 Task: Create a business proposal powerpoint template.
Action: Mouse pressed left at (737, 321)
Screenshot: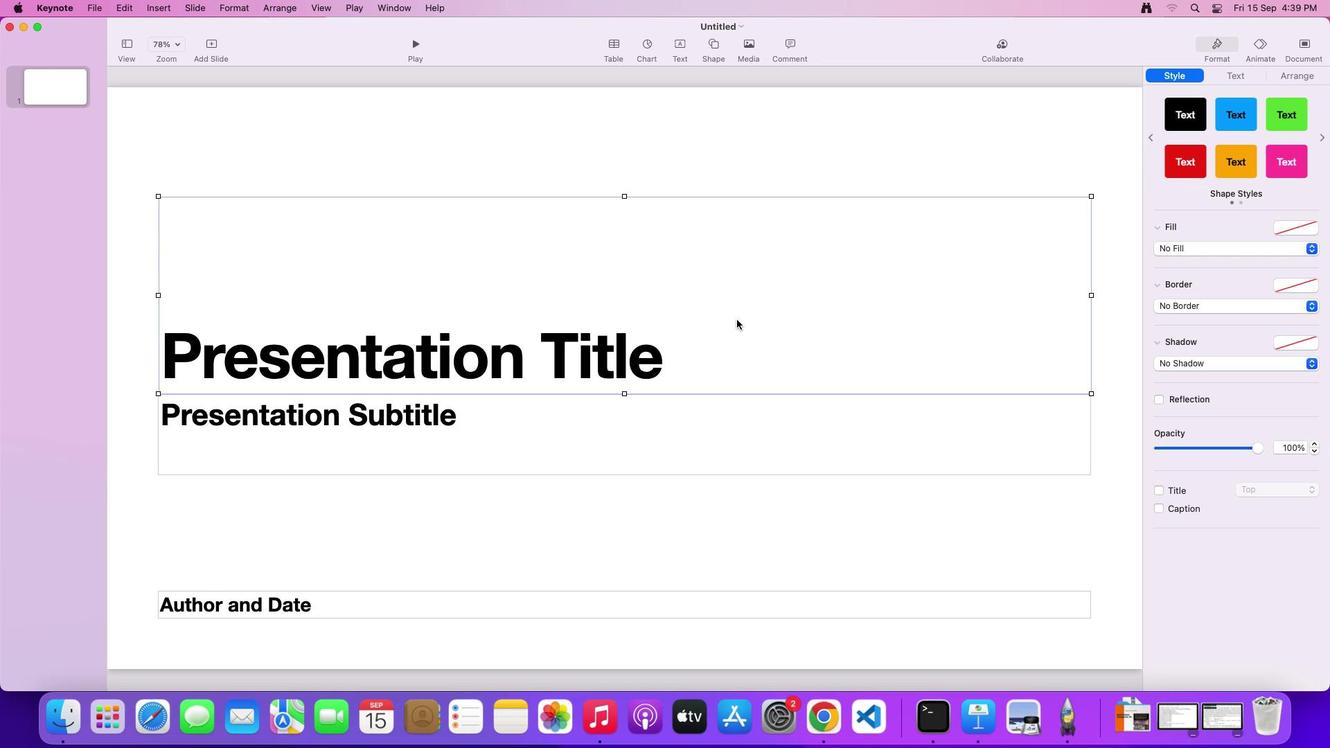 
Action: Key pressed Key.delete
Screenshot: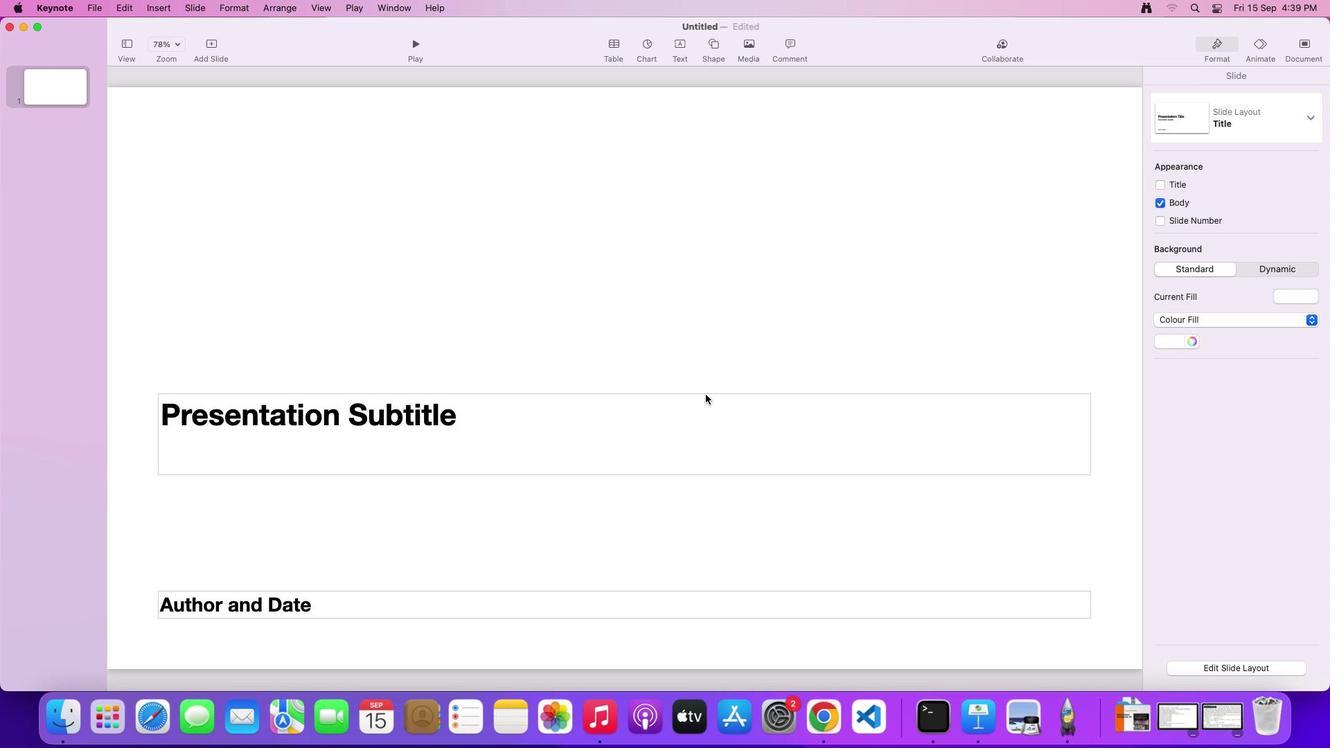
Action: Mouse moved to (699, 417)
Screenshot: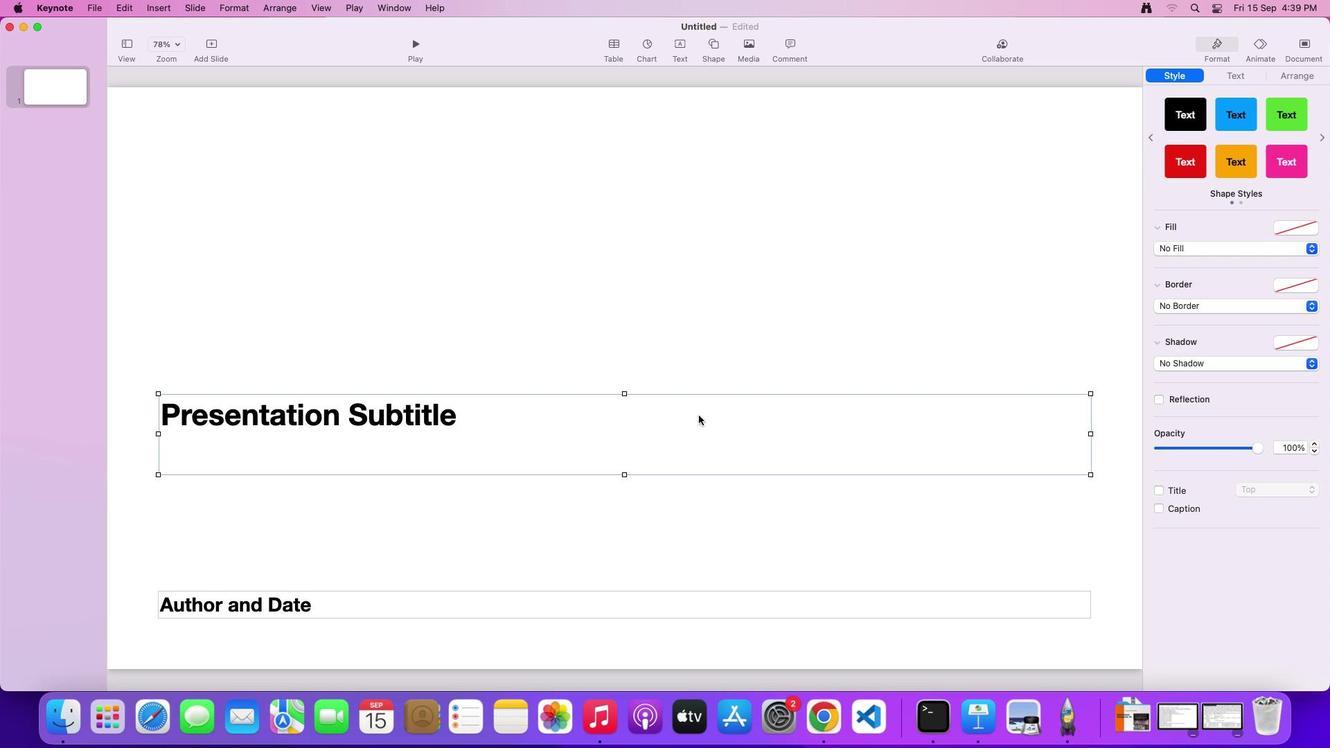 
Action: Mouse pressed left at (699, 417)
Screenshot: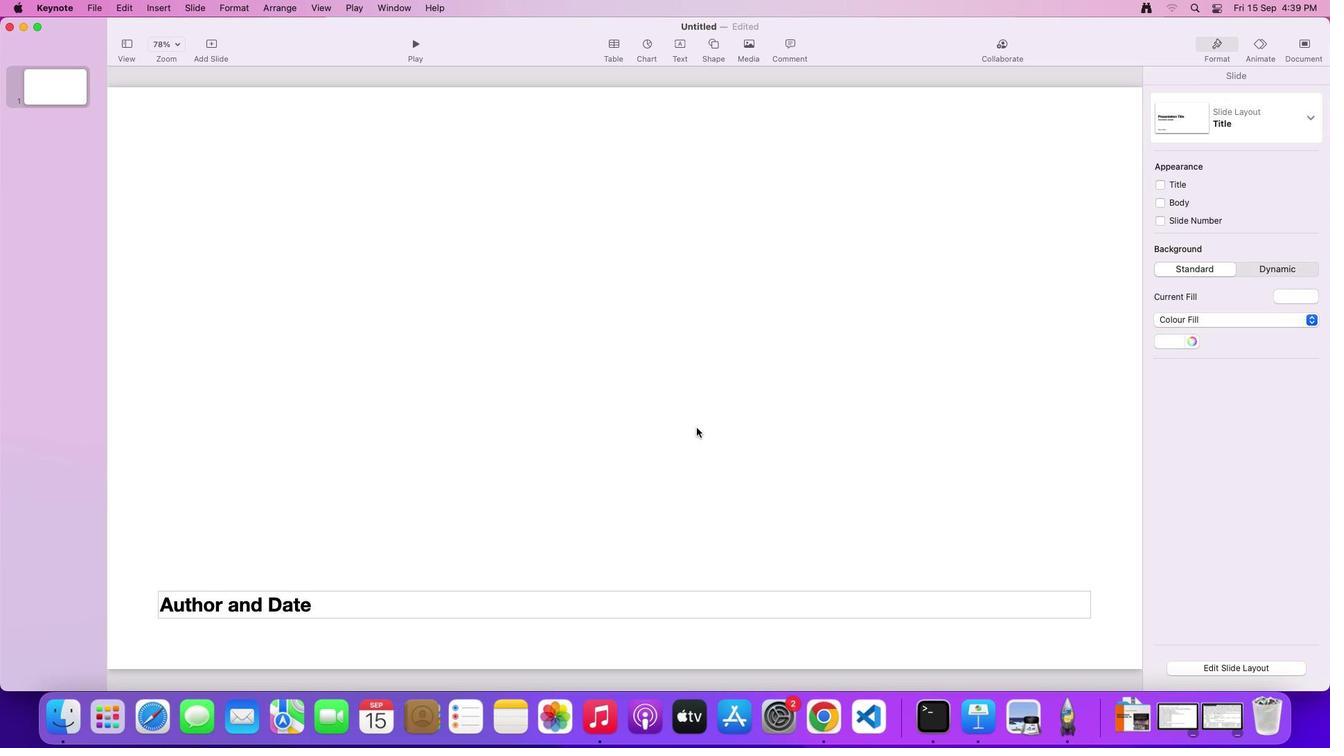 
Action: Key pressed Key.delete
Screenshot: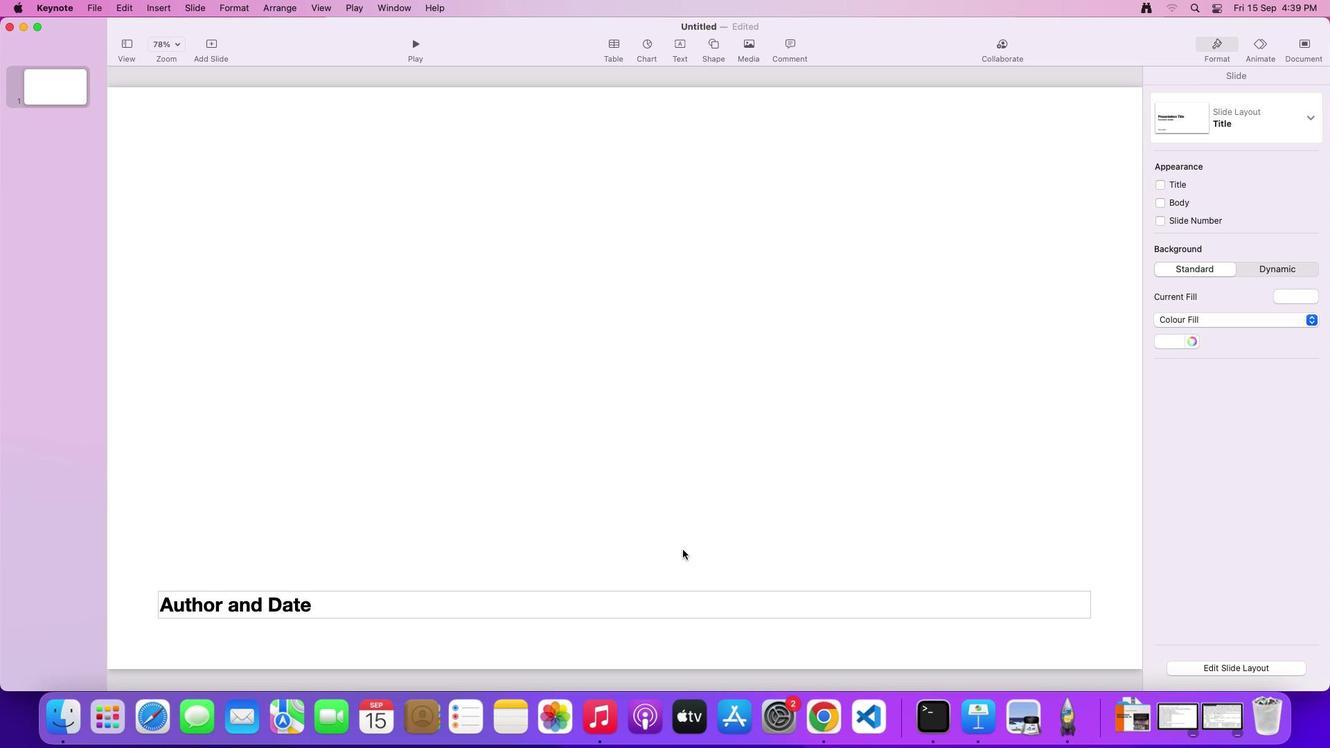 
Action: Mouse moved to (678, 604)
Screenshot: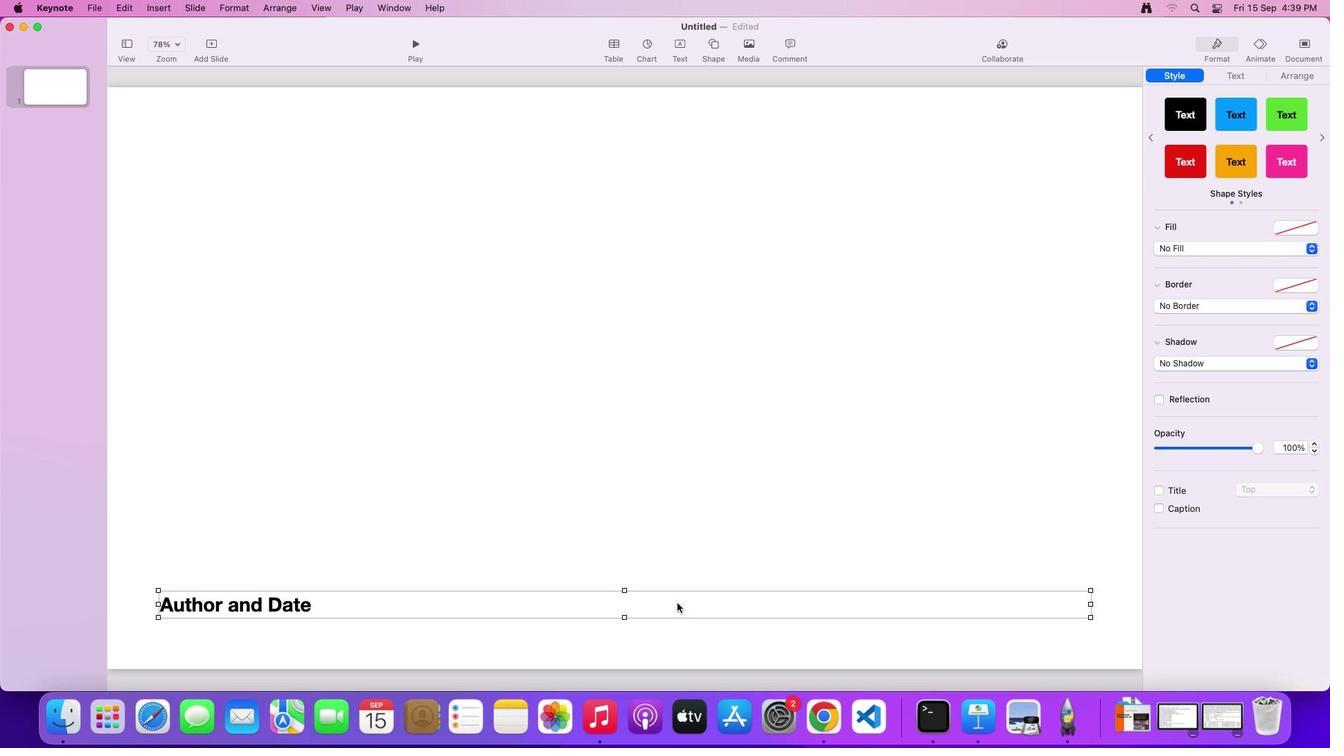 
Action: Mouse pressed left at (678, 604)
Screenshot: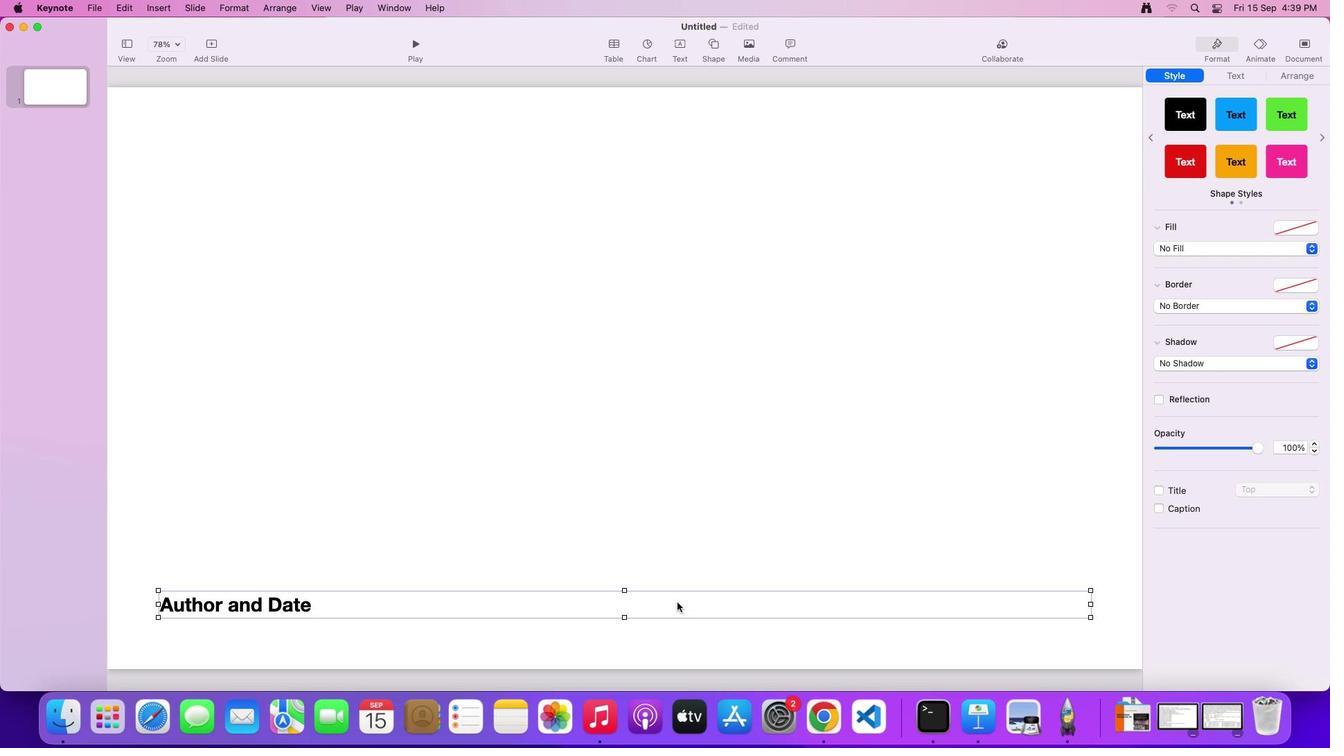 
Action: Mouse moved to (678, 604)
Screenshot: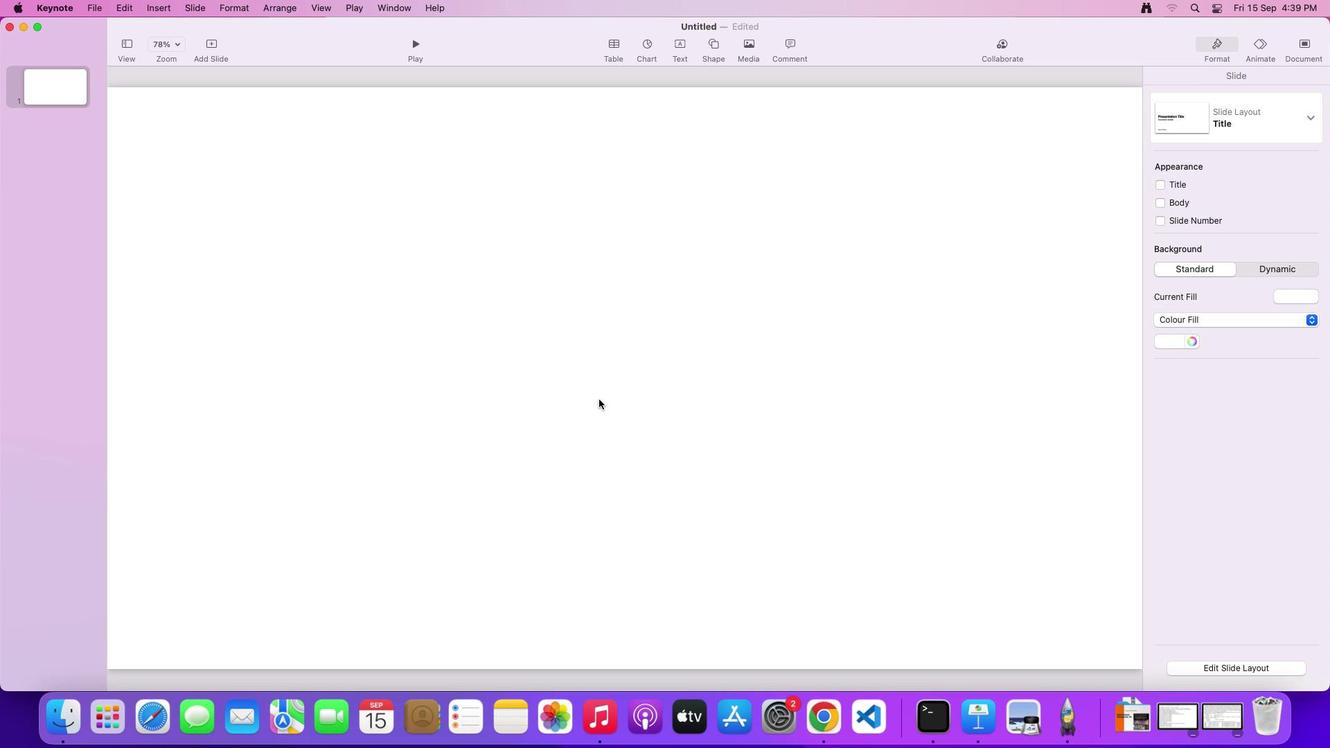 
Action: Key pressed Key.delete
Screenshot: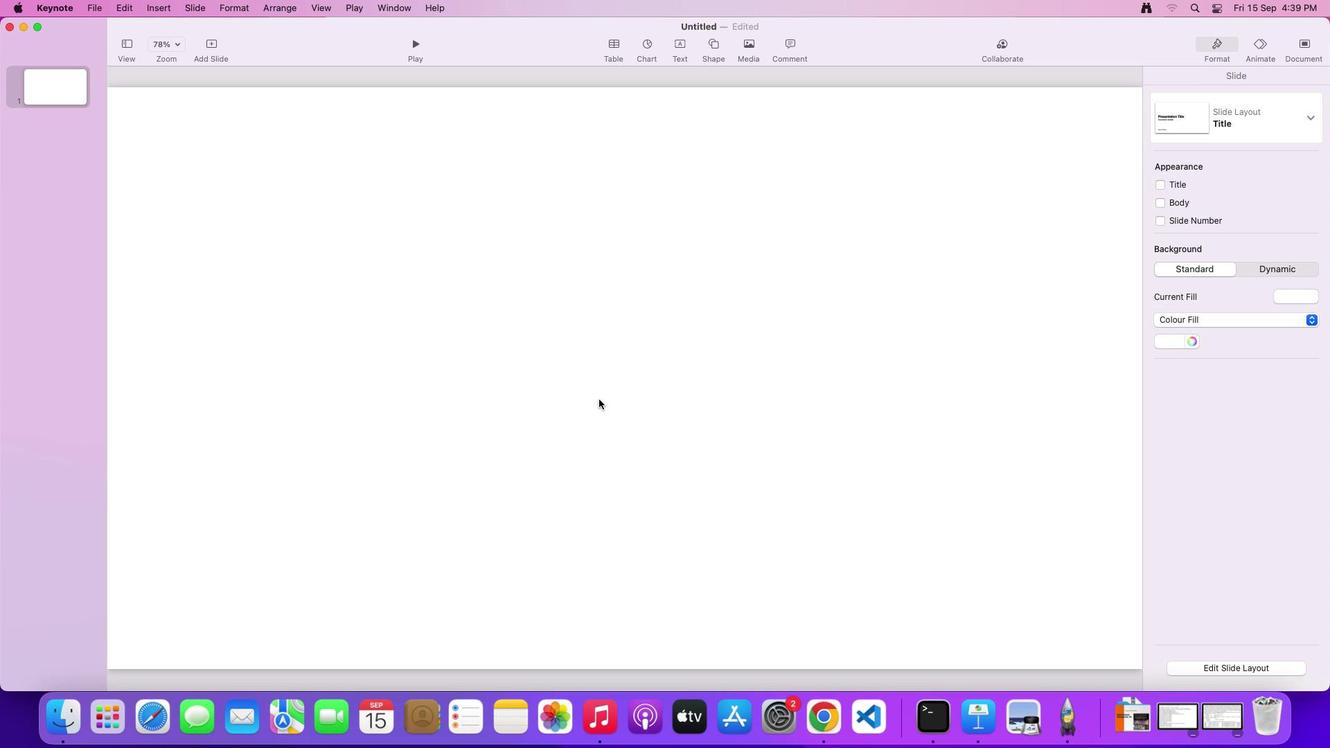 
Action: Mouse moved to (597, 385)
Screenshot: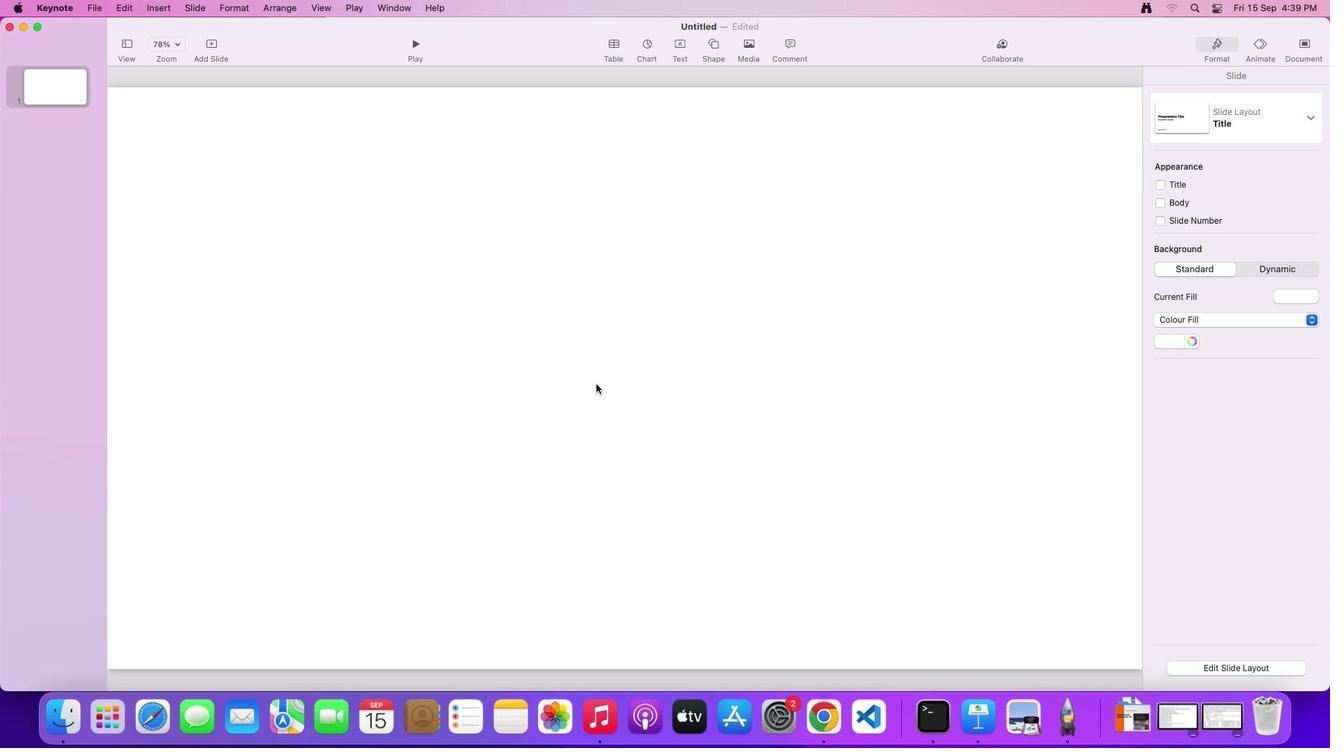 
Action: Mouse pressed left at (597, 385)
Screenshot: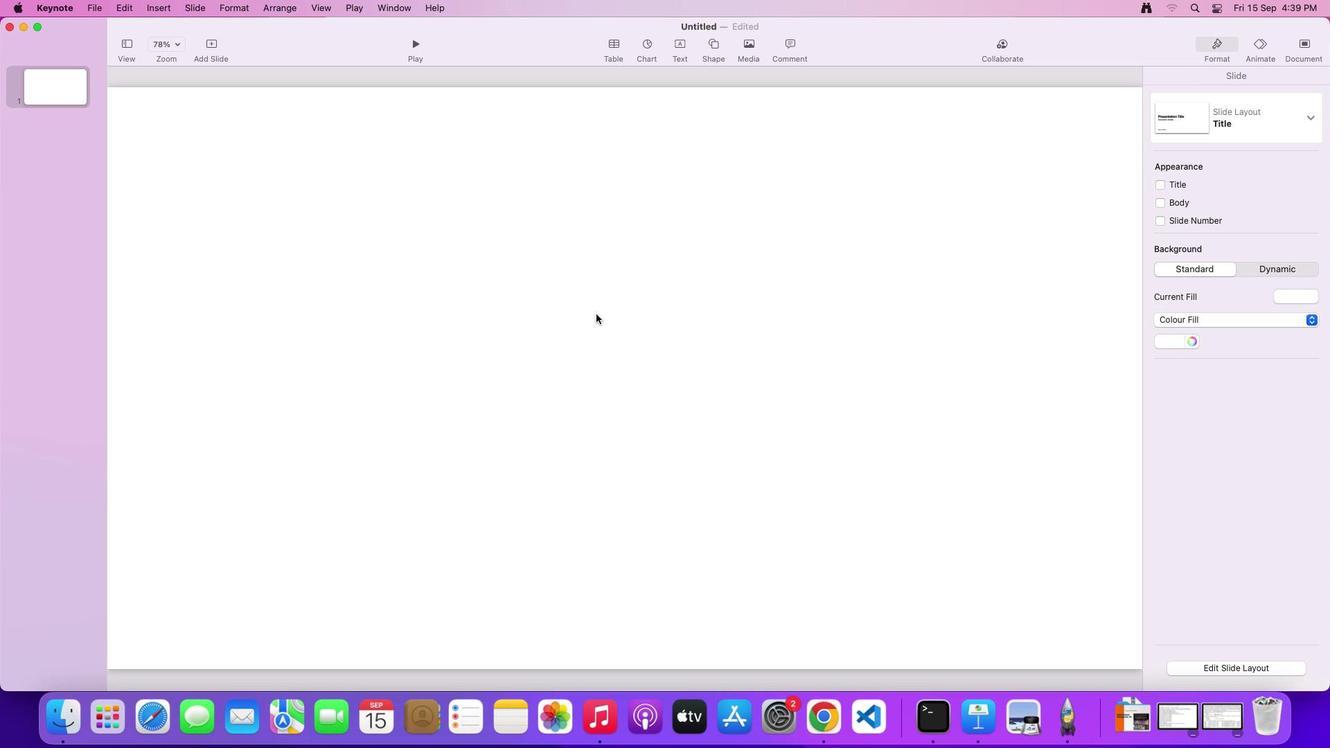 
Action: Mouse moved to (705, 198)
Screenshot: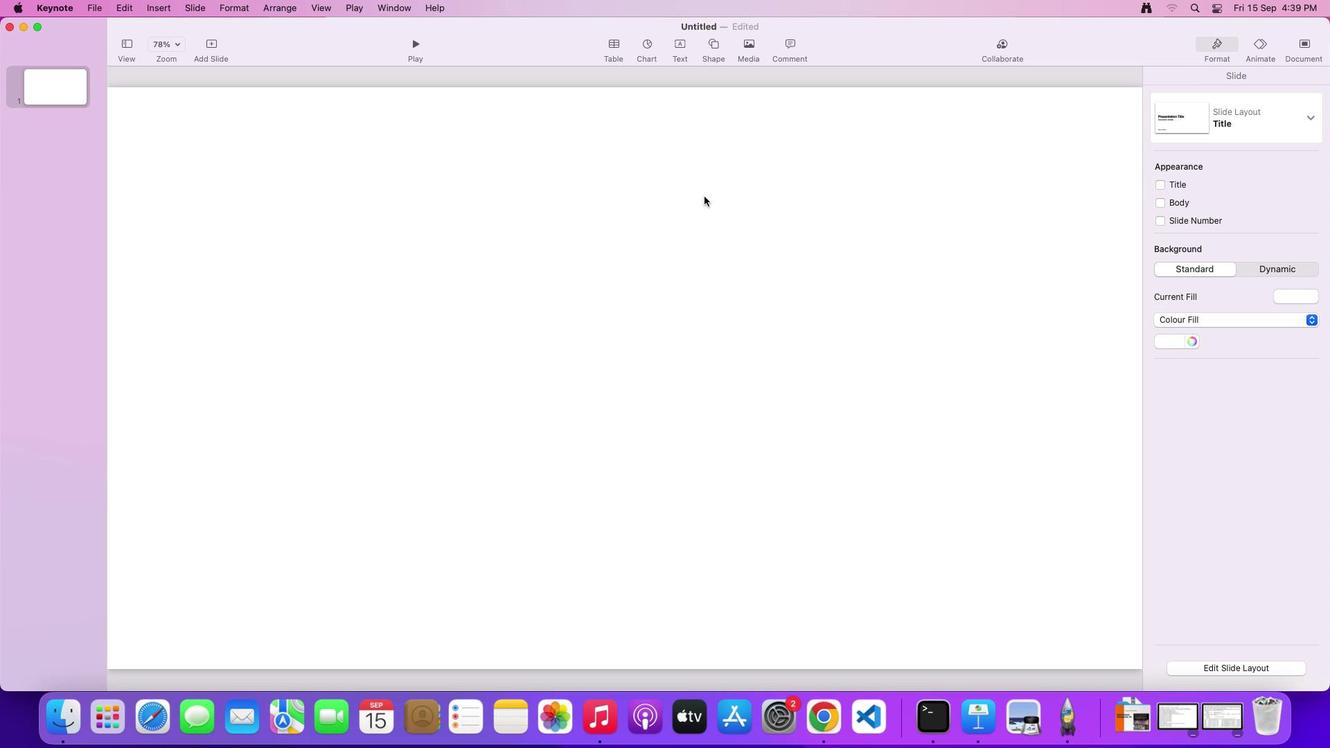 
Action: Mouse pressed left at (705, 198)
Screenshot: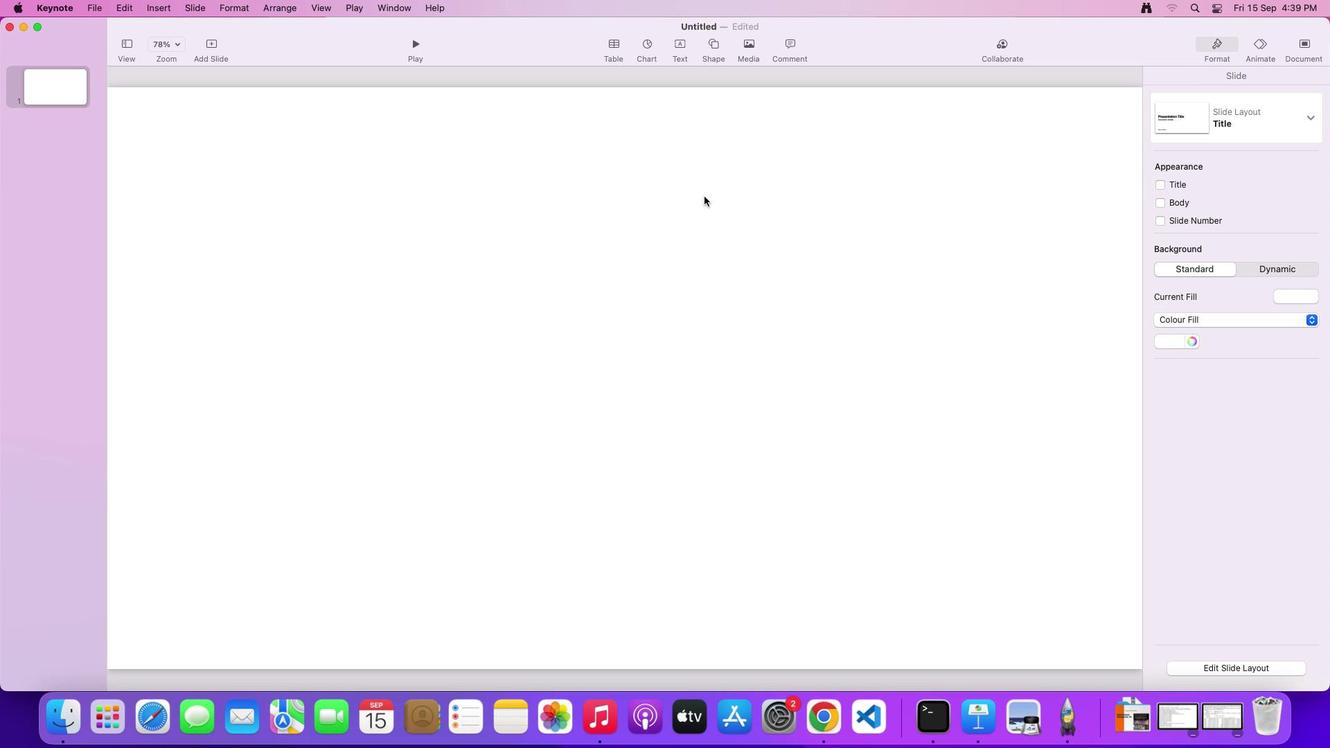 
Action: Mouse moved to (964, 313)
Screenshot: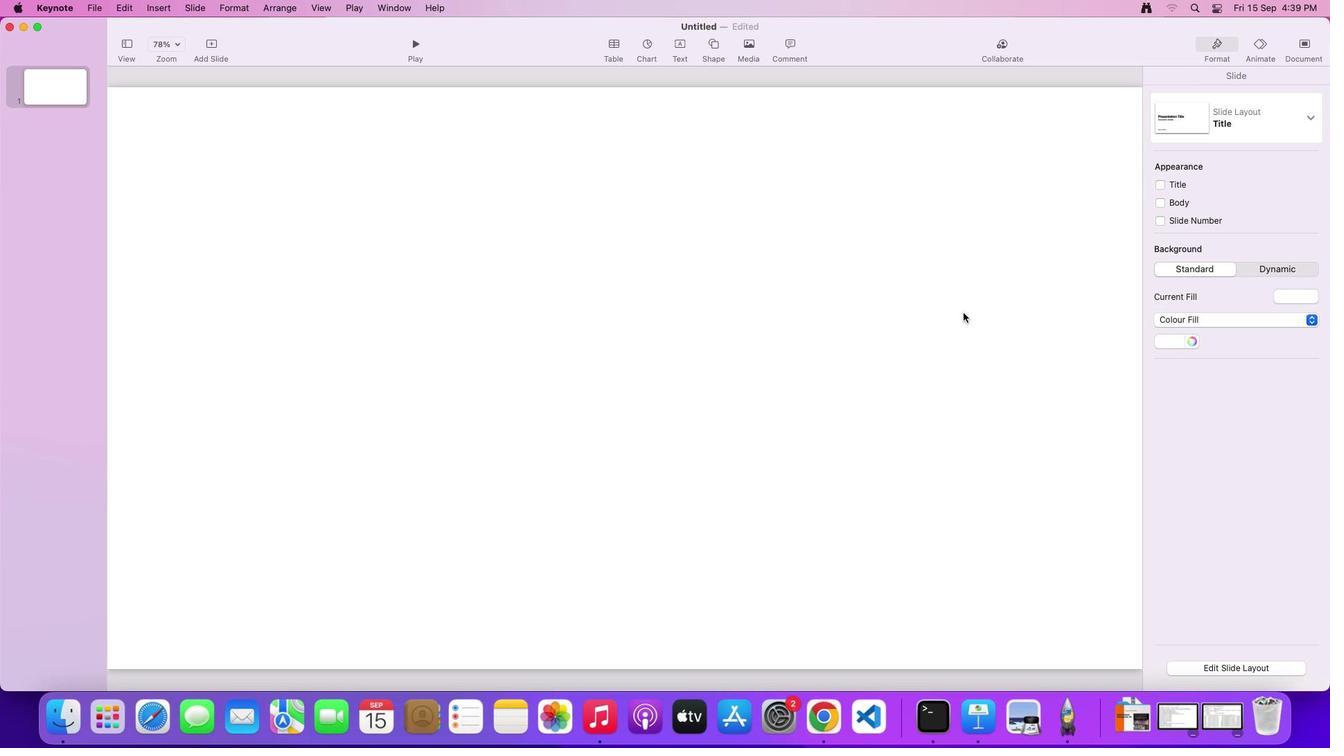 
Action: Mouse pressed left at (964, 313)
Screenshot: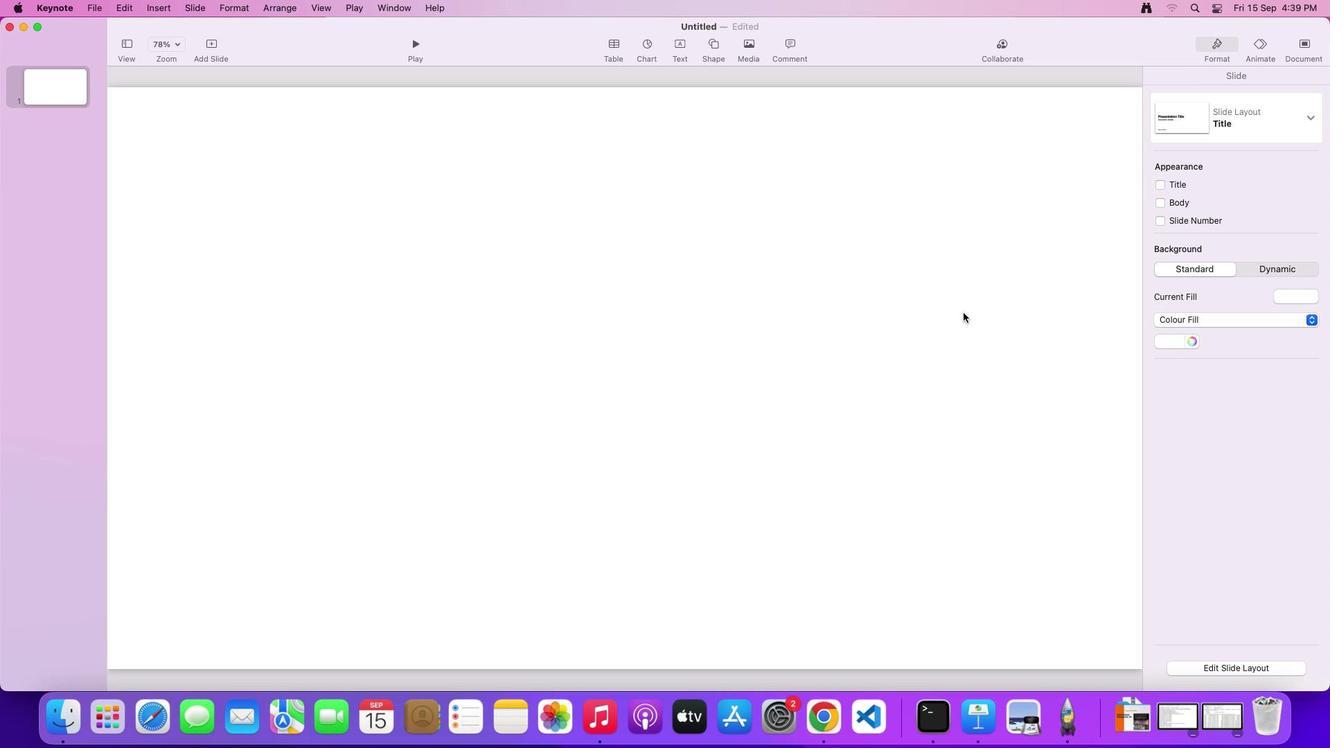 
Action: Mouse moved to (721, 49)
Screenshot: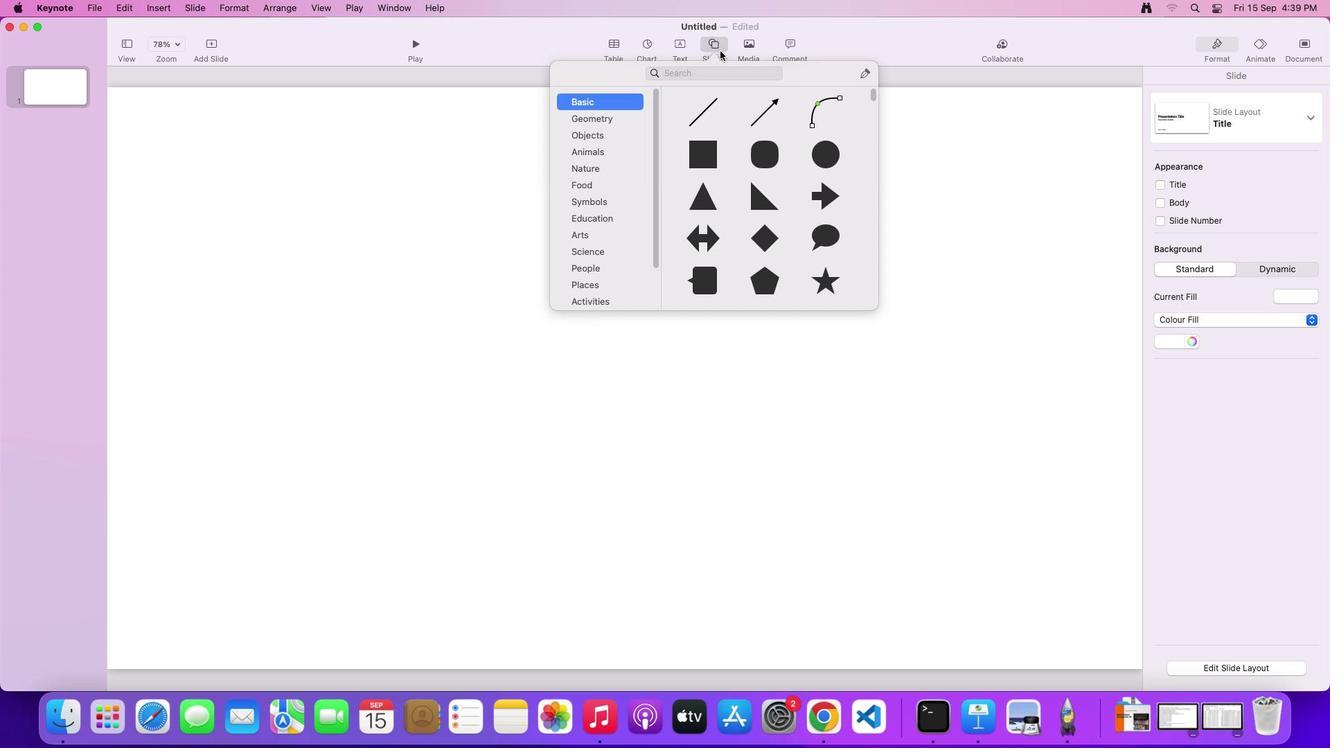 
Action: Mouse pressed left at (721, 49)
Screenshot: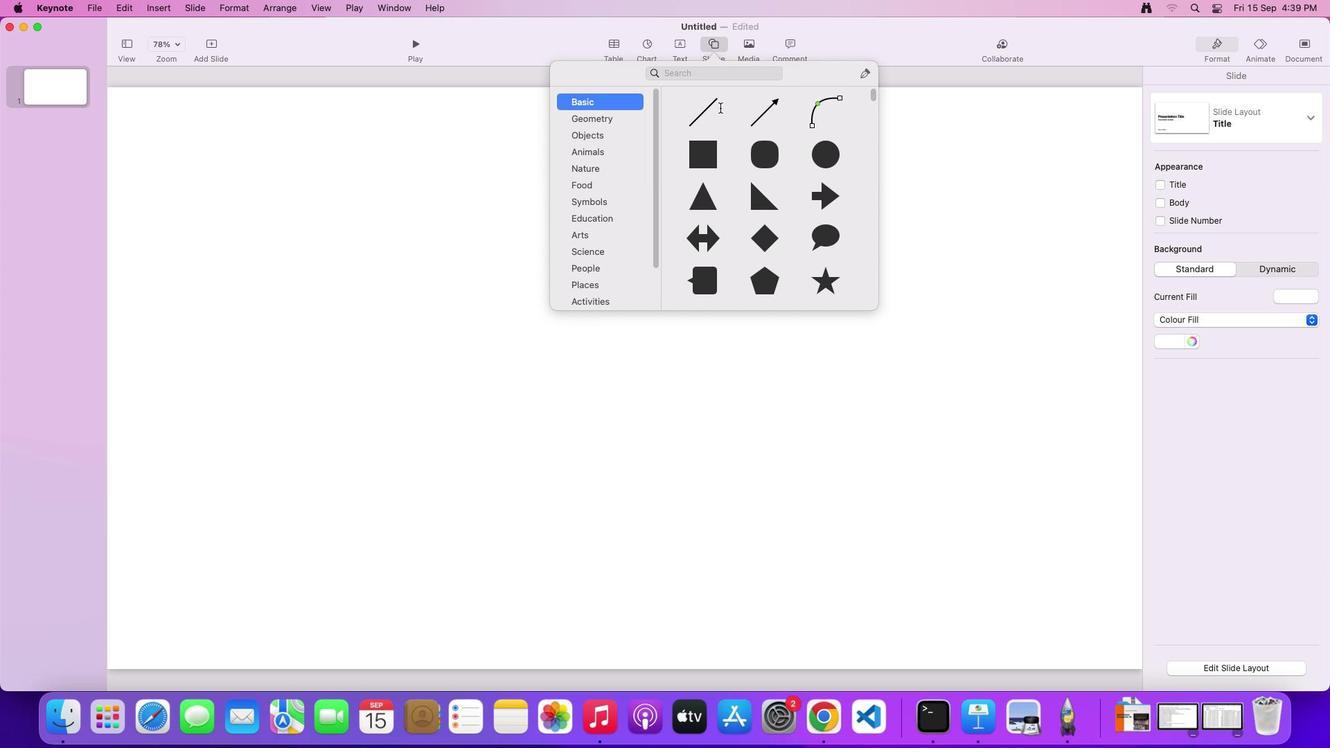 
Action: Mouse moved to (708, 157)
Screenshot: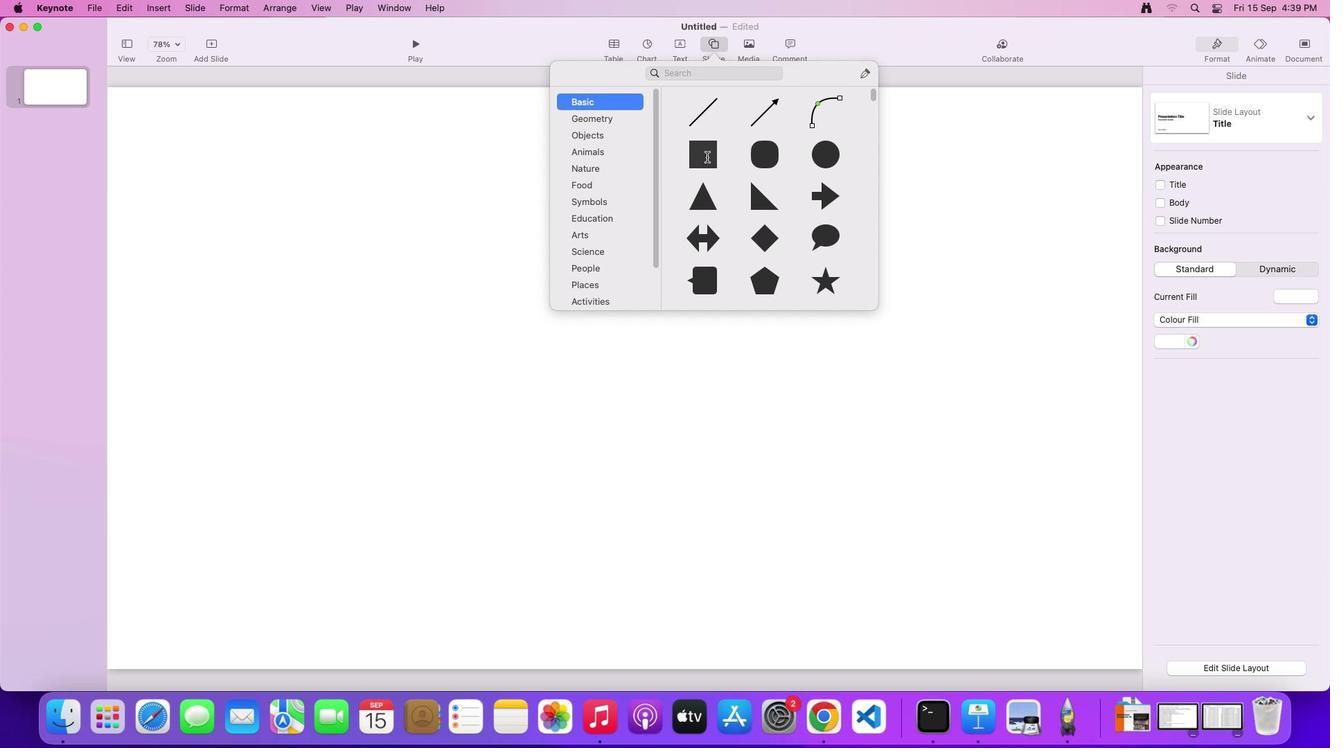 
Action: Mouse pressed left at (708, 157)
Screenshot: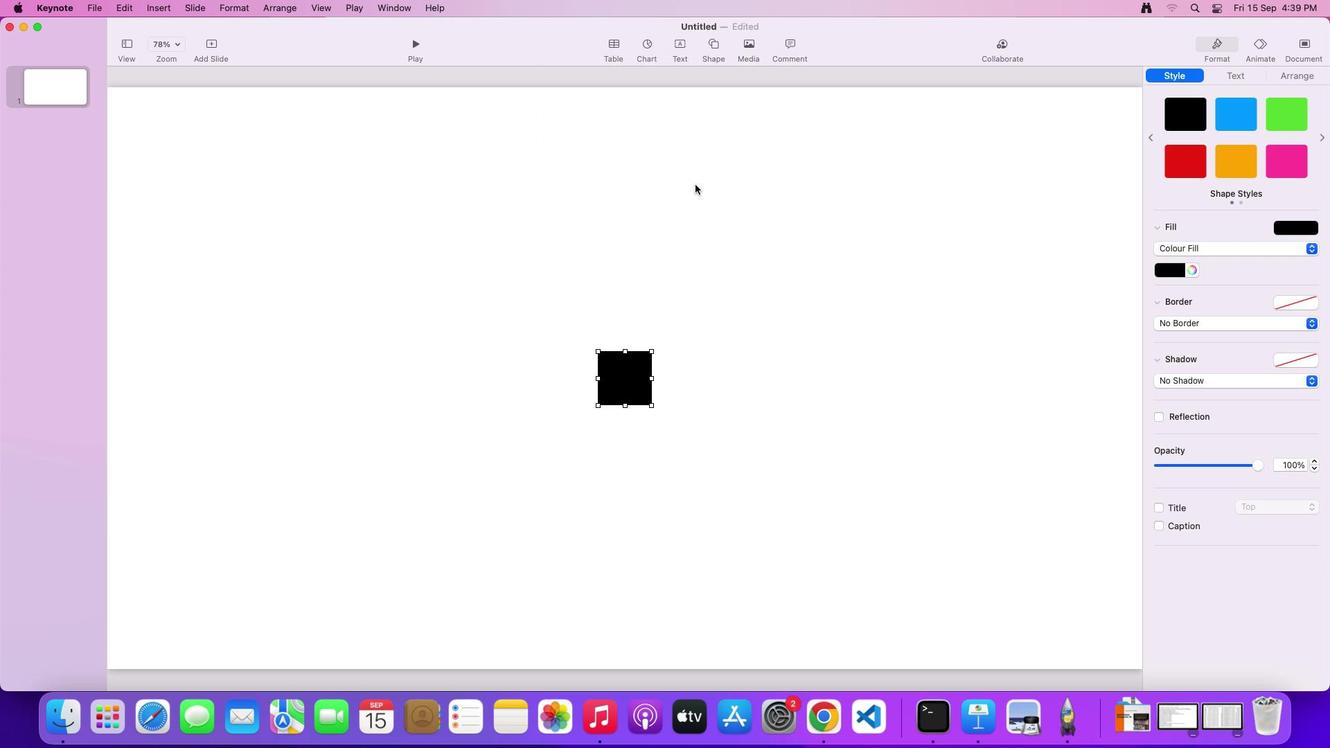 
Action: Mouse moved to (623, 394)
Screenshot: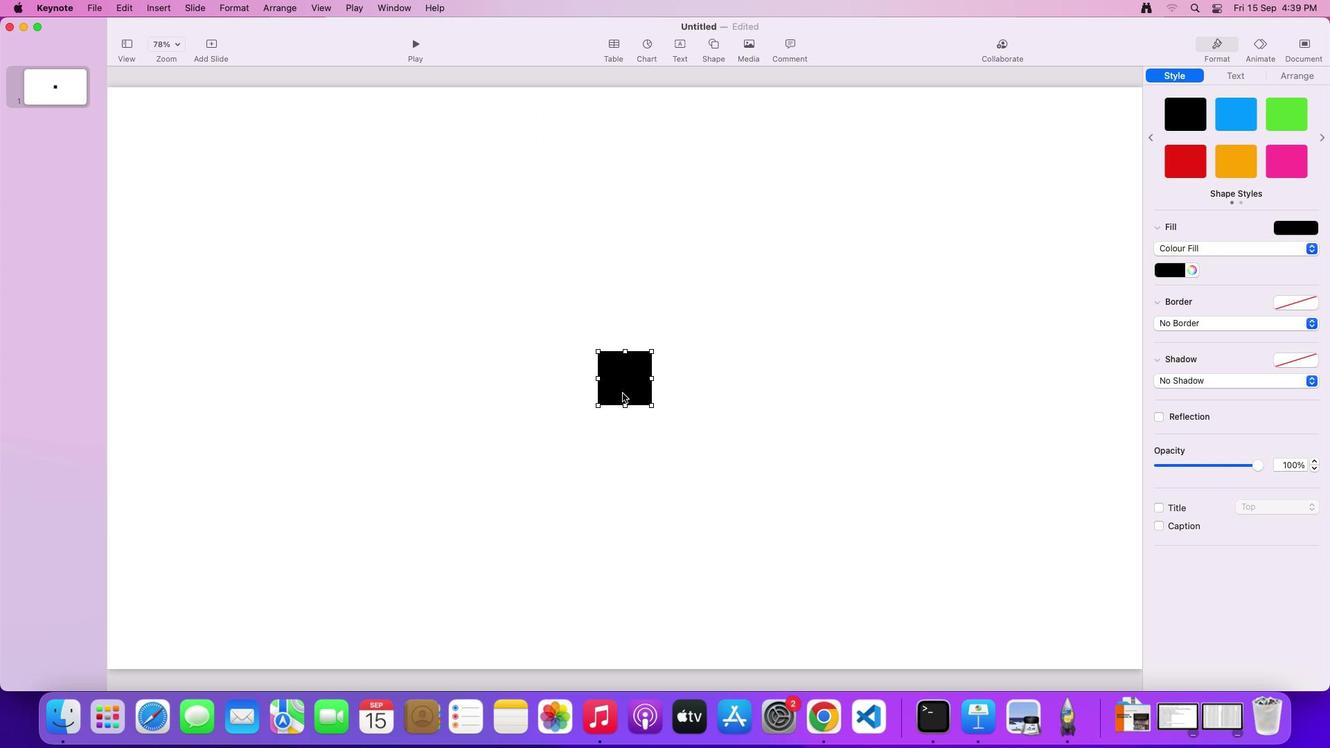 
Action: Mouse pressed left at (623, 394)
Screenshot: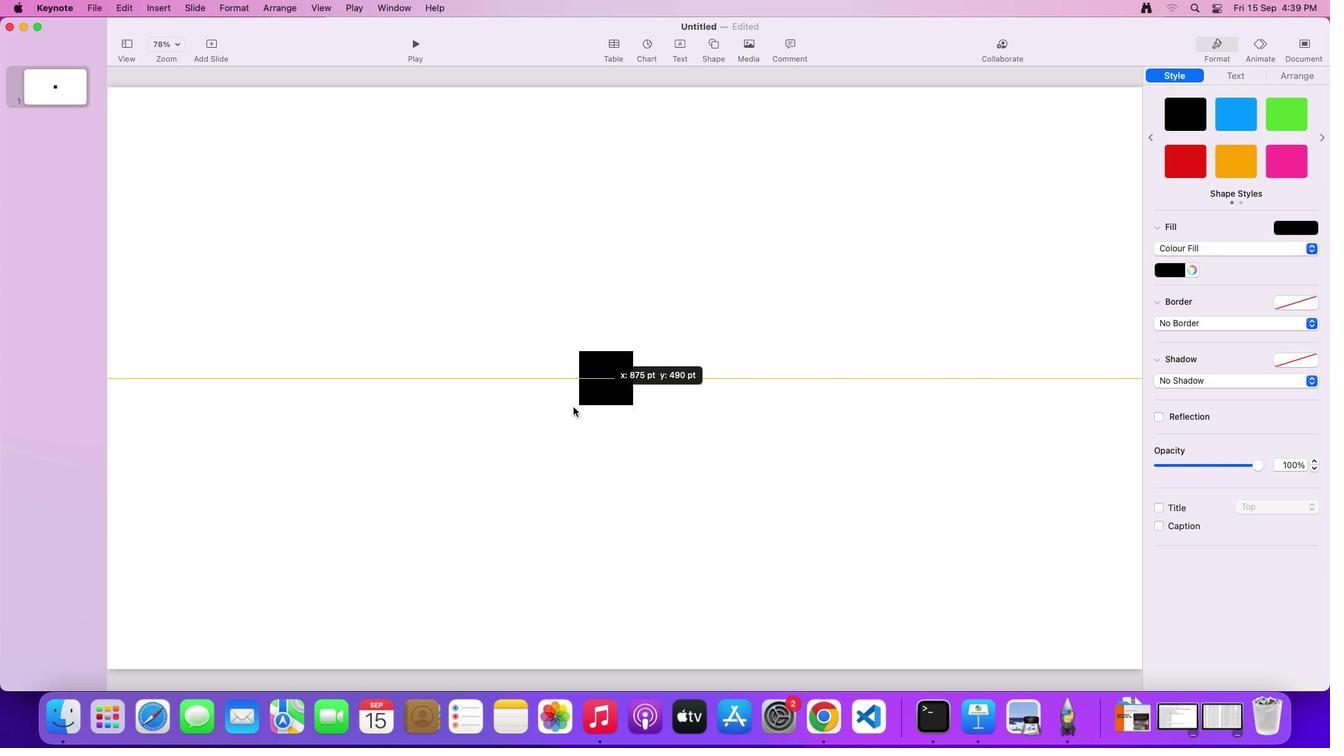 
Action: Mouse moved to (131, 667)
Screenshot: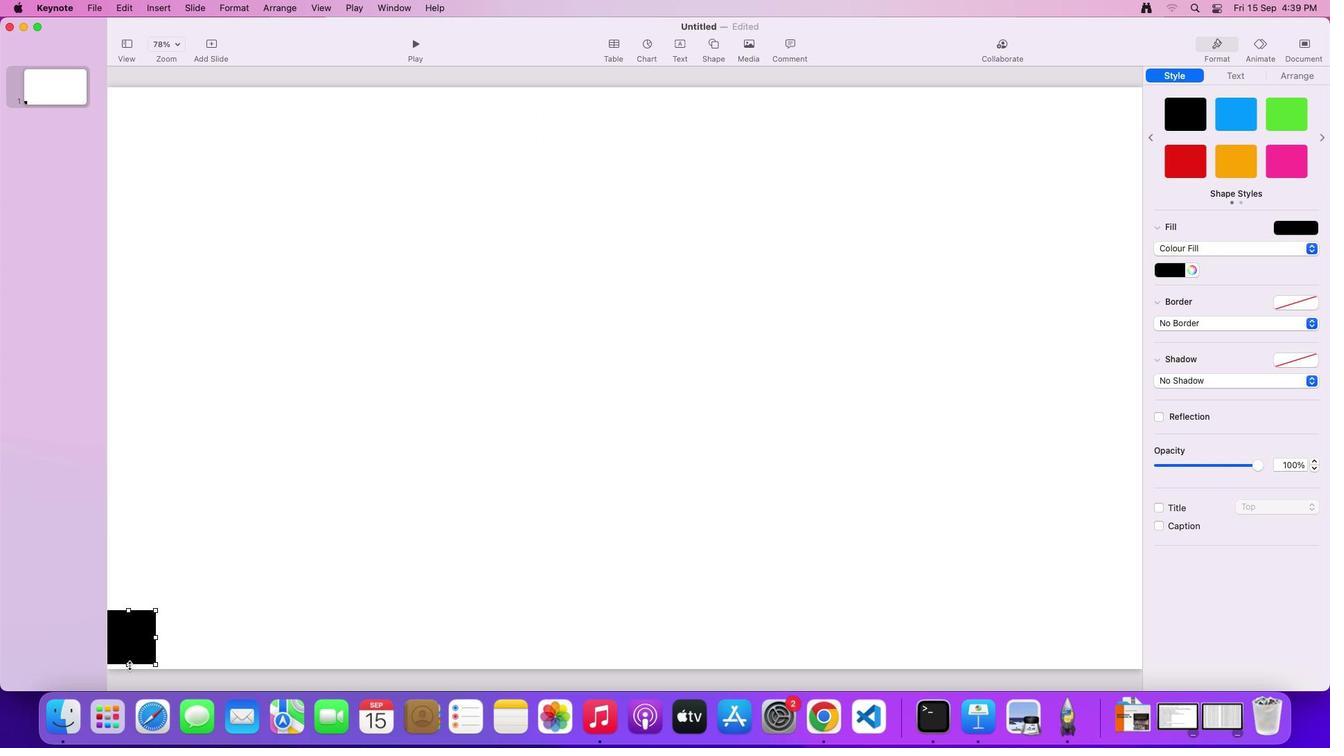 
Action: Mouse pressed left at (131, 667)
Screenshot: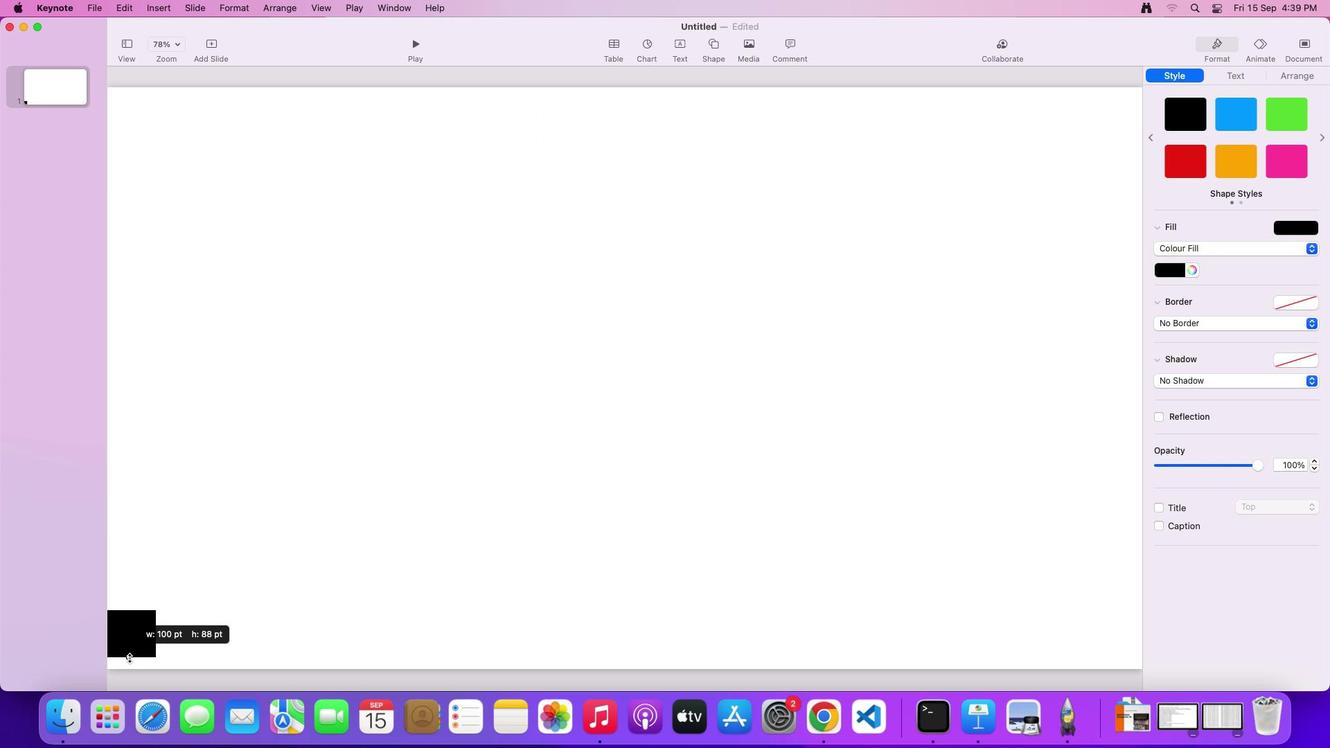 
Action: Mouse moved to (1294, 74)
Screenshot: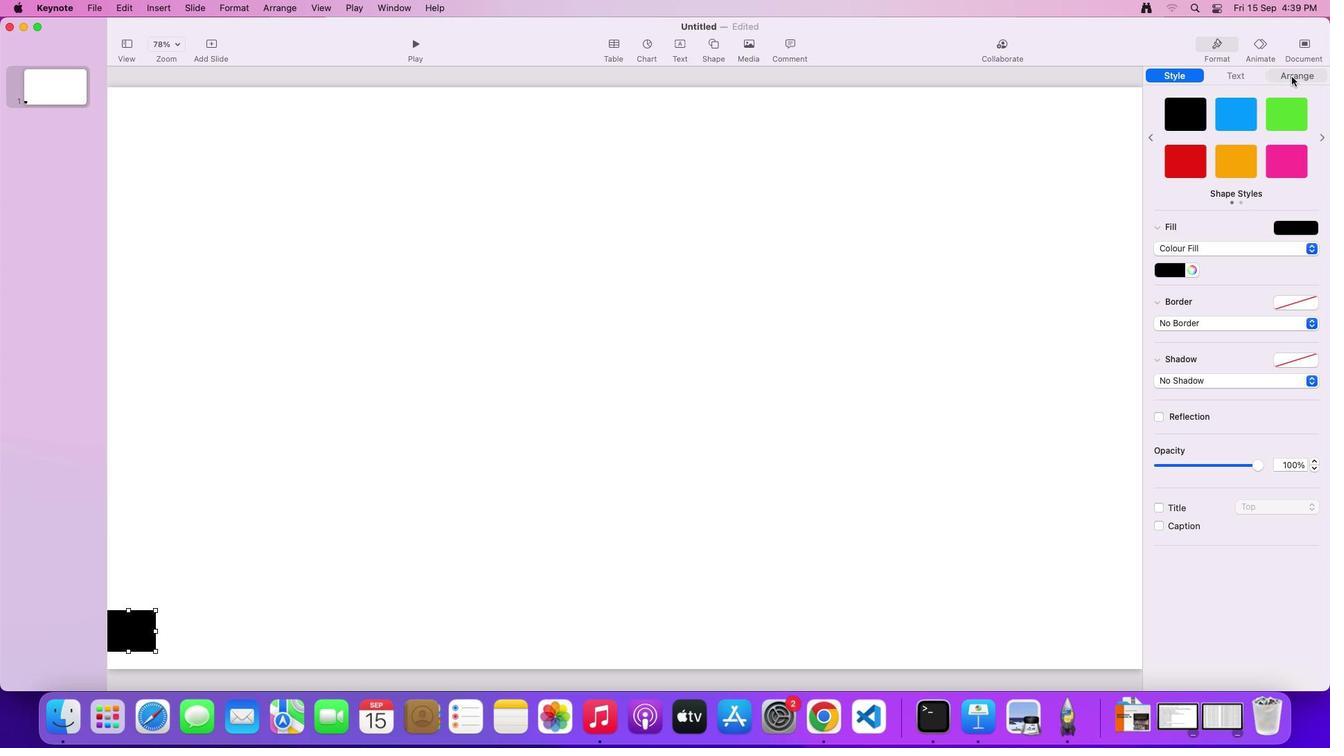
Action: Mouse pressed left at (1294, 74)
Screenshot: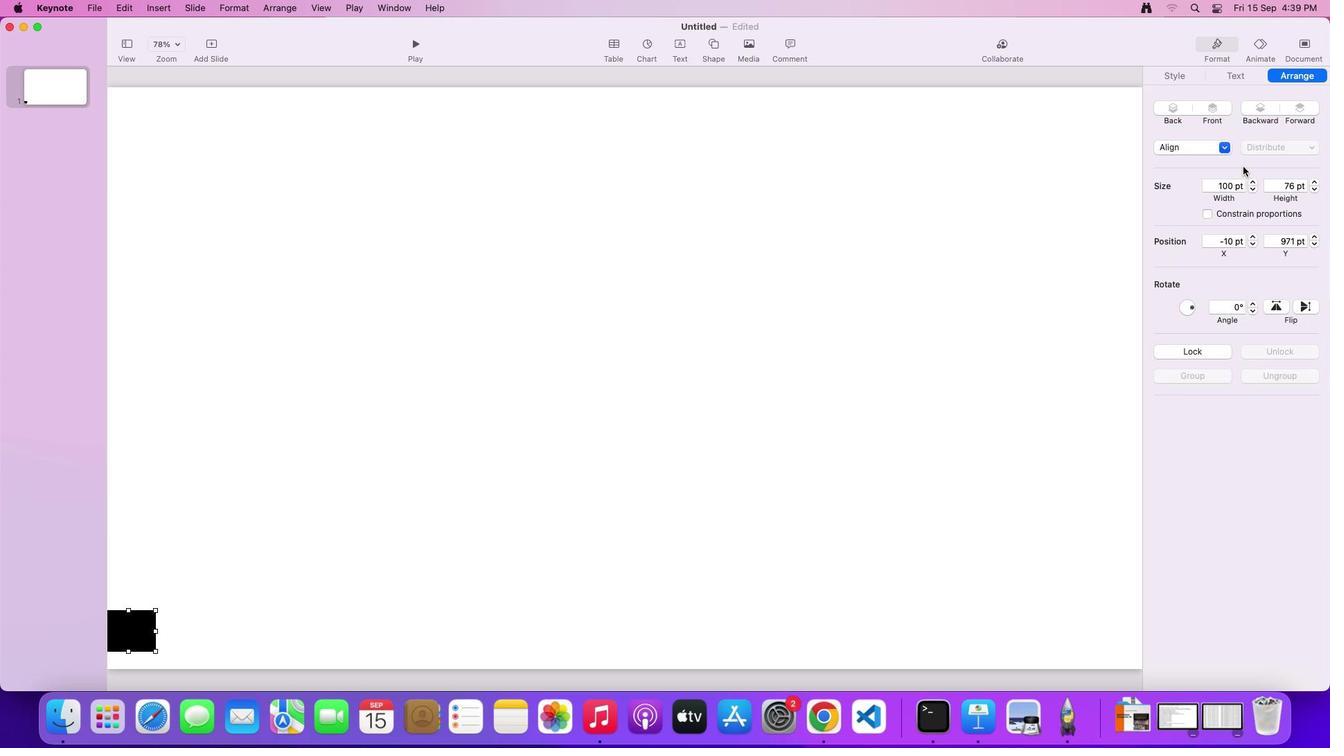 
Action: Mouse moved to (1253, 302)
Screenshot: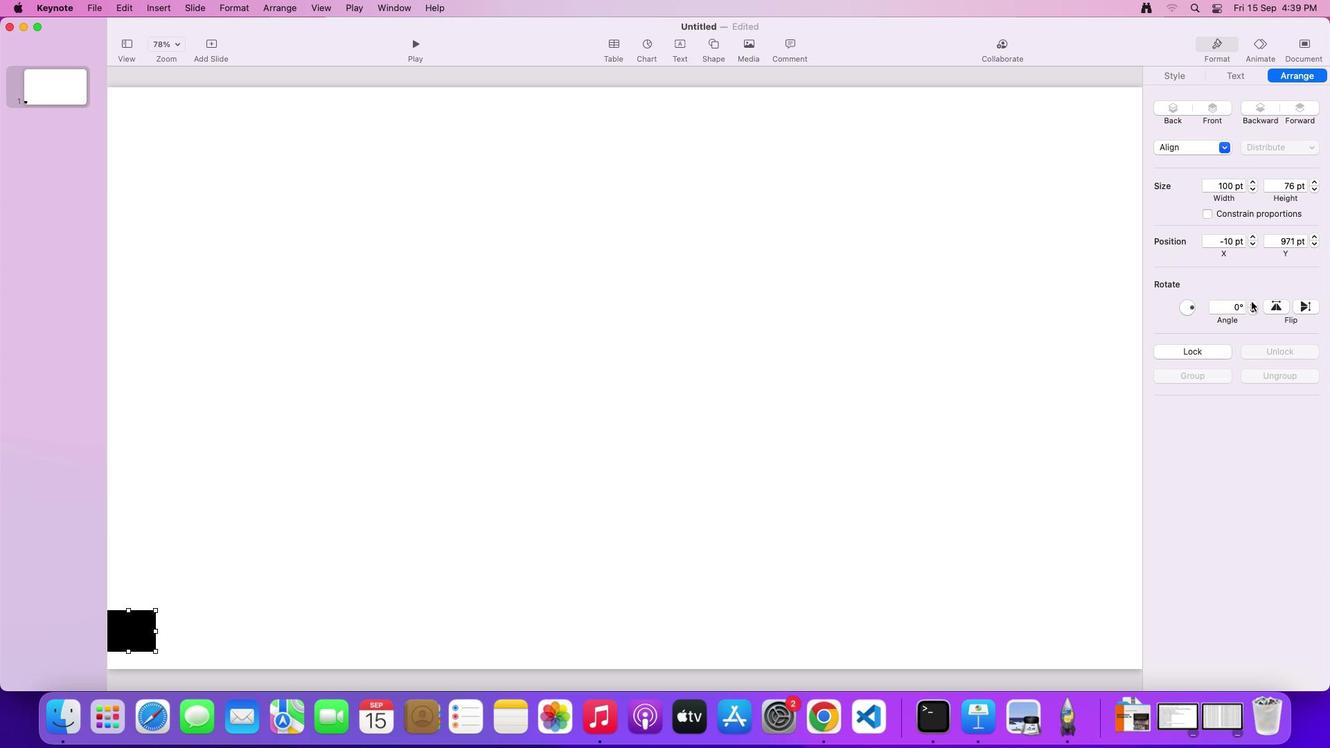 
Action: Mouse pressed left at (1253, 302)
Screenshot: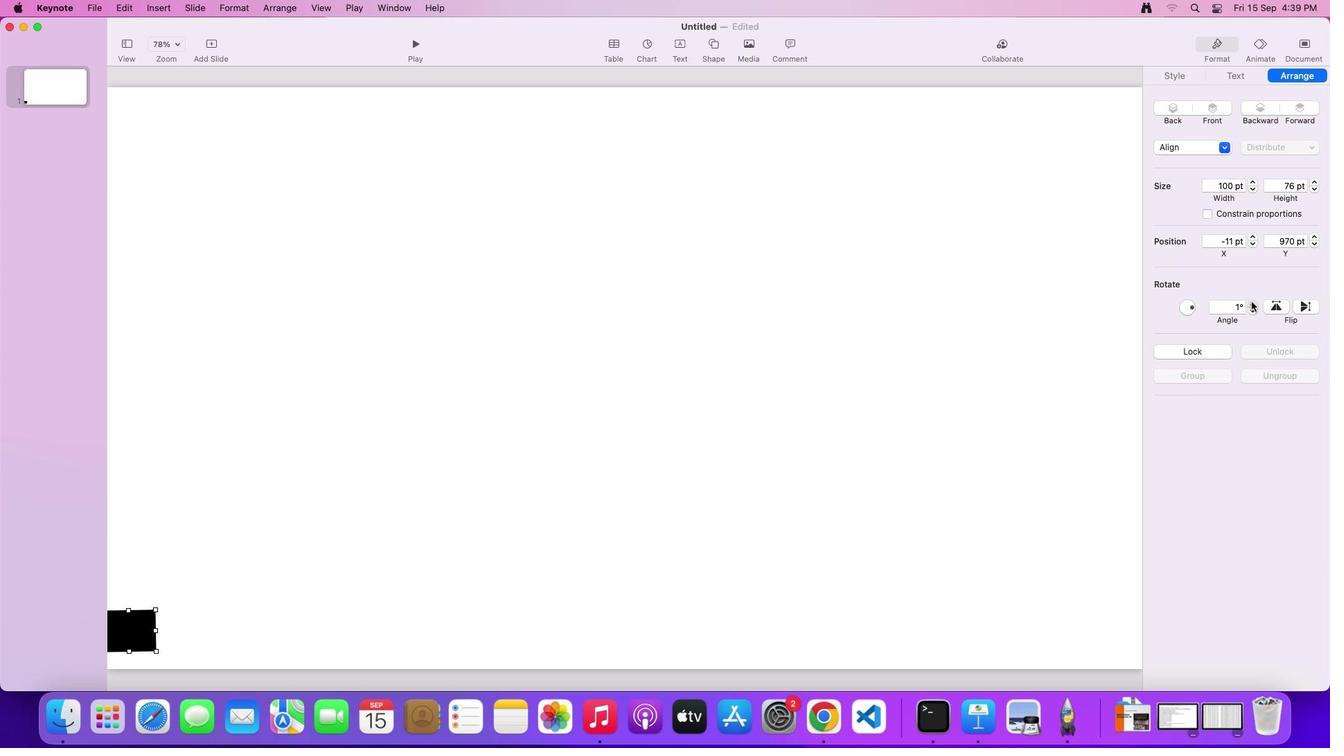 
Action: Mouse pressed left at (1253, 302)
Screenshot: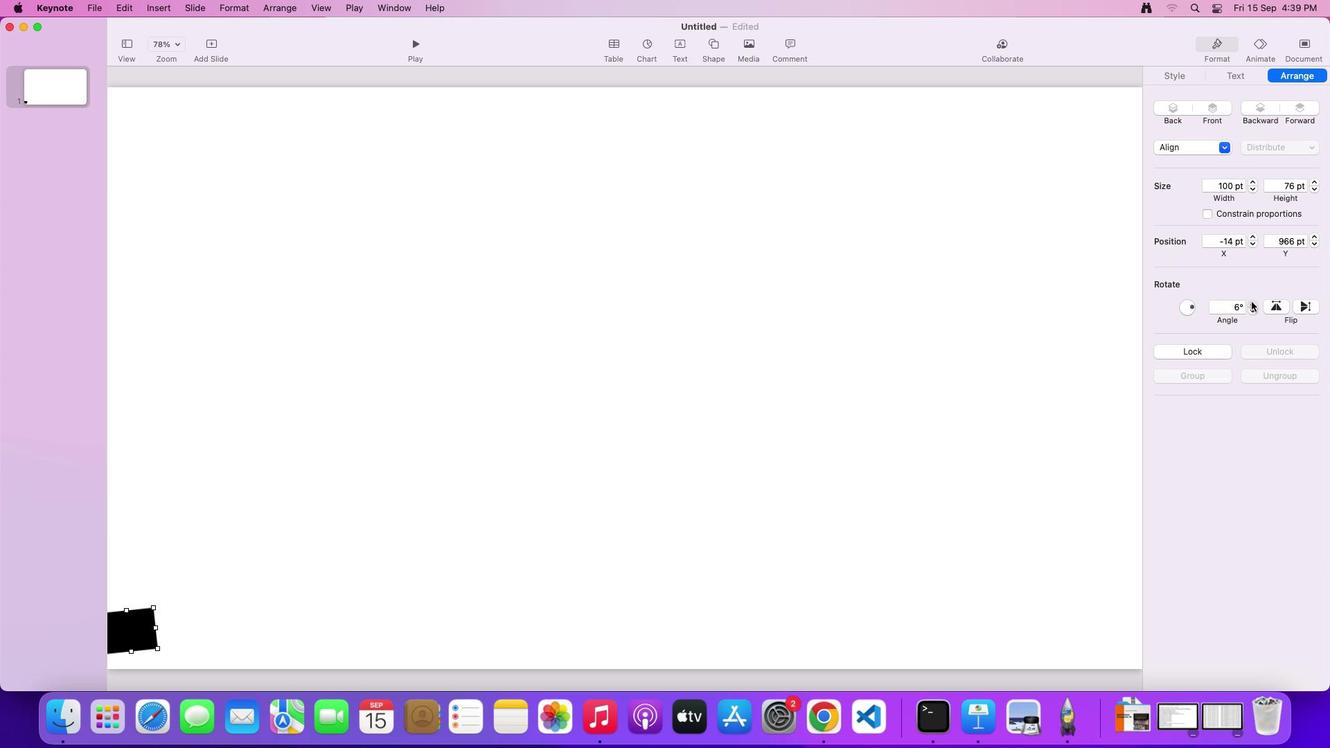 
Action: Mouse pressed left at (1253, 302)
Screenshot: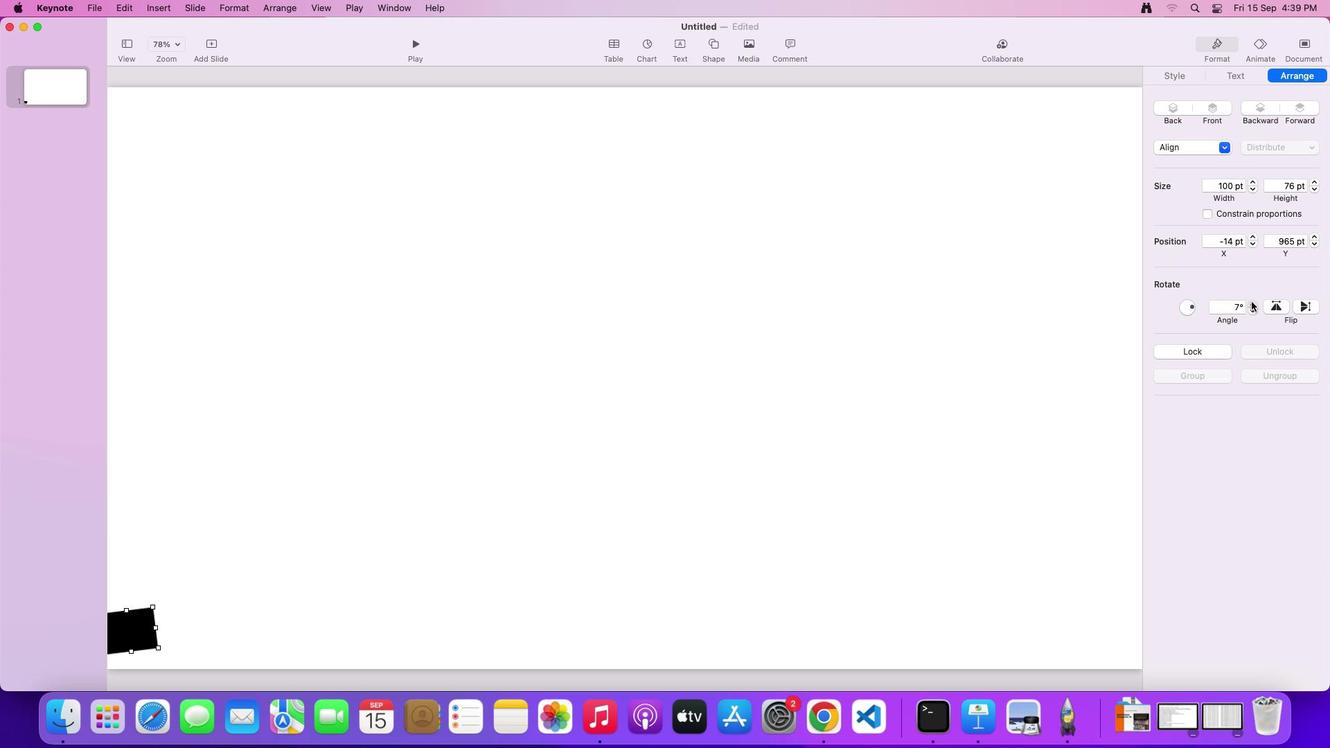 
Action: Mouse pressed left at (1253, 302)
Screenshot: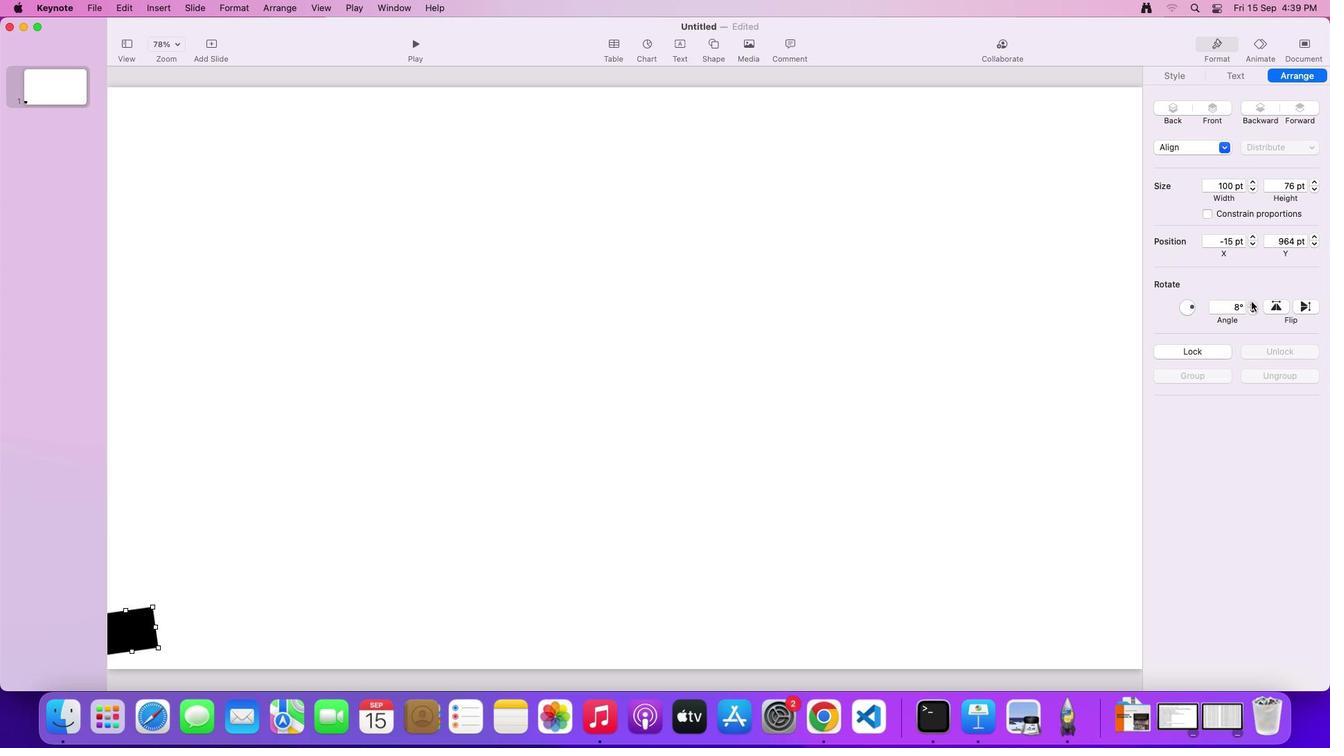 
Action: Mouse pressed left at (1253, 302)
Screenshot: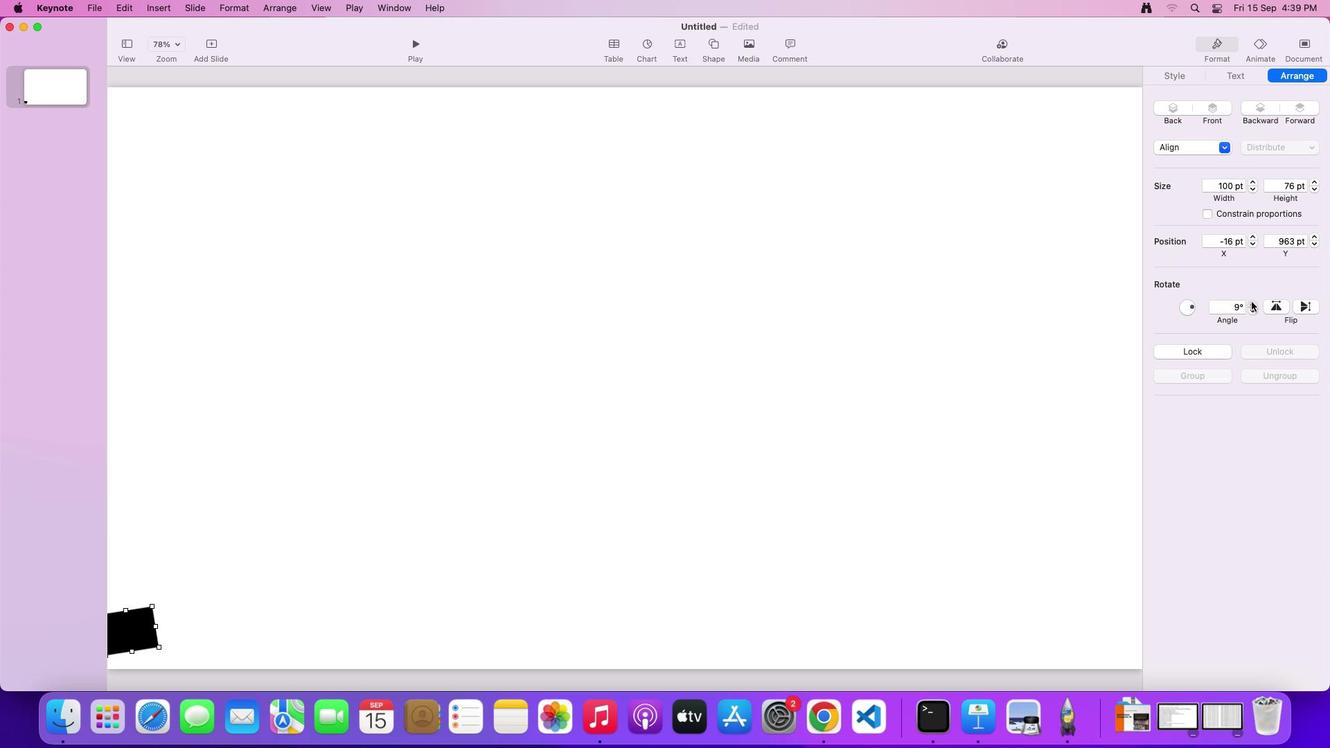 
Action: Mouse pressed left at (1253, 302)
Screenshot: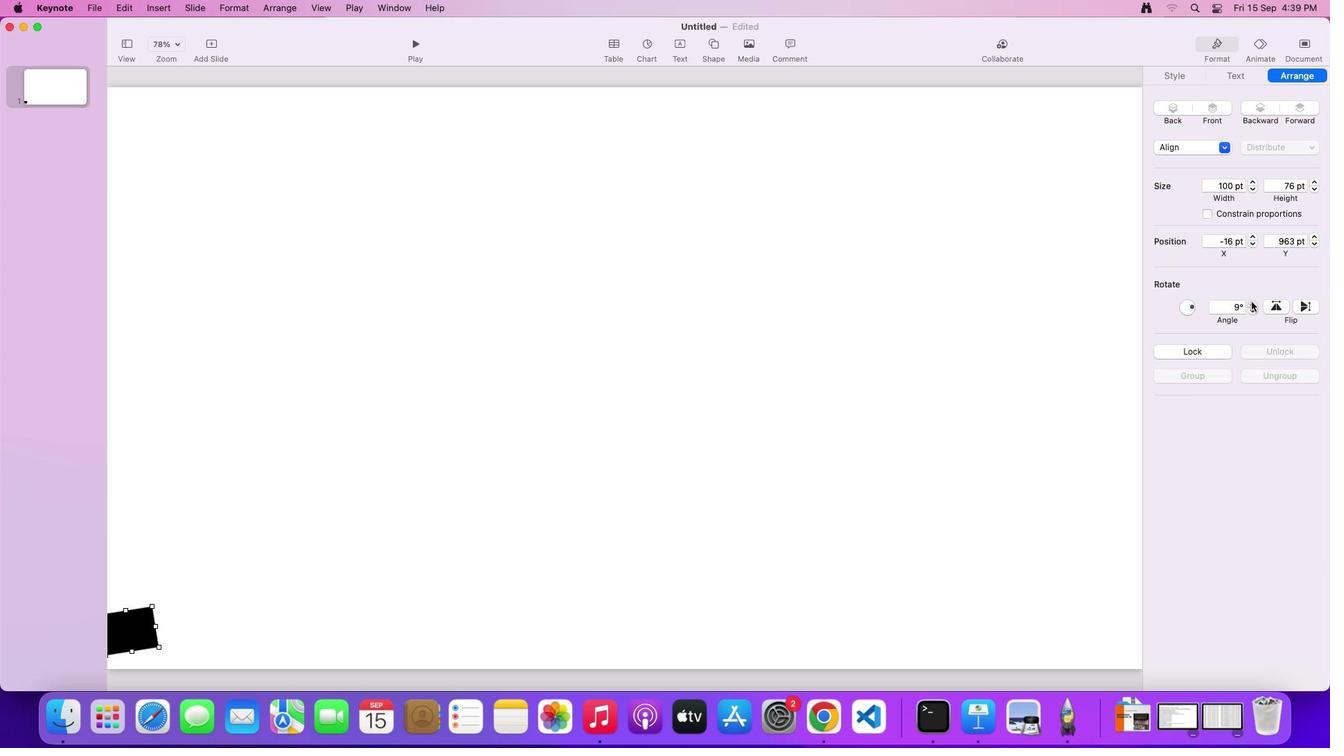
Action: Mouse pressed left at (1253, 302)
Screenshot: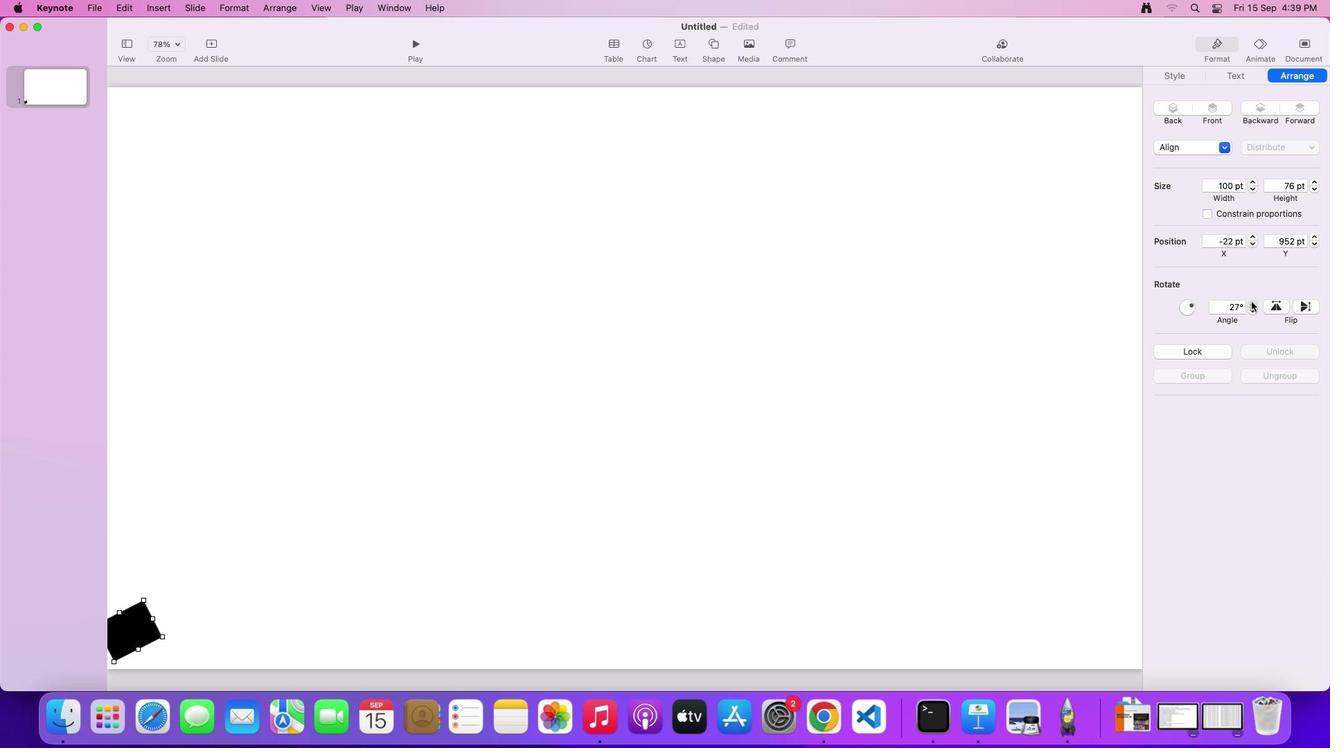 
Action: Mouse pressed left at (1253, 302)
Screenshot: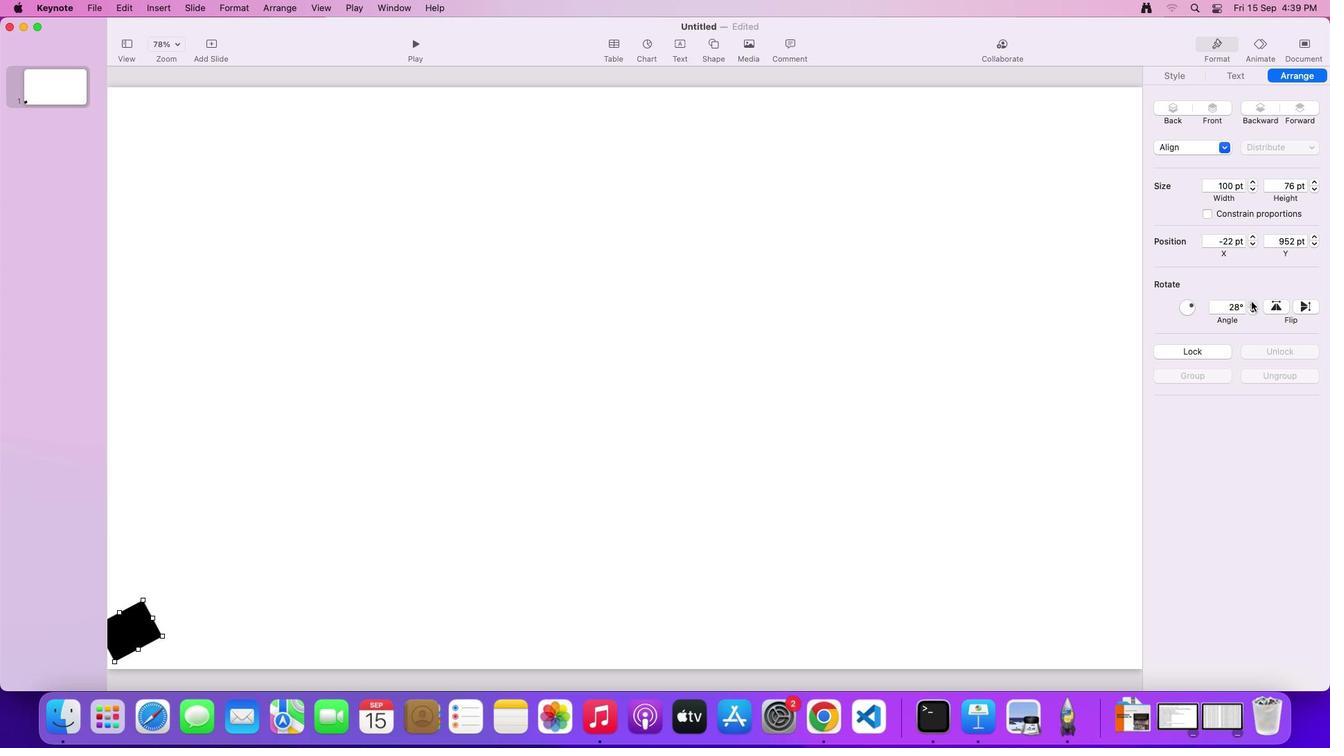 
Action: Mouse pressed left at (1253, 302)
Screenshot: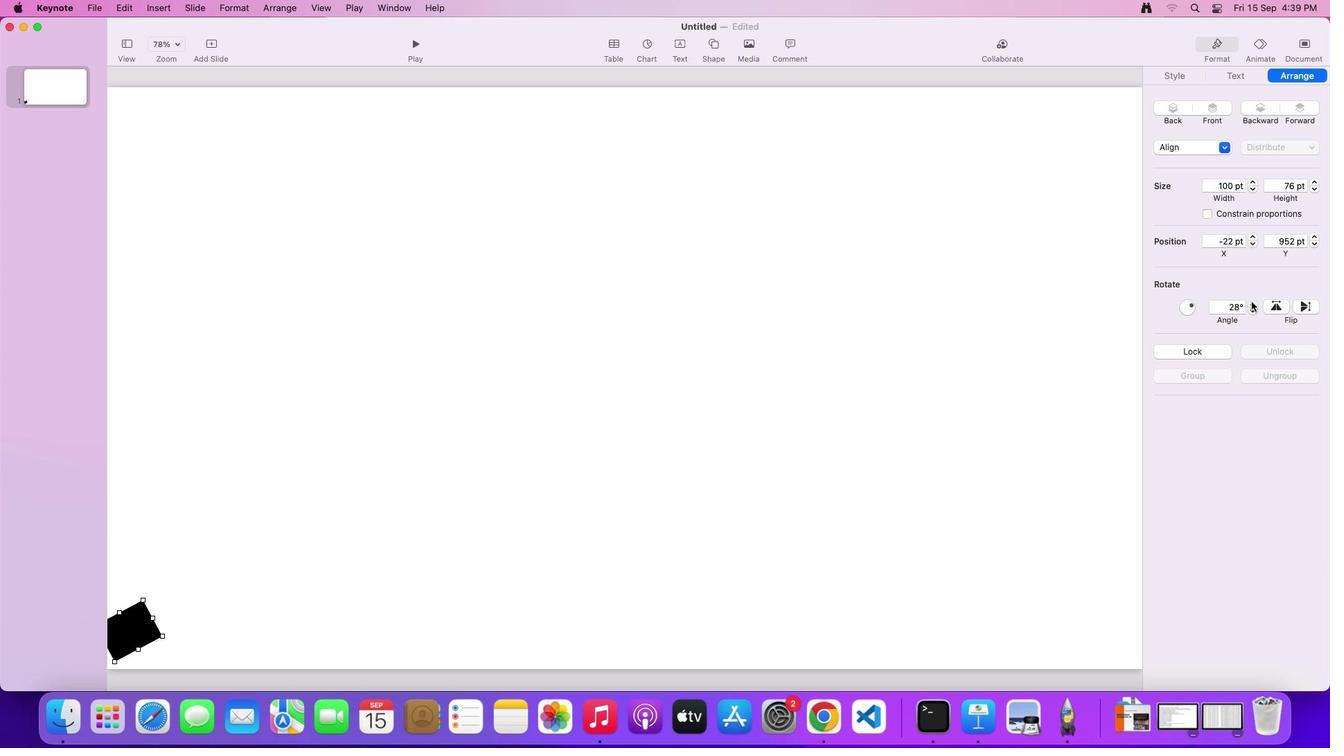
Action: Mouse pressed left at (1253, 302)
Screenshot: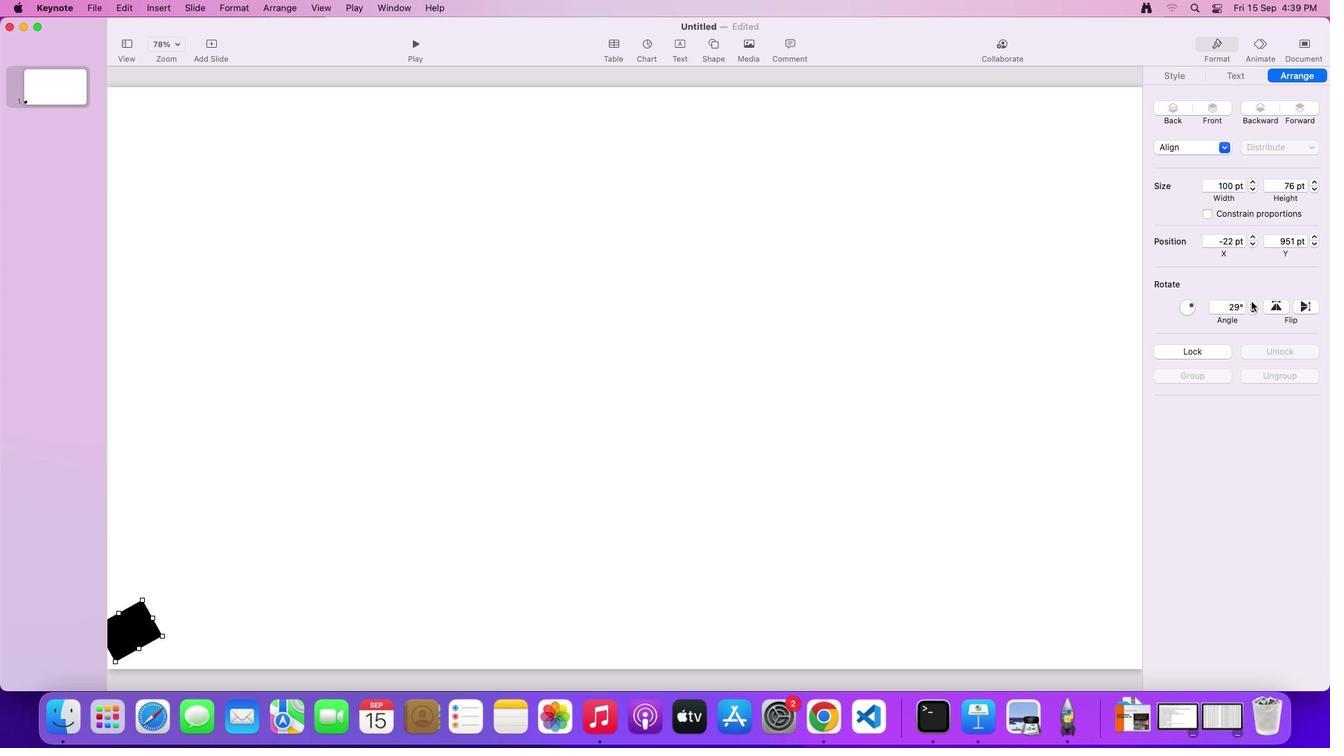 
Action: Mouse moved to (135, 629)
Screenshot: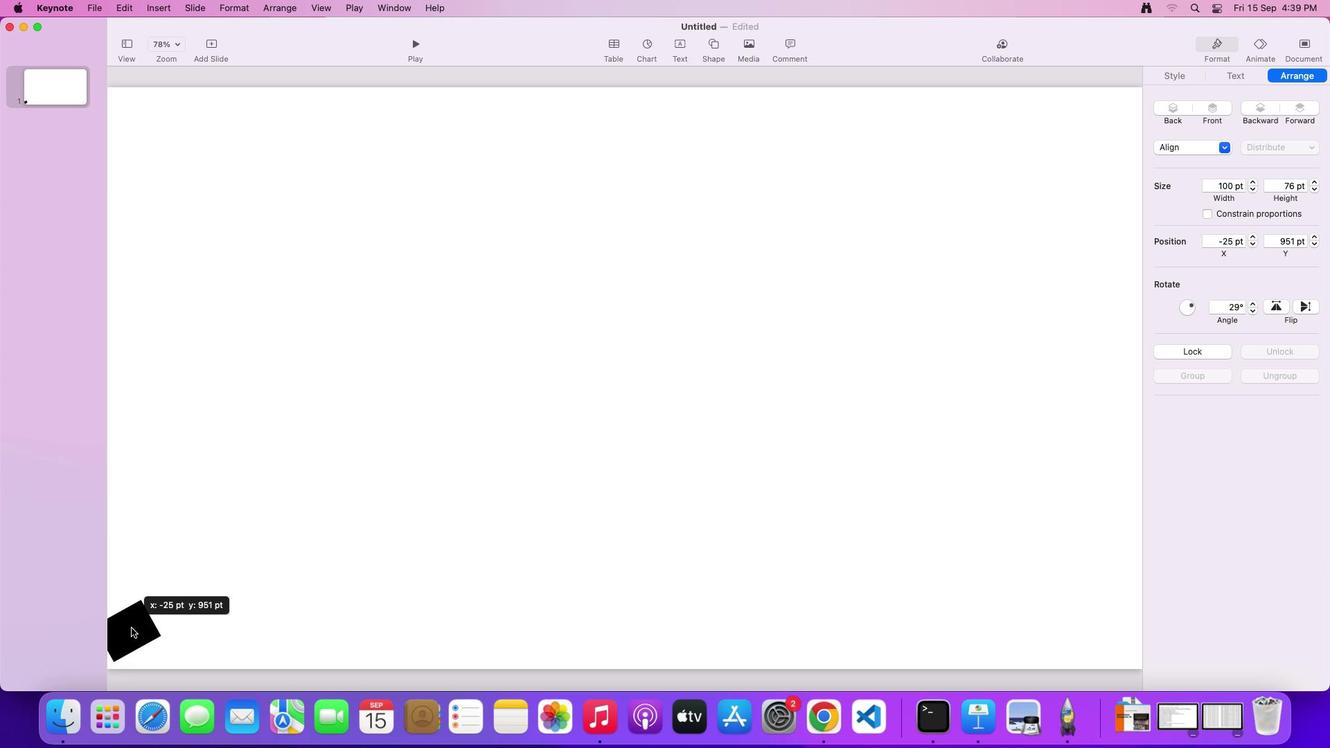 
Action: Mouse pressed left at (135, 629)
Screenshot: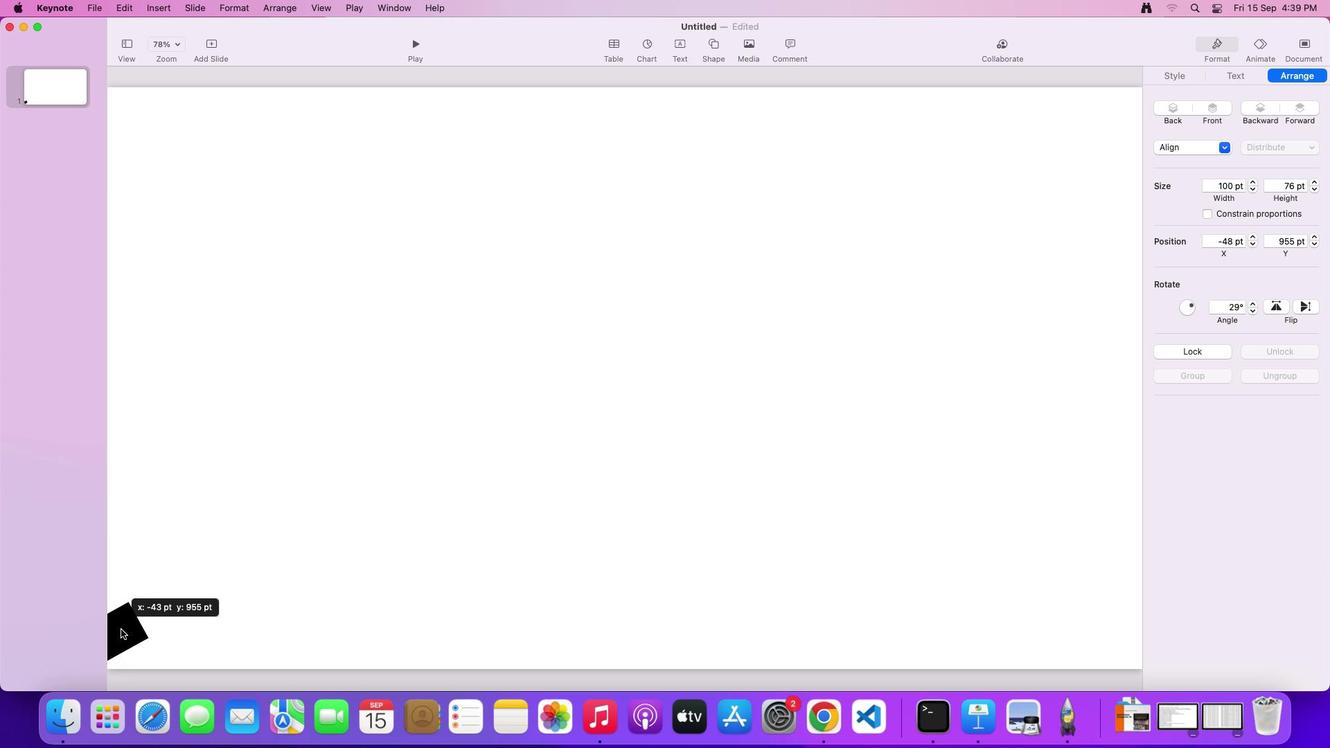 
Action: Mouse moved to (138, 621)
Screenshot: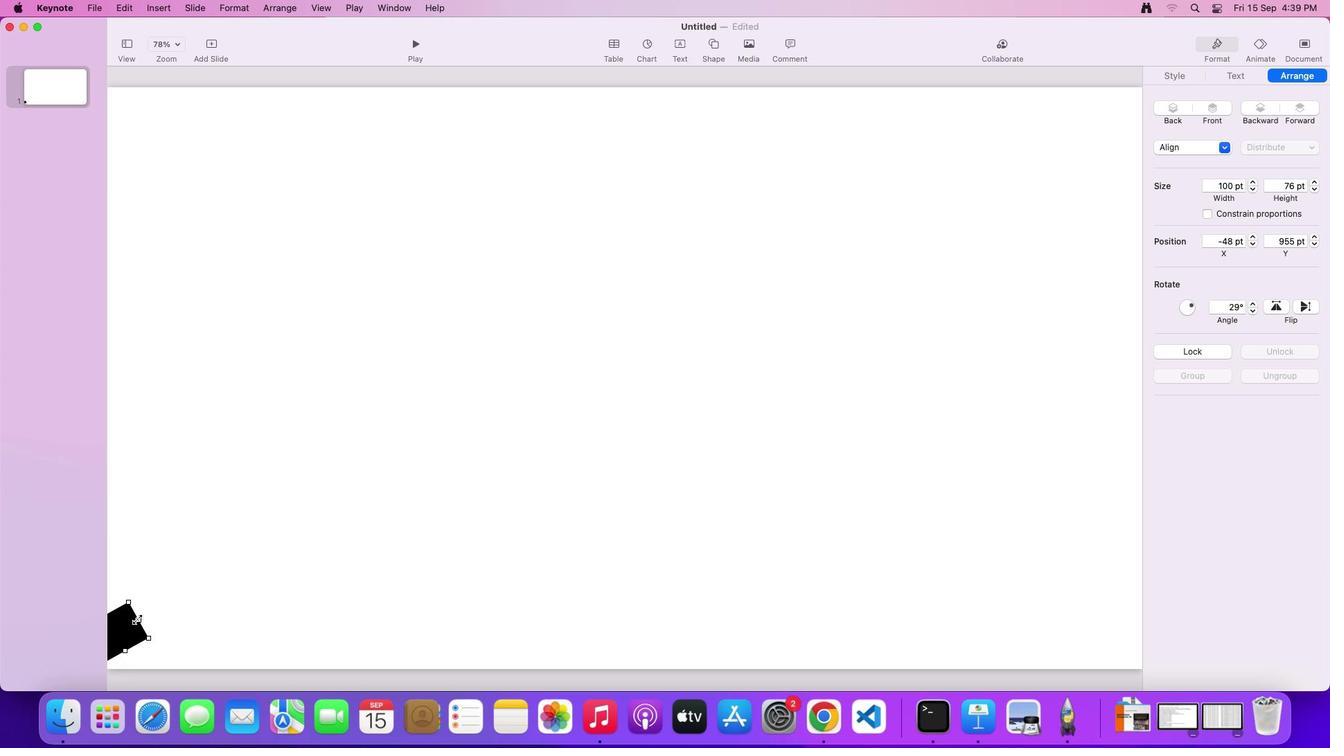 
Action: Mouse pressed left at (138, 621)
Screenshot: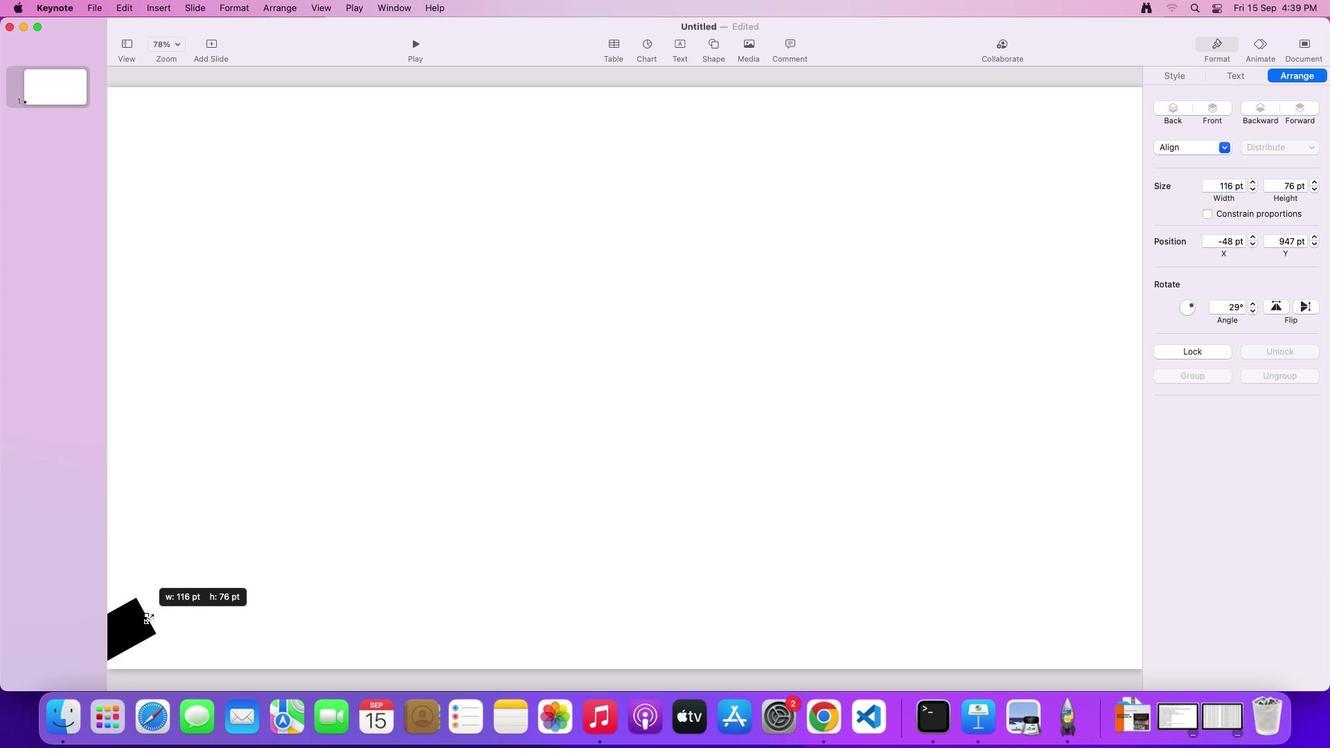 
Action: Mouse moved to (1174, 72)
Screenshot: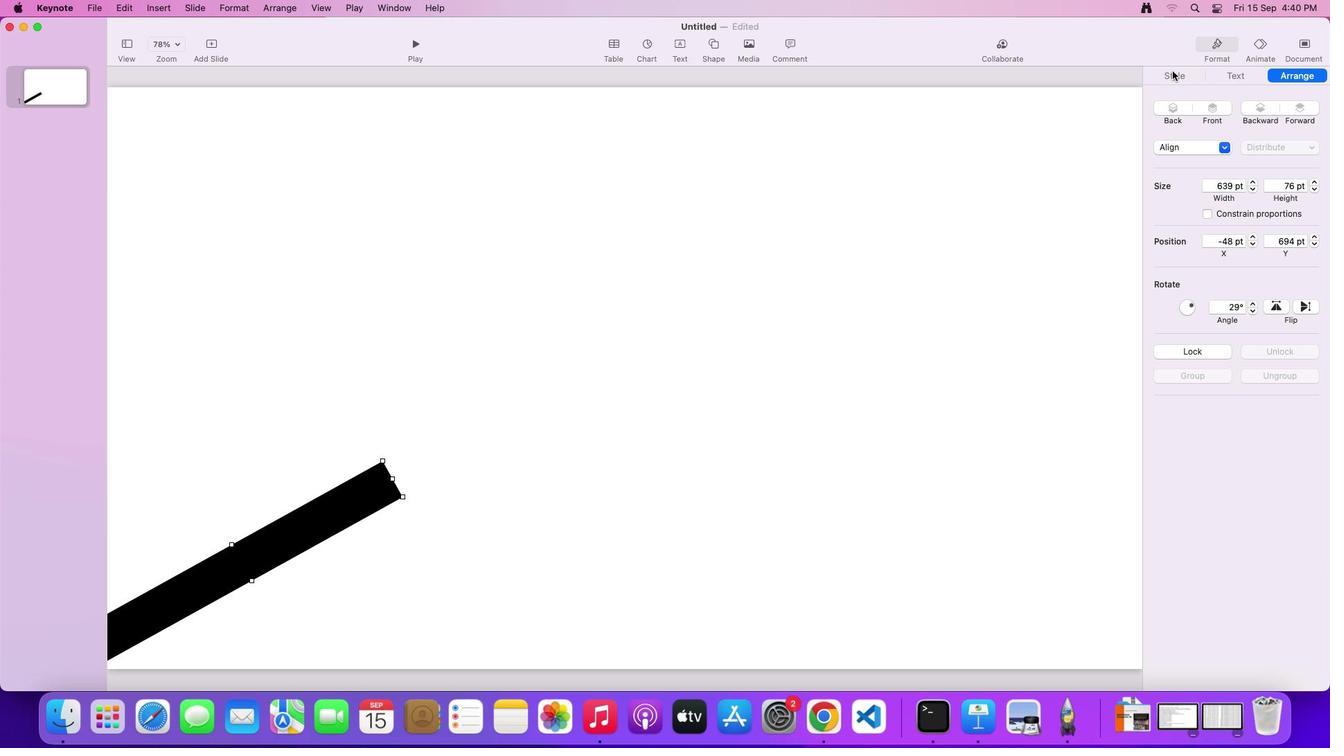
Action: Mouse pressed left at (1174, 72)
Screenshot: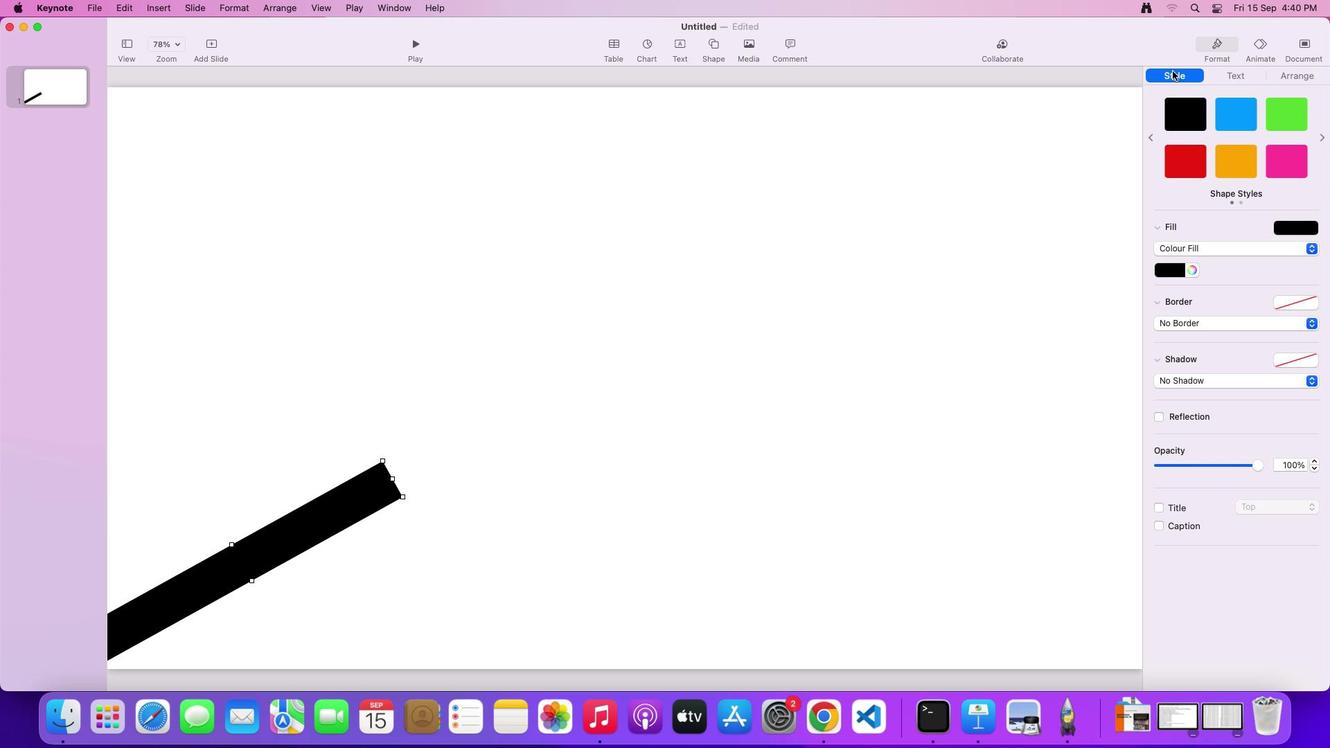 
Action: Mouse moved to (1182, 270)
Screenshot: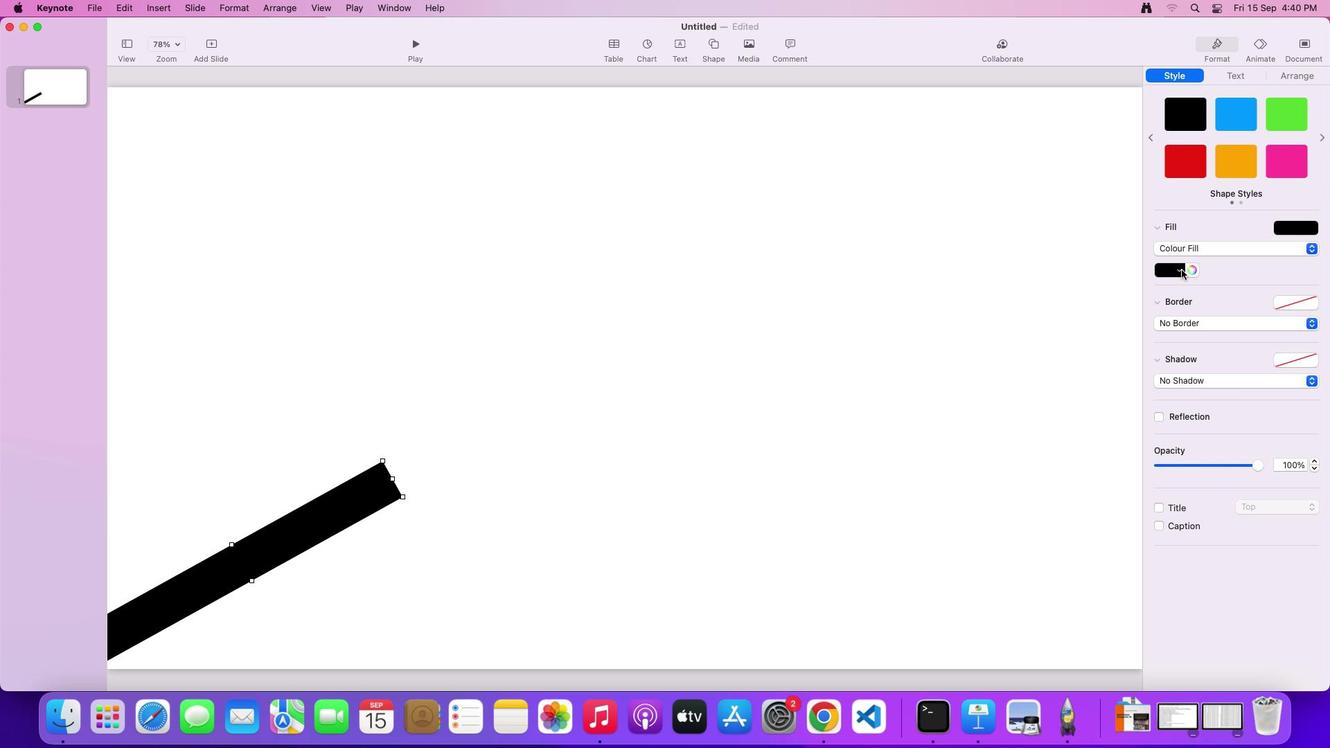 
Action: Mouse pressed left at (1182, 270)
Screenshot: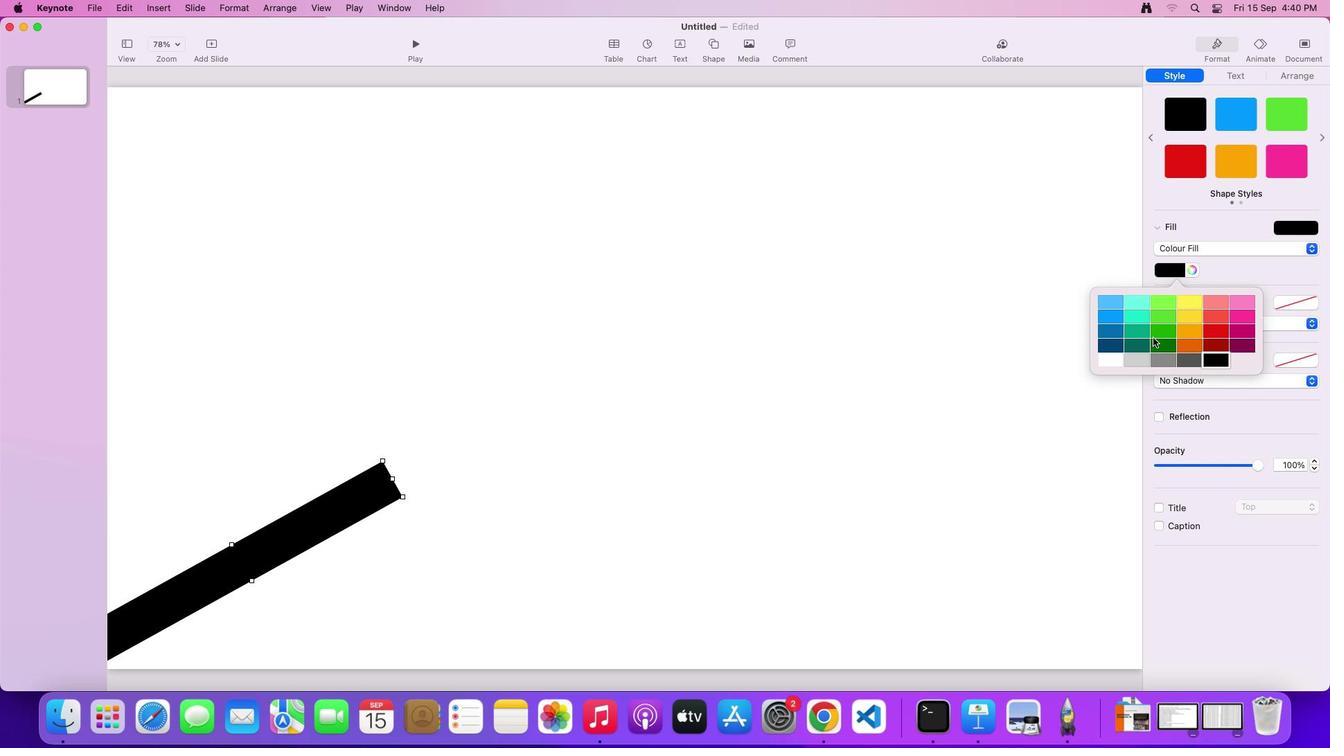
Action: Mouse moved to (1117, 356)
Screenshot: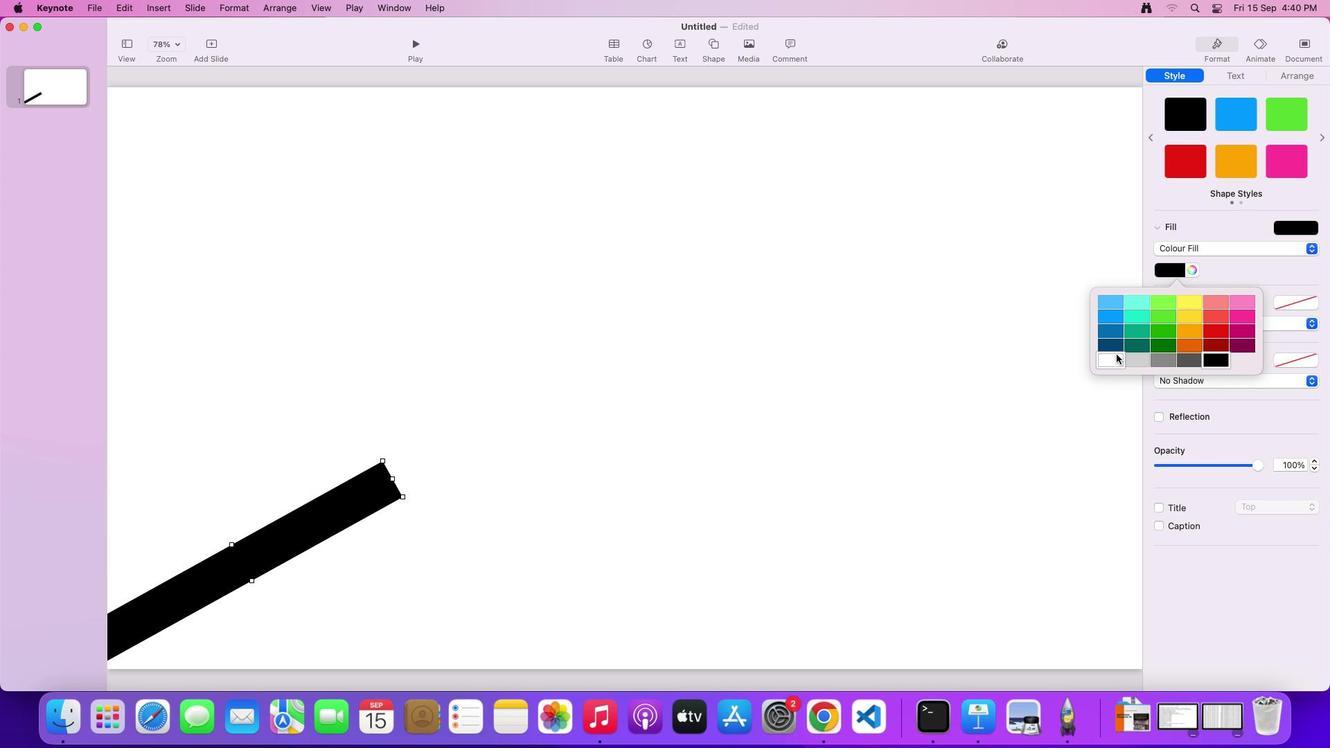 
Action: Mouse pressed left at (1117, 356)
Screenshot: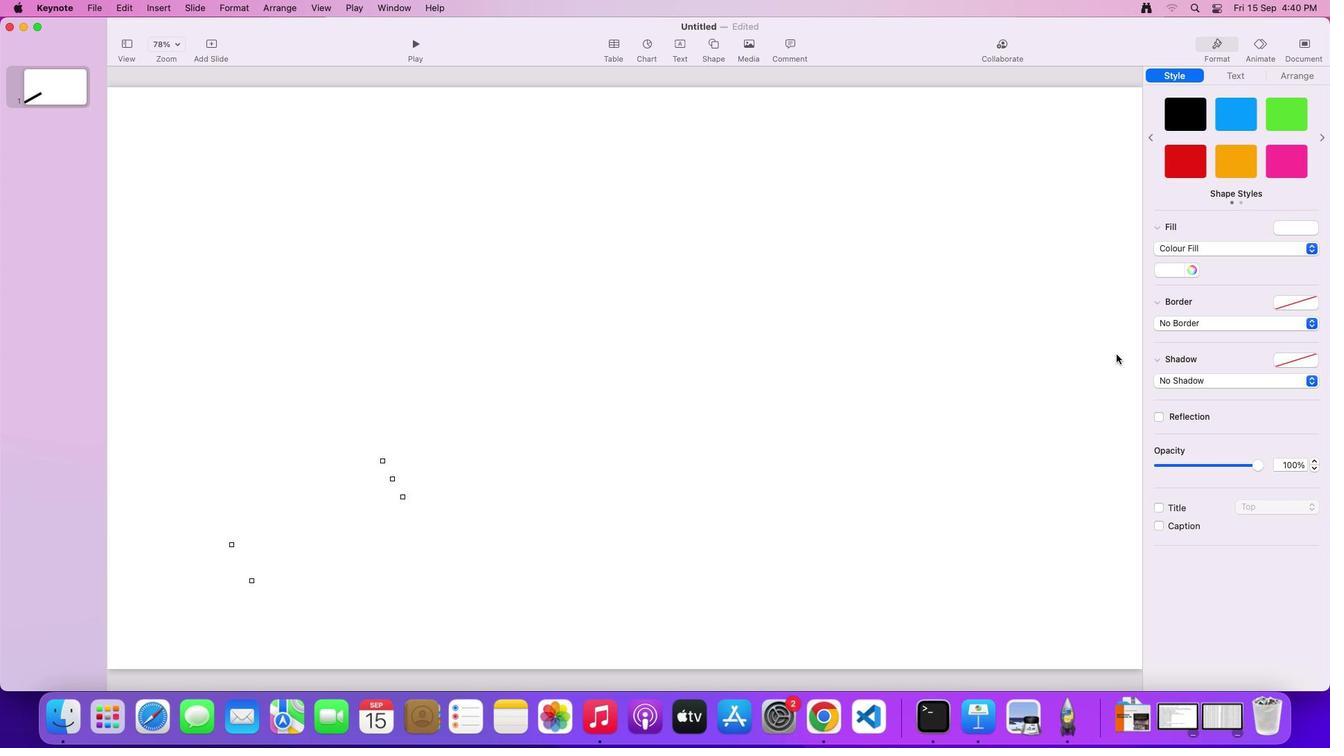 
Action: Mouse moved to (1163, 420)
Screenshot: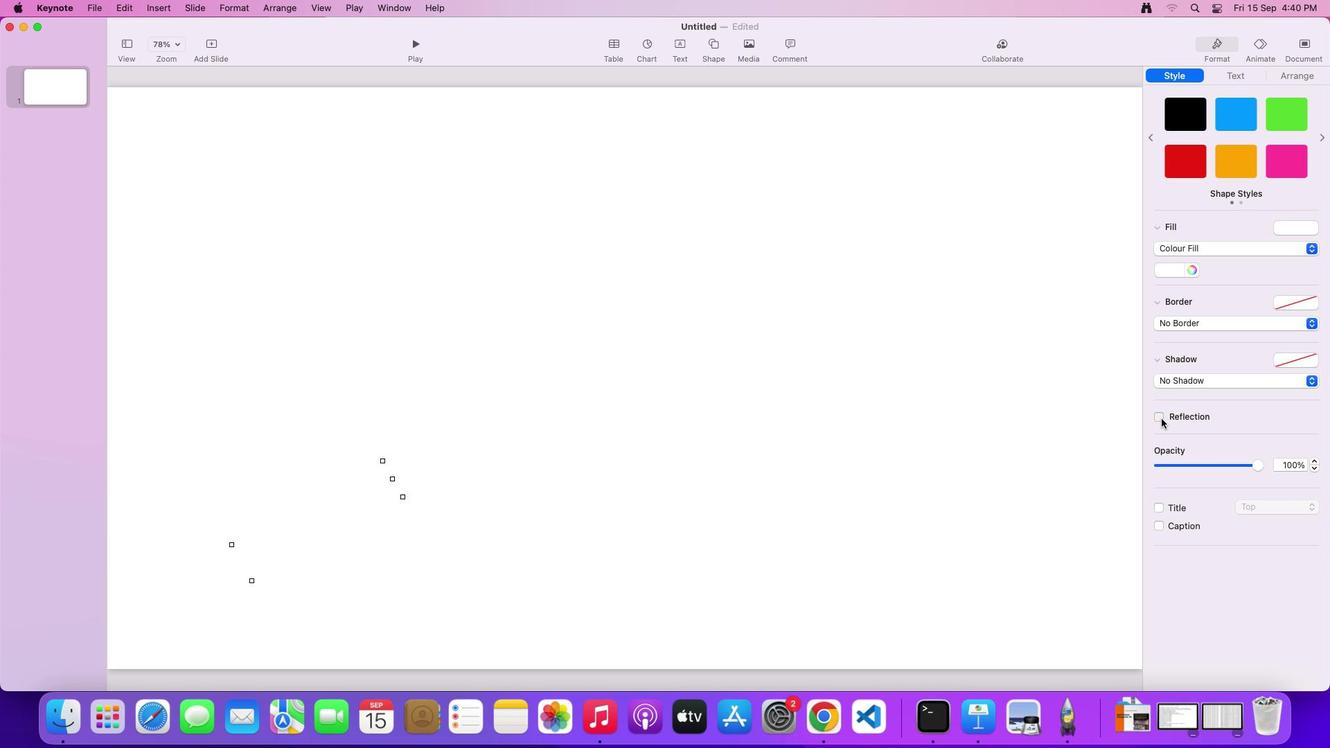 
Action: Mouse pressed left at (1163, 420)
Screenshot: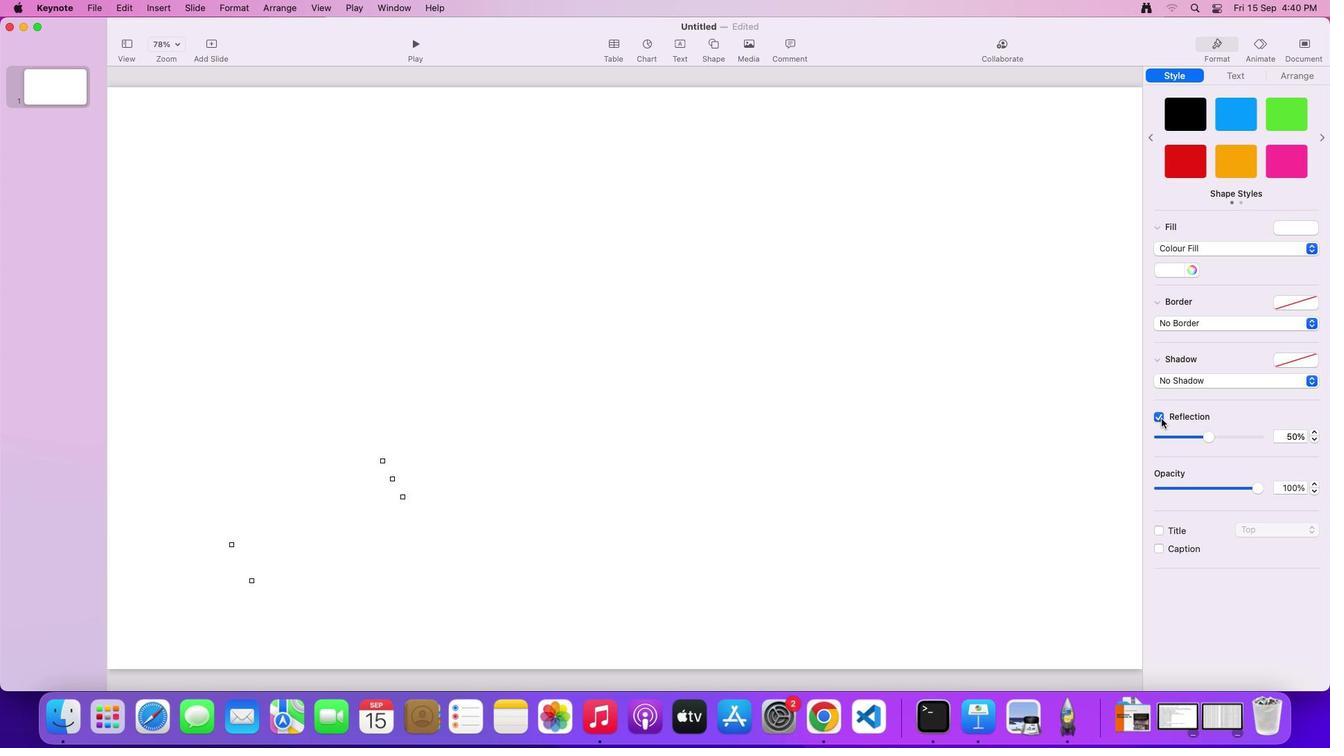 
Action: Mouse moved to (1308, 380)
Screenshot: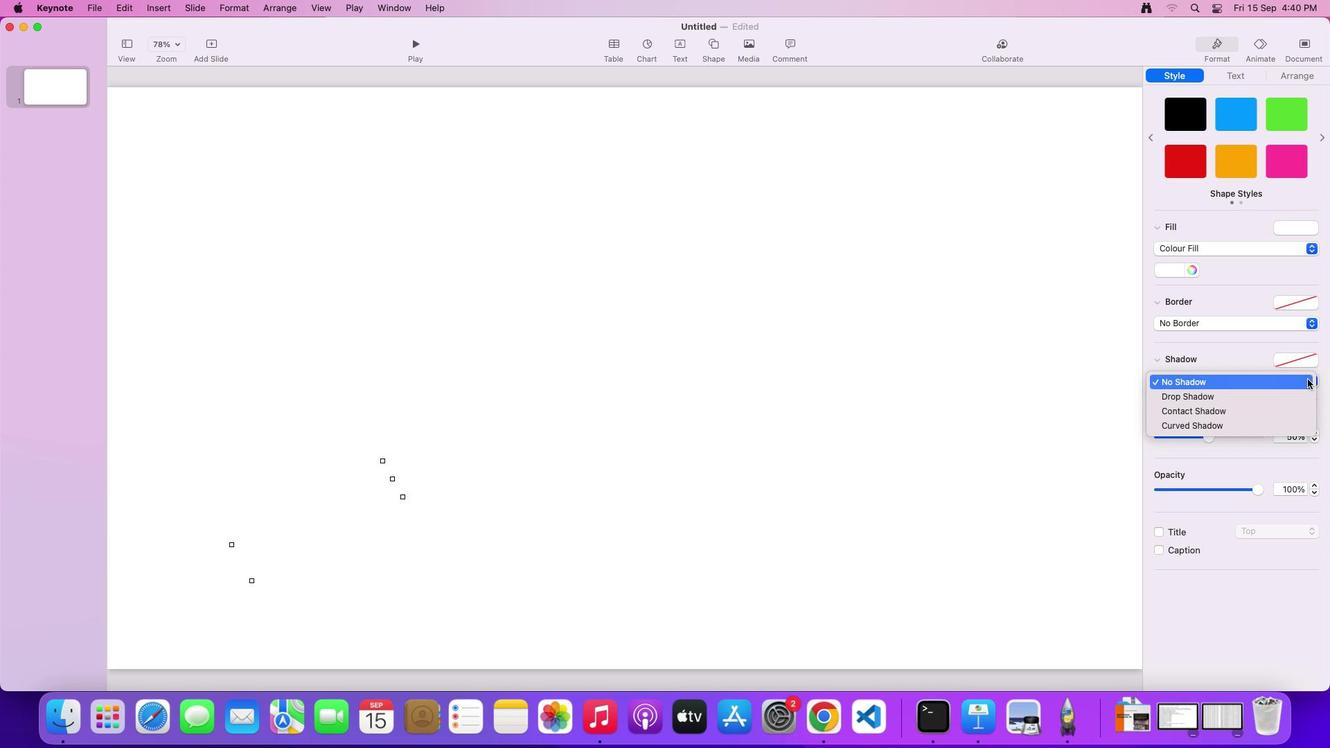 
Action: Mouse pressed left at (1308, 380)
Screenshot: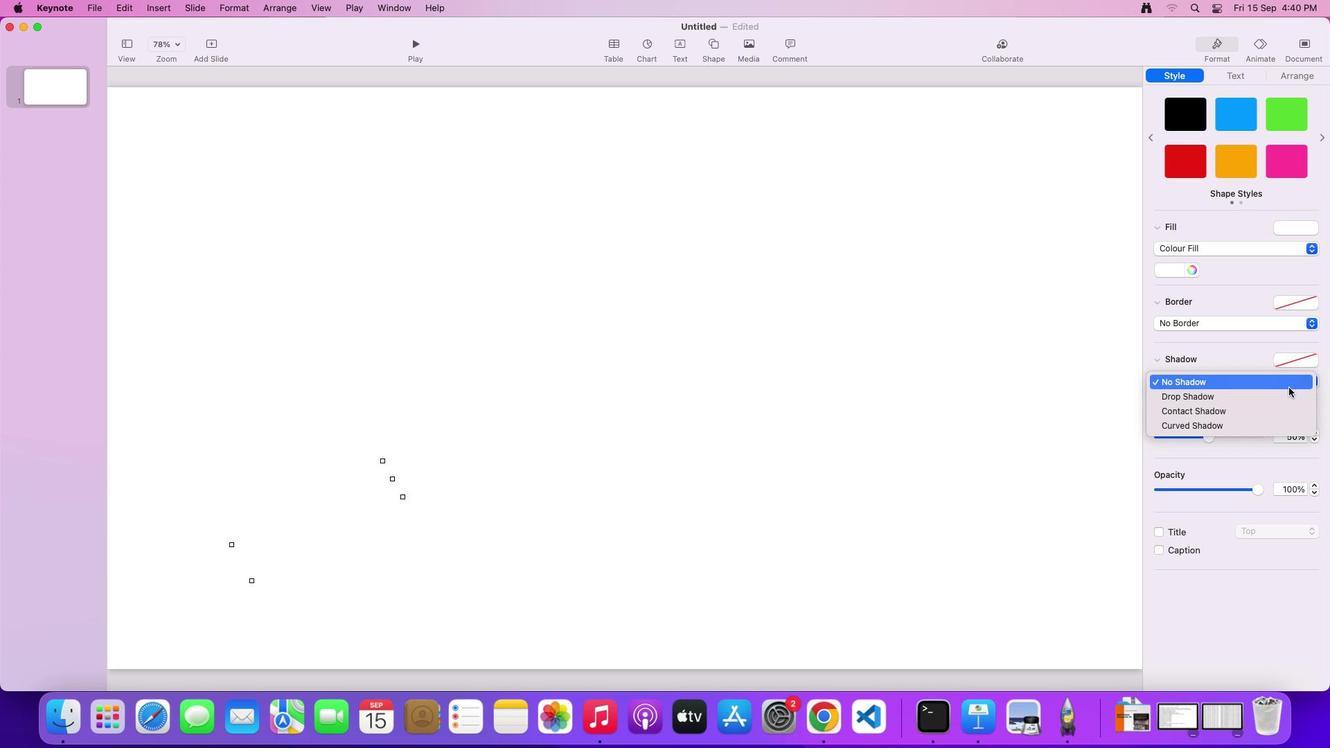 
Action: Mouse moved to (1271, 398)
Screenshot: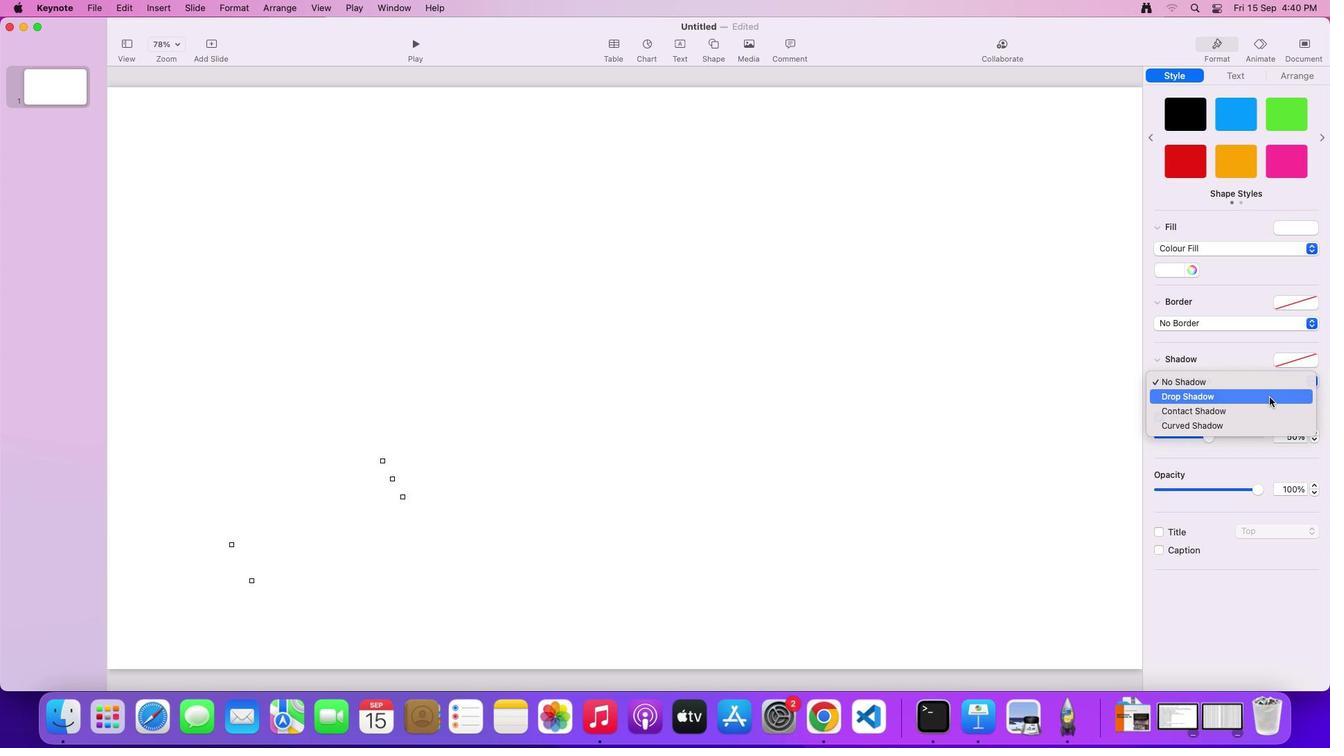 
Action: Mouse pressed left at (1271, 398)
Screenshot: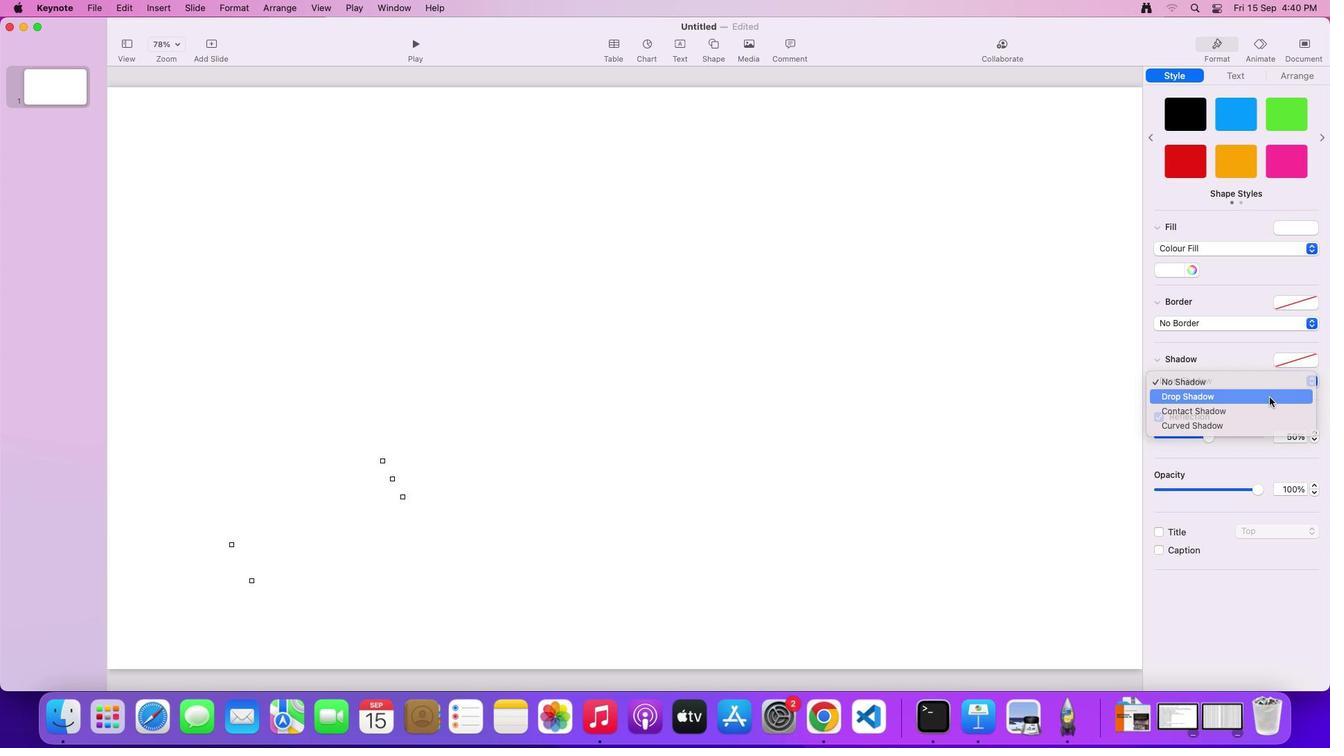
Action: Mouse moved to (603, 472)
Screenshot: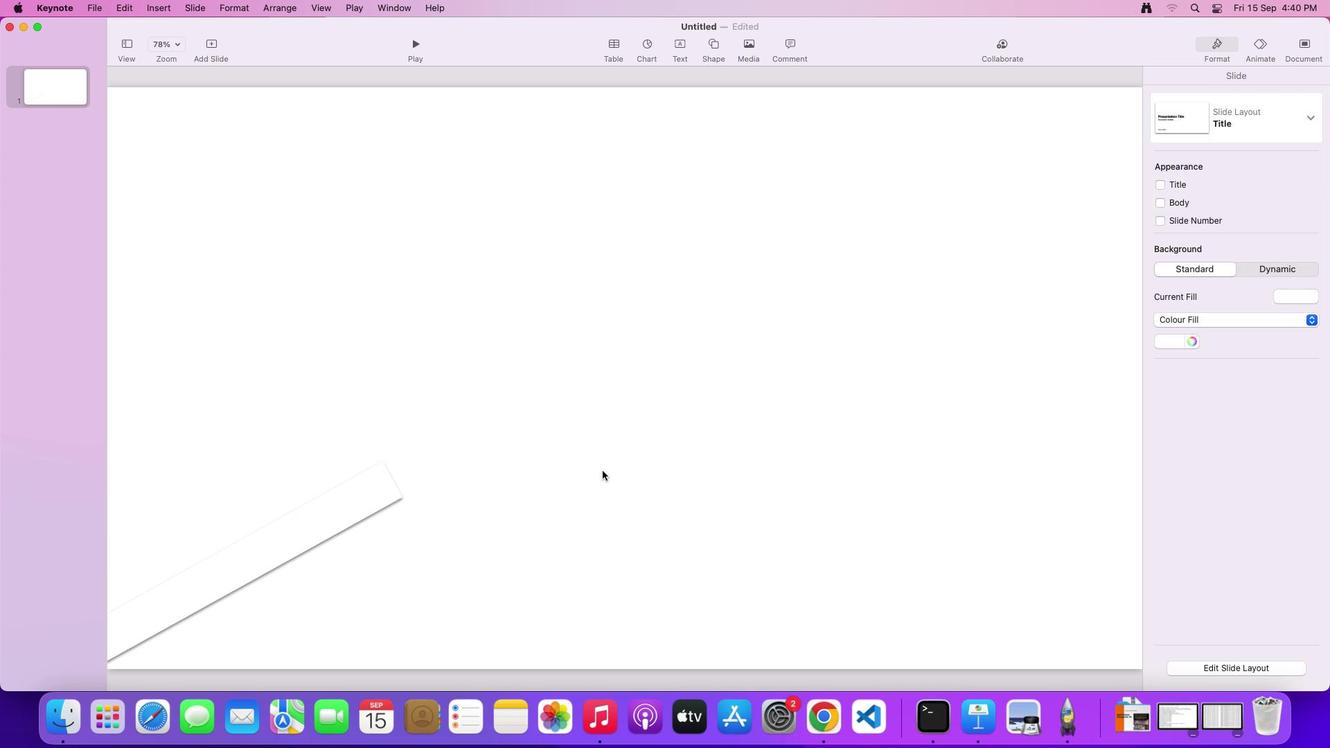 
Action: Mouse pressed left at (603, 472)
Screenshot: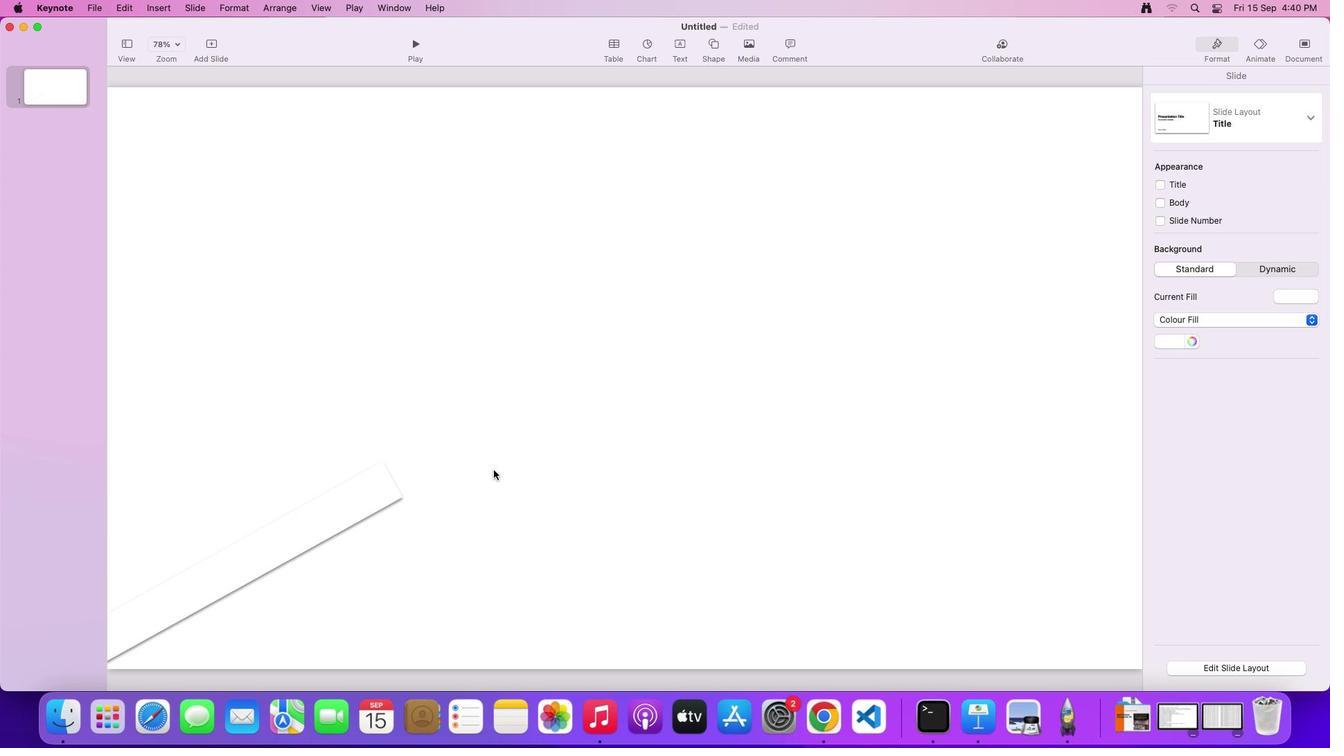 
Action: Mouse moved to (391, 483)
Screenshot: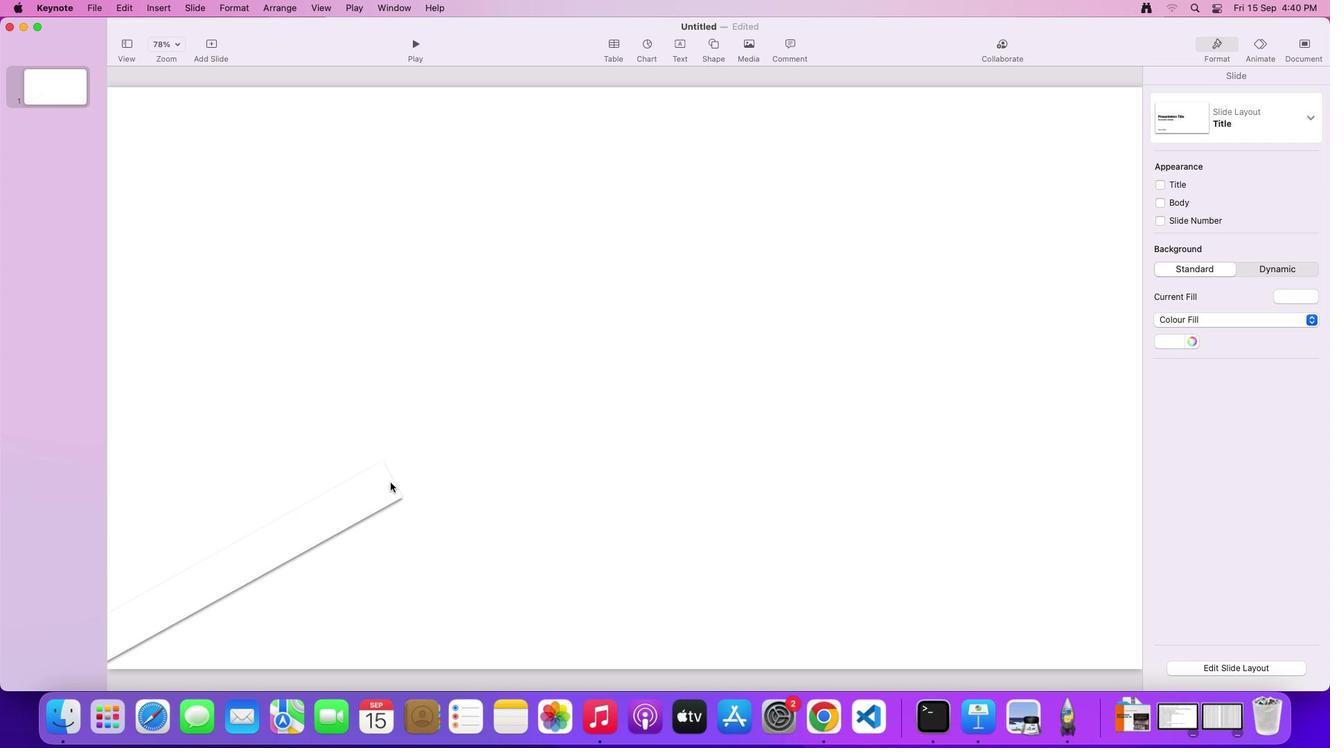 
Action: Mouse pressed left at (391, 483)
Screenshot: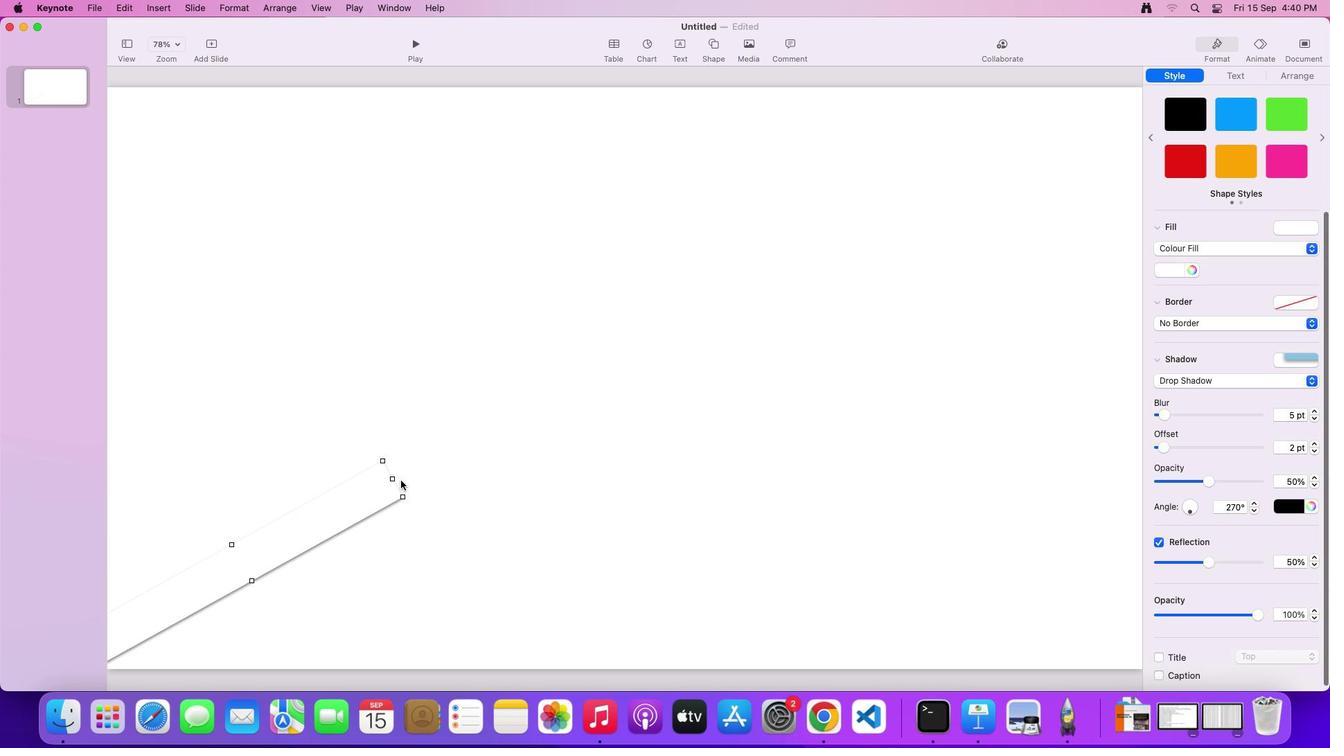 
Action: Mouse moved to (394, 480)
Screenshot: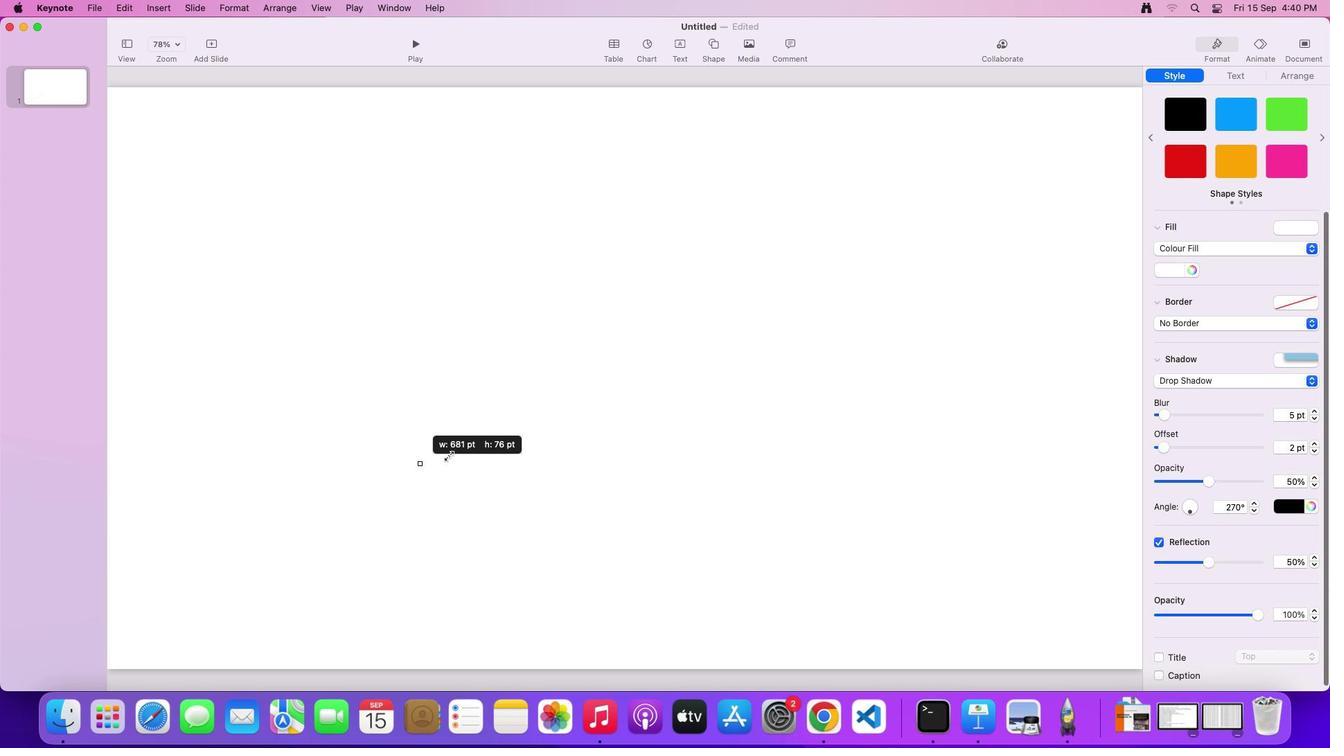 
Action: Mouse pressed left at (394, 480)
Screenshot: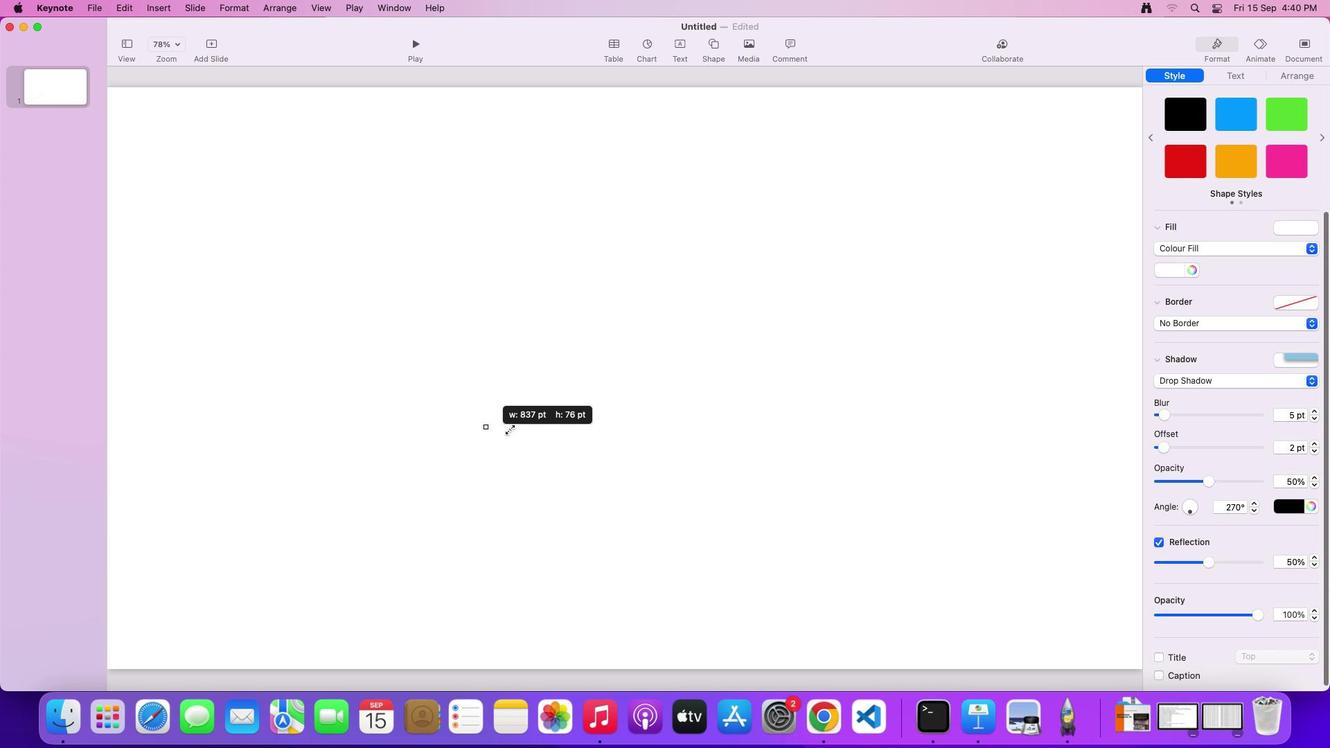 
Action: Mouse moved to (486, 432)
Screenshot: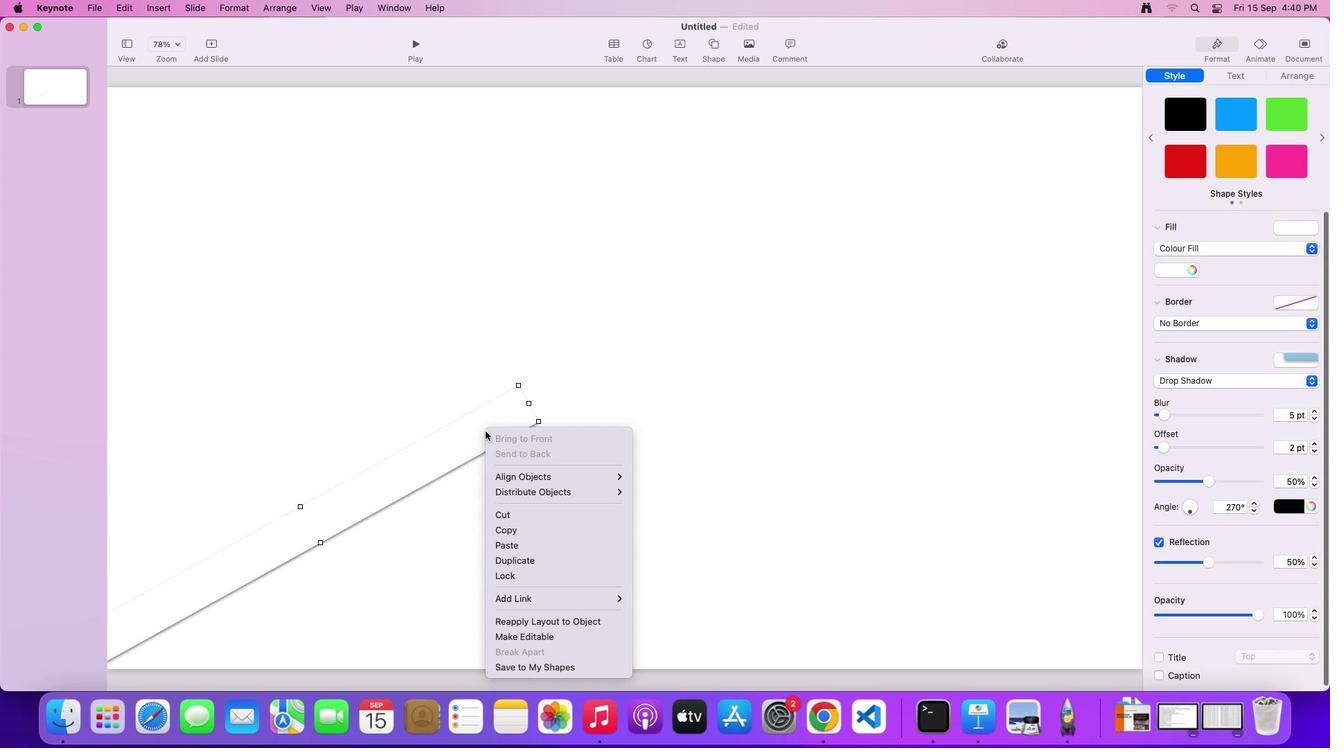 
Action: Mouse pressed right at (486, 432)
Screenshot: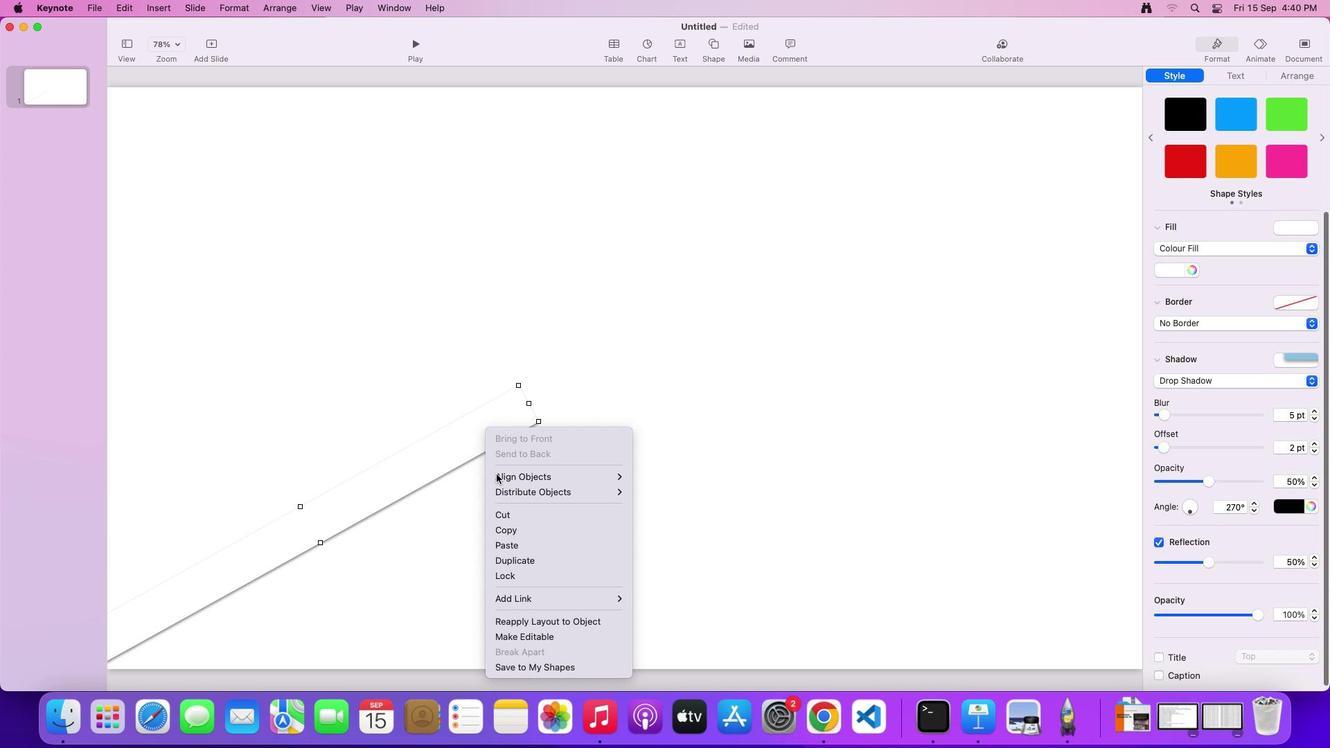 
Action: Mouse moved to (512, 637)
Screenshot: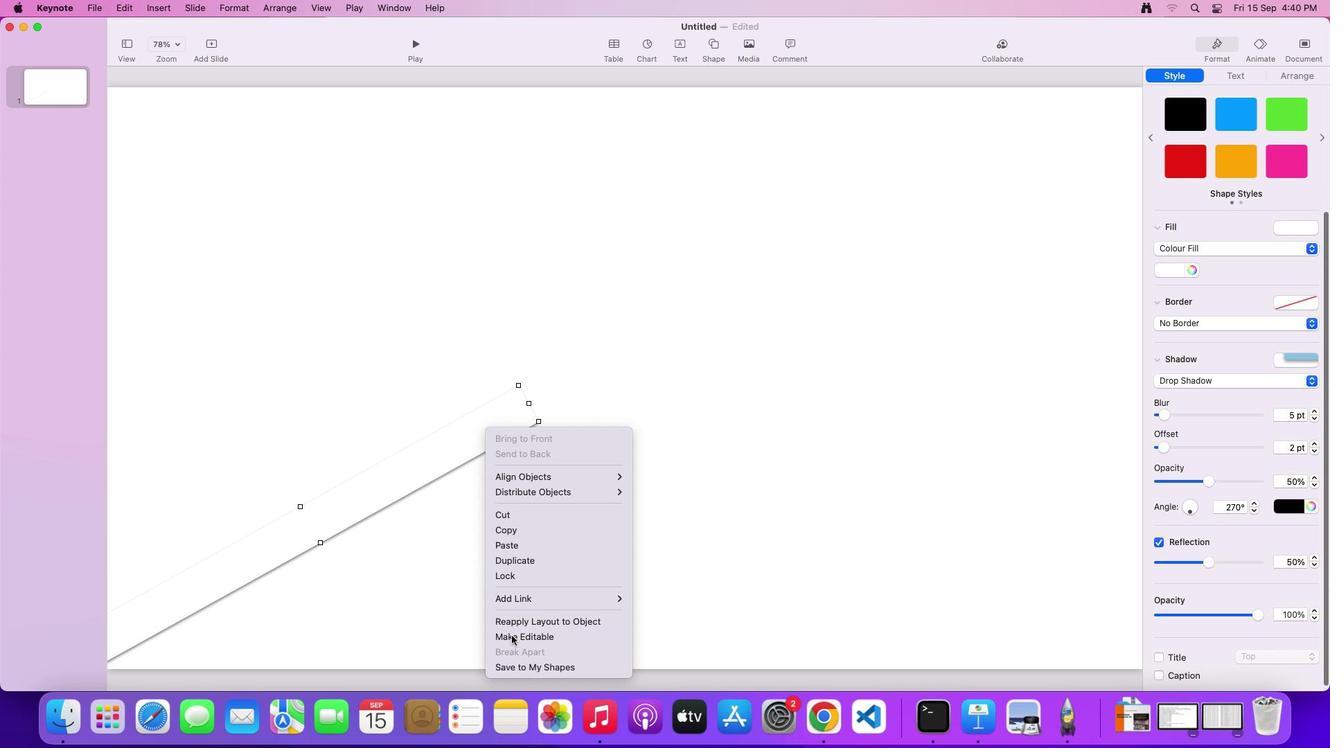 
Action: Mouse pressed left at (512, 637)
Screenshot: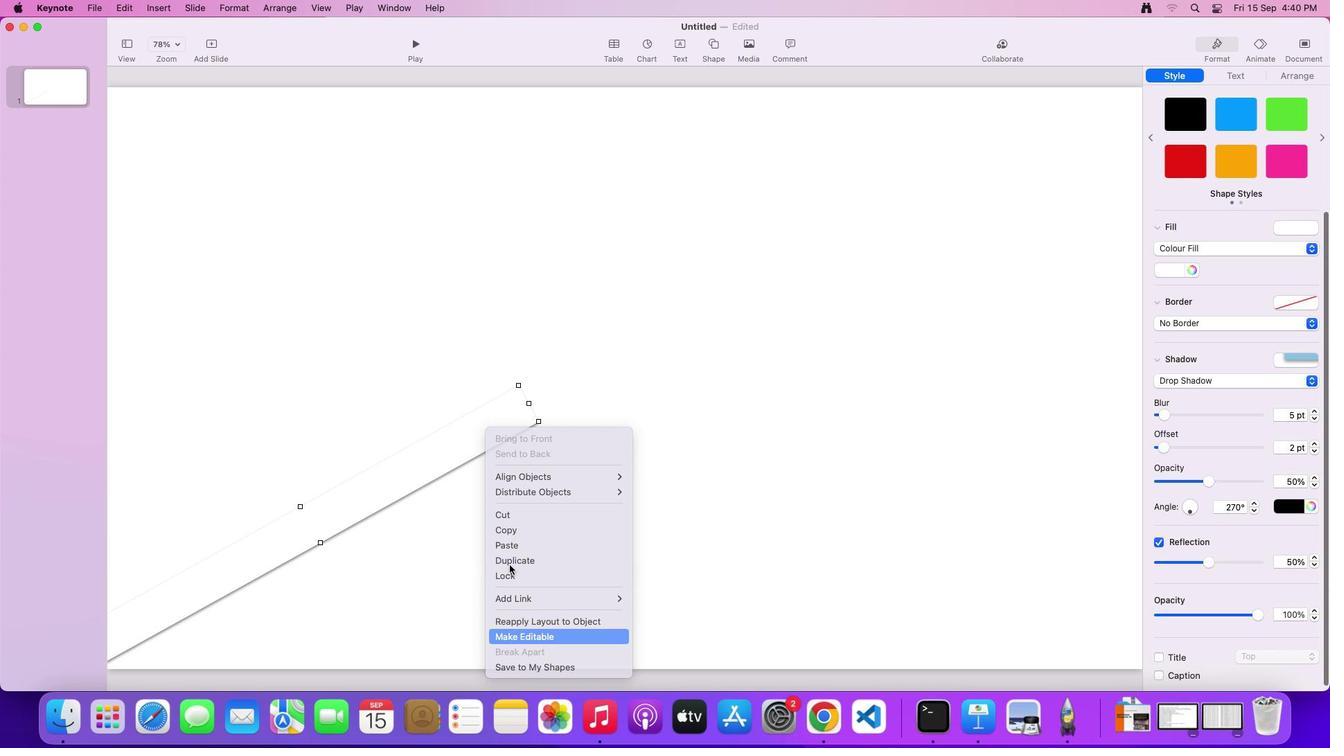 
Action: Mouse moved to (529, 405)
Screenshot: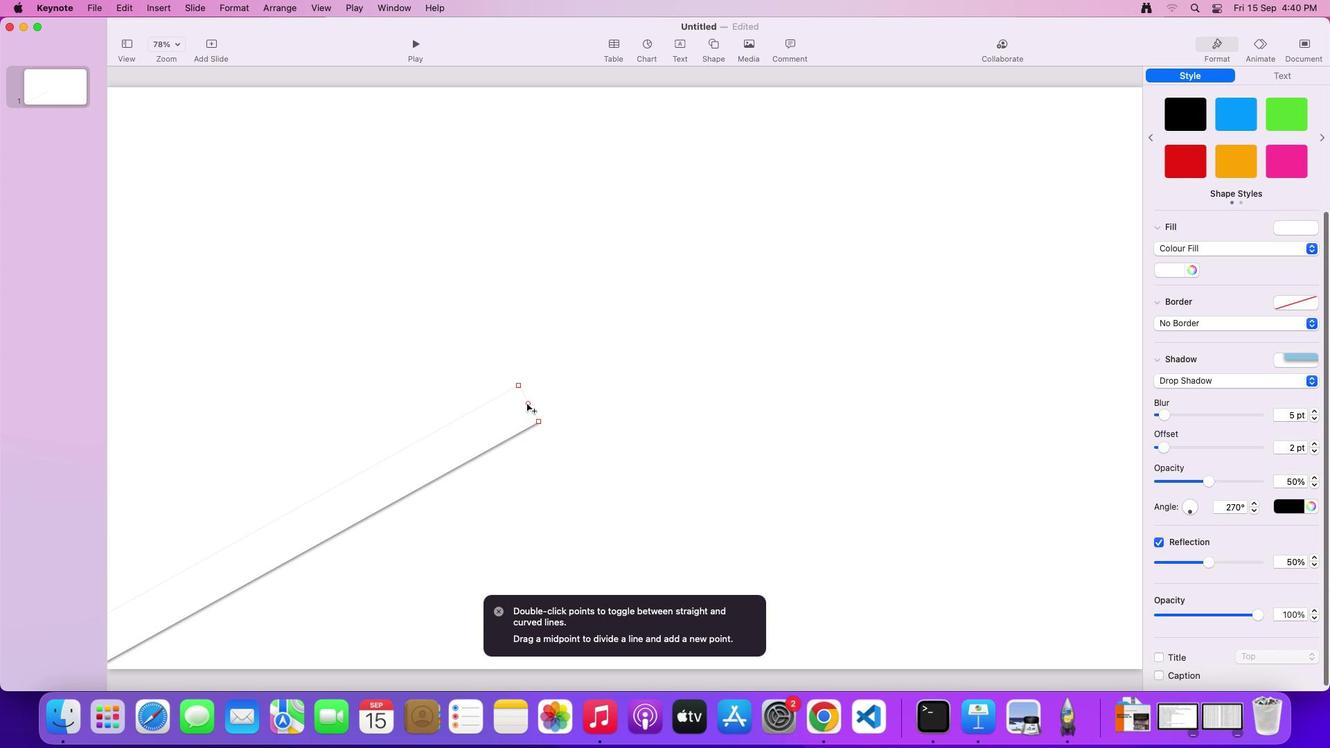 
Action: Mouse pressed left at (529, 405)
Screenshot: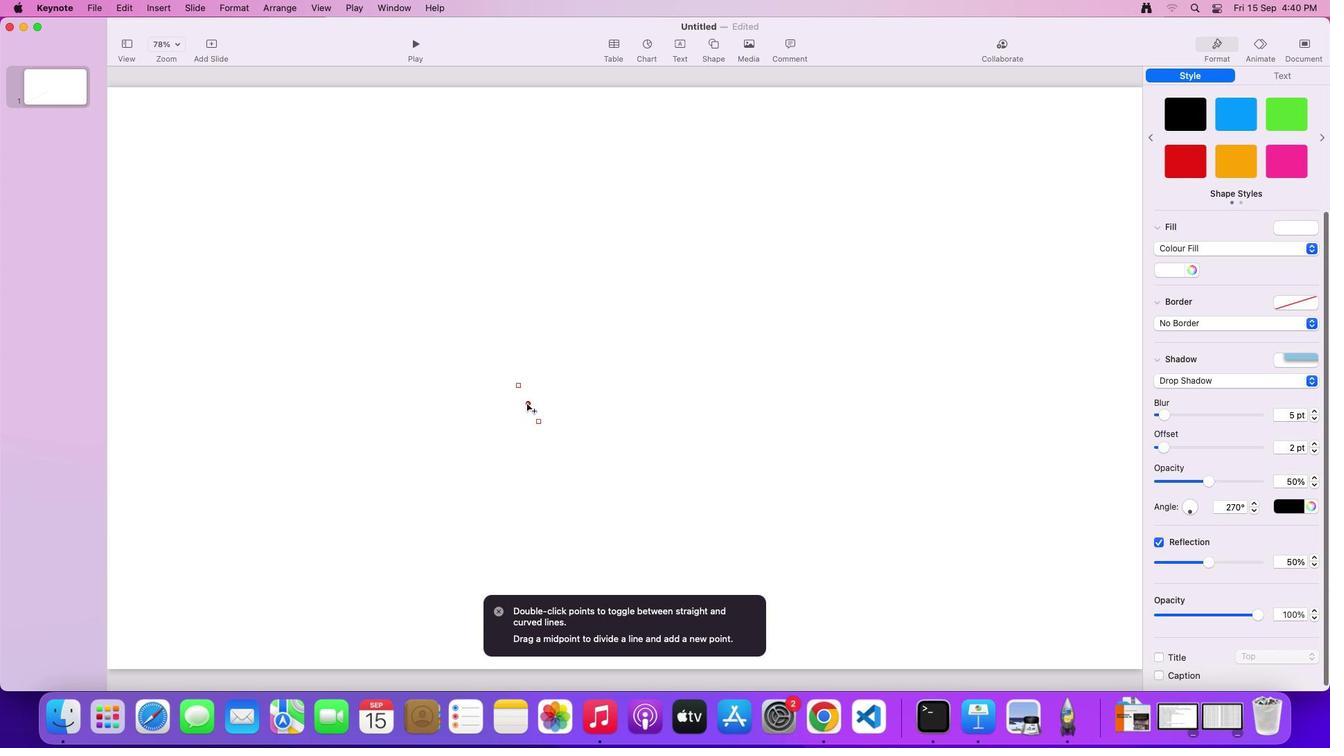 
Action: Mouse moved to (506, 503)
Screenshot: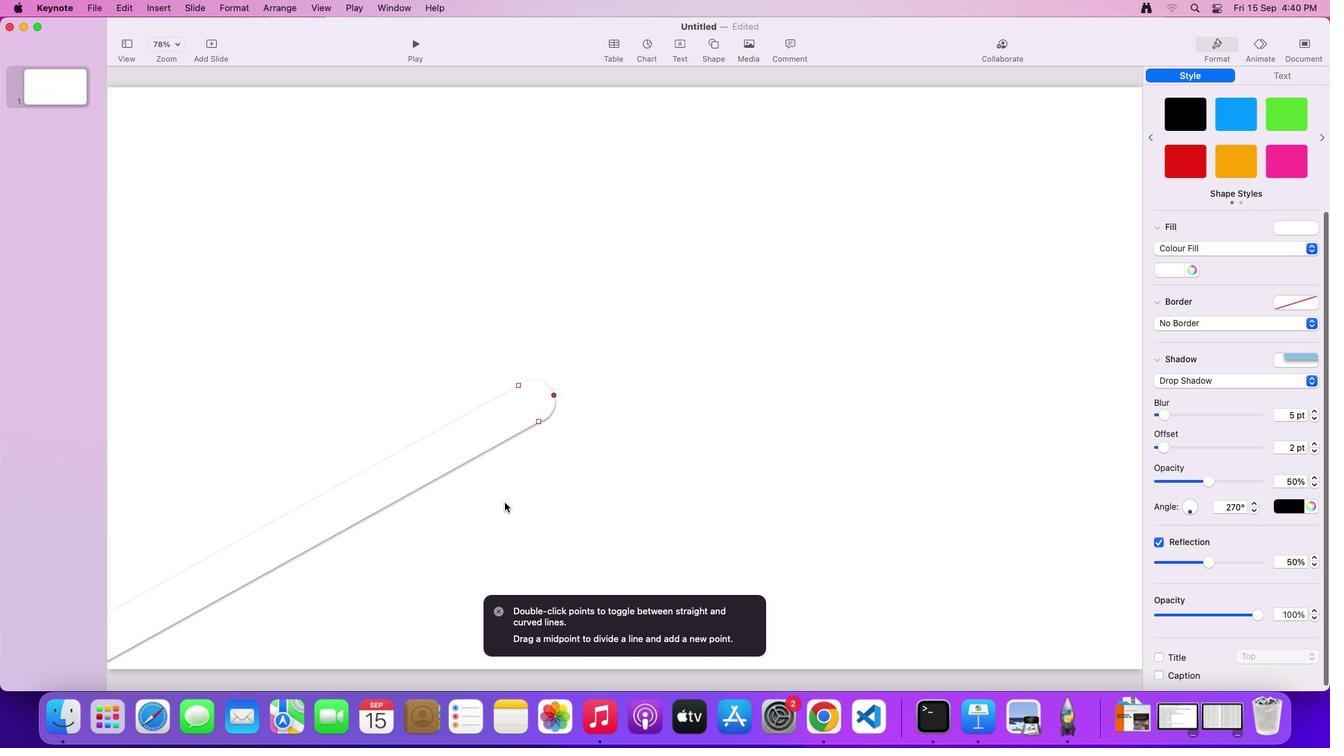 
Action: Mouse pressed left at (506, 503)
Screenshot: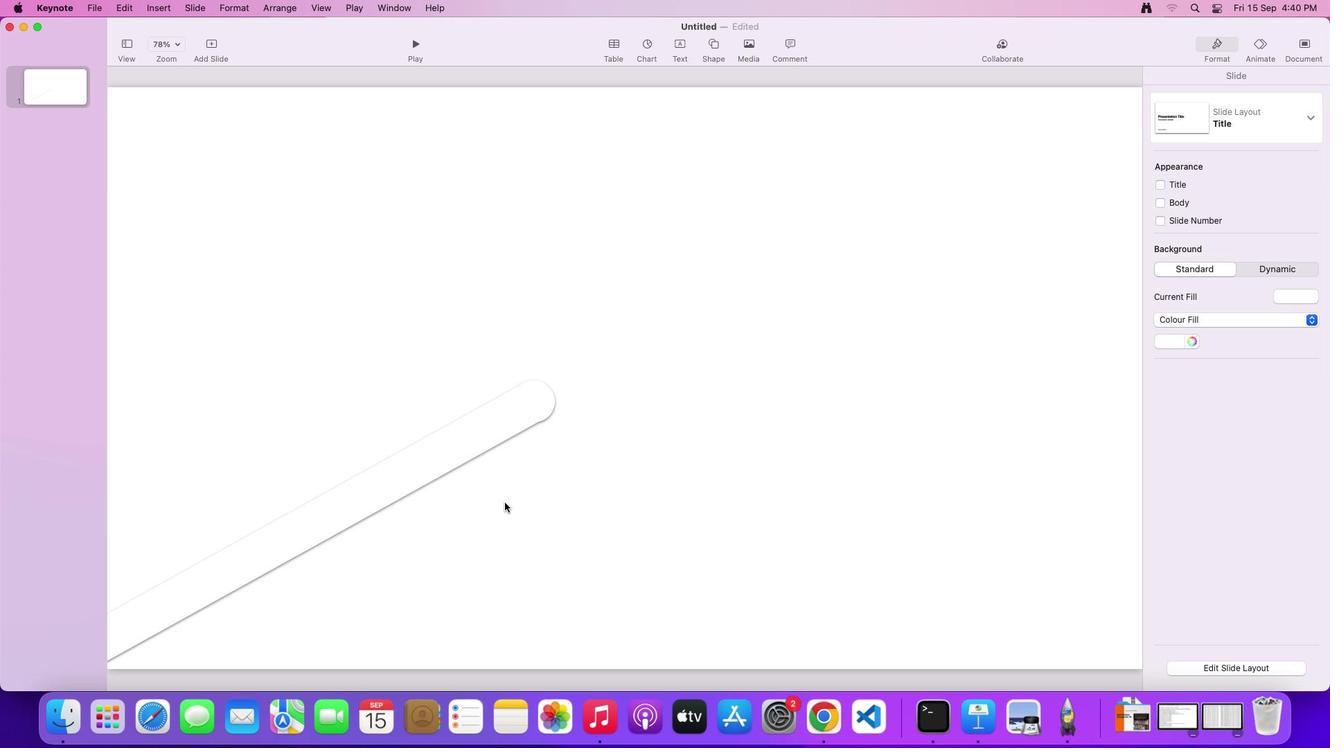 
Action: Mouse moved to (629, 471)
Screenshot: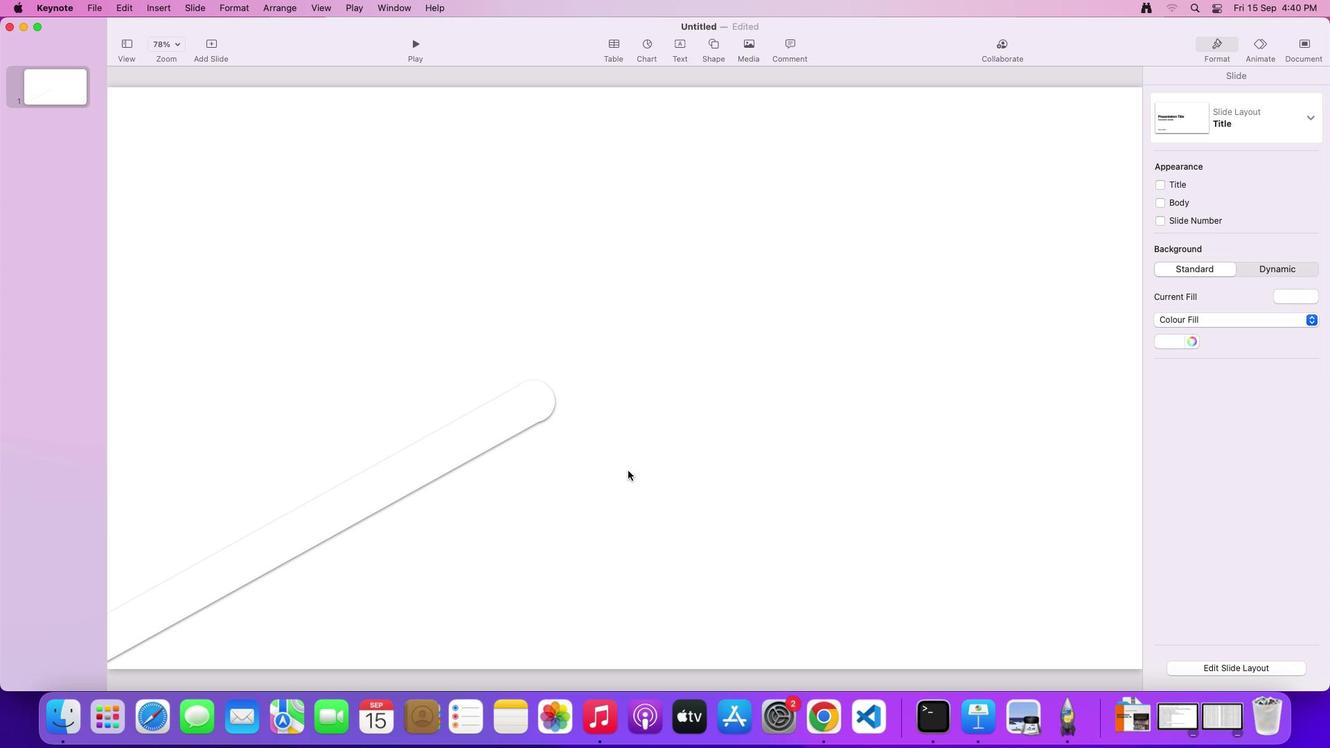 
Action: Mouse pressed left at (629, 471)
Screenshot: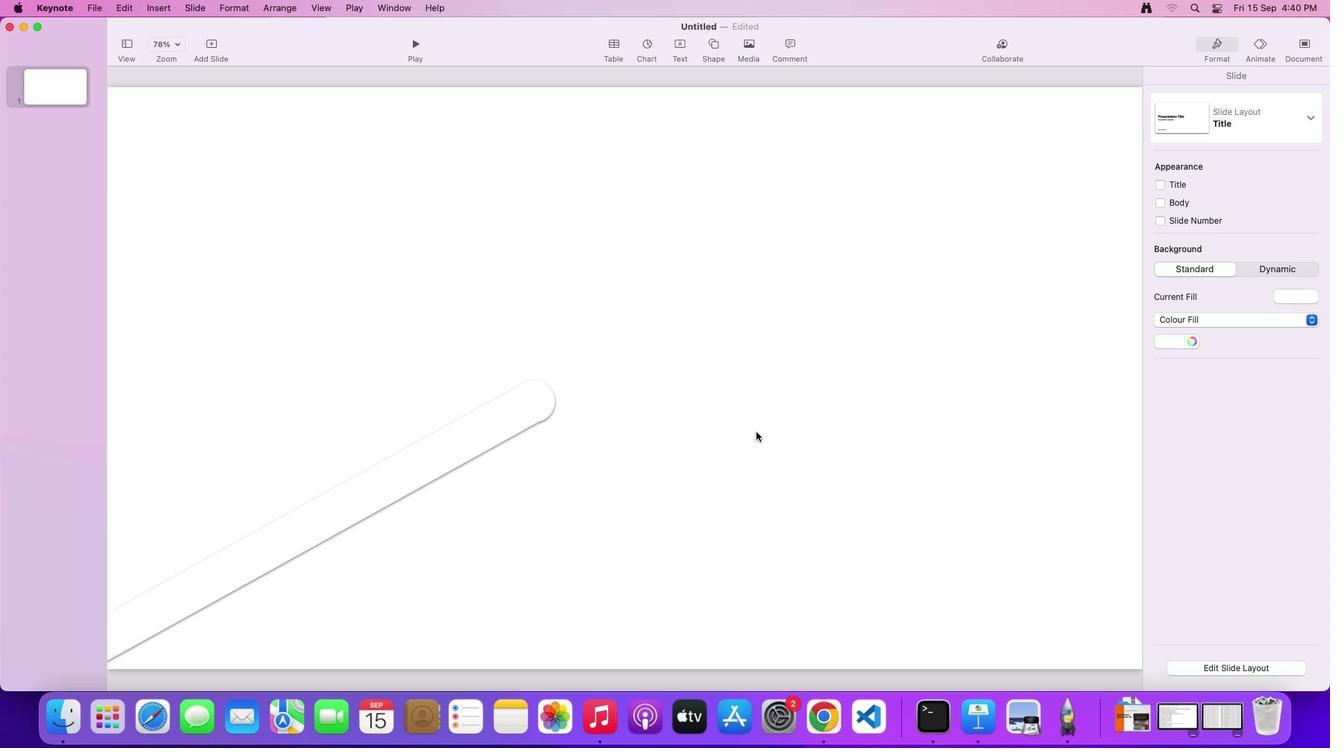 
Action: Mouse moved to (874, 352)
Screenshot: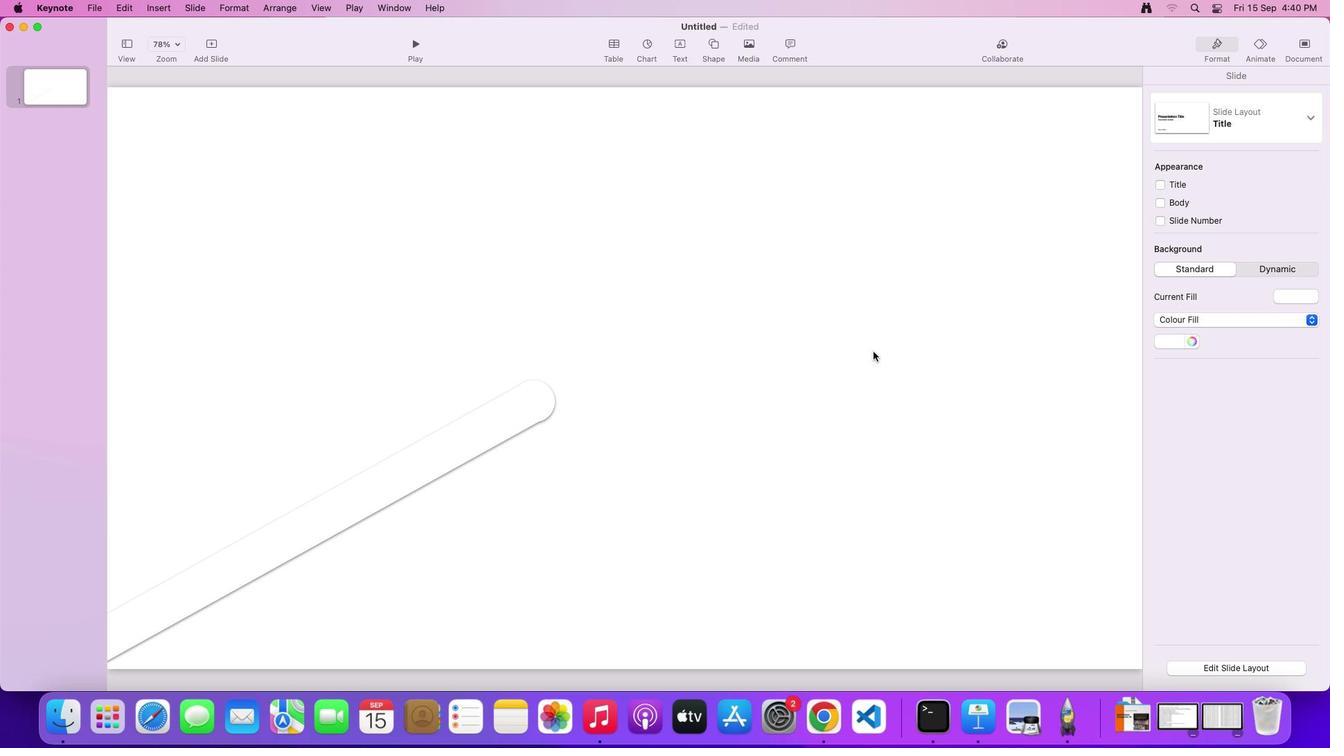 
Action: Mouse pressed left at (874, 352)
Screenshot: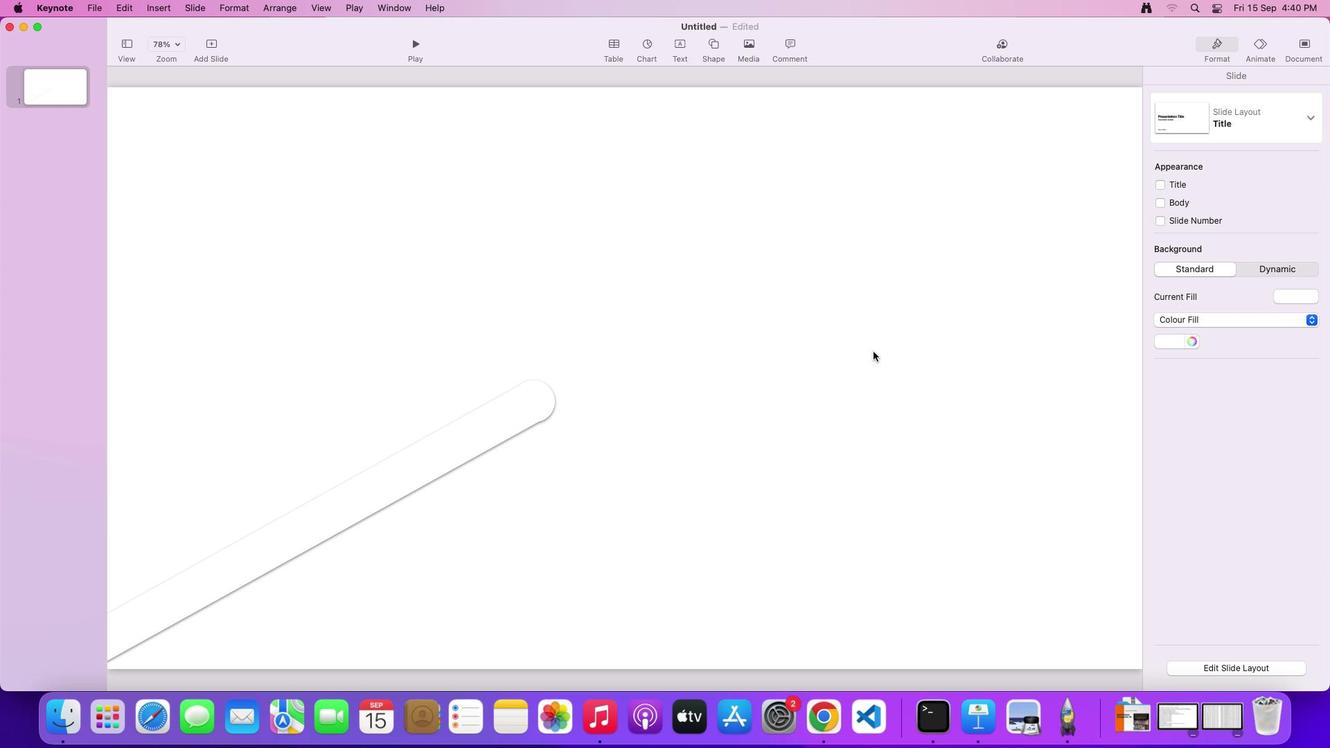 
Action: Mouse moved to (1217, 48)
Screenshot: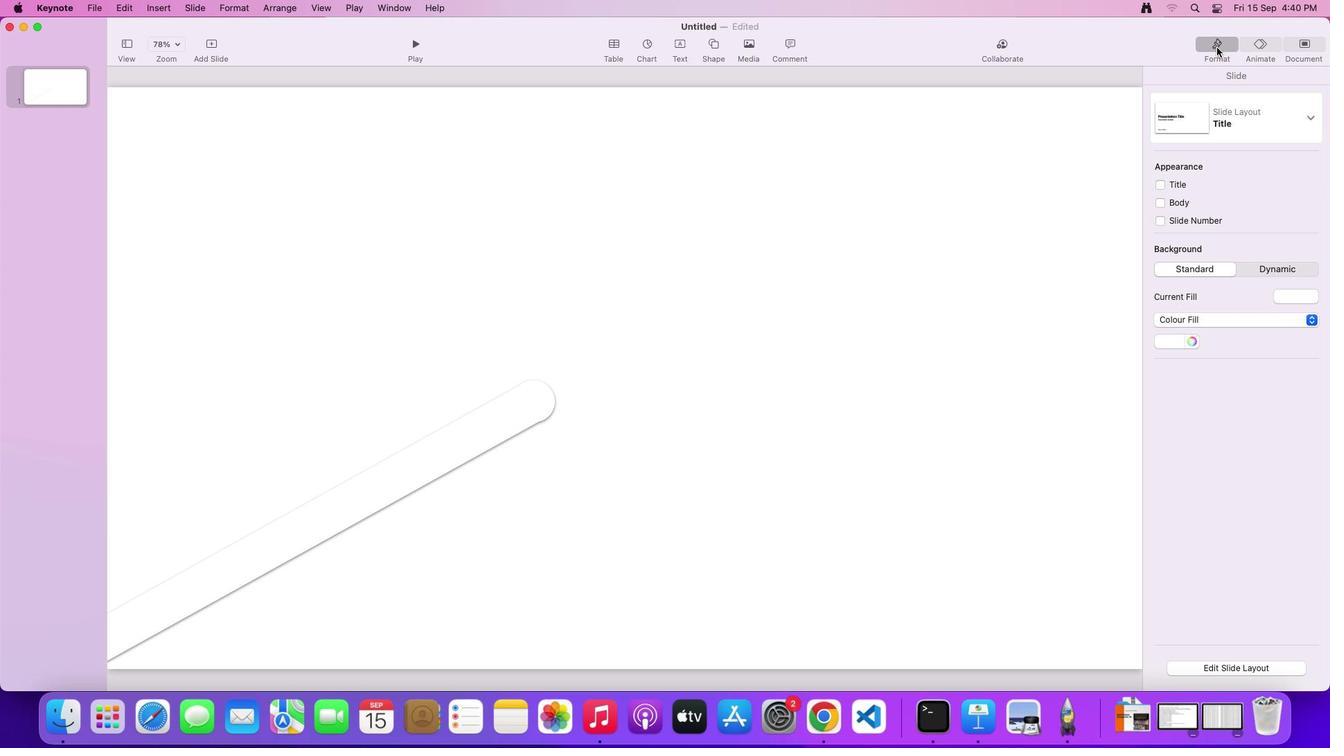 
Action: Mouse pressed left at (1217, 48)
Screenshot: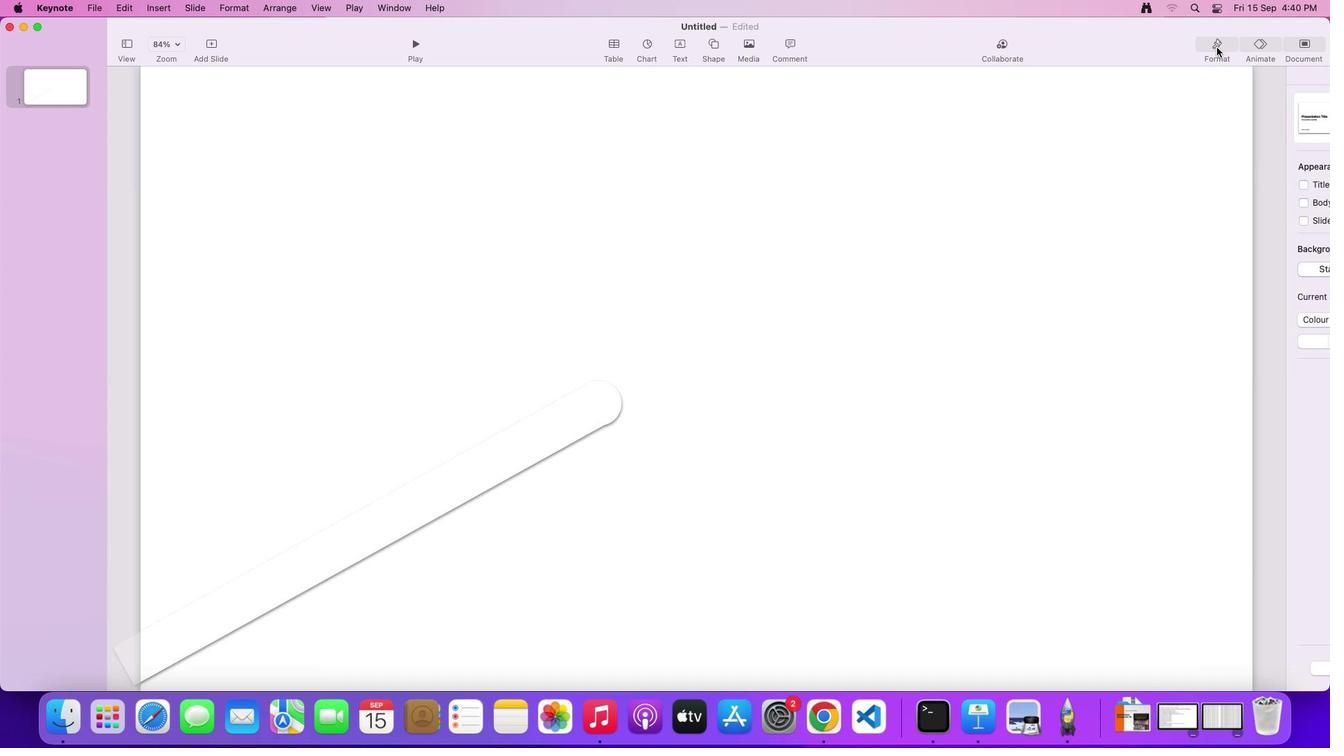 
Action: Mouse moved to (1213, 45)
Screenshot: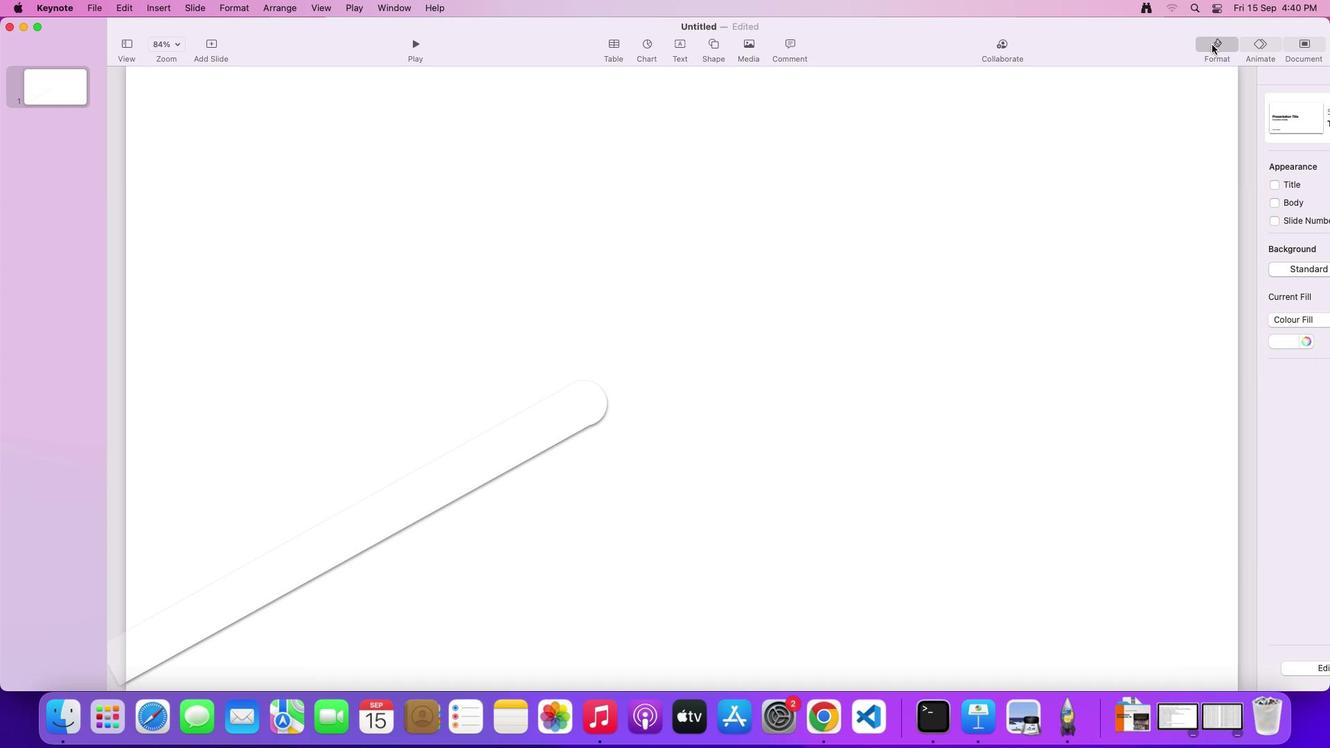
Action: Mouse pressed left at (1213, 45)
Screenshot: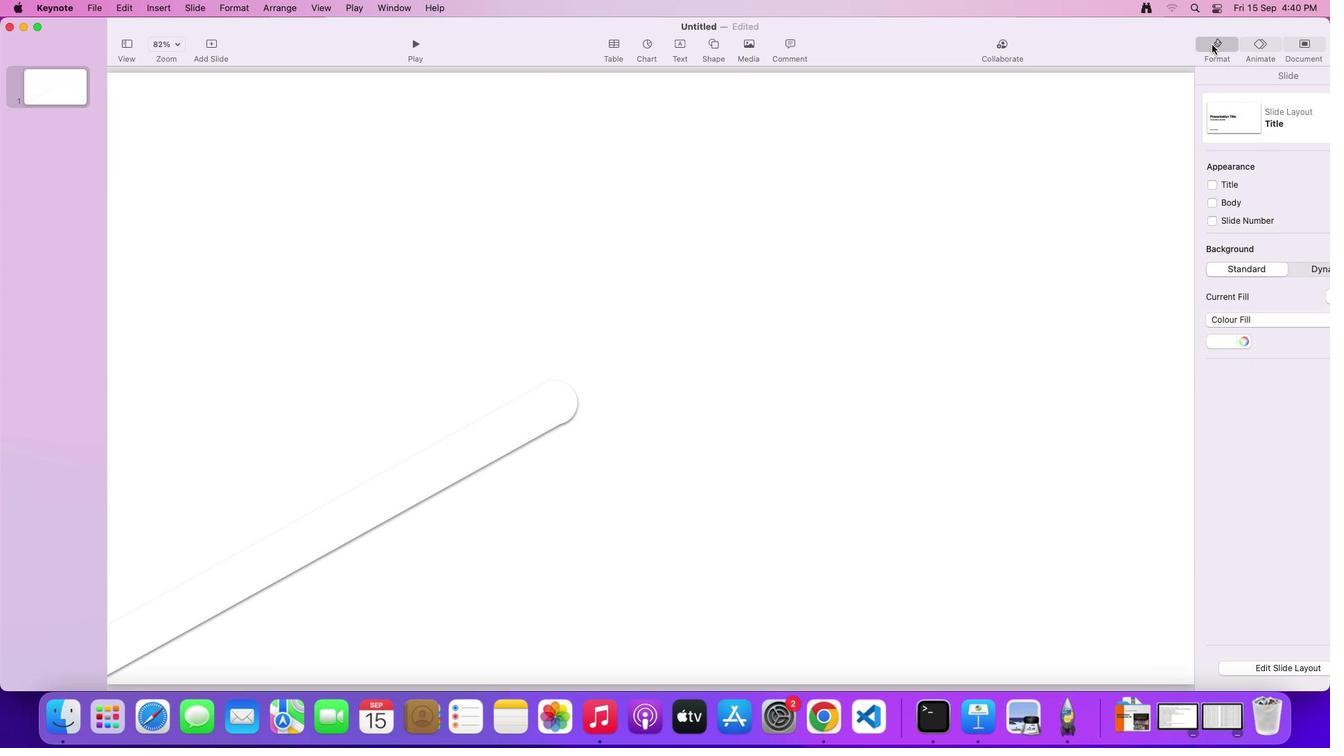 
Action: Mouse moved to (1179, 343)
Screenshot: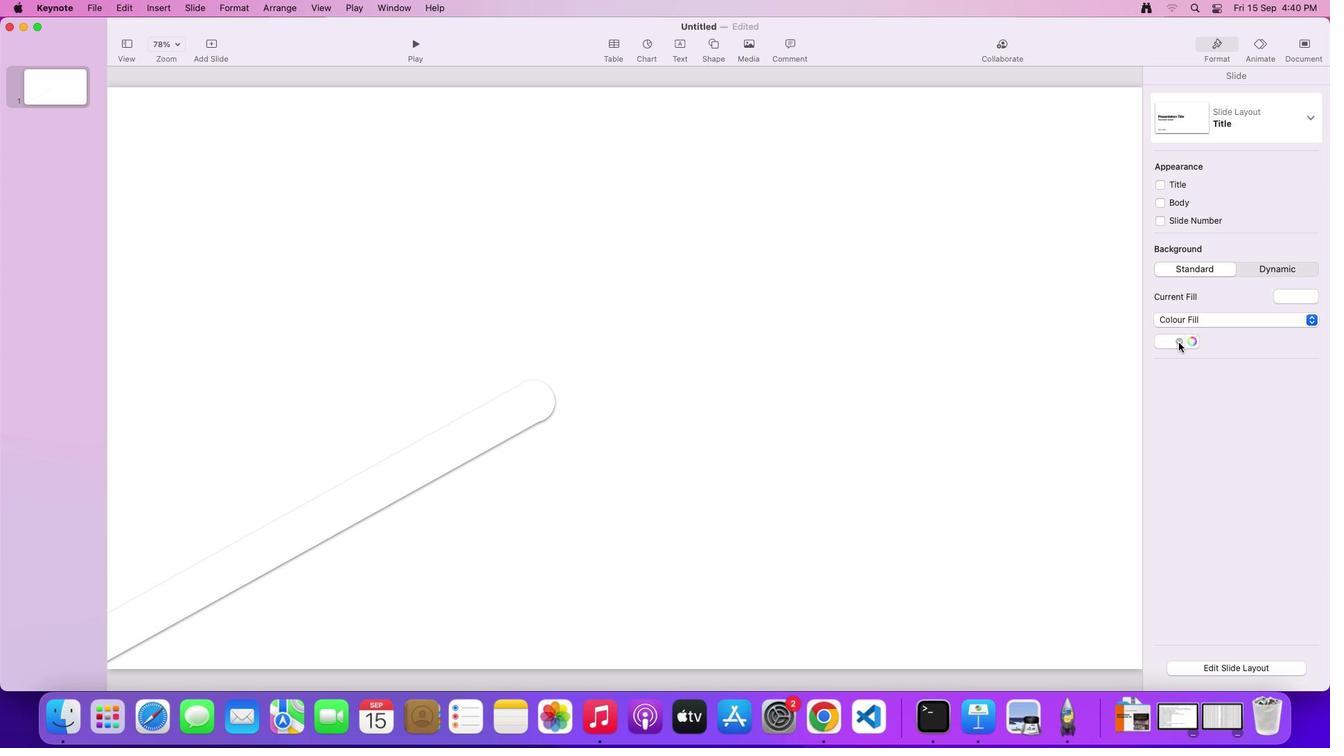 
Action: Mouse pressed left at (1179, 343)
Screenshot: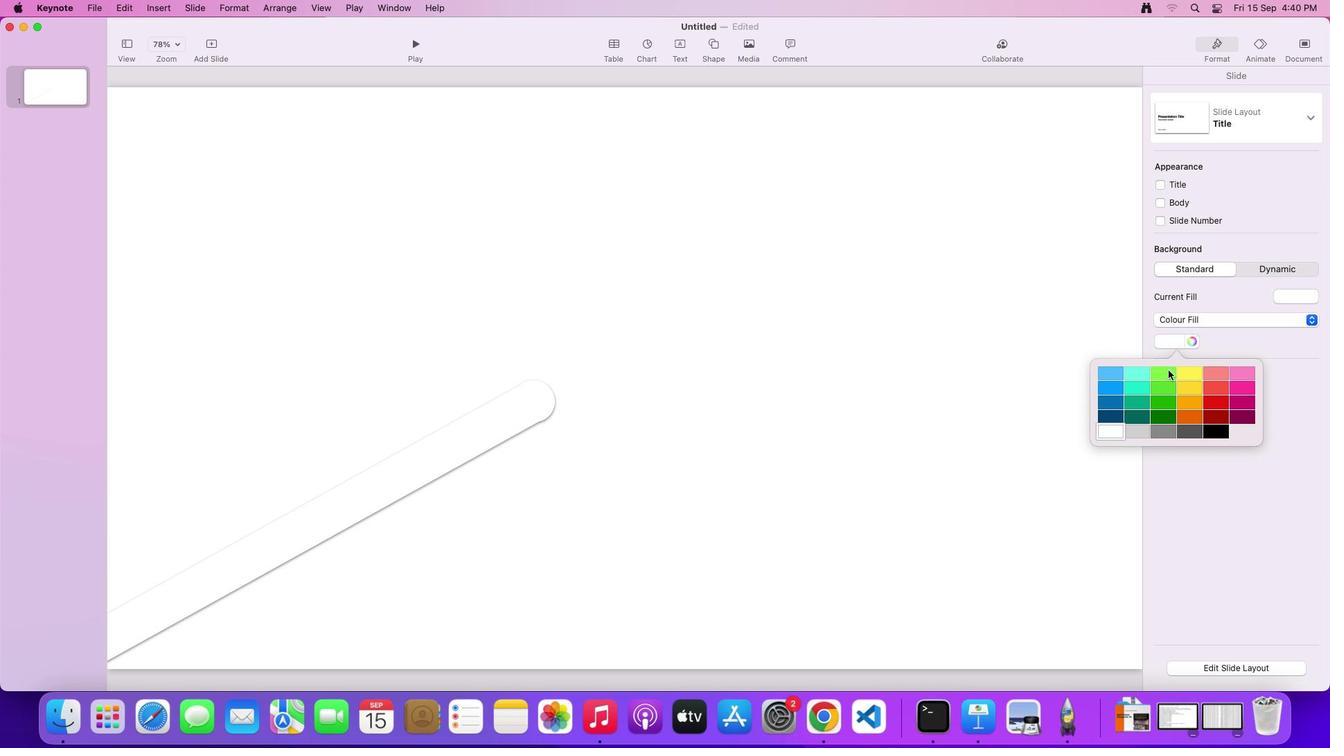 
Action: Mouse moved to (1140, 435)
Screenshot: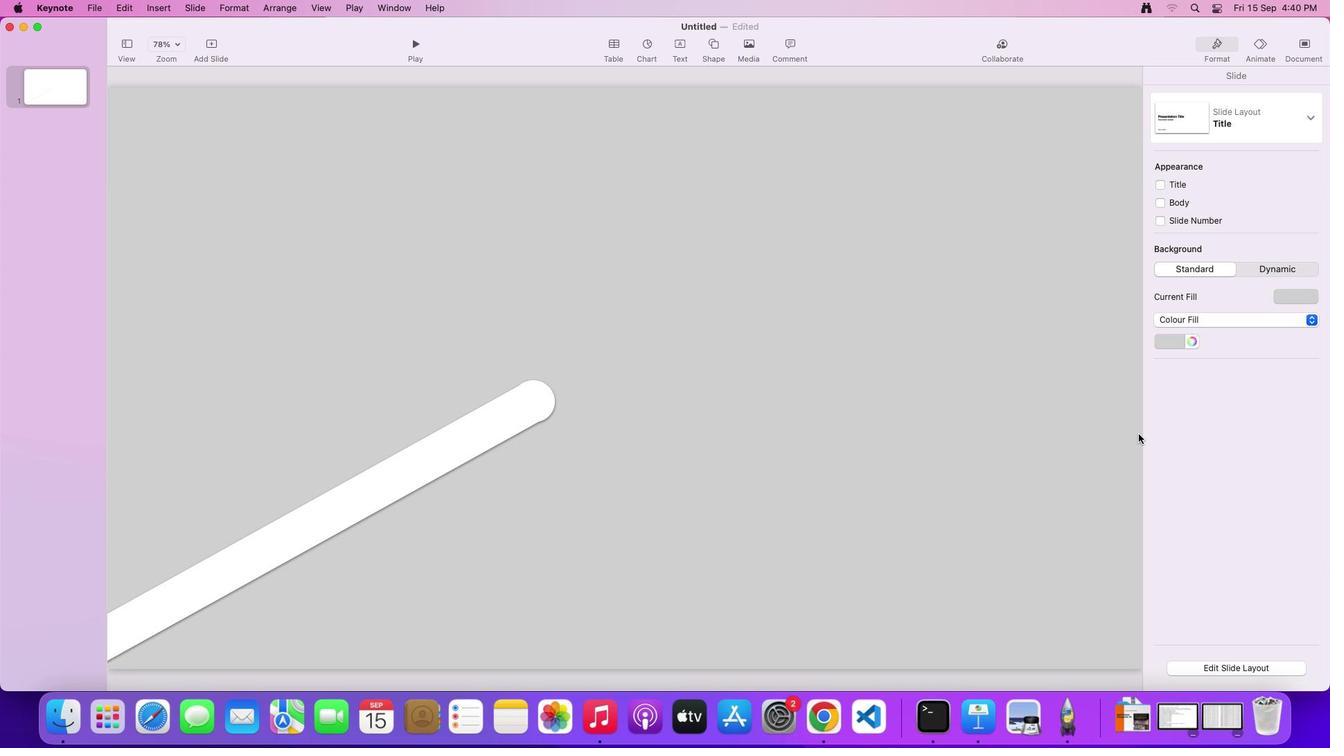 
Action: Mouse pressed left at (1140, 435)
Screenshot: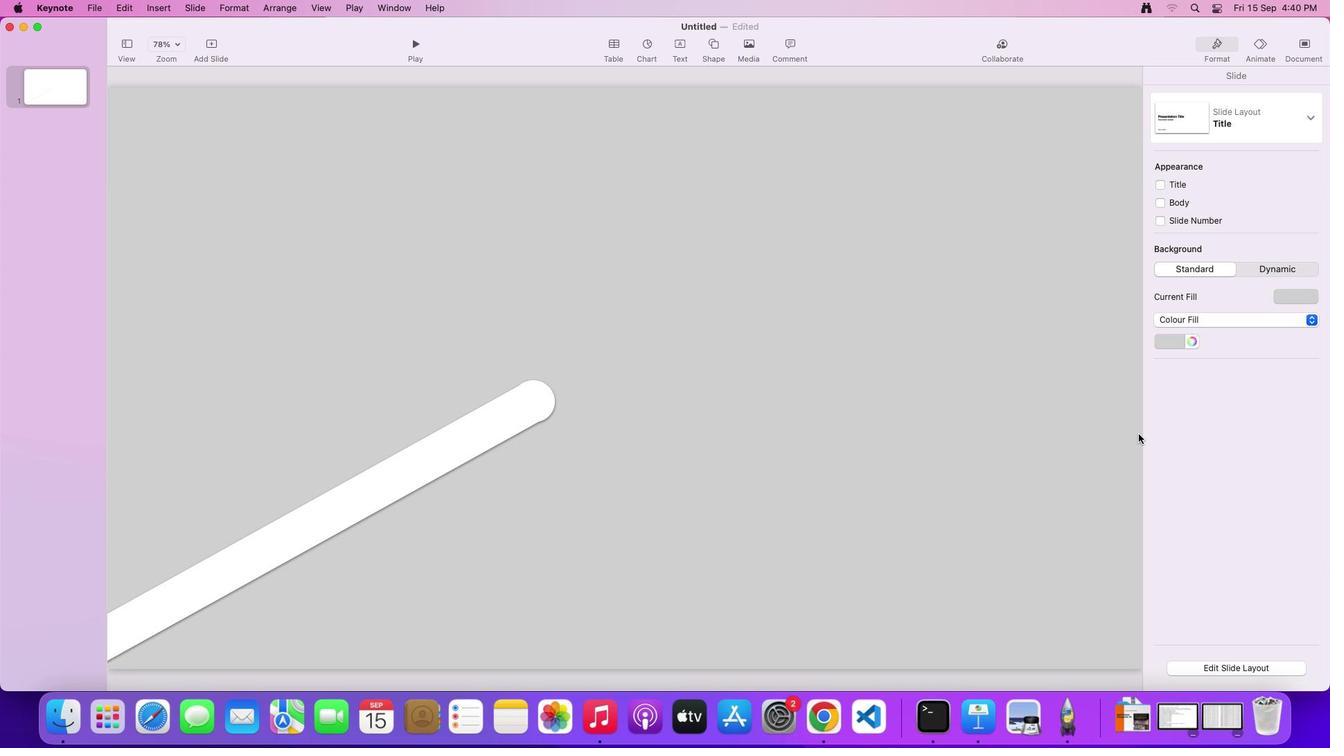 
Action: Mouse moved to (826, 434)
Screenshot: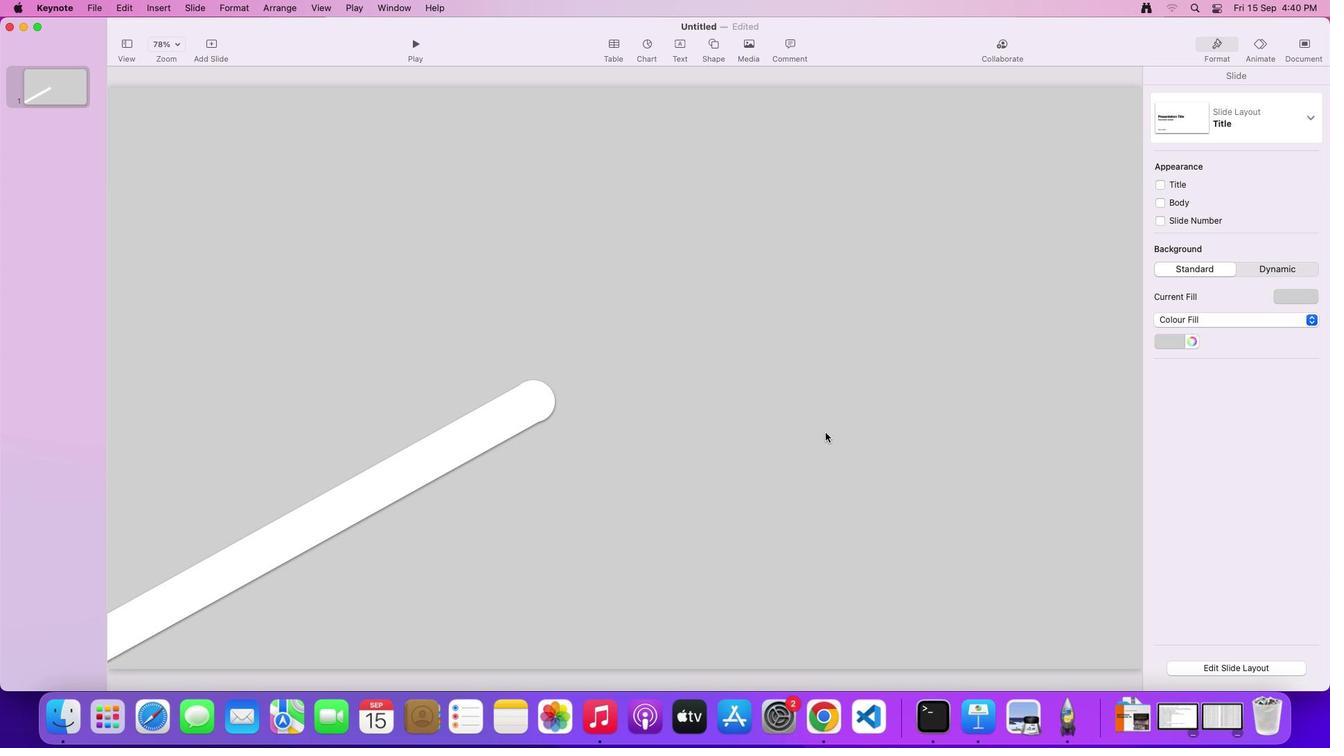 
Action: Mouse pressed left at (826, 434)
Screenshot: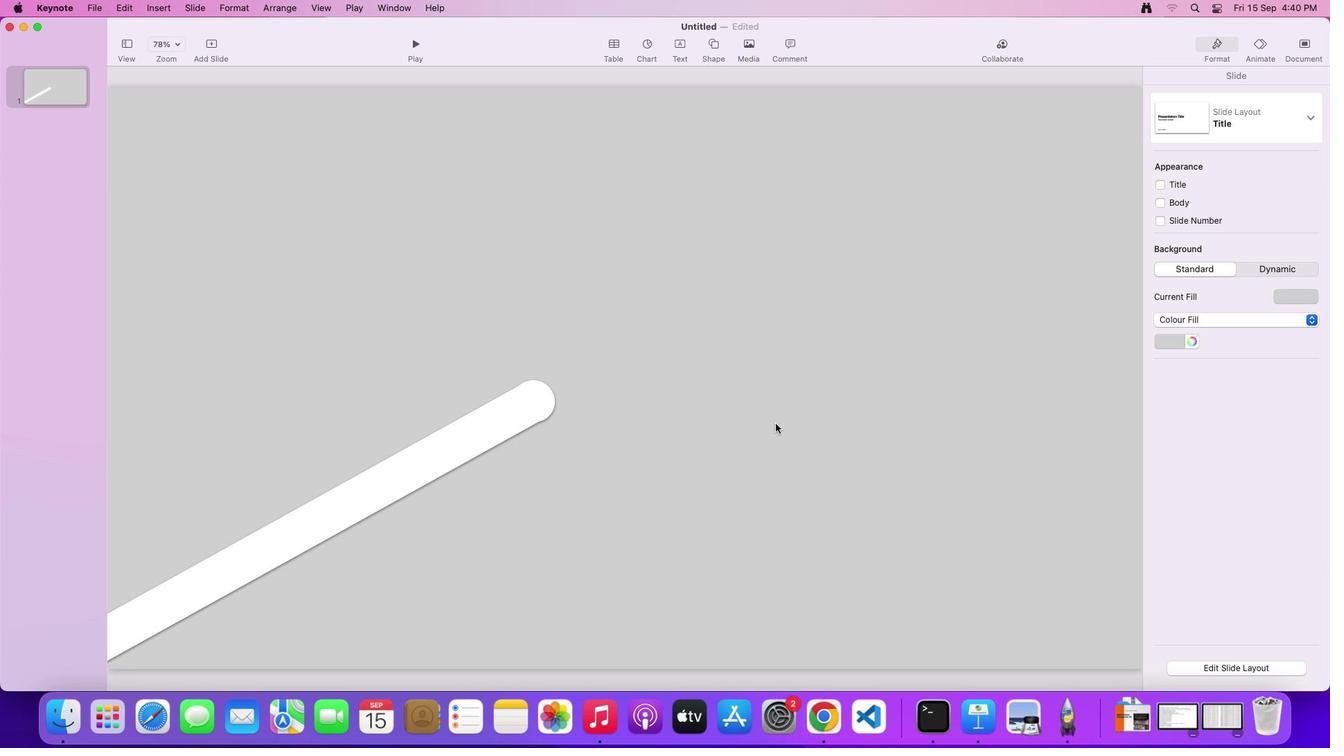 
Action: Mouse moved to (1318, 320)
Screenshot: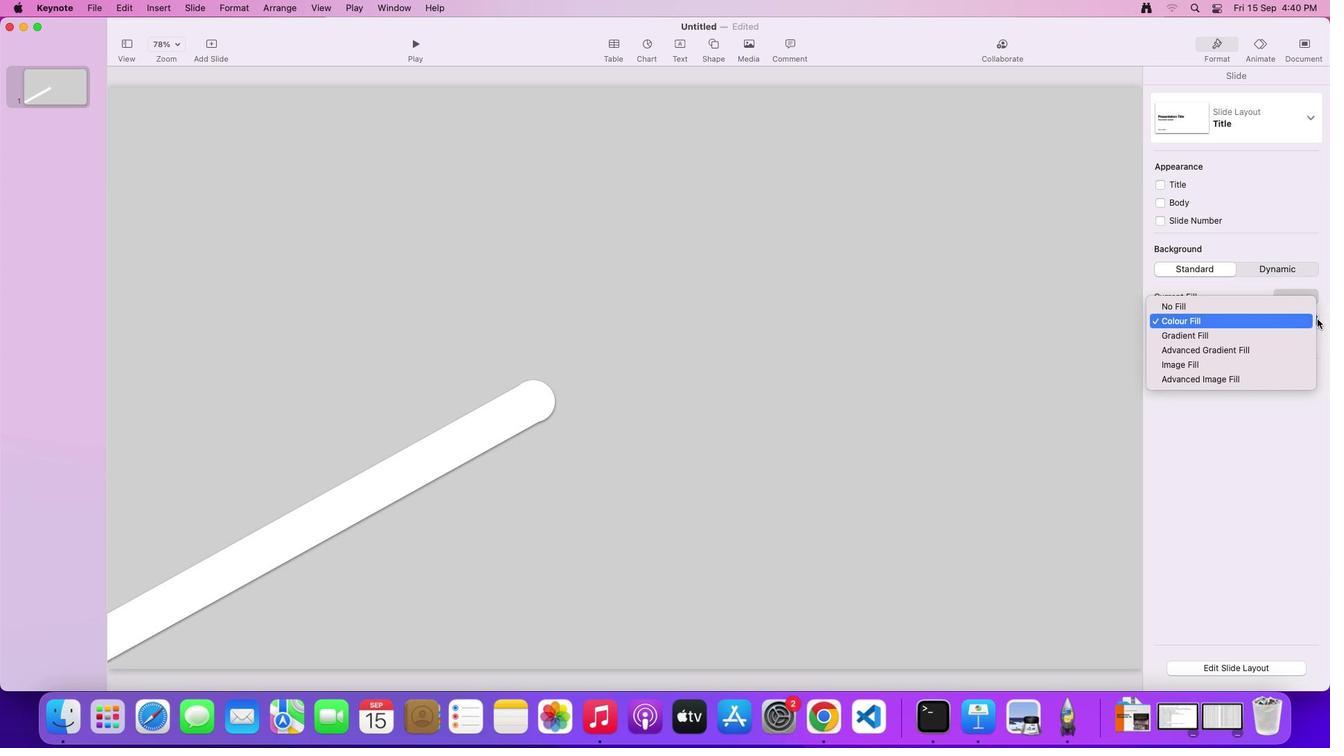 
Action: Mouse pressed left at (1318, 320)
Screenshot: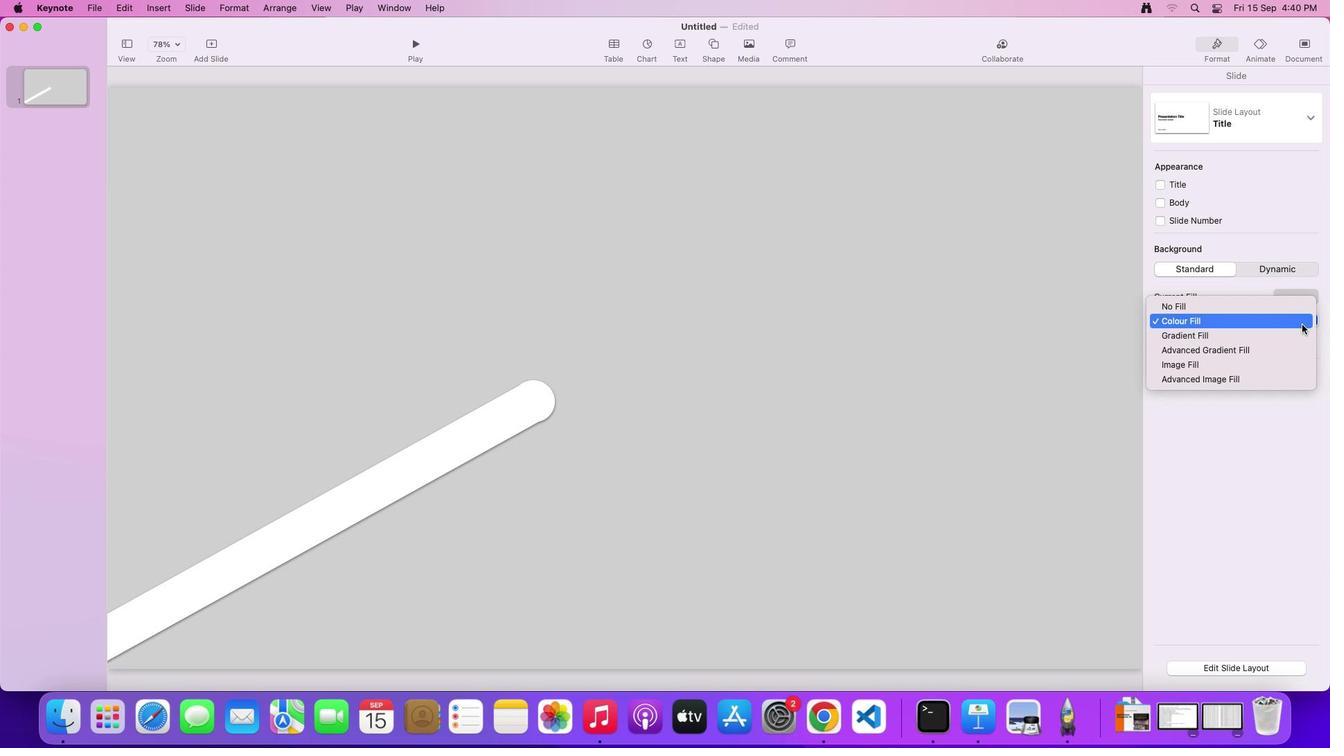 
Action: Mouse moved to (1169, 338)
Screenshot: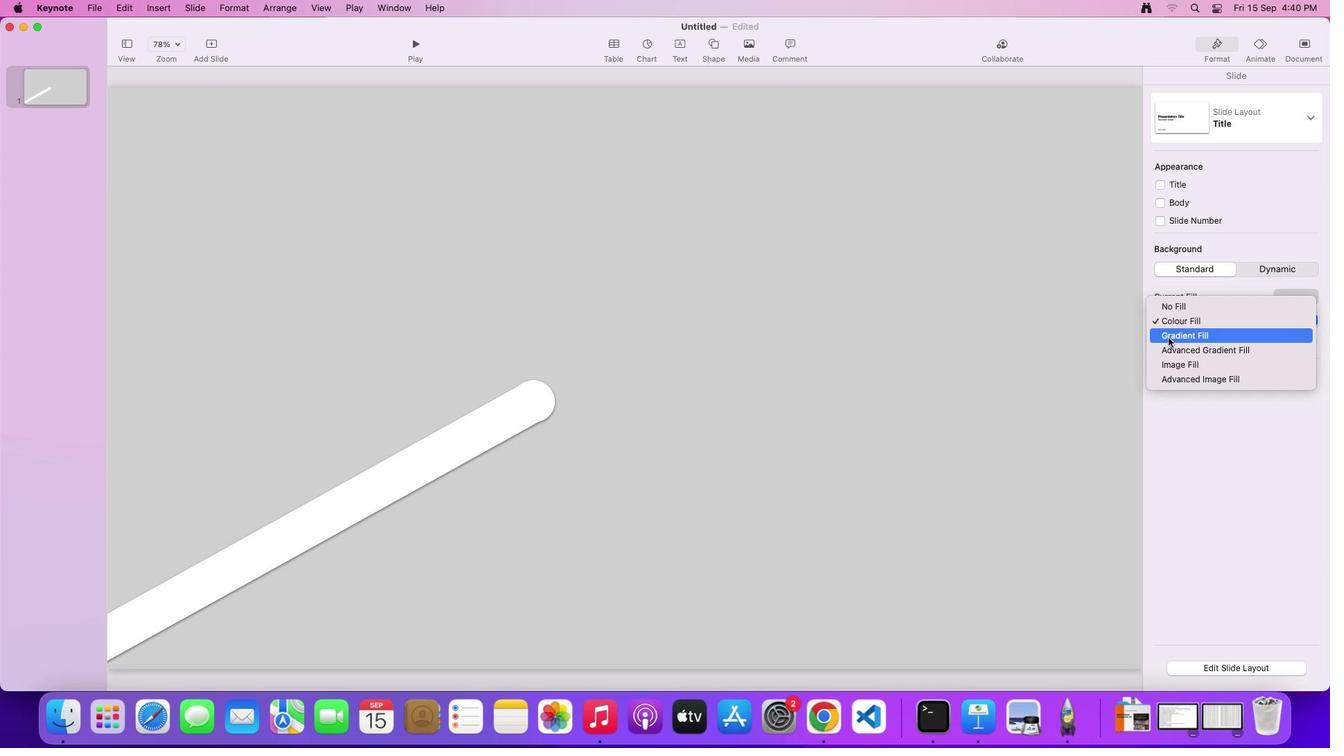 
Action: Mouse pressed left at (1169, 338)
Screenshot: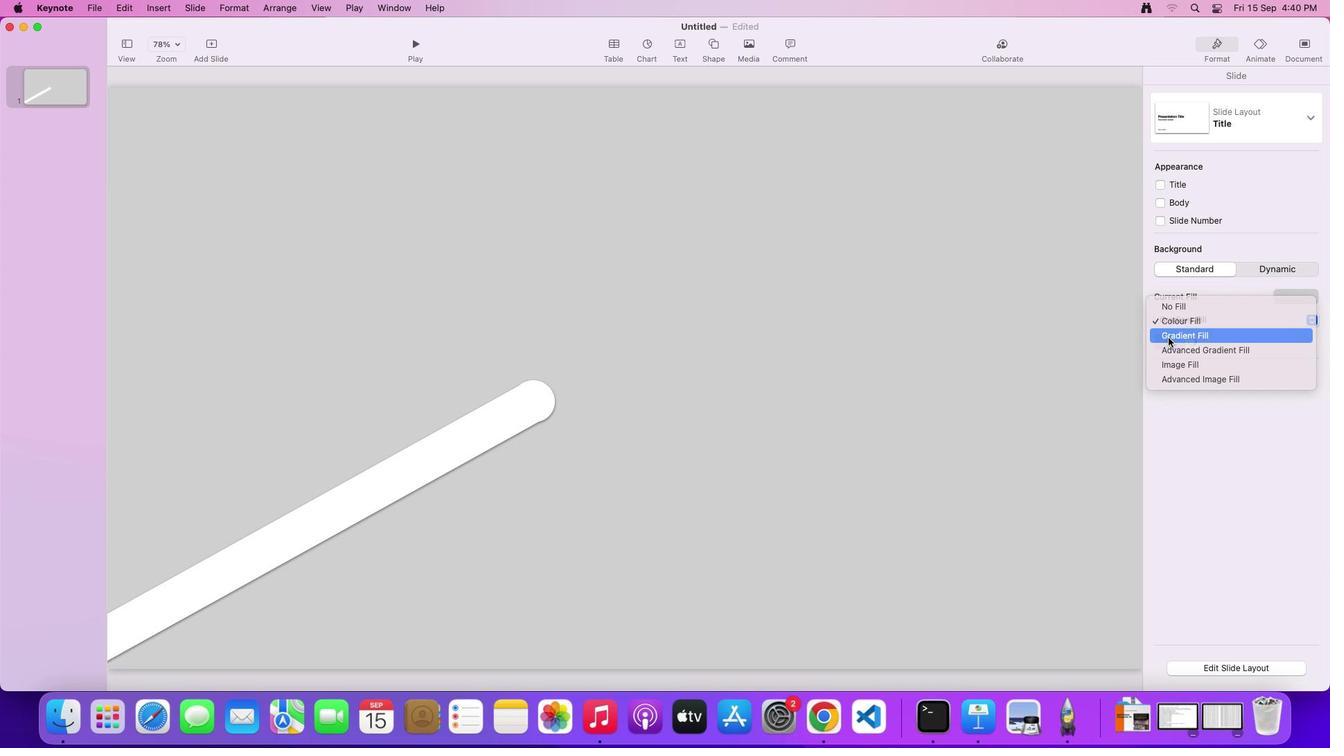 
Action: Mouse moved to (1190, 343)
Screenshot: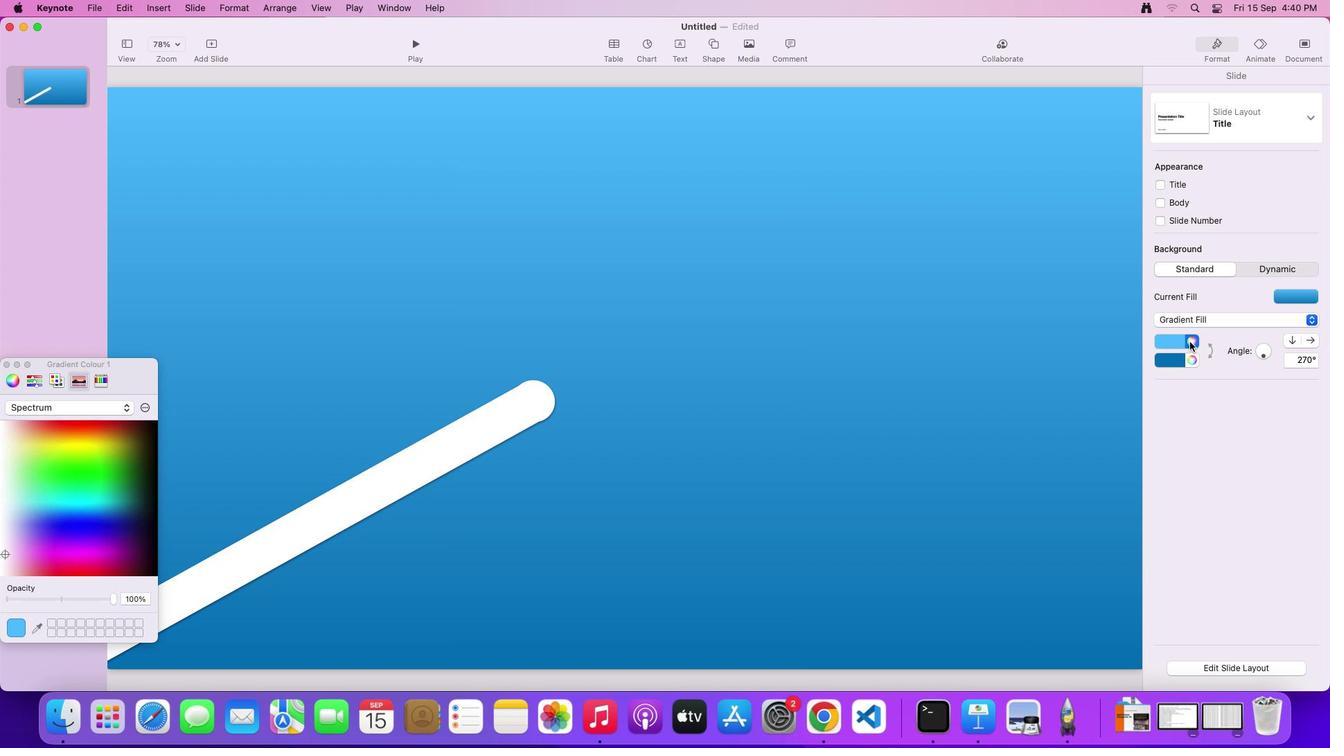 
Action: Mouse pressed left at (1190, 343)
Screenshot: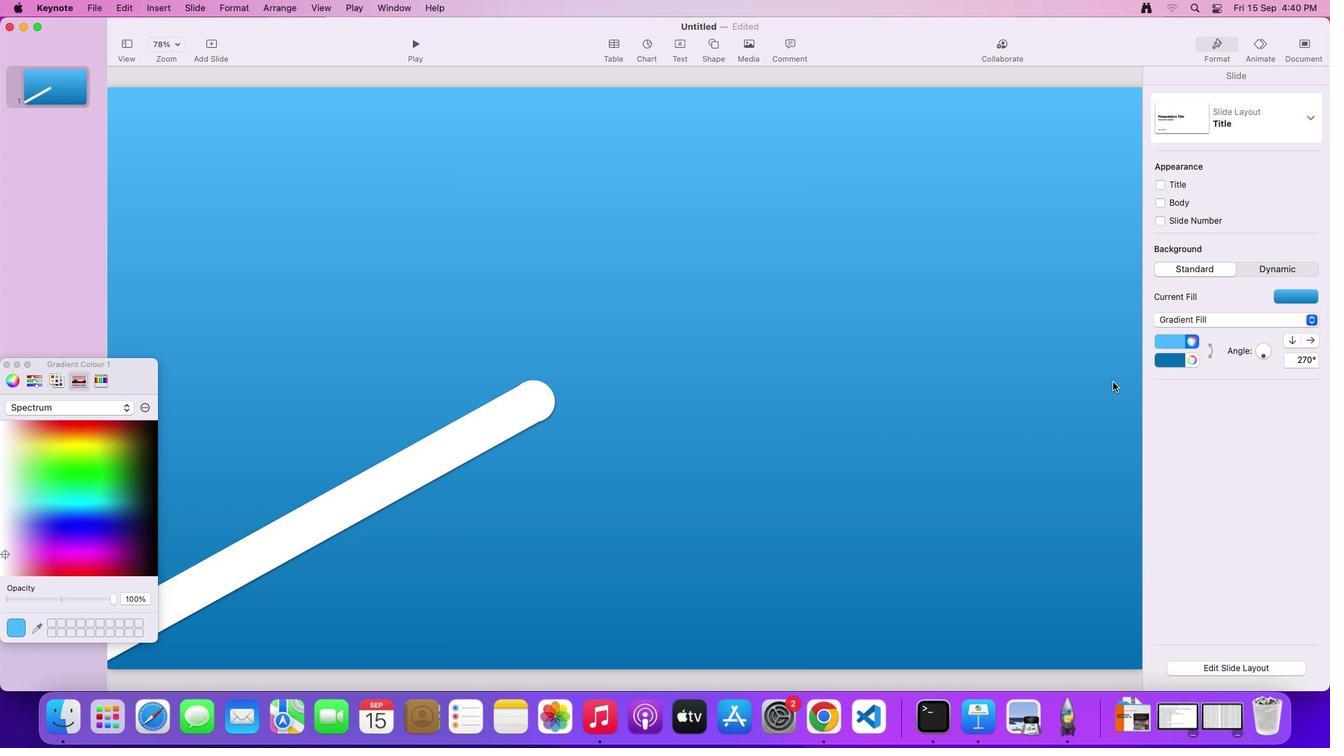 
Action: Mouse moved to (10, 448)
Screenshot: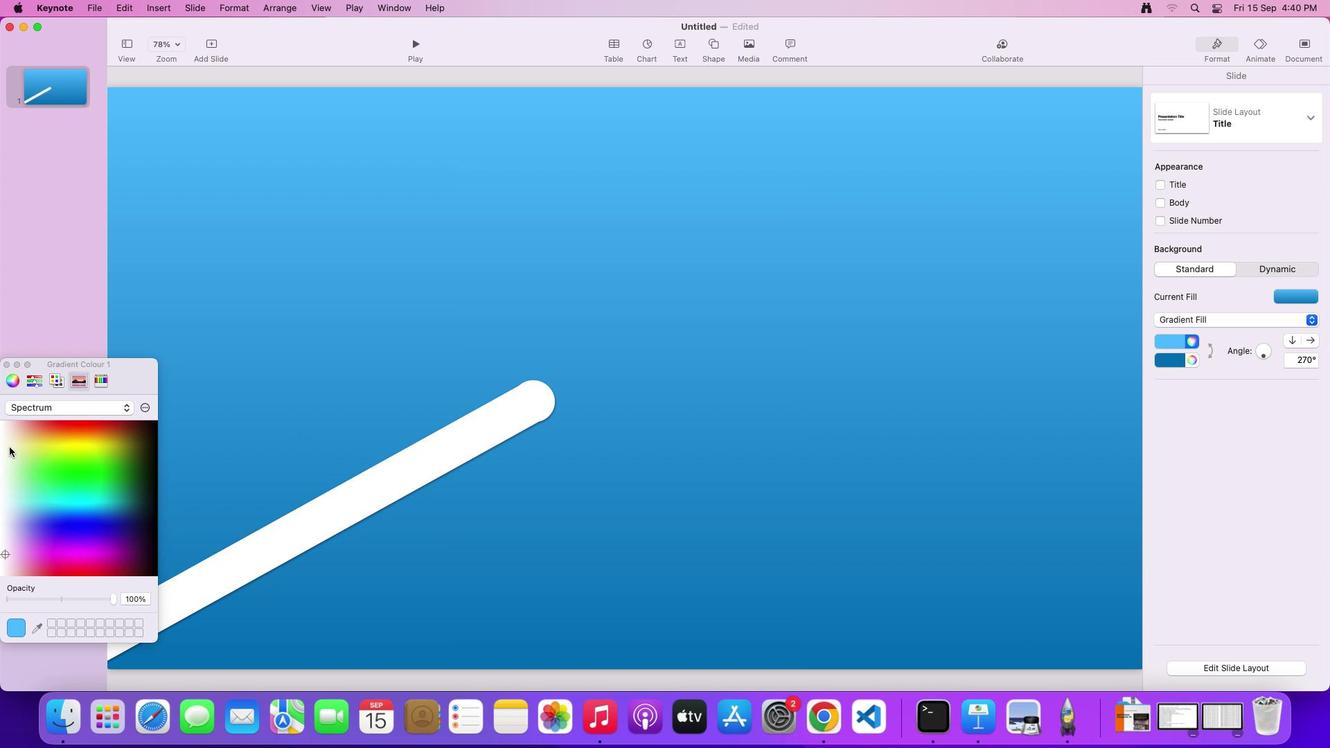 
Action: Mouse pressed left at (10, 448)
Screenshot: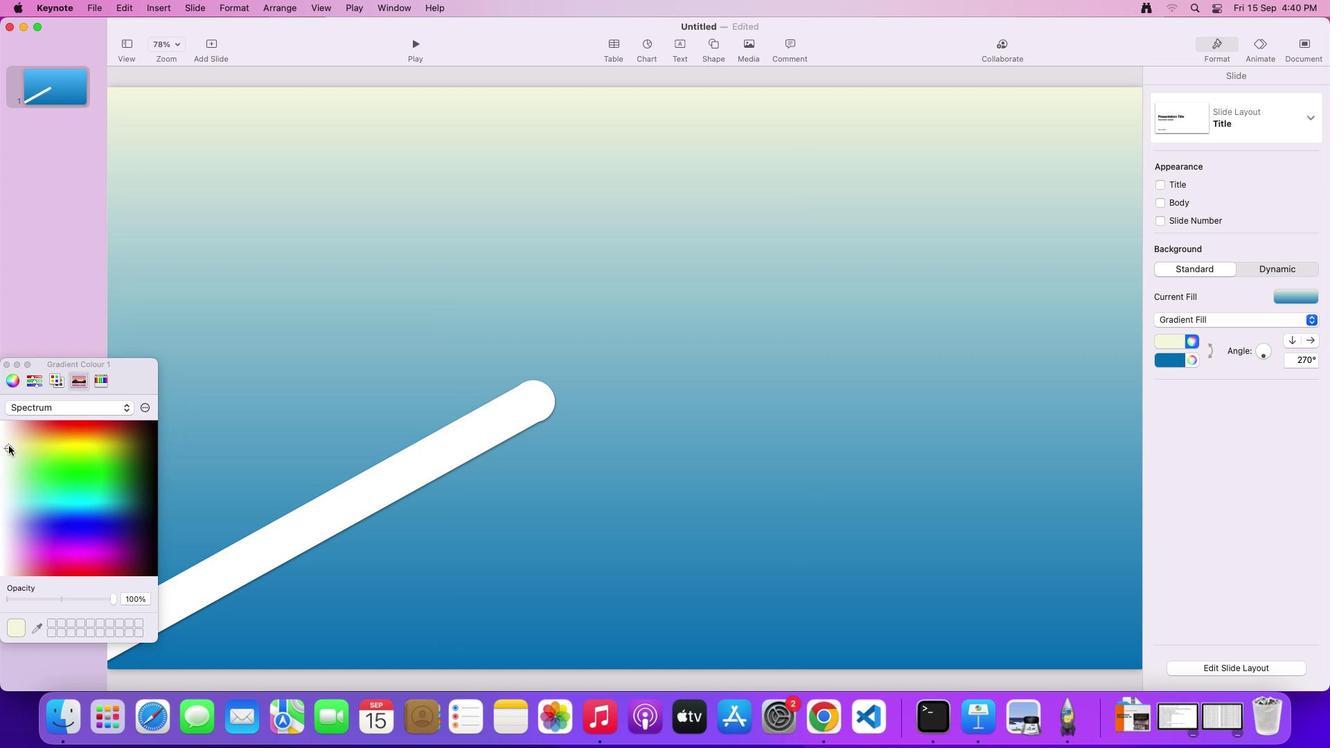 
Action: Mouse moved to (9, 514)
Screenshot: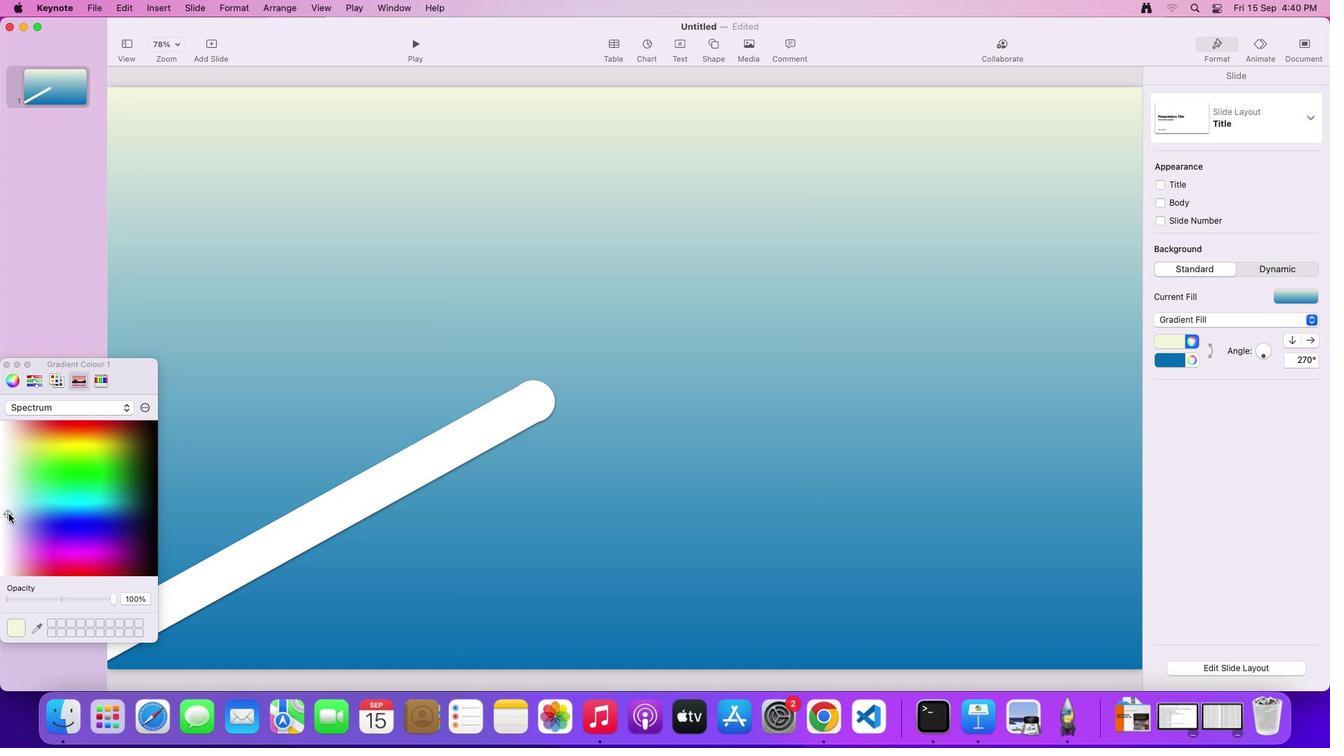 
Action: Mouse pressed left at (9, 514)
Screenshot: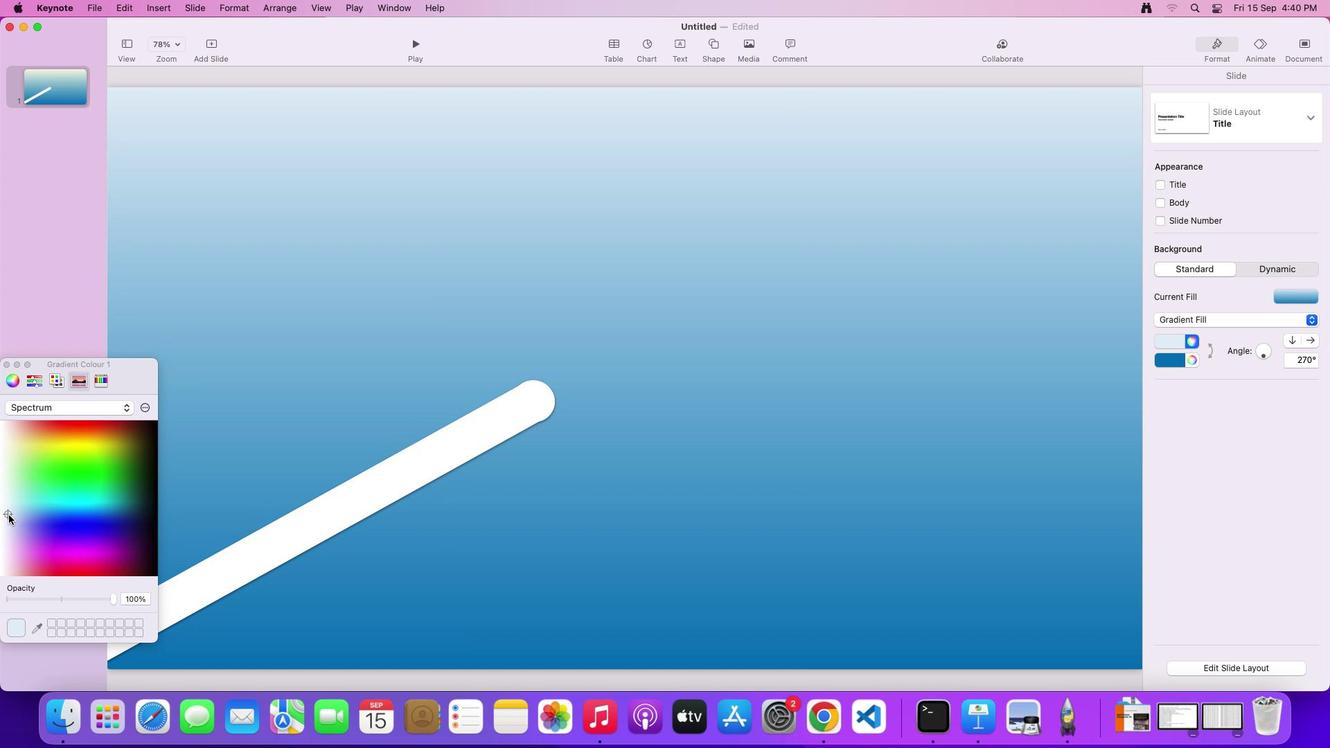 
Action: Mouse moved to (9, 525)
Screenshot: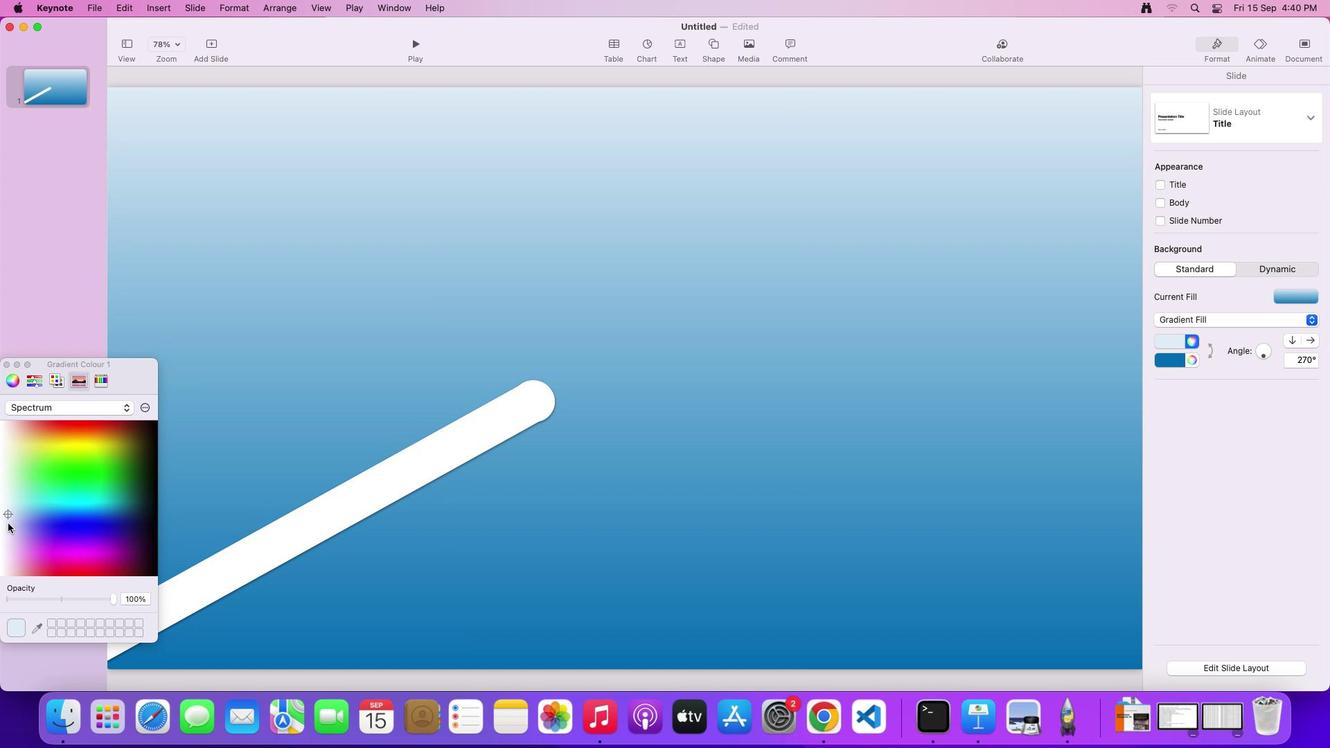 
Action: Mouse pressed left at (9, 525)
Screenshot: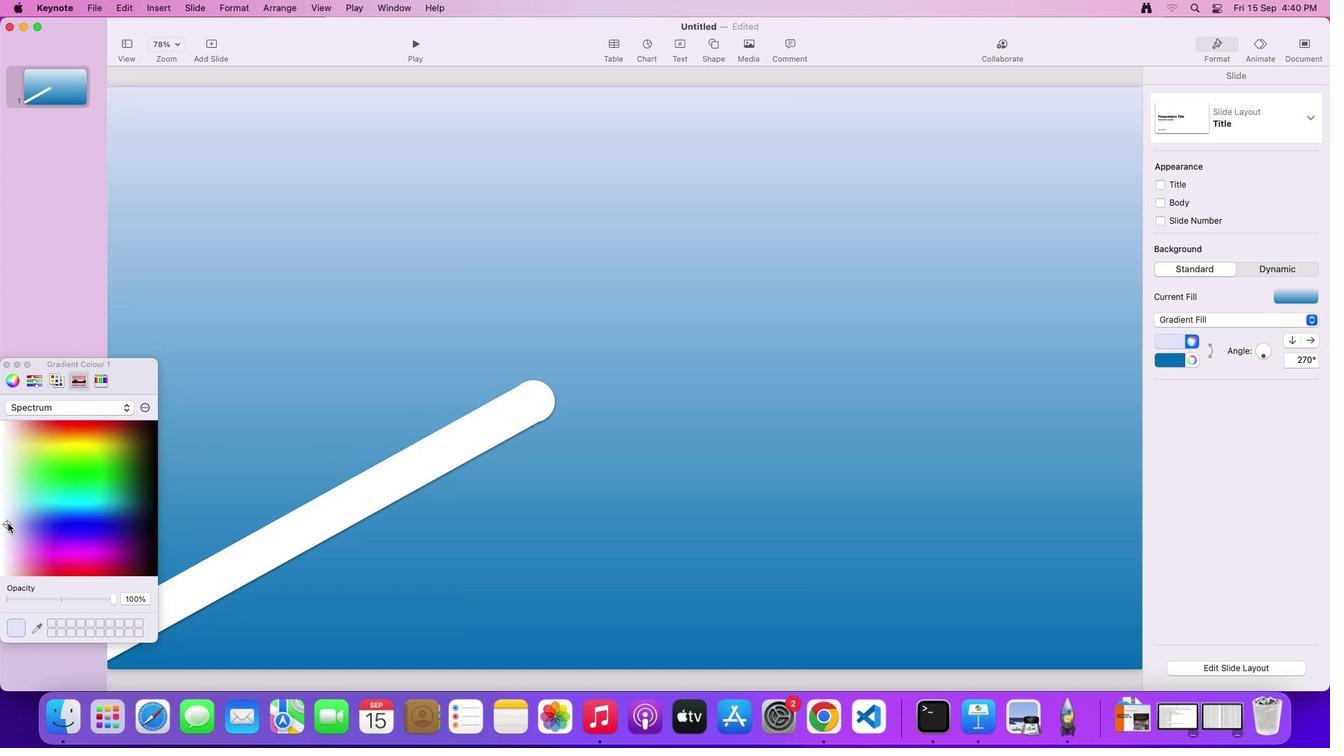 
Action: Mouse moved to (1190, 358)
Screenshot: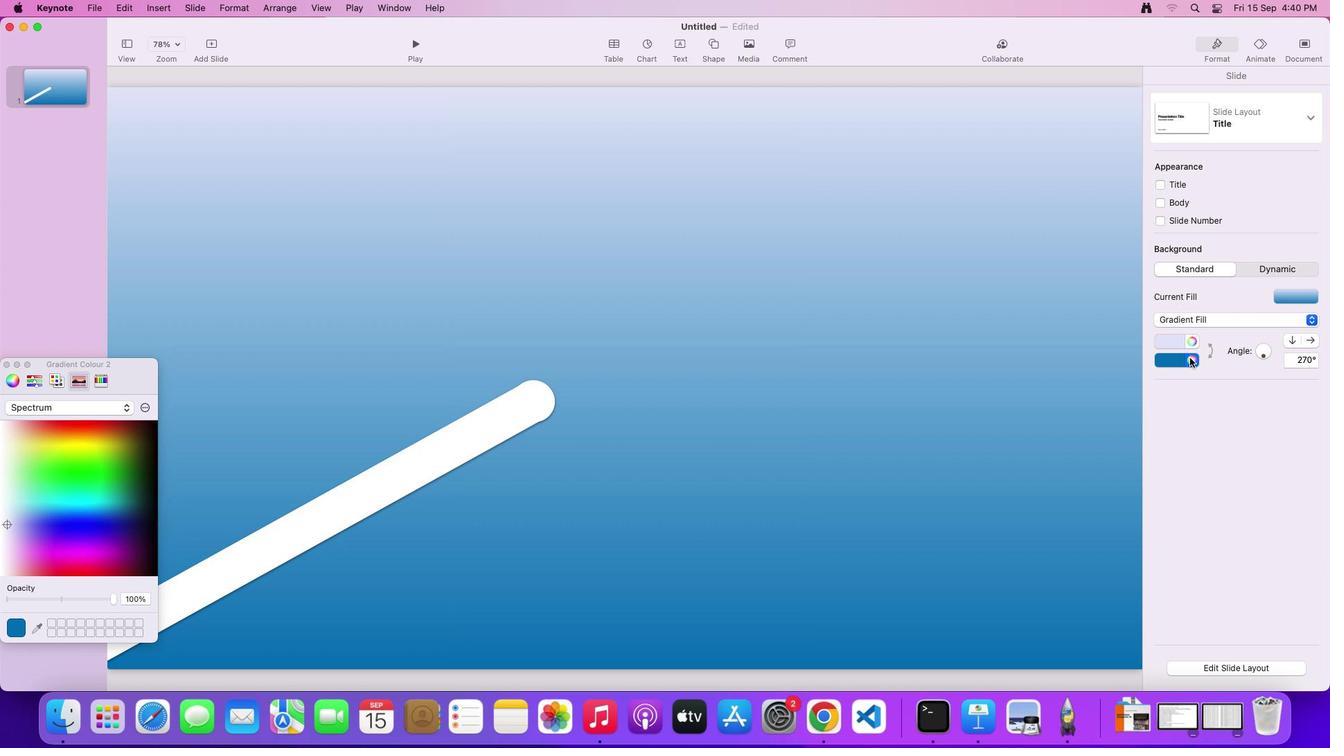 
Action: Mouse pressed left at (1190, 358)
Screenshot: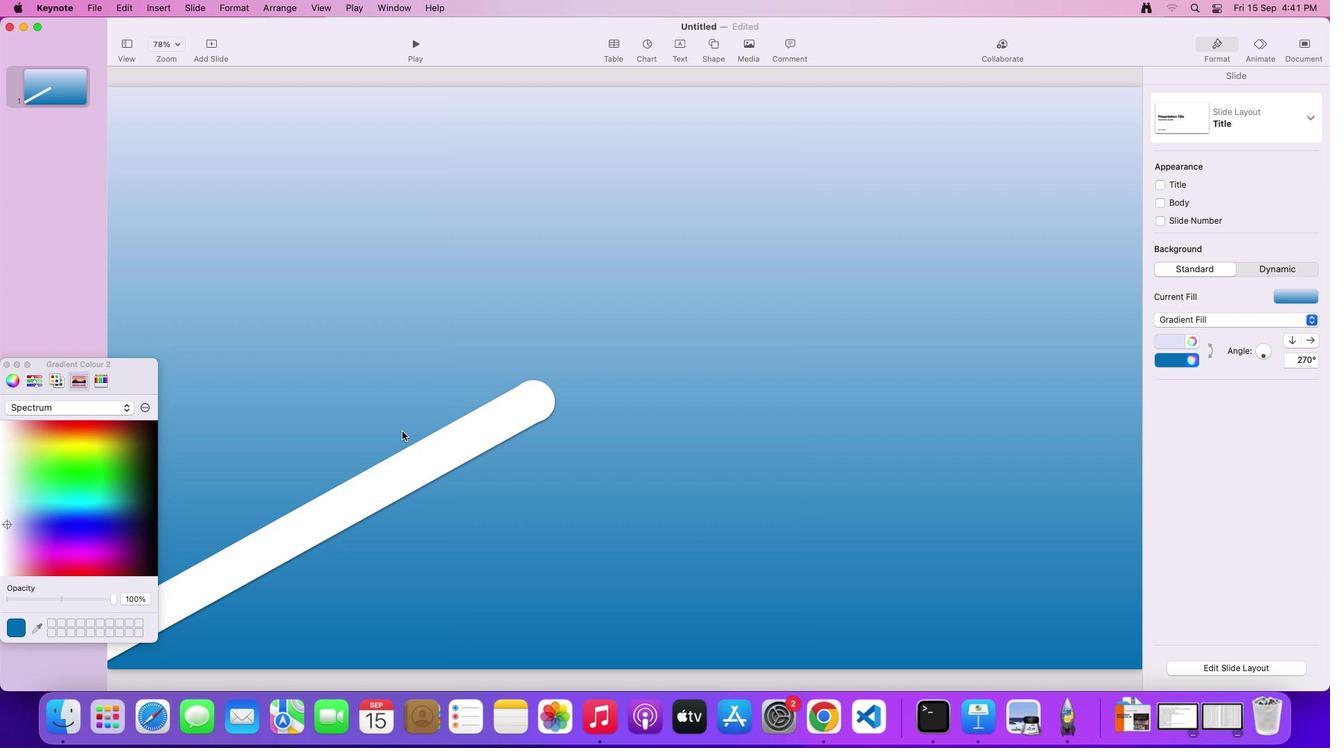 
Action: Mouse moved to (4, 532)
Screenshot: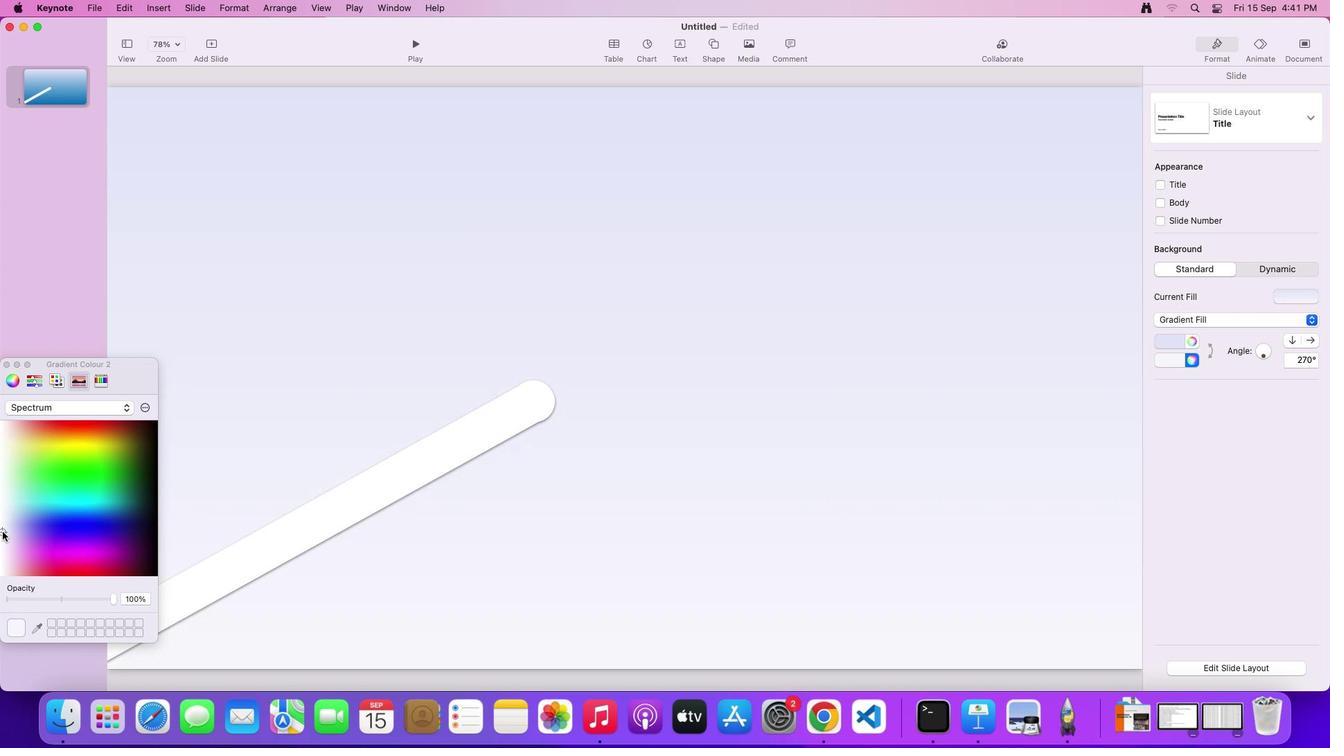 
Action: Mouse pressed left at (4, 532)
Screenshot: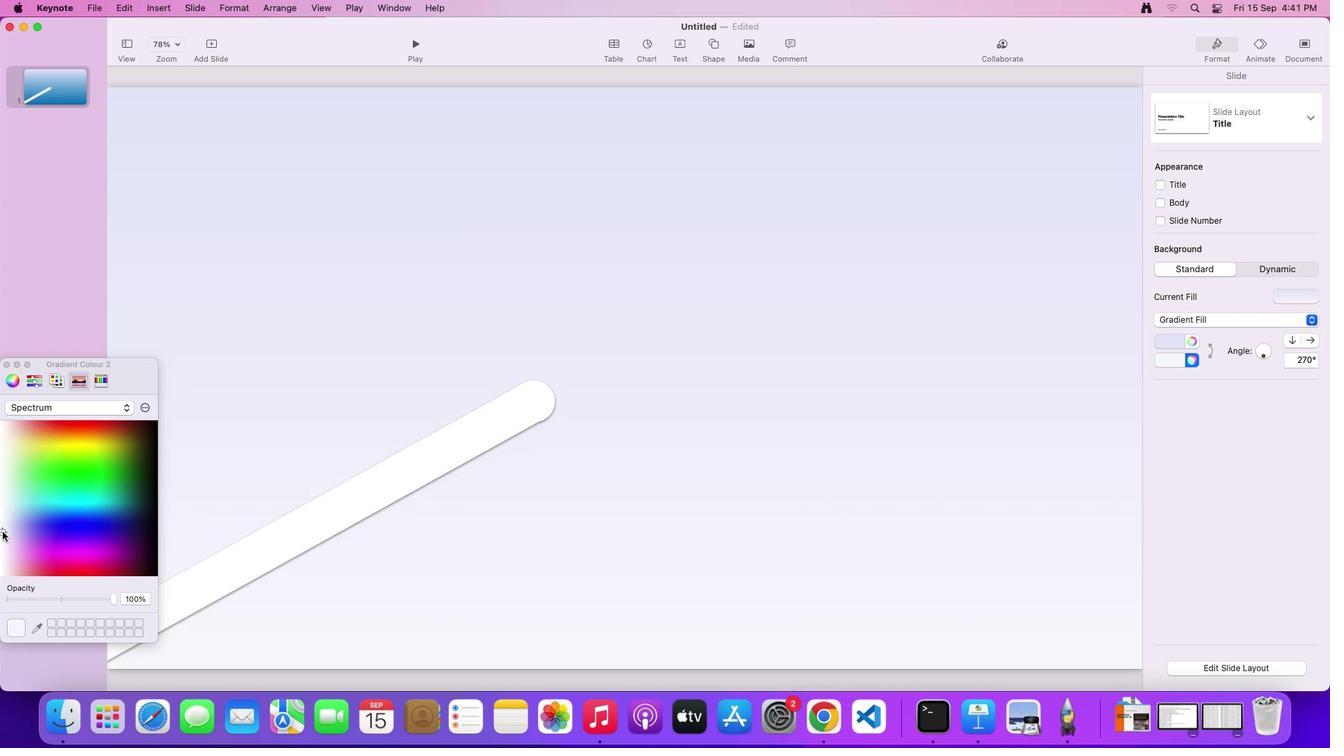 
Action: Mouse moved to (457, 447)
Screenshot: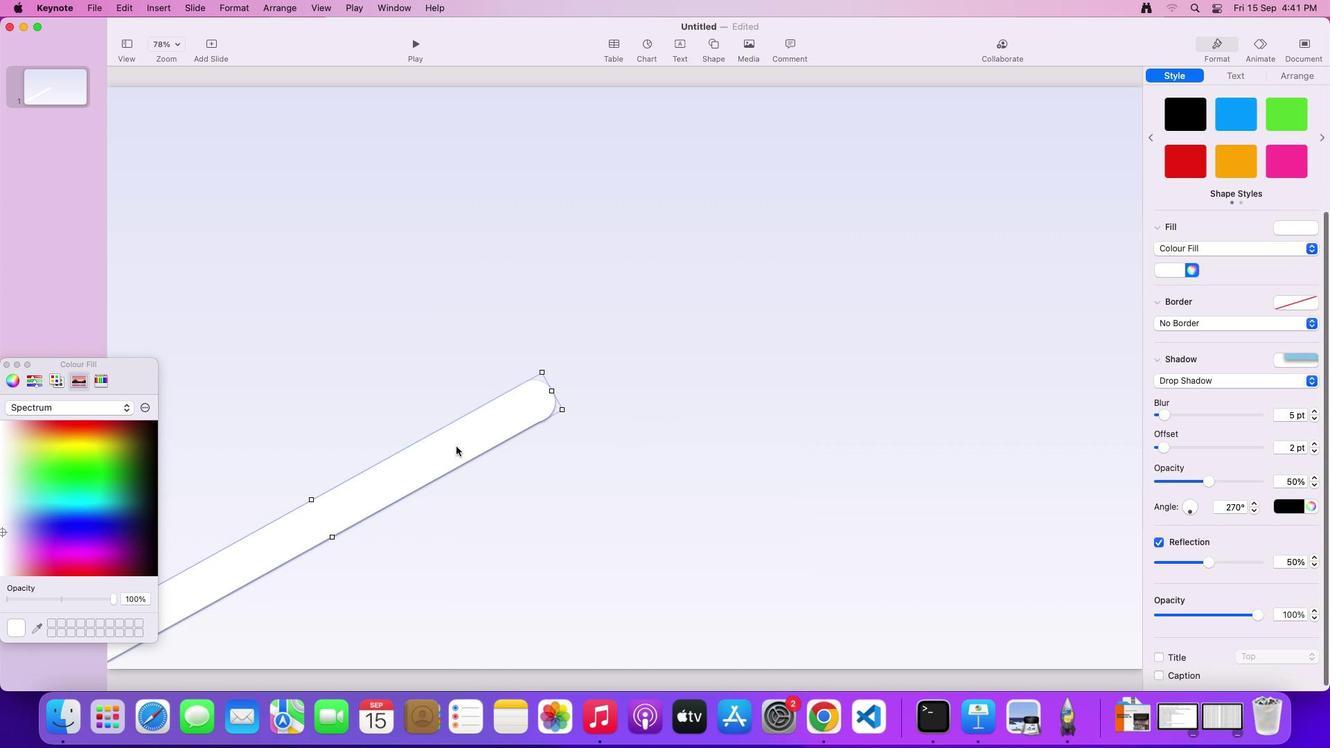 
Action: Mouse pressed left at (457, 447)
Screenshot: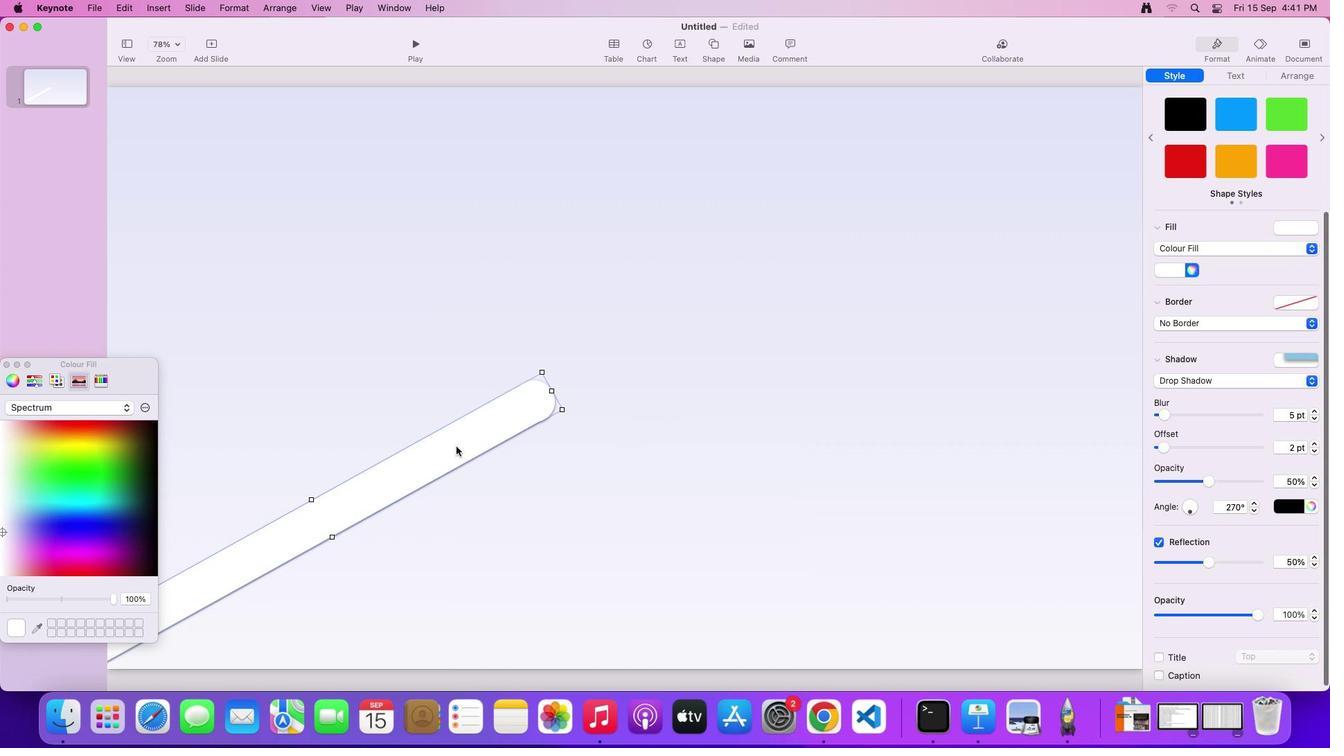 
Action: Mouse moved to (1260, 618)
Screenshot: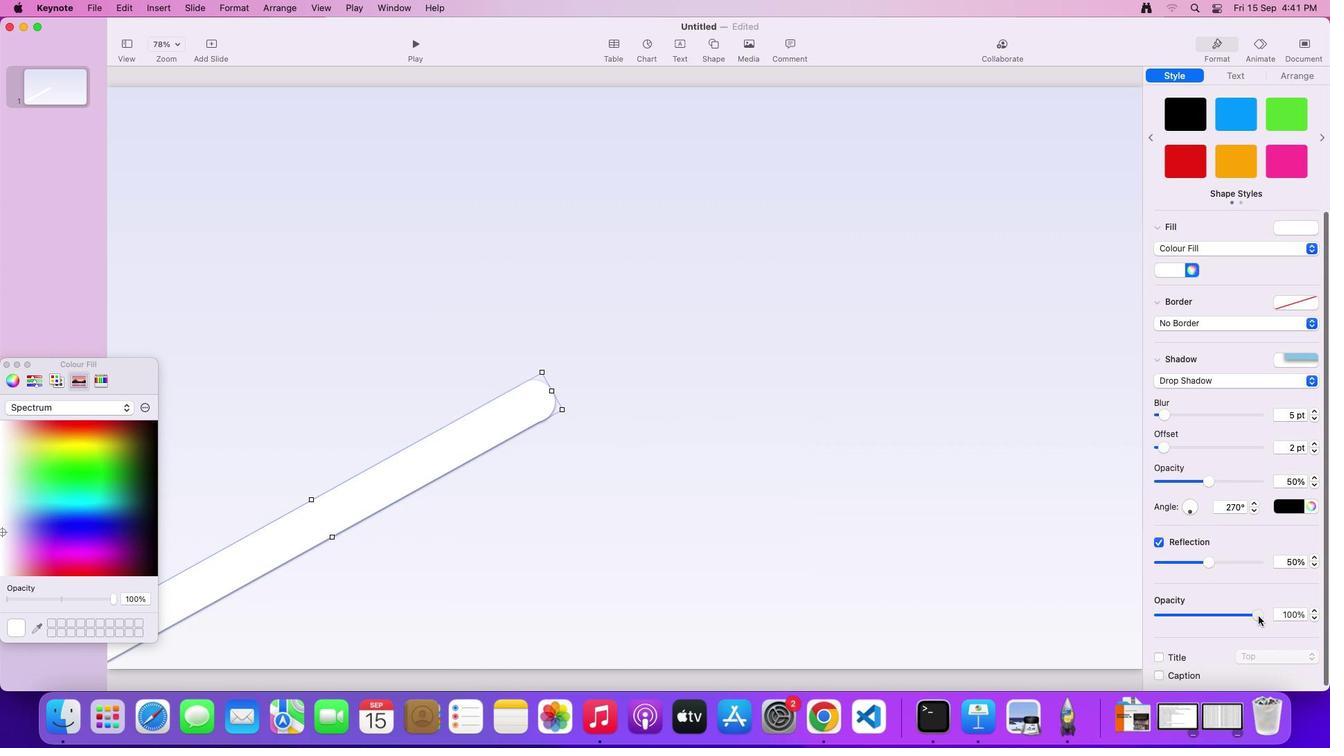 
Action: Mouse pressed left at (1260, 618)
Screenshot: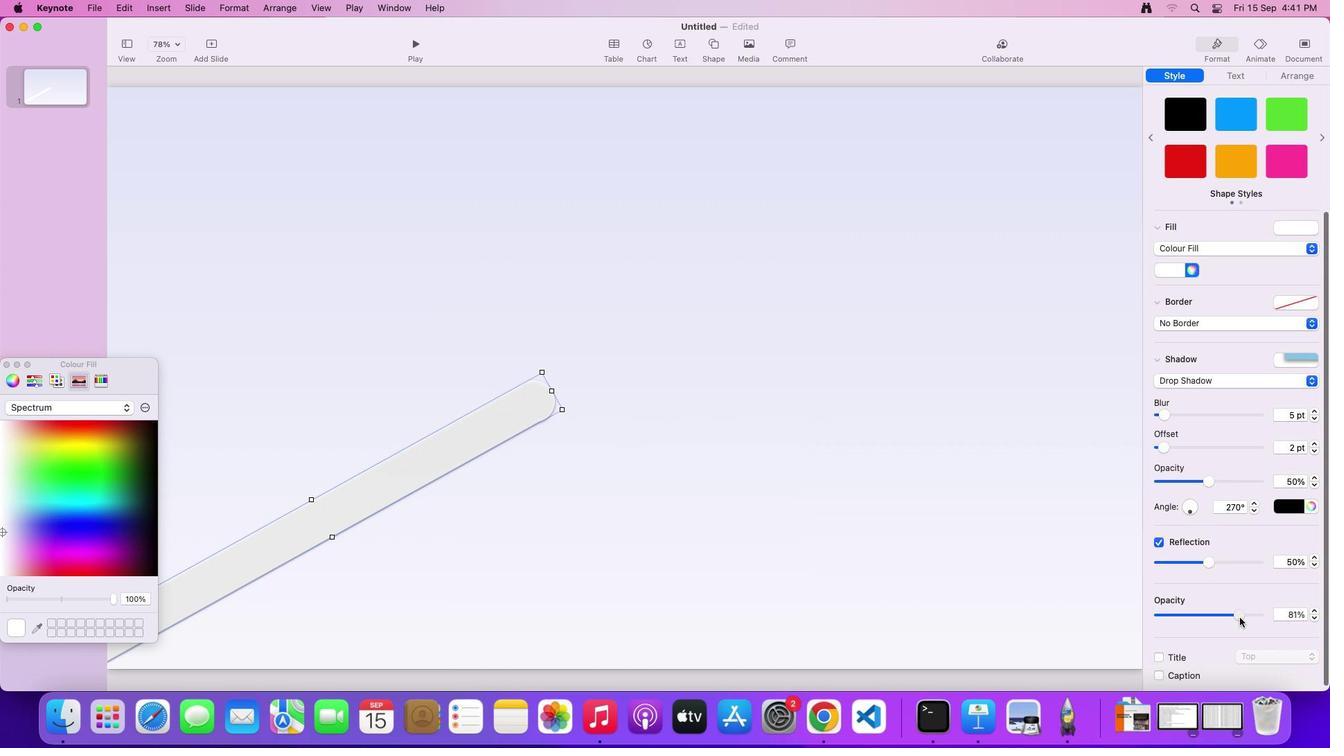 
Action: Mouse moved to (461, 447)
Screenshot: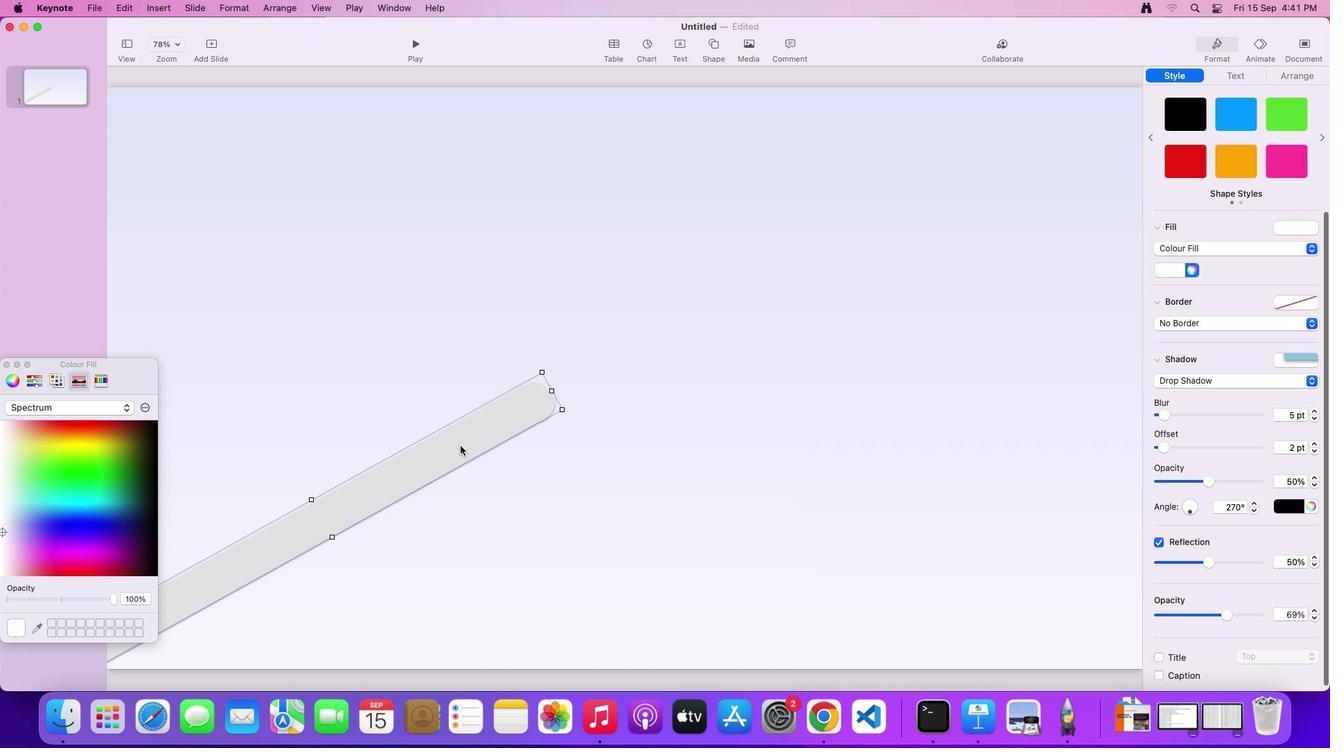 
Action: Mouse pressed left at (461, 447)
Screenshot: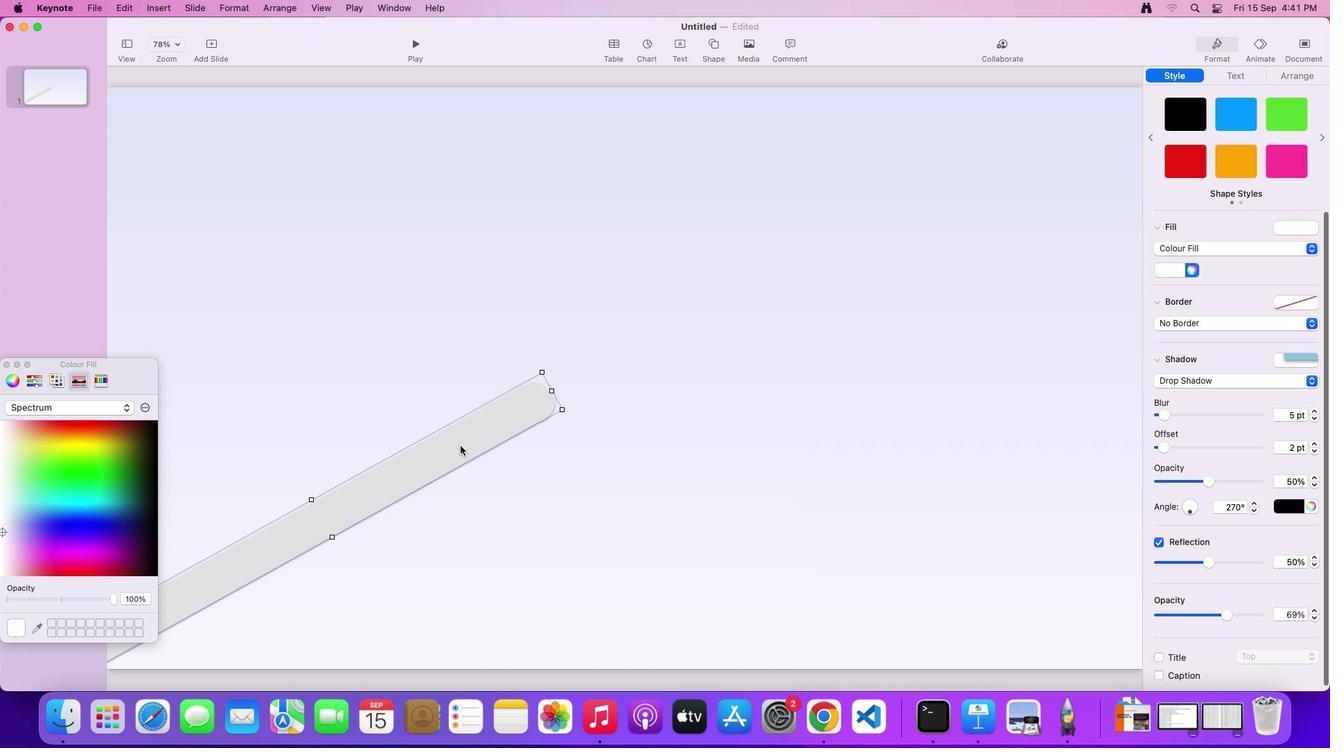 
Action: Mouse moved to (1317, 248)
Screenshot: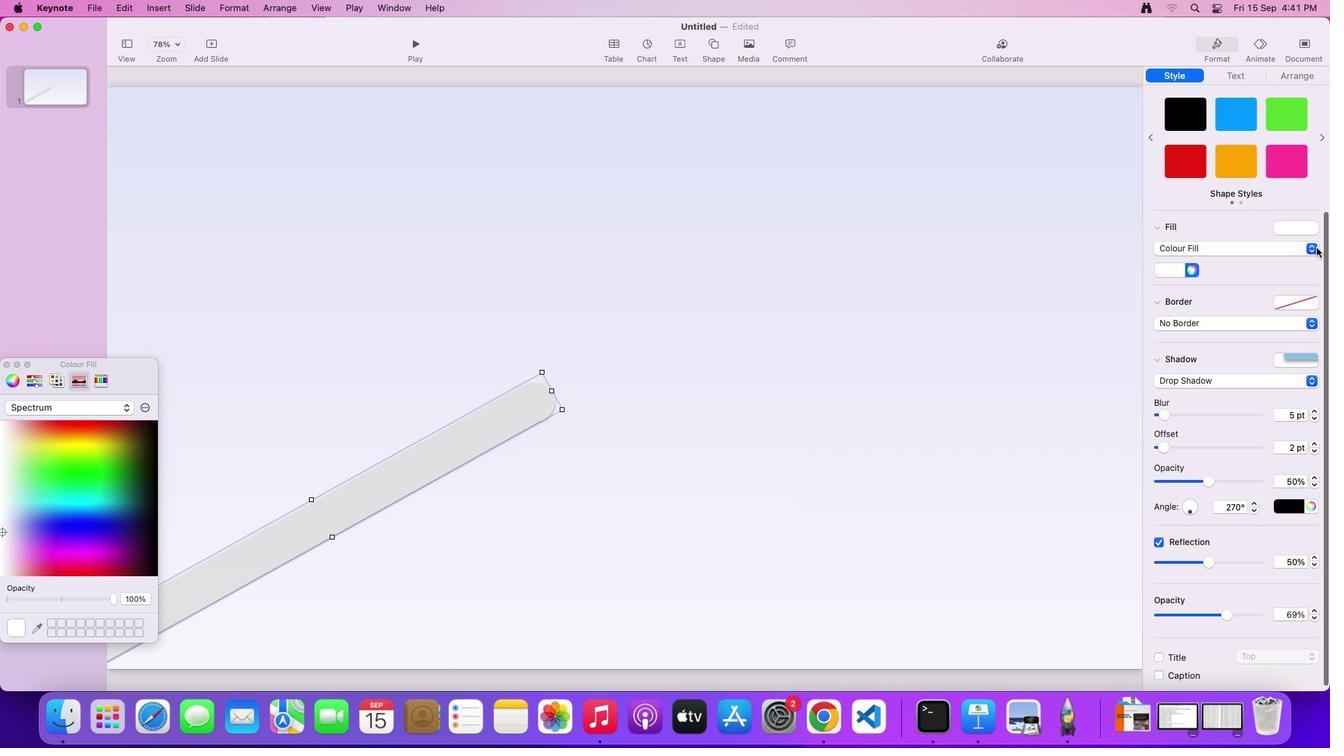 
Action: Mouse pressed left at (1317, 248)
Screenshot: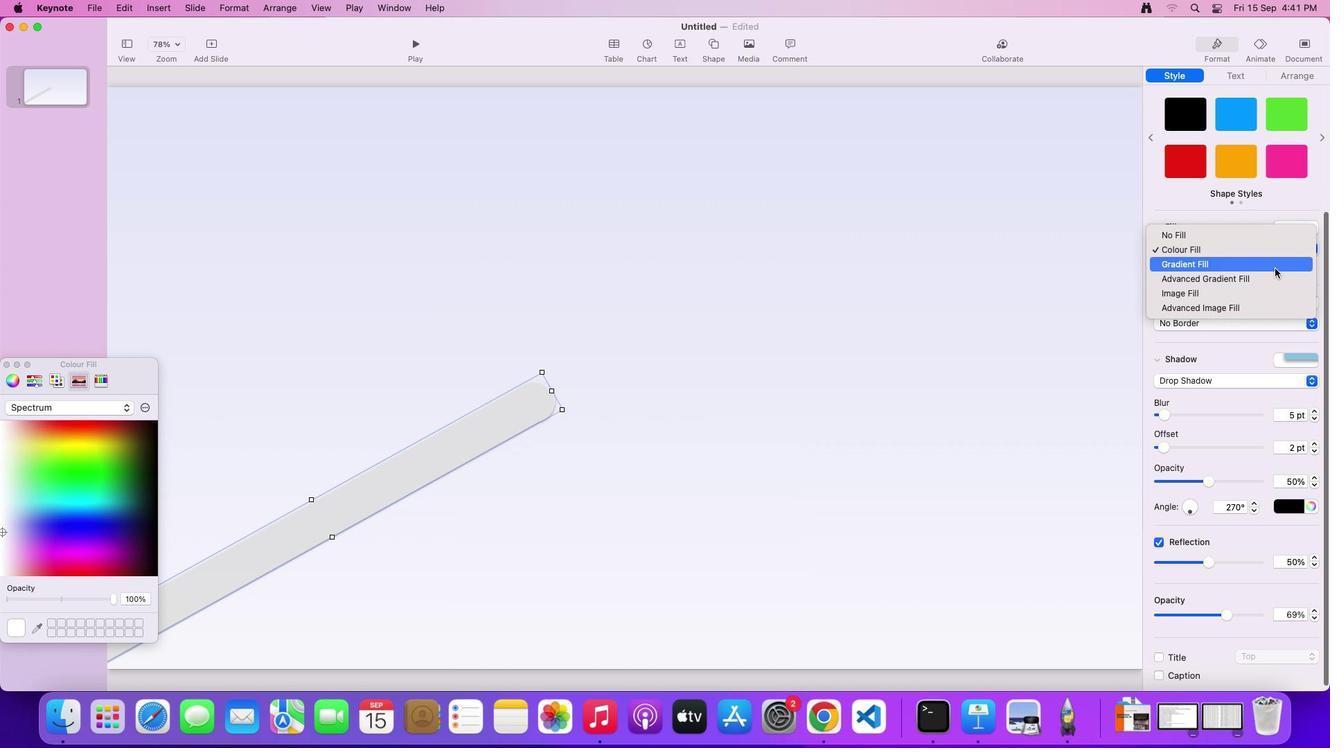 
Action: Mouse moved to (1227, 268)
Screenshot: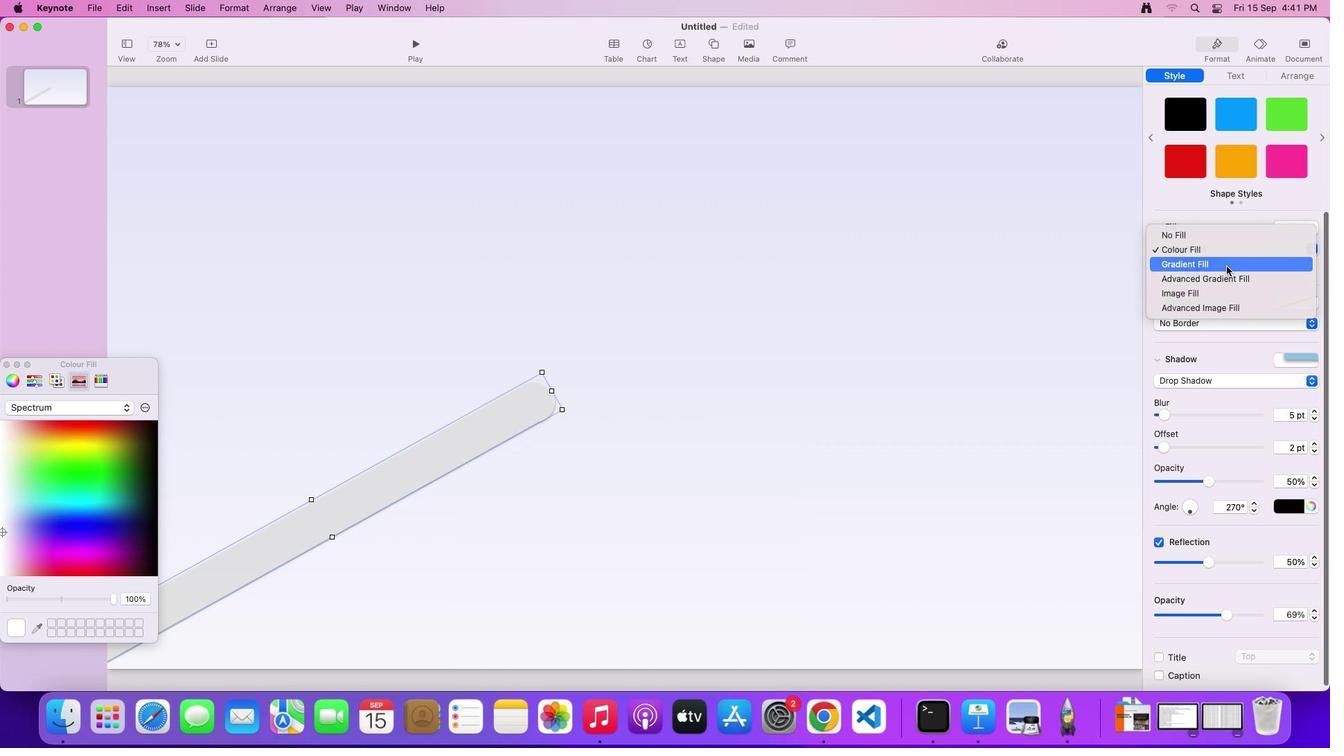
Action: Mouse pressed left at (1227, 268)
Screenshot: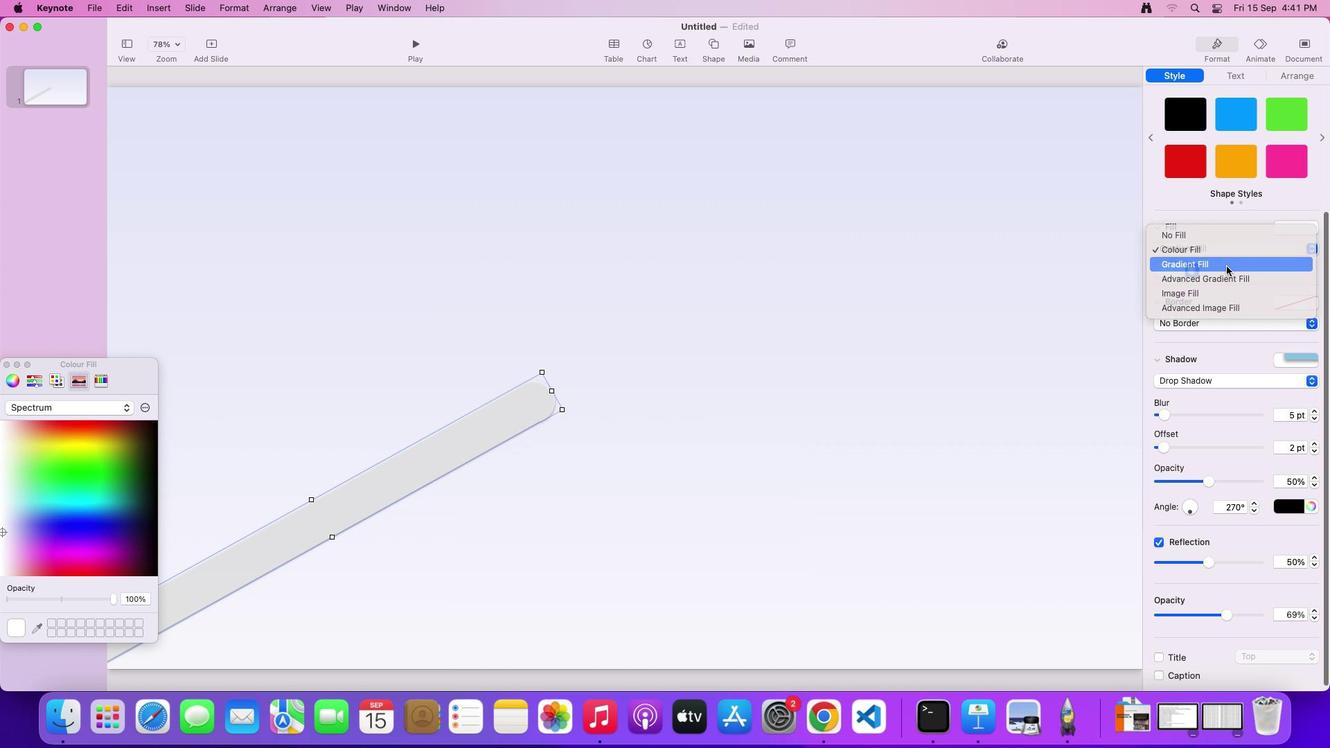
Action: Mouse moved to (1194, 271)
Screenshot: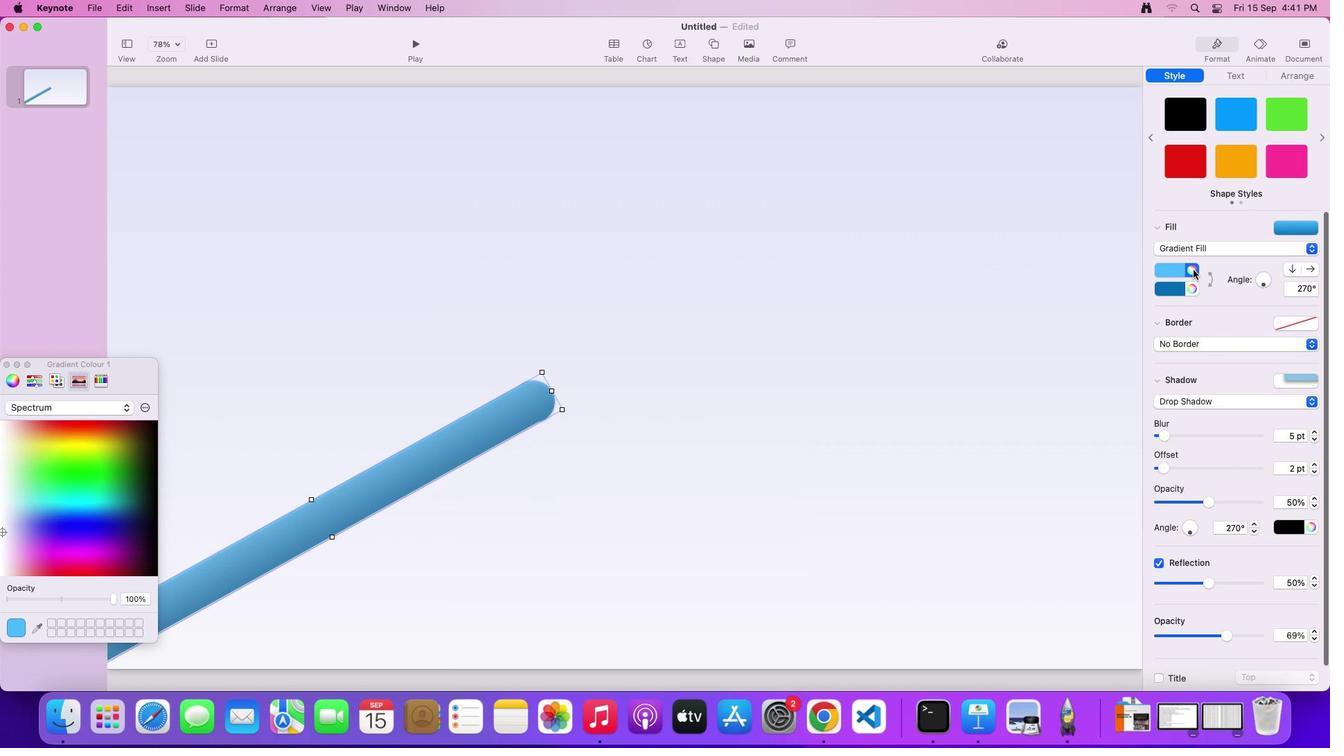 
Action: Mouse pressed left at (1194, 271)
Screenshot: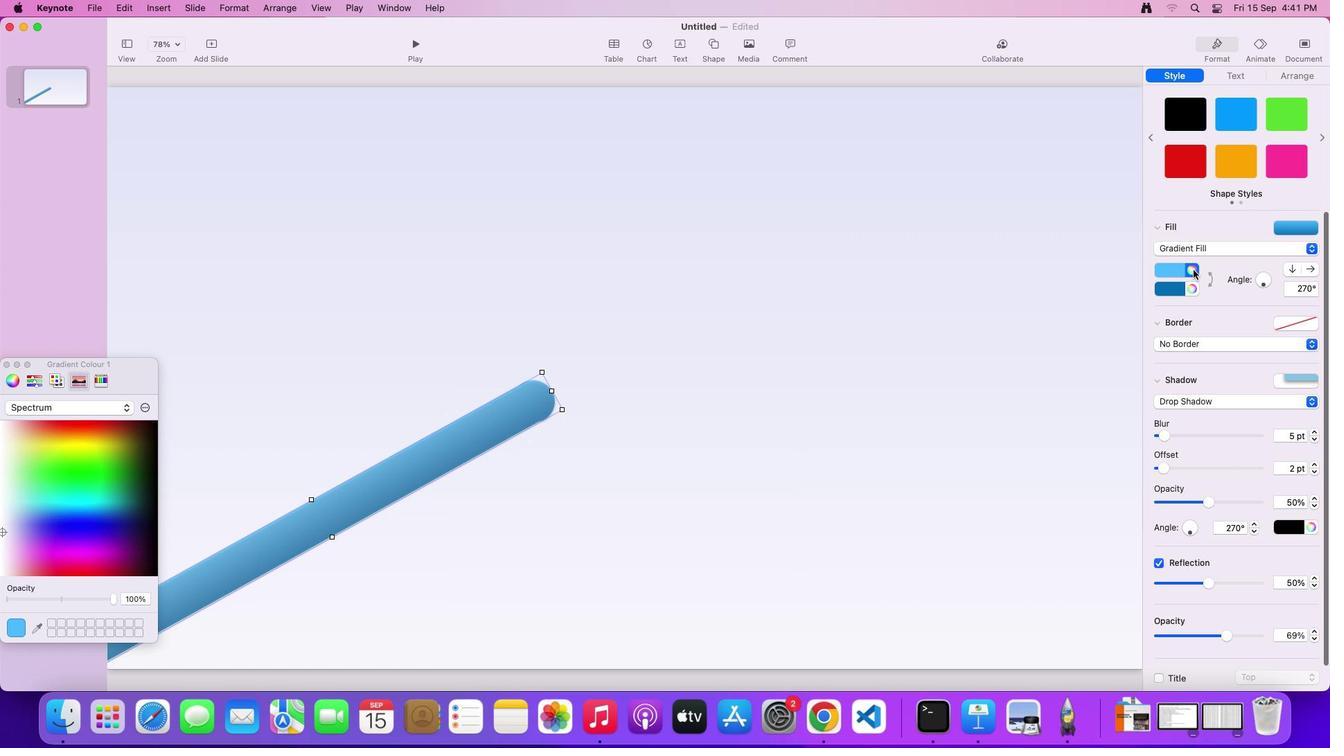 
Action: Mouse moved to (4, 517)
Screenshot: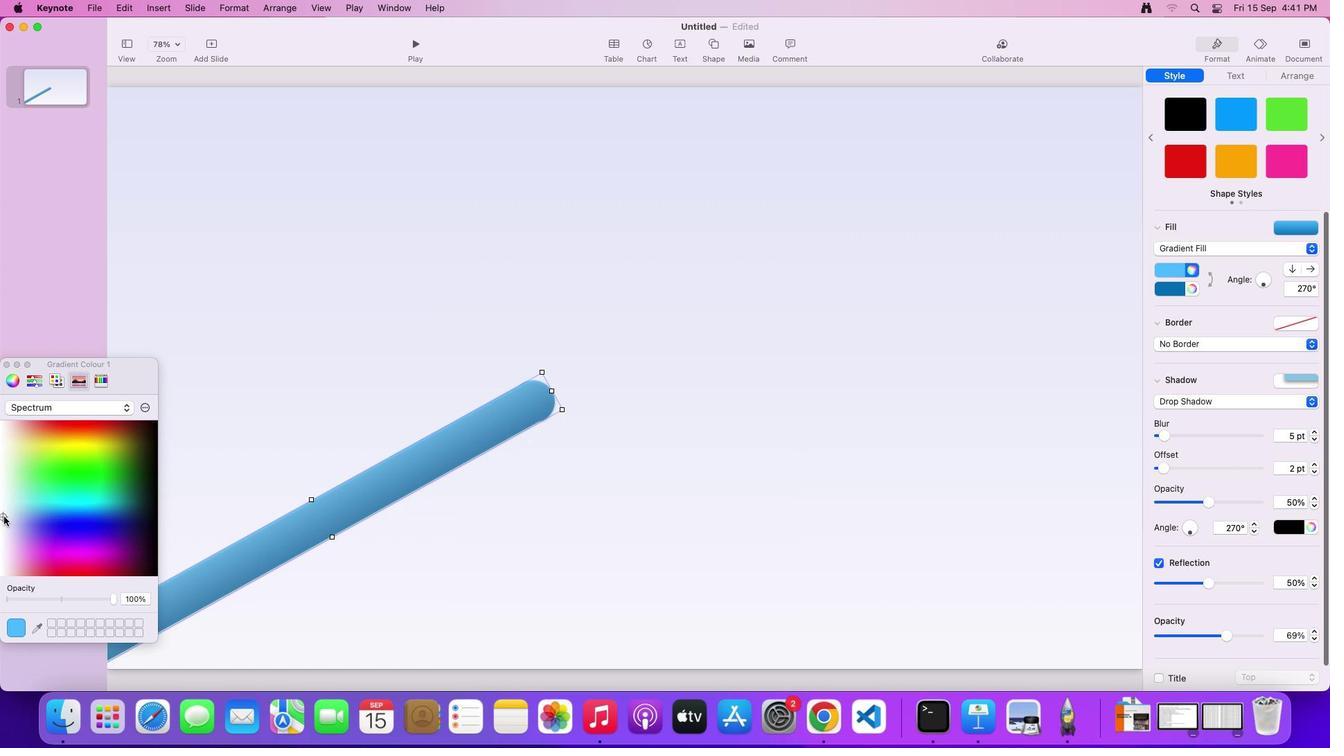 
Action: Mouse pressed left at (4, 517)
Screenshot: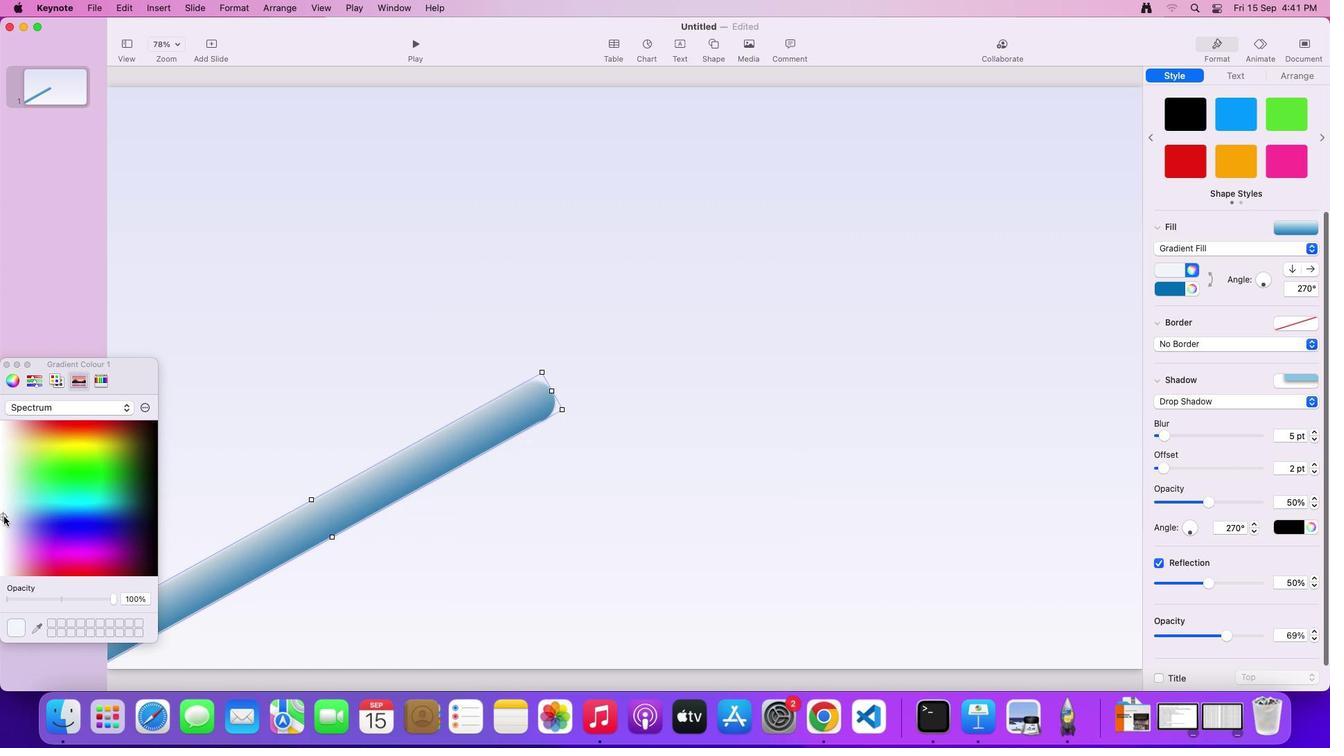 
Action: Mouse moved to (4, 505)
Screenshot: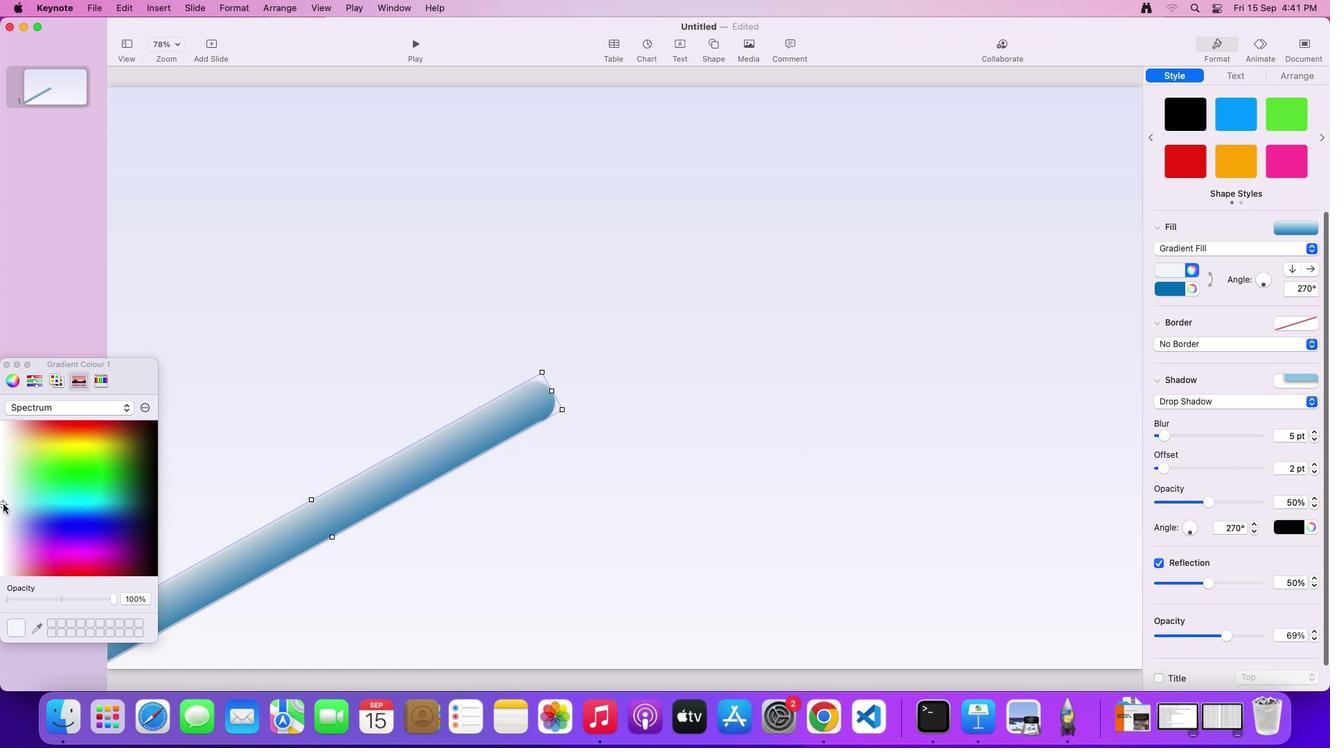 
Action: Mouse pressed left at (4, 505)
Screenshot: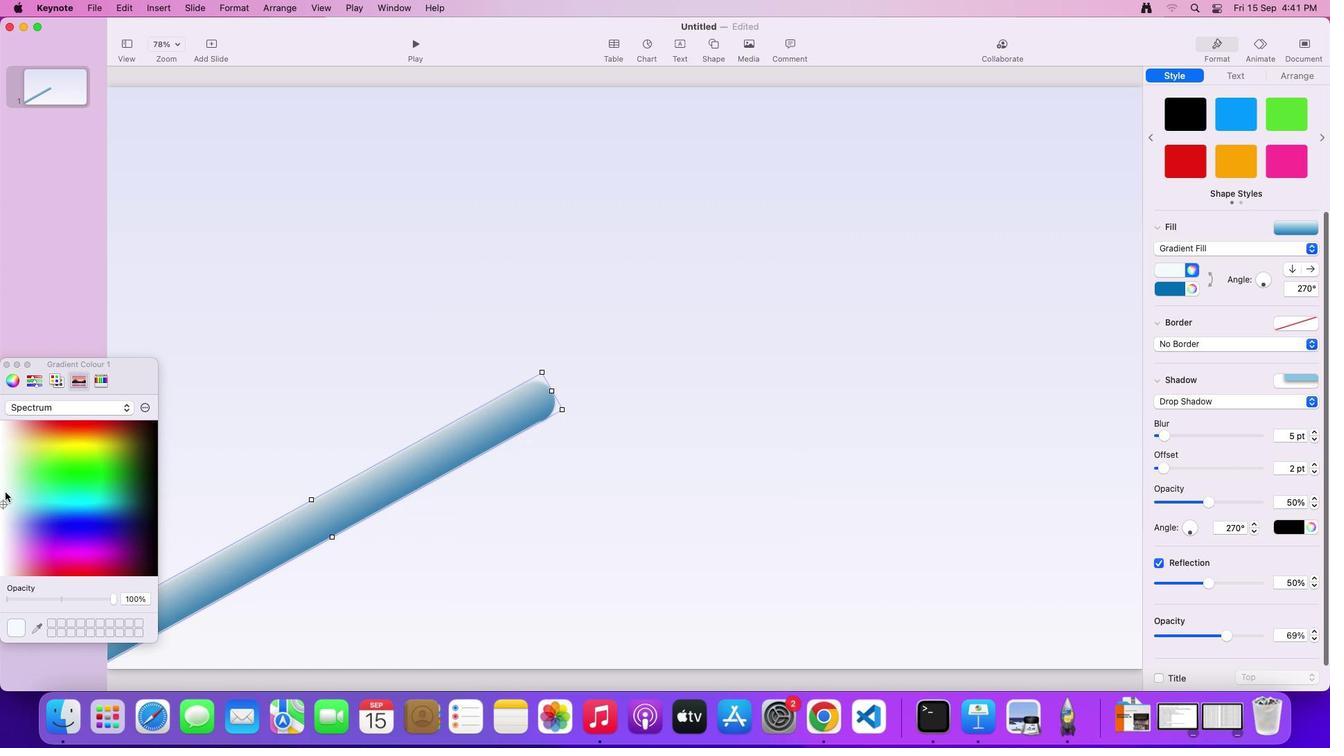 
Action: Mouse moved to (9, 482)
Screenshot: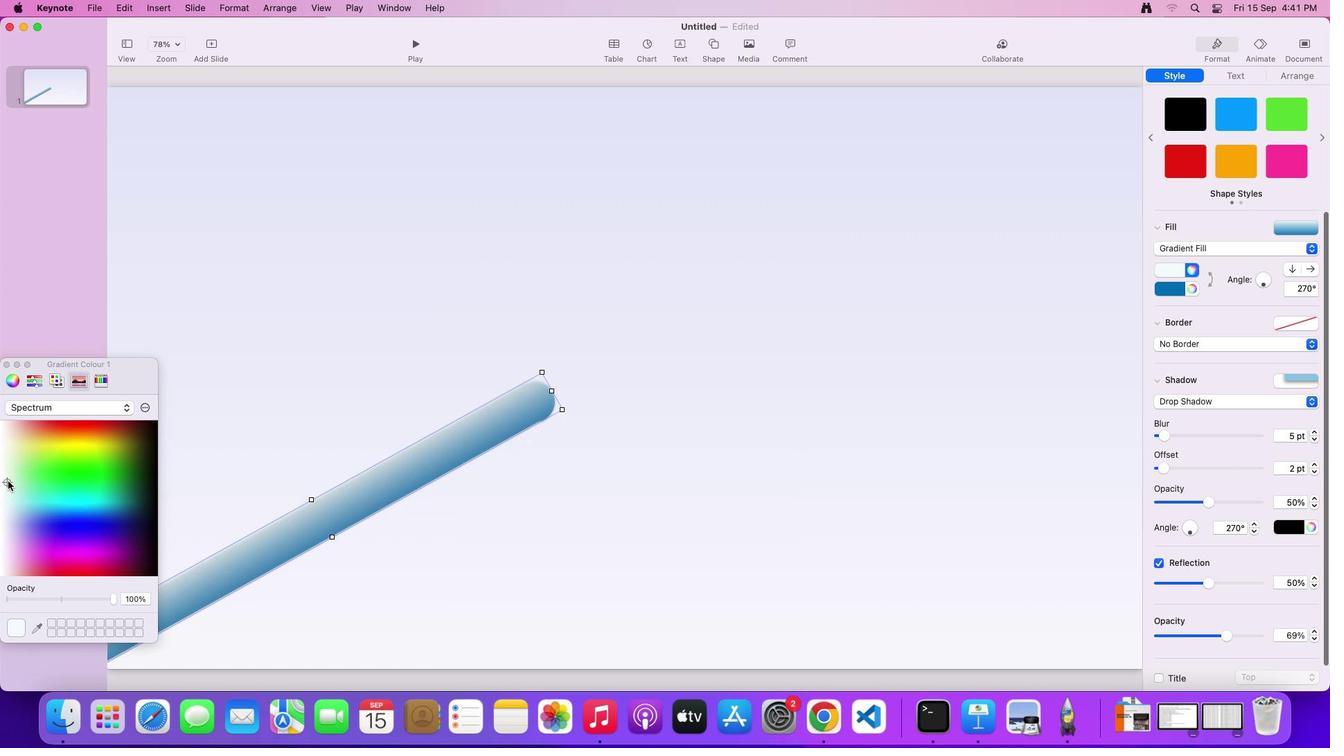 
Action: Mouse pressed left at (9, 482)
Screenshot: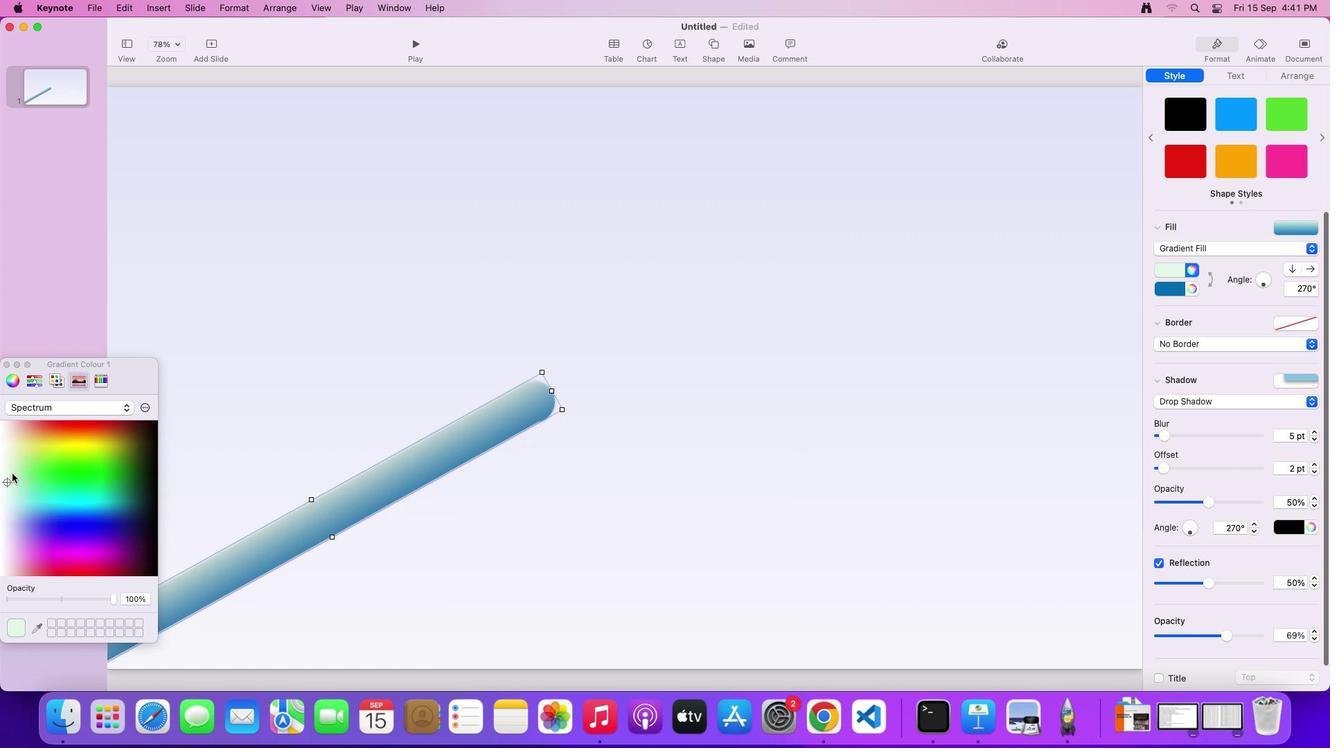 
Action: Mouse moved to (3, 448)
Screenshot: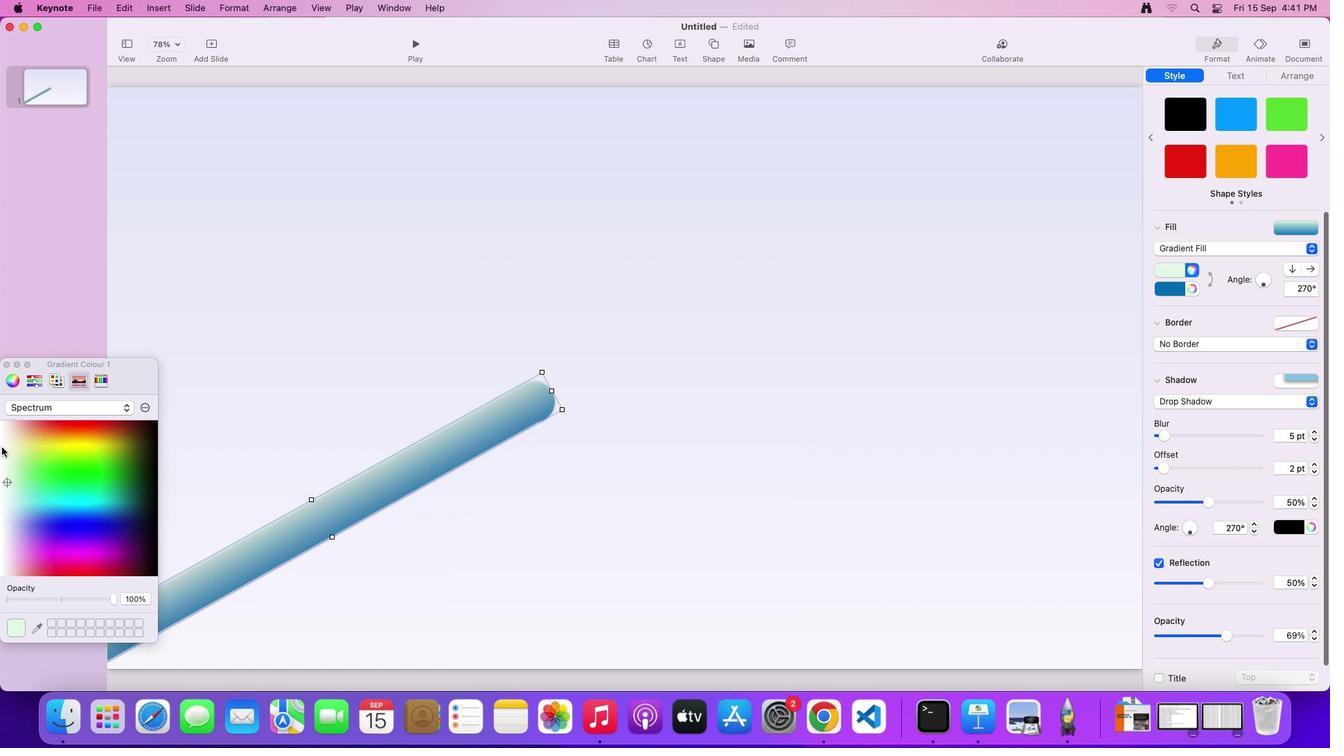
Action: Mouse pressed left at (3, 448)
Screenshot: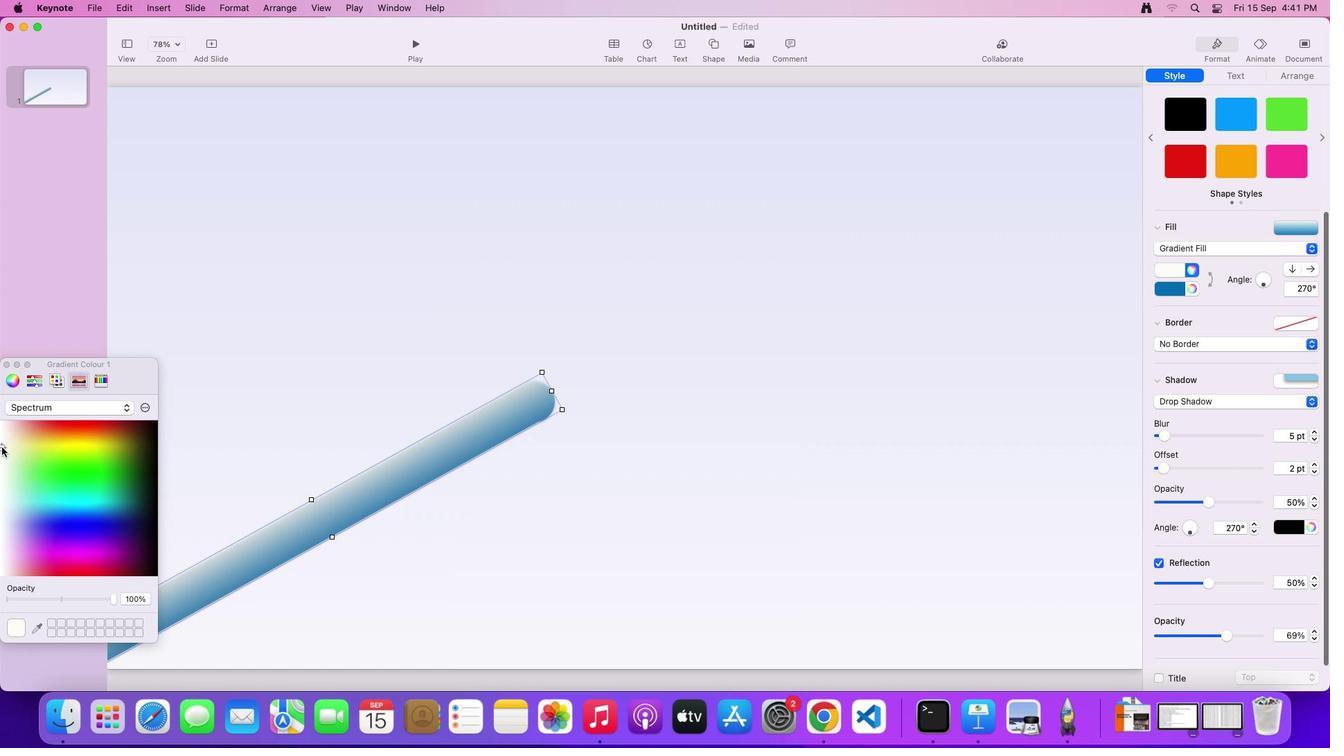 
Action: Mouse moved to (4, 539)
Screenshot: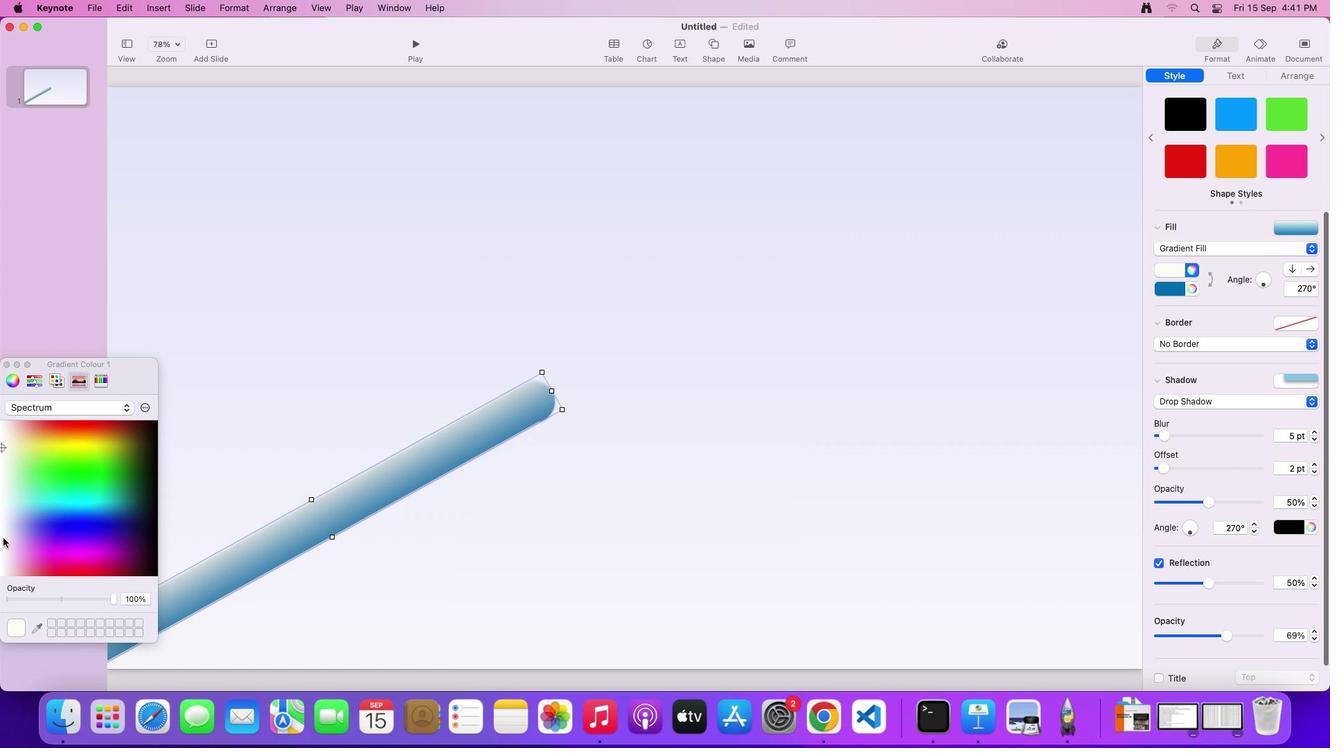 
Action: Mouse pressed left at (4, 539)
Screenshot: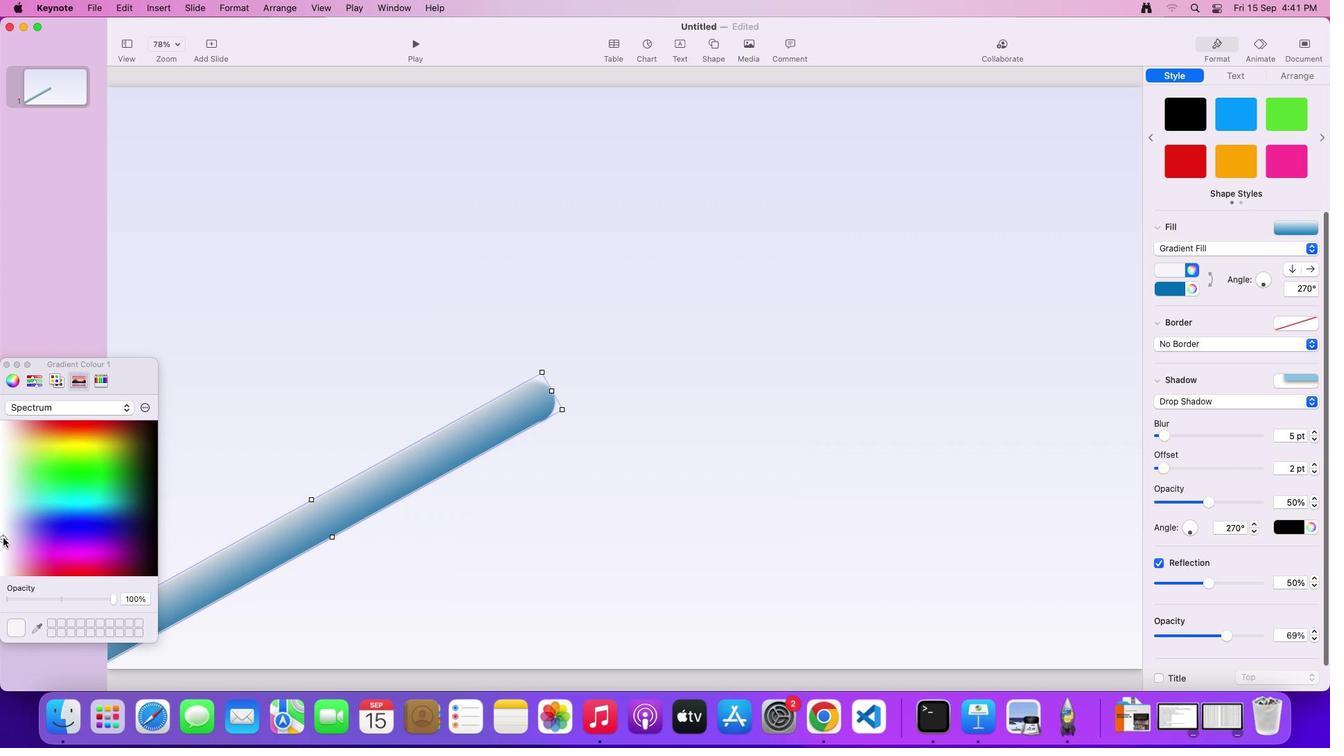 
Action: Mouse moved to (1197, 289)
Screenshot: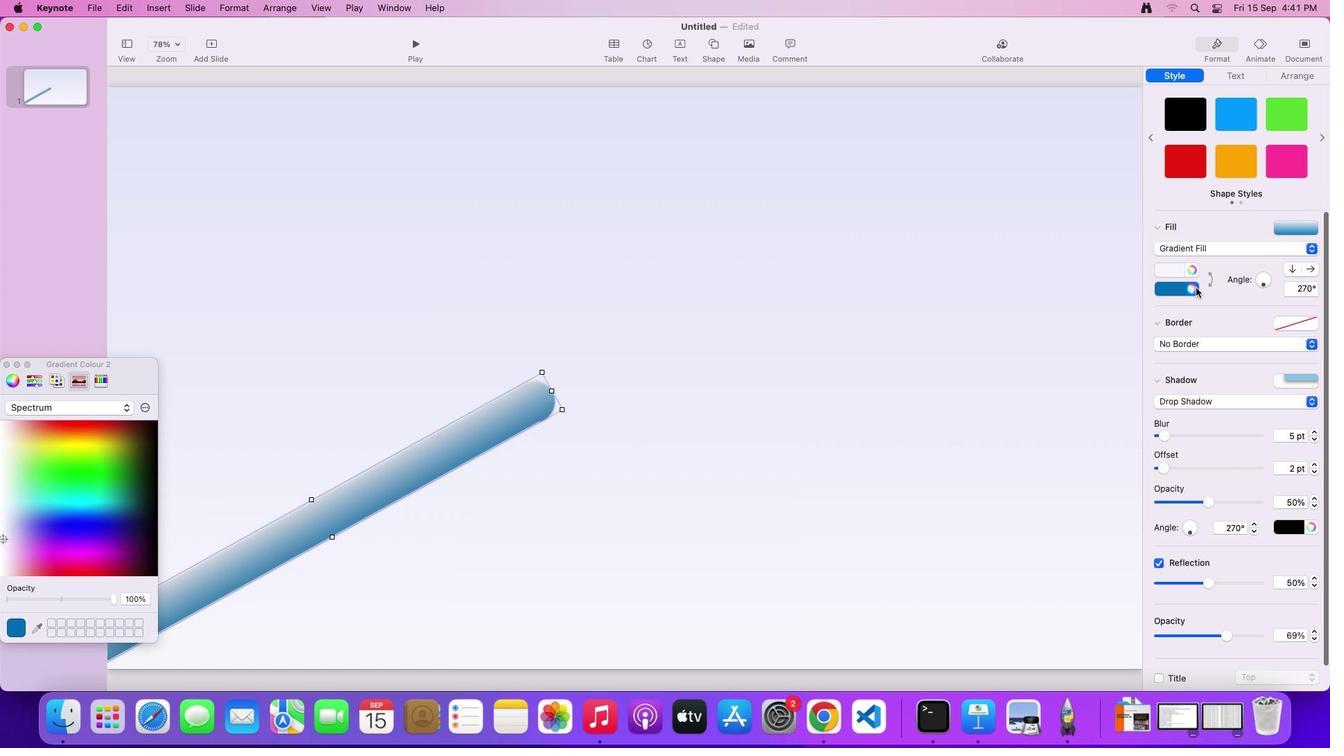 
Action: Mouse pressed left at (1197, 289)
Screenshot: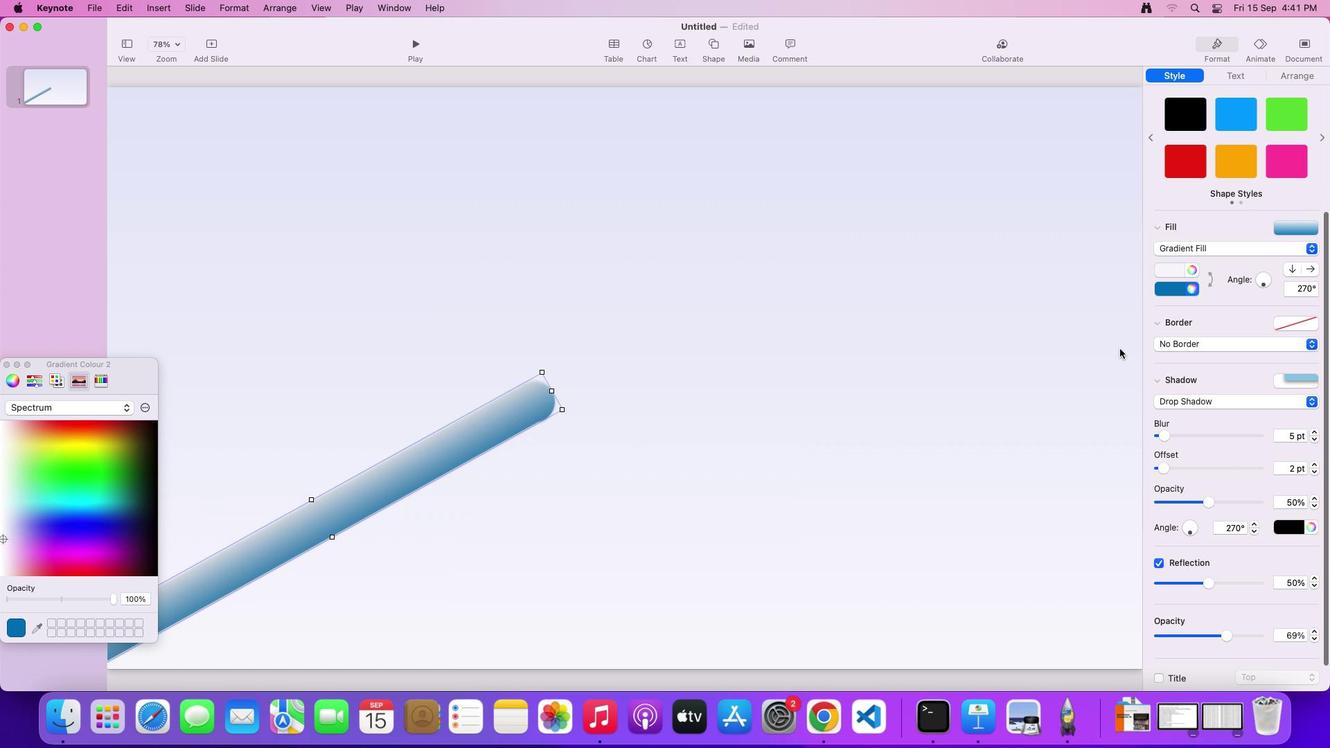 
Action: Mouse moved to (6, 553)
Screenshot: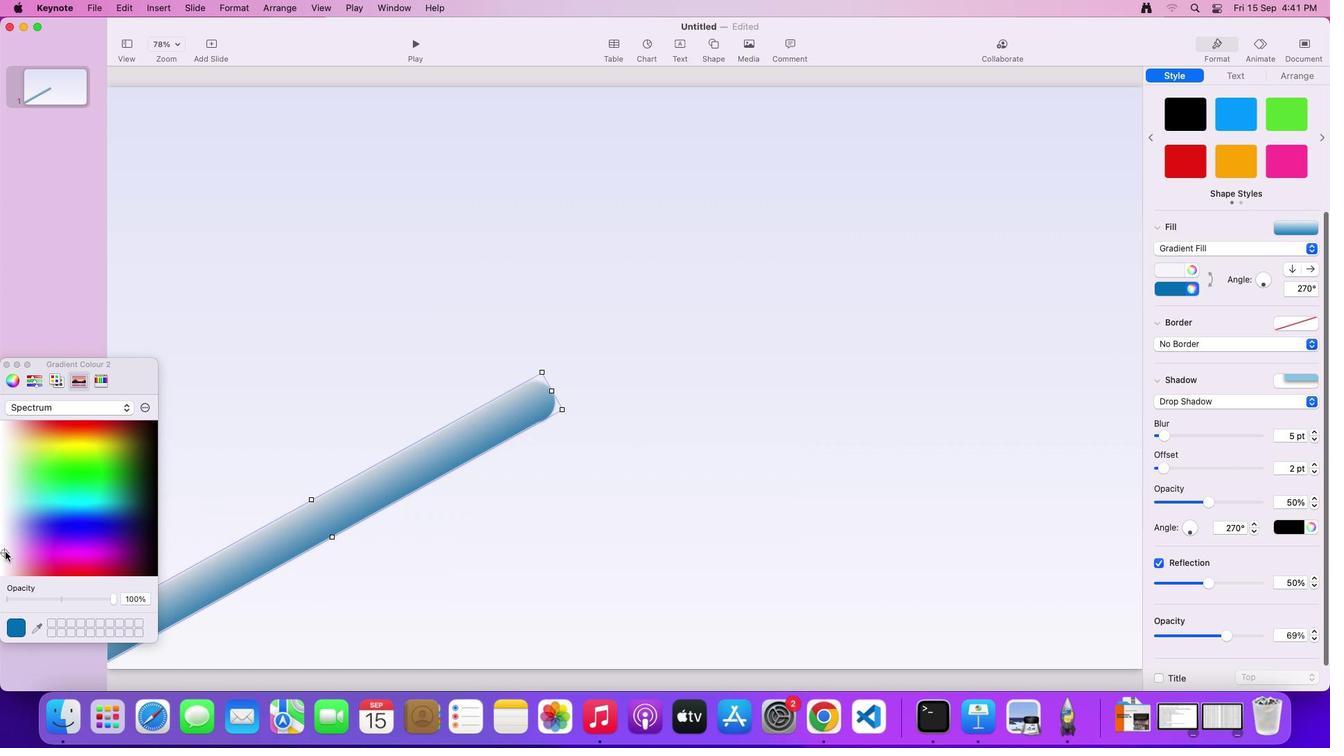 
Action: Mouse pressed left at (6, 553)
Screenshot: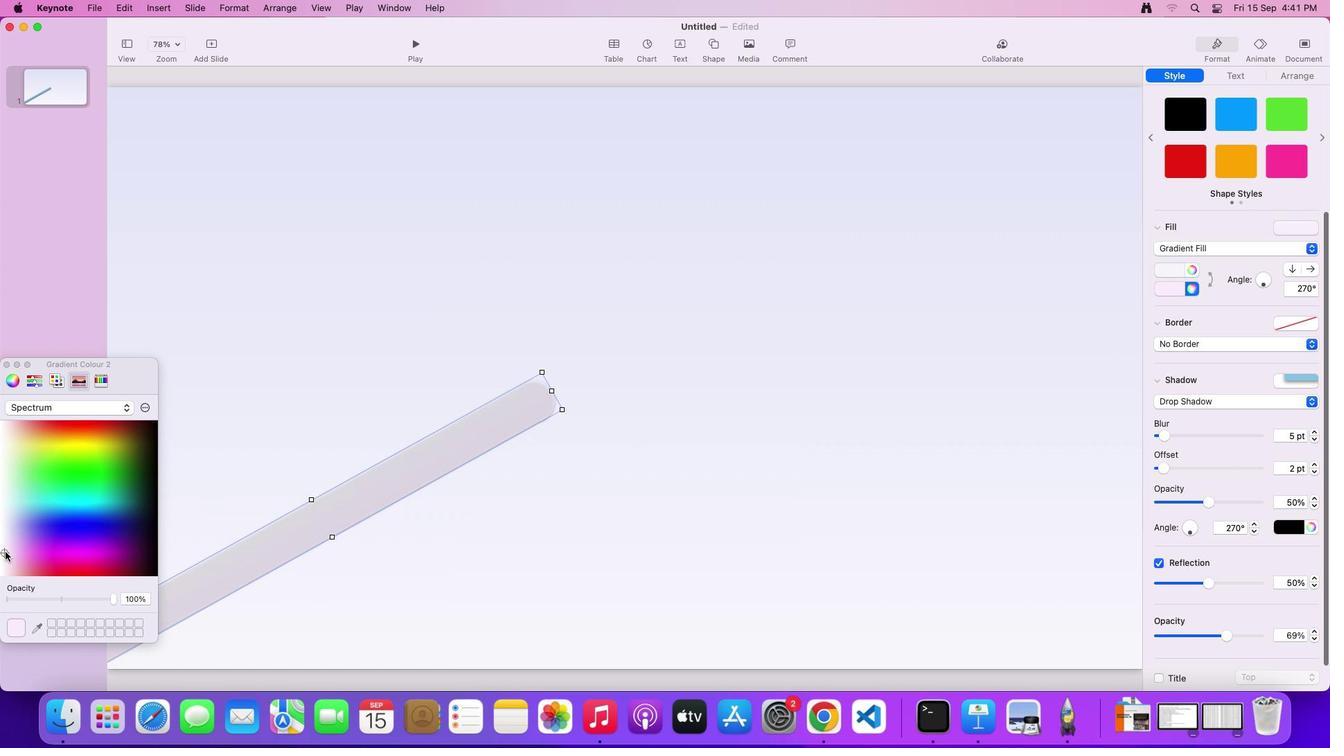 
Action: Mouse moved to (4, 515)
Screenshot: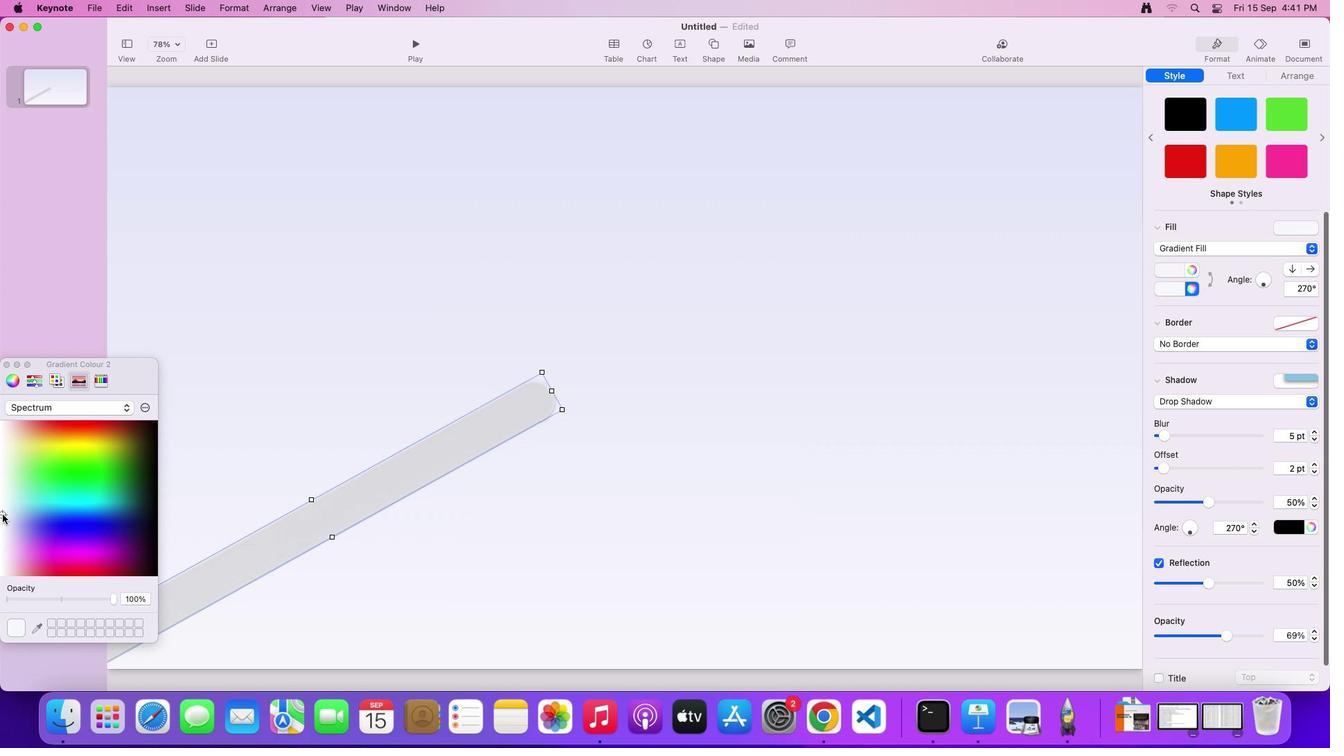 
Action: Mouse pressed left at (4, 515)
Screenshot: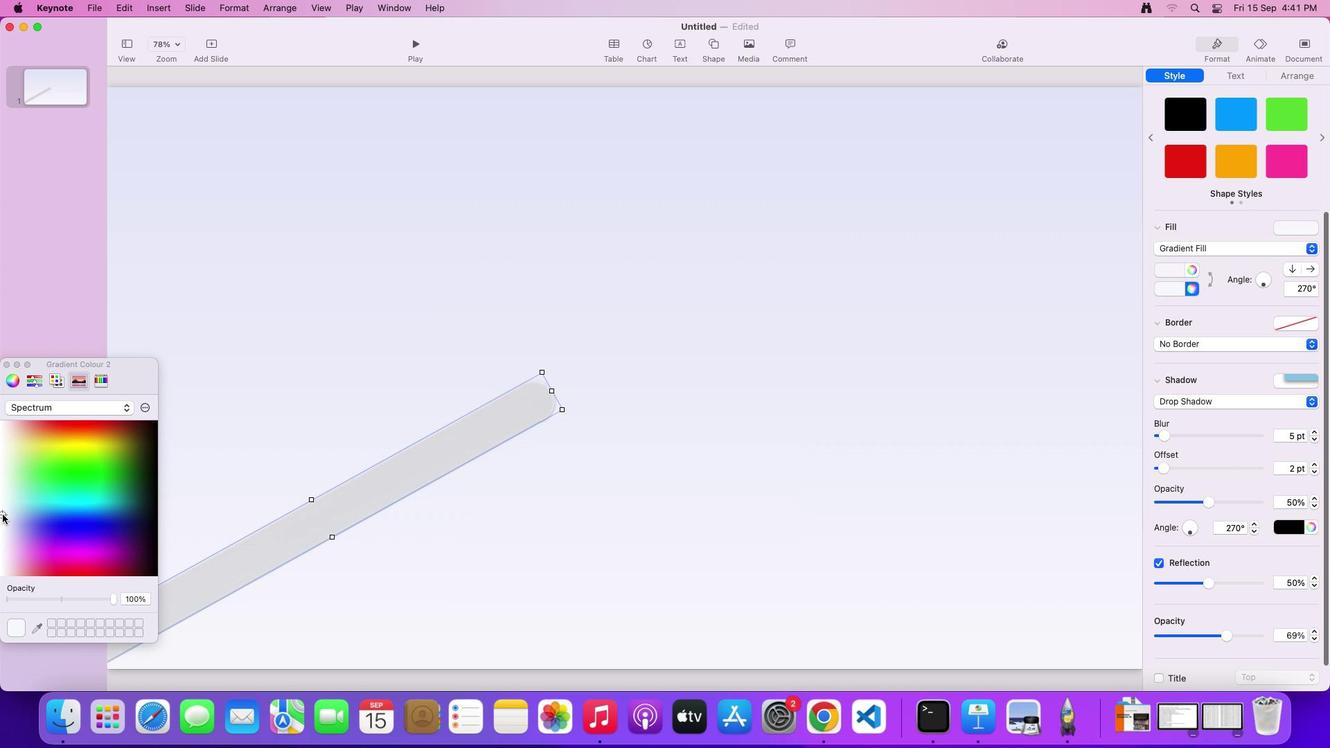 
Action: Mouse moved to (1, 527)
Screenshot: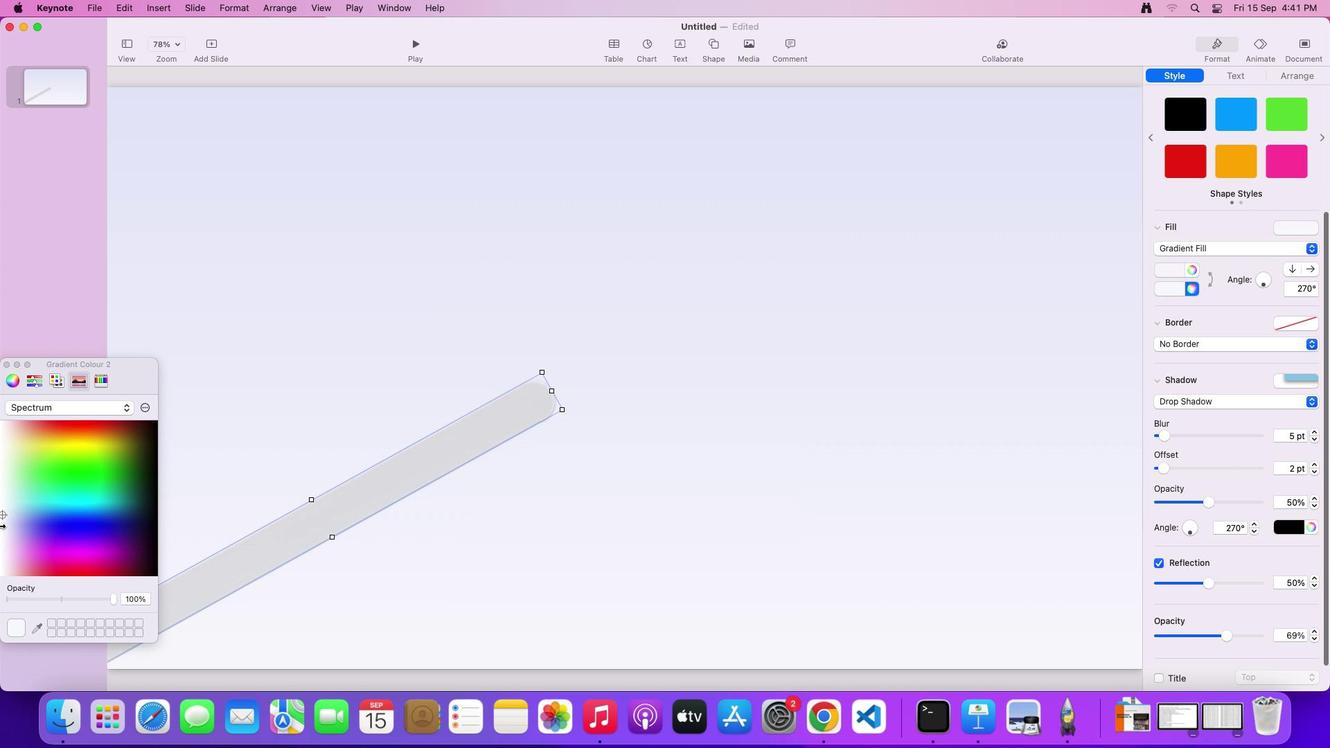 
Action: Mouse pressed left at (1, 527)
Screenshot: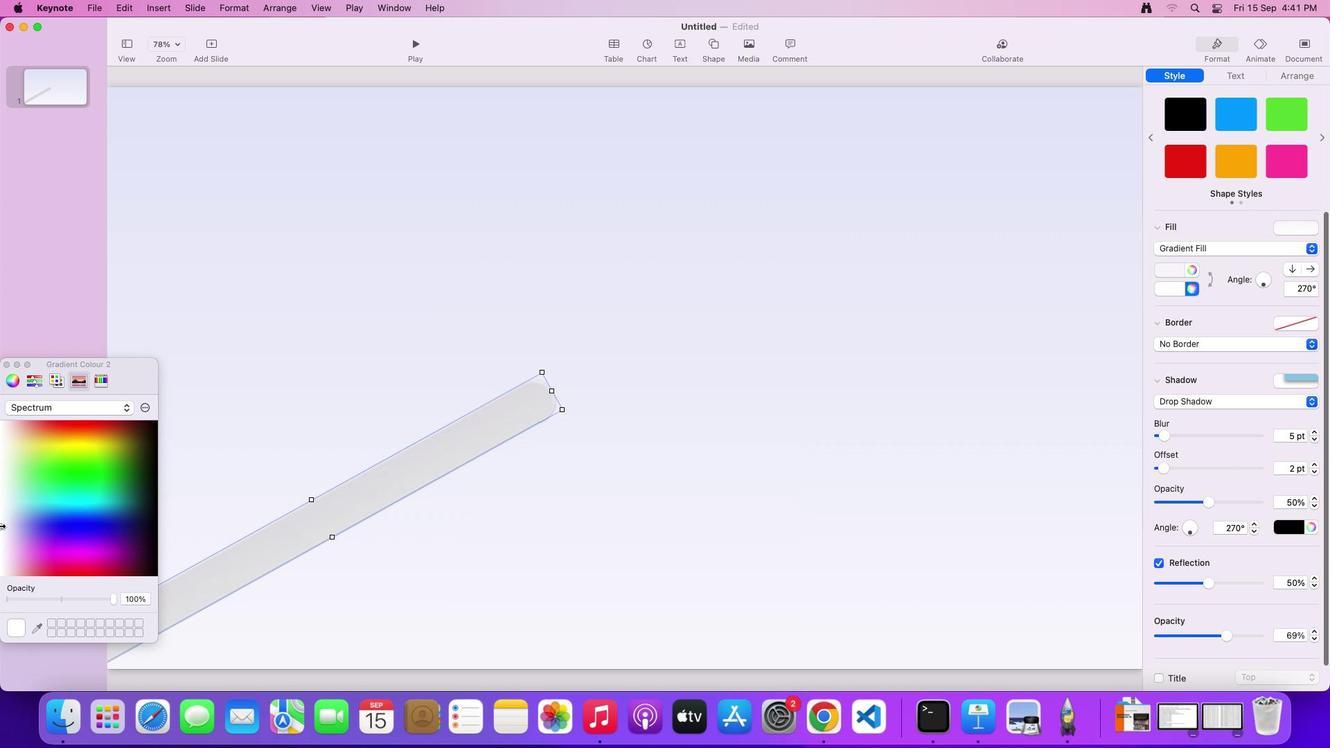
Action: Mouse moved to (3, 500)
Screenshot: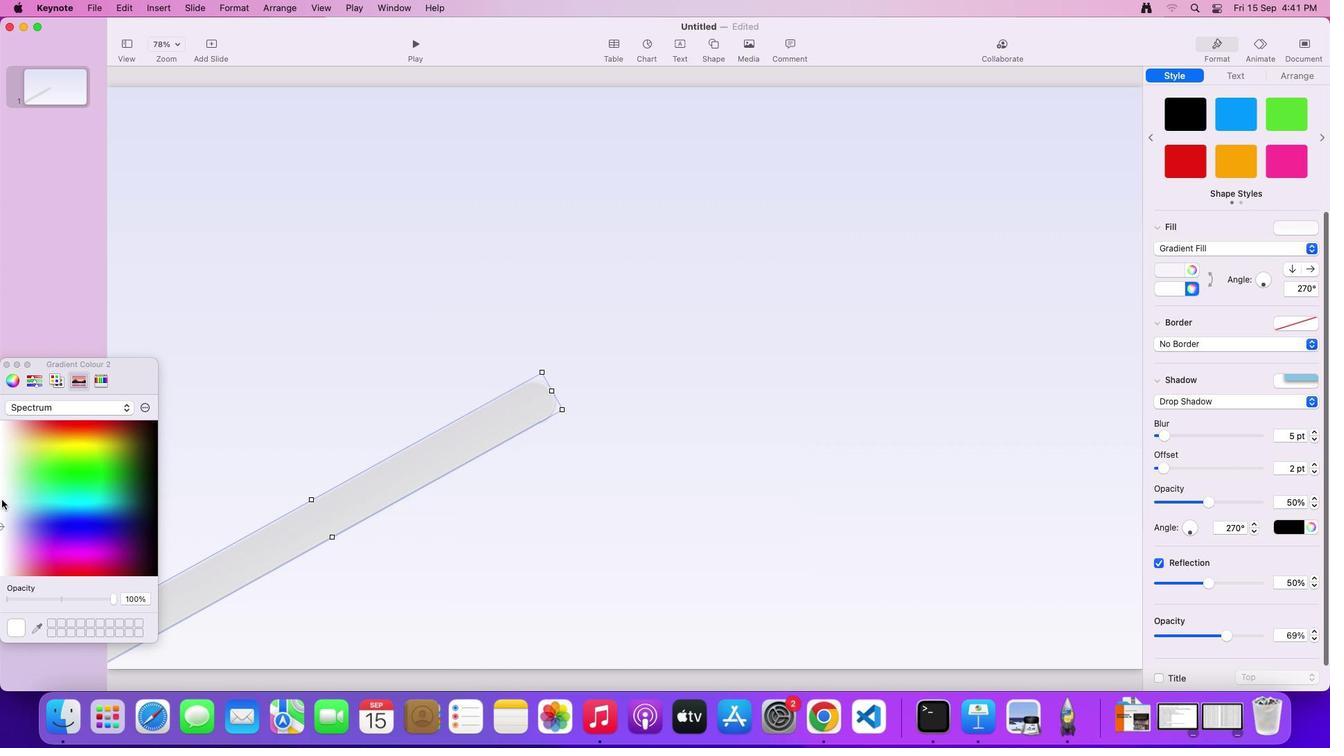 
Action: Mouse pressed left at (3, 500)
Screenshot: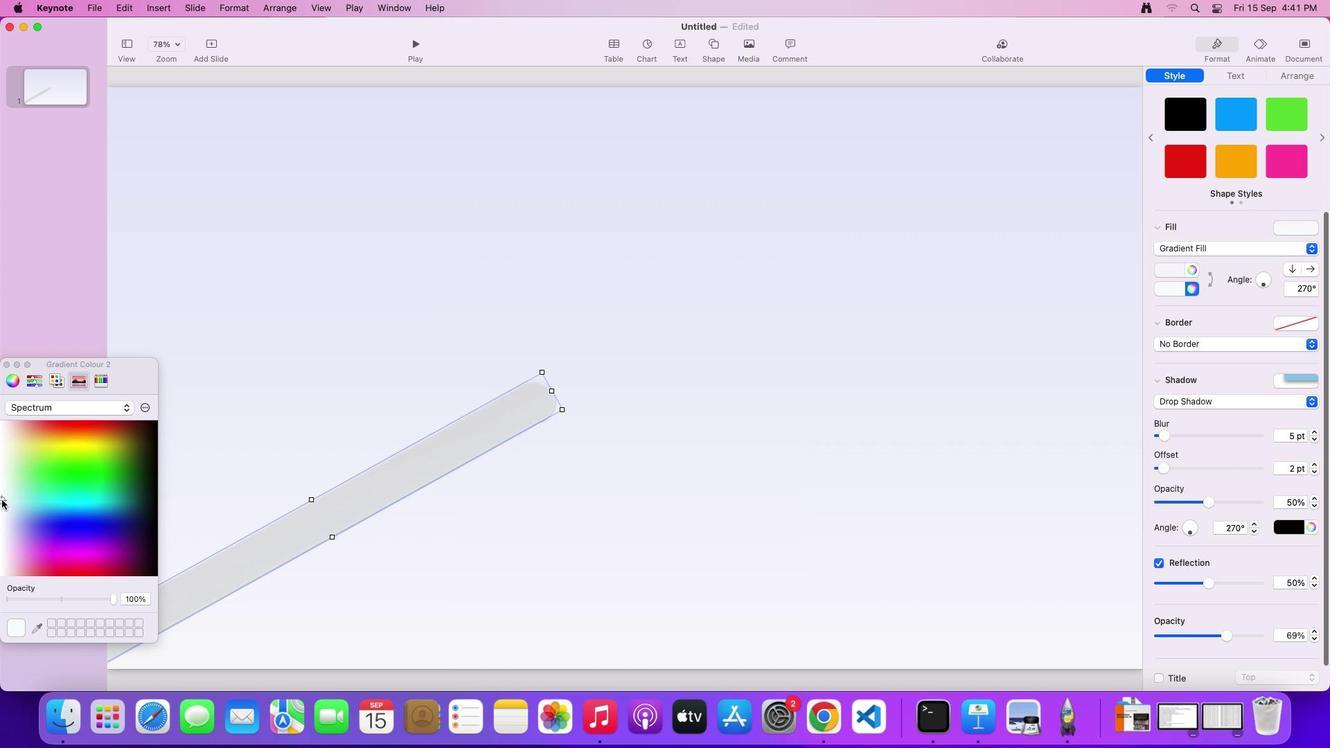 
Action: Mouse moved to (4, 430)
Screenshot: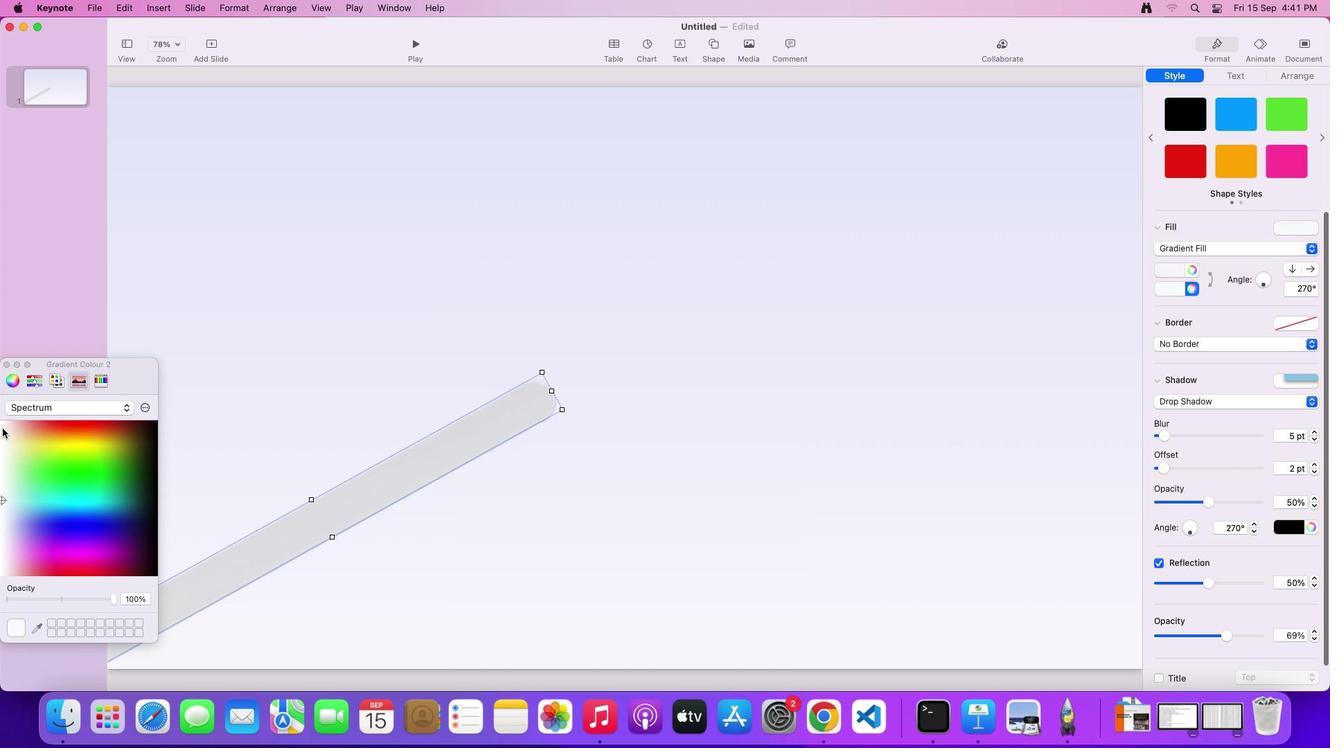 
Action: Mouse pressed left at (4, 430)
Screenshot: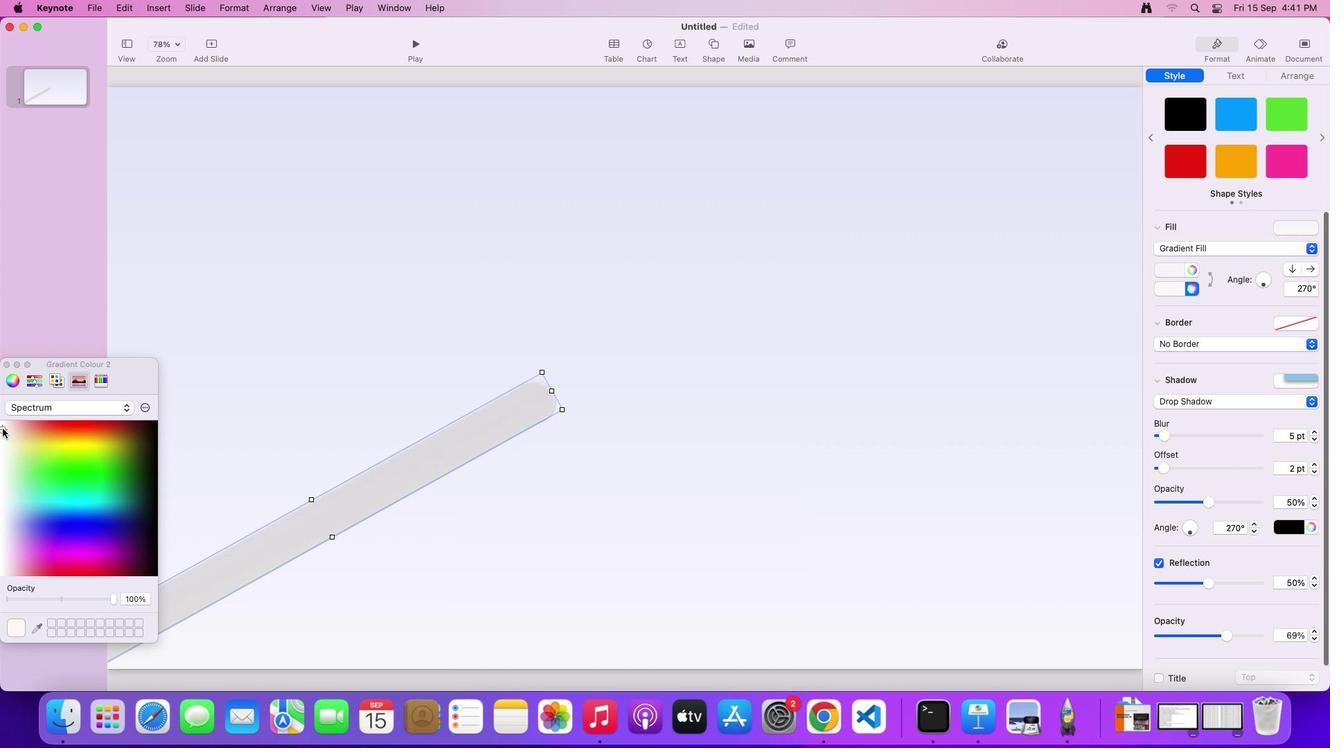 
Action: Mouse moved to (8, 365)
Screenshot: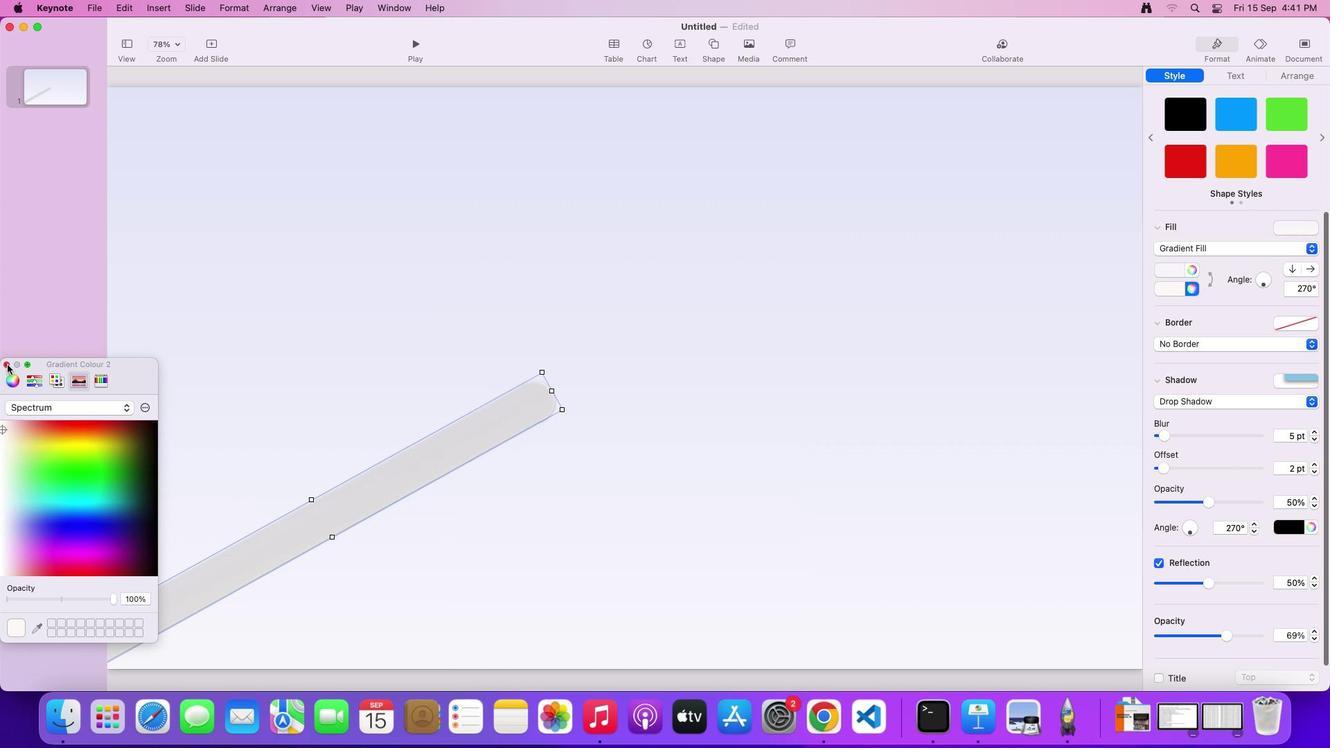 
Action: Mouse pressed left at (8, 365)
Screenshot: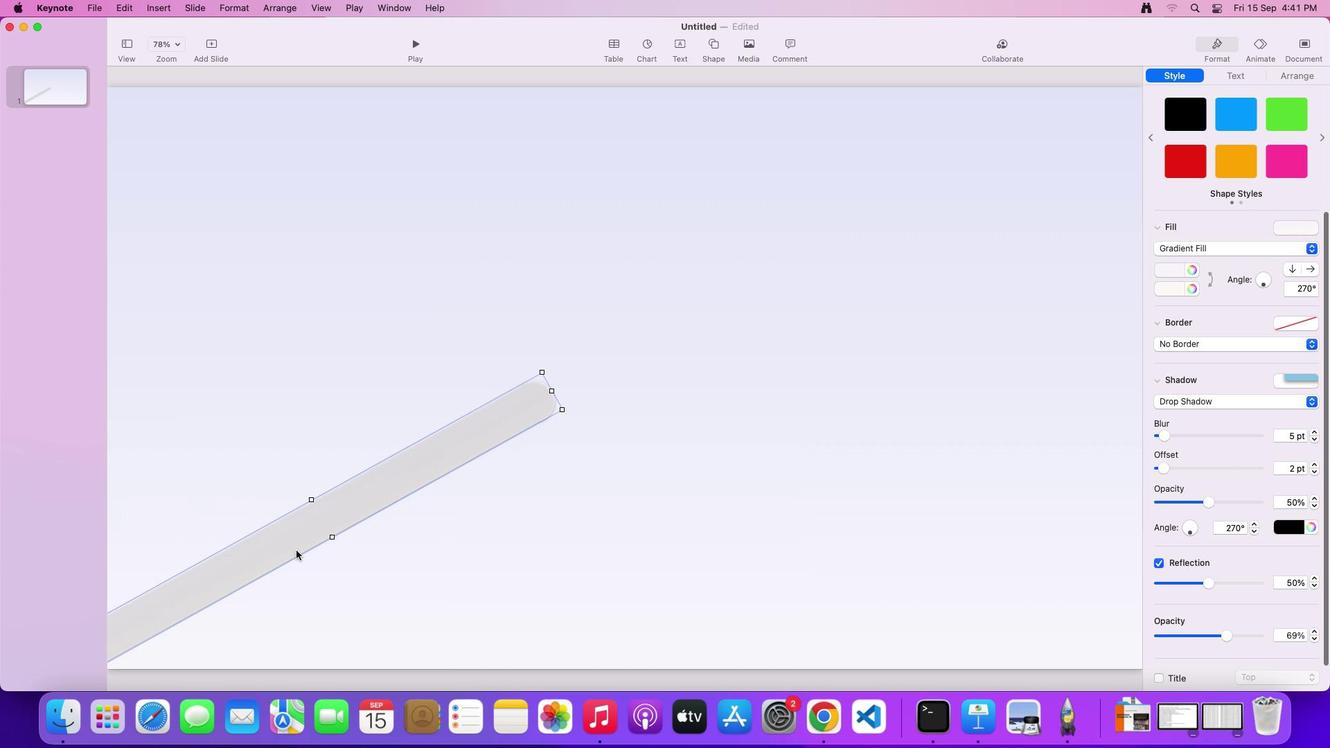 
Action: Mouse moved to (468, 567)
Screenshot: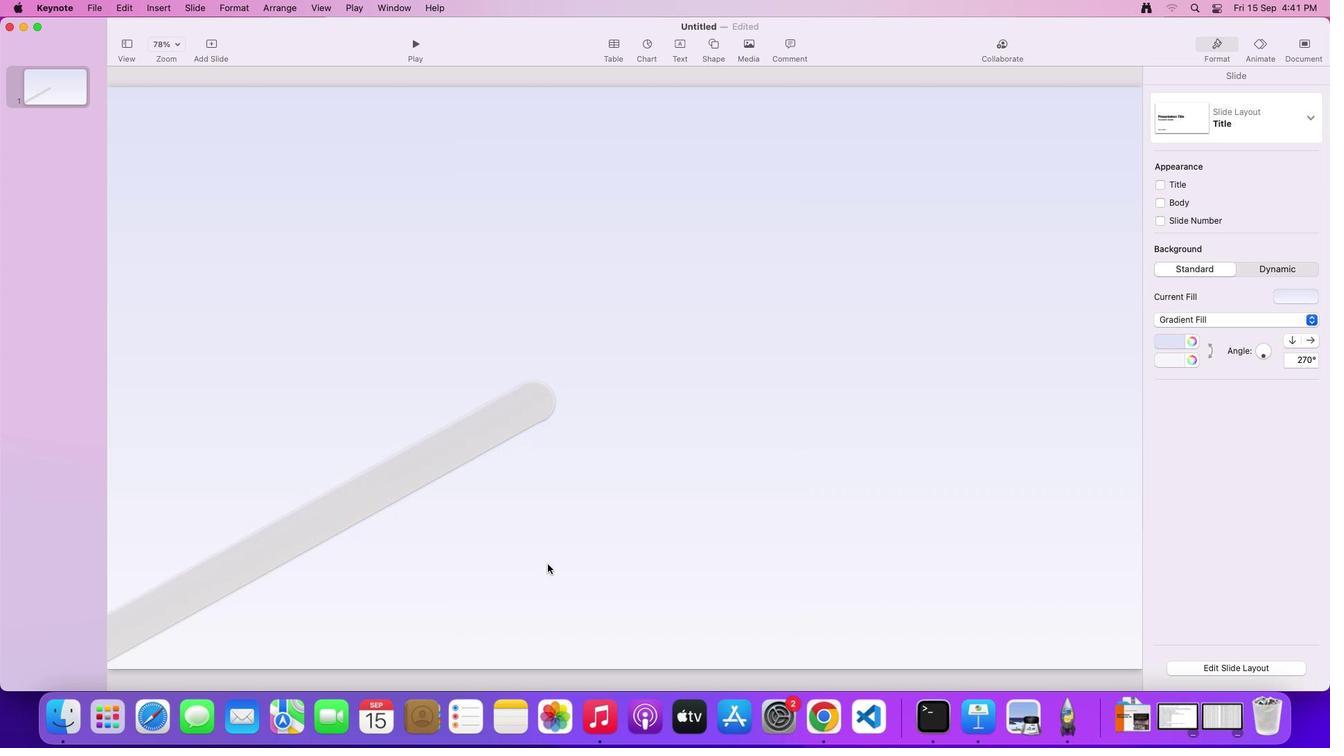 
Action: Mouse pressed left at (468, 567)
Screenshot: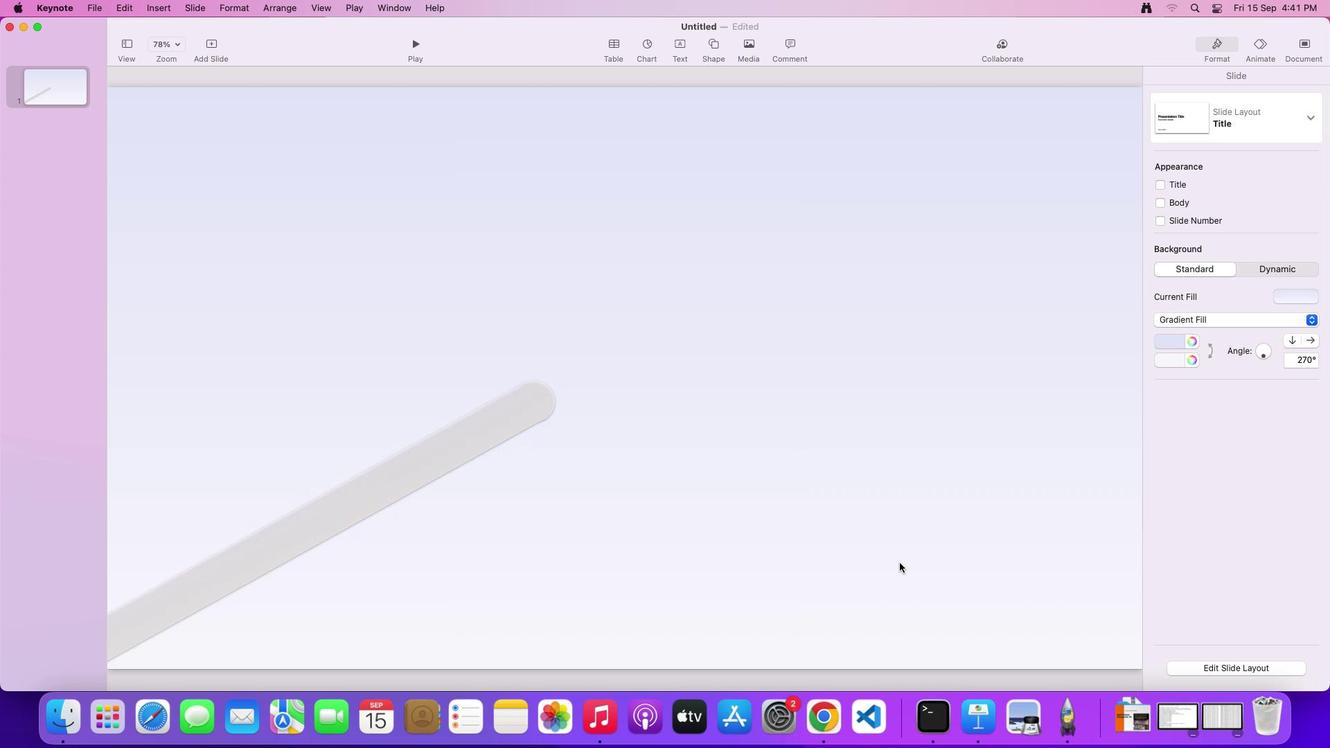 
Action: Mouse moved to (683, 334)
Screenshot: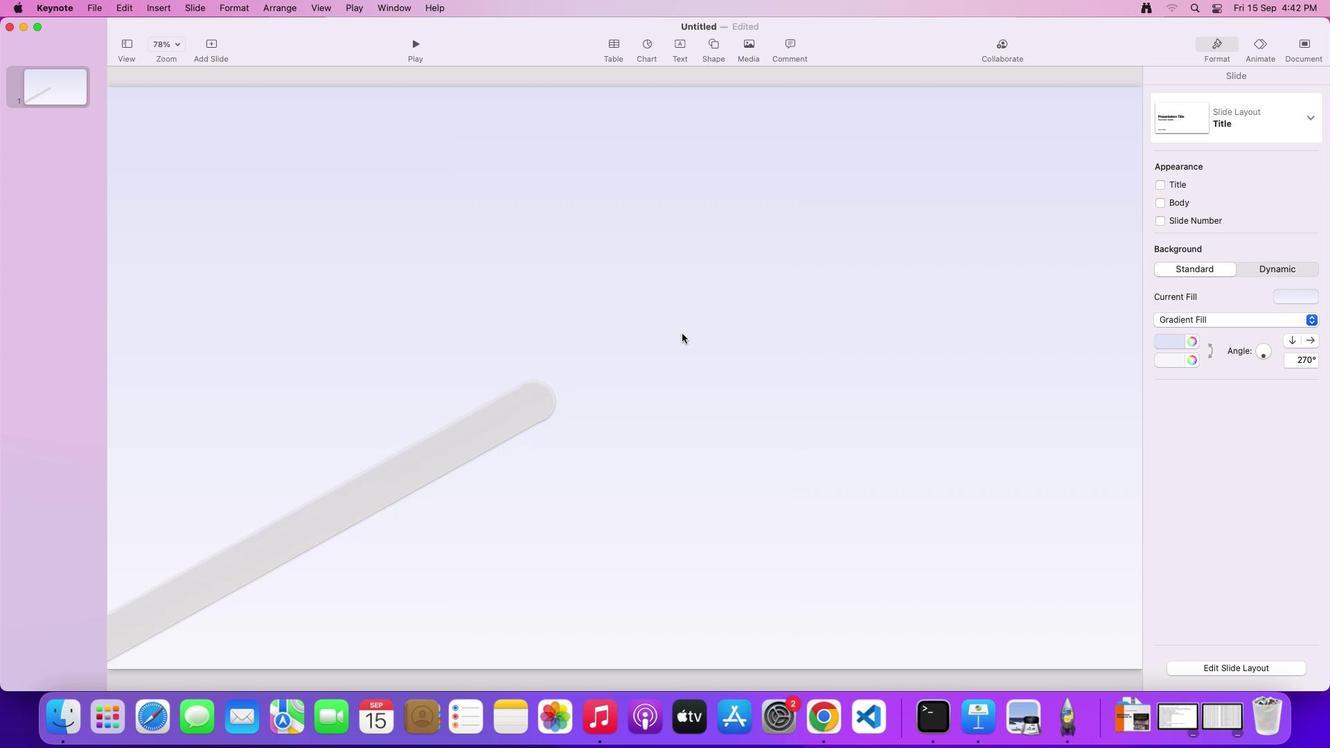 
Action: Mouse pressed left at (683, 334)
Screenshot: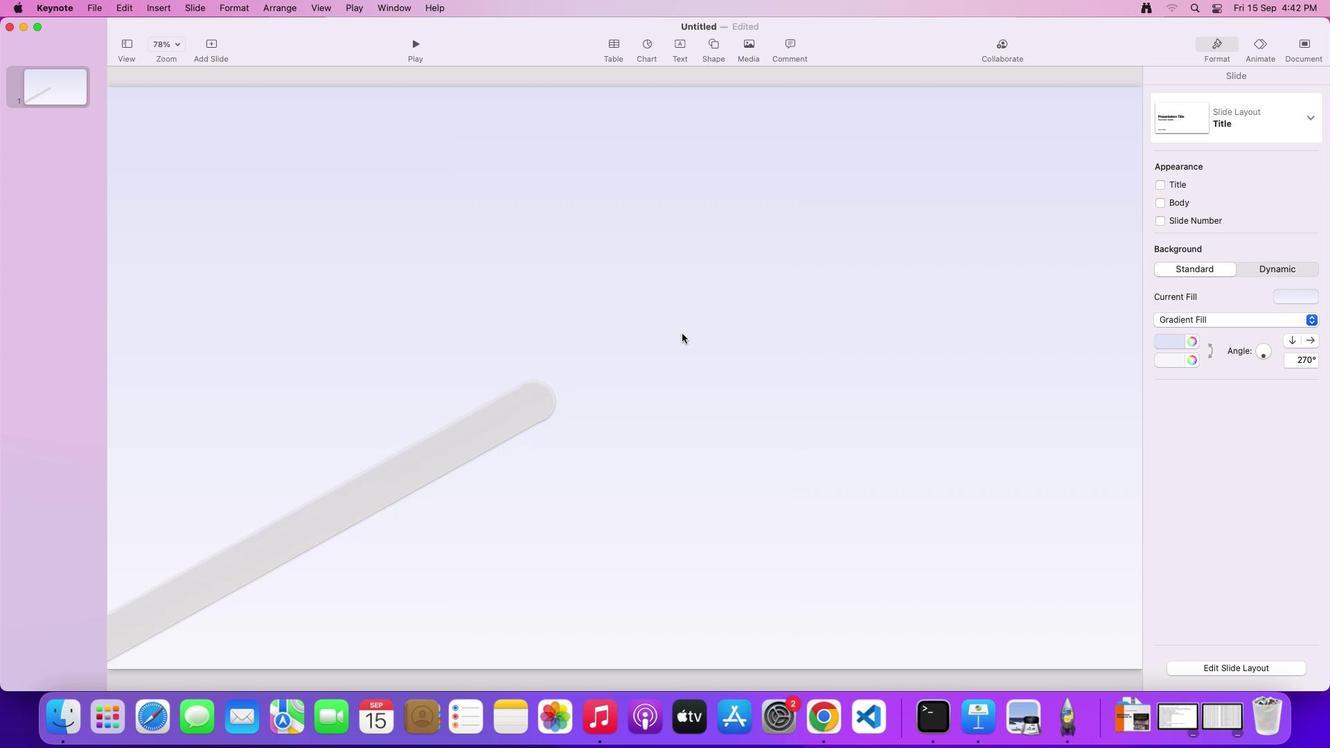 
Action: Mouse moved to (328, 514)
Screenshot: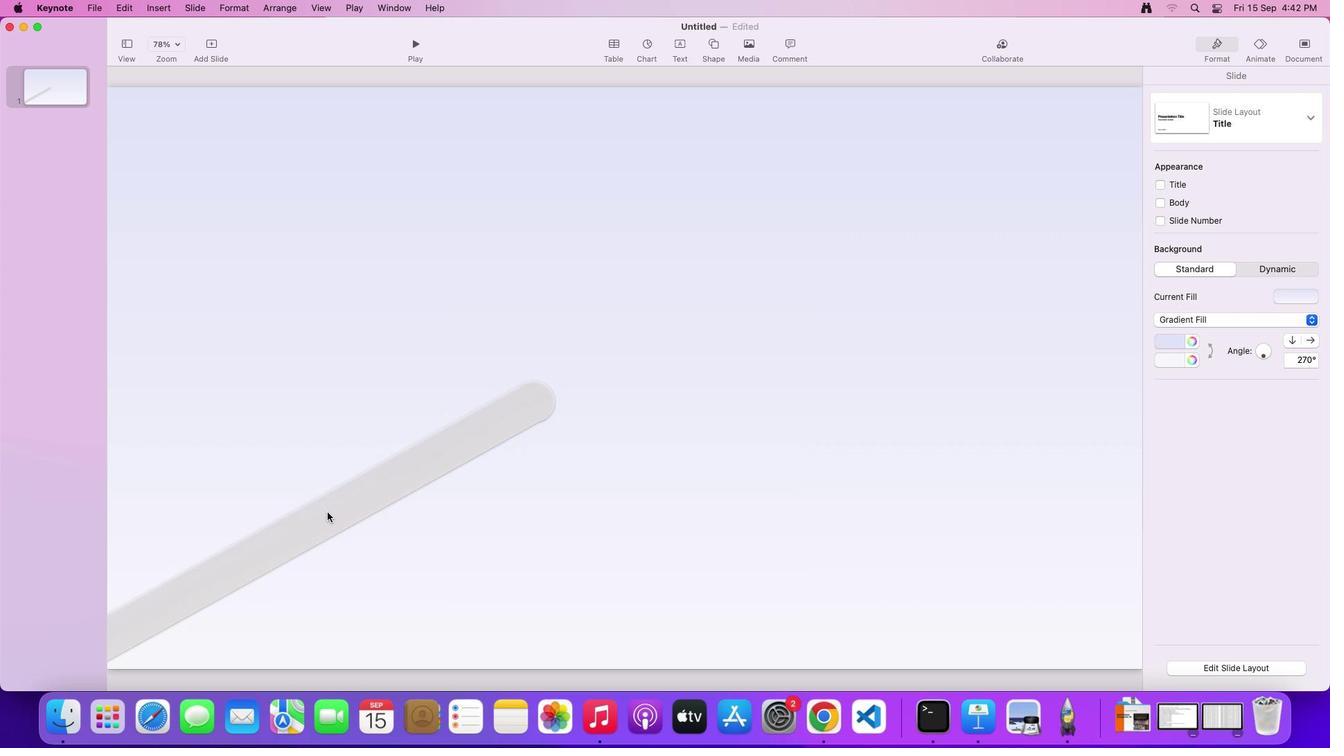 
Action: Key pressed Key.alt
Screenshot: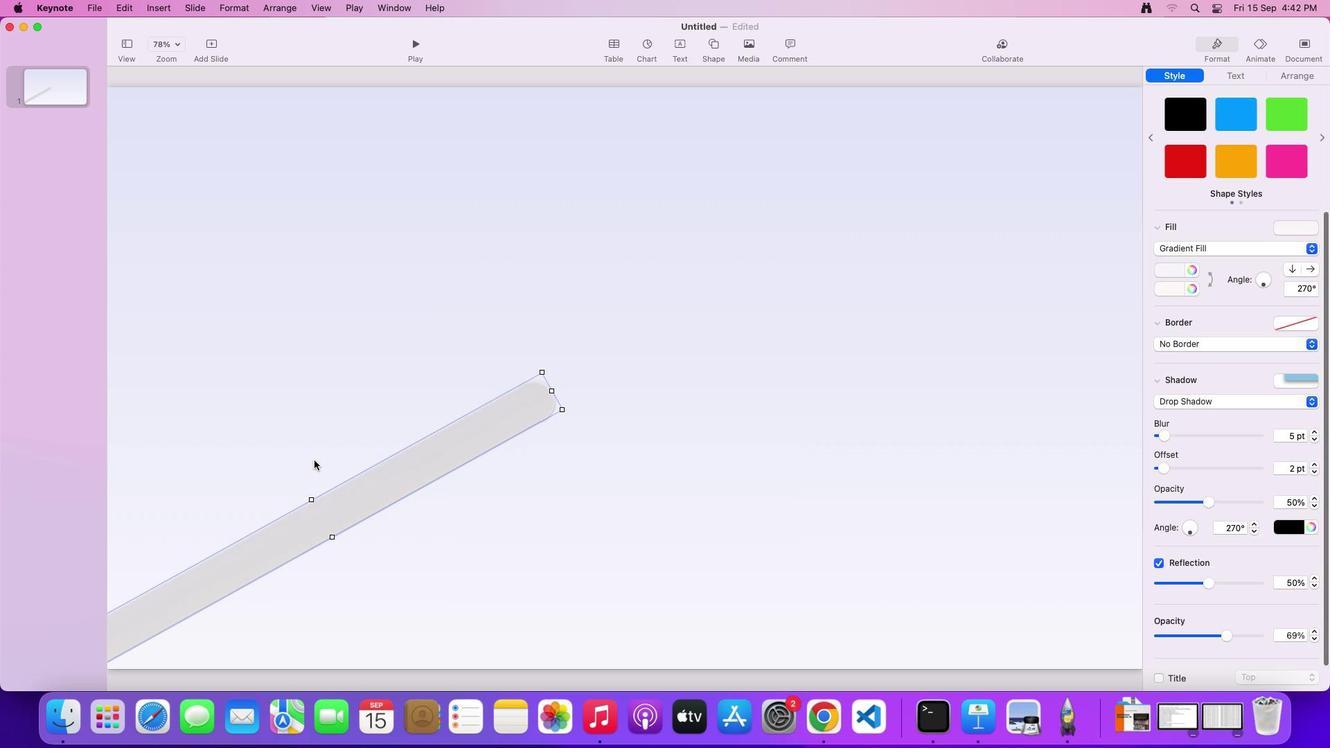 
Action: Mouse pressed left at (328, 514)
Screenshot: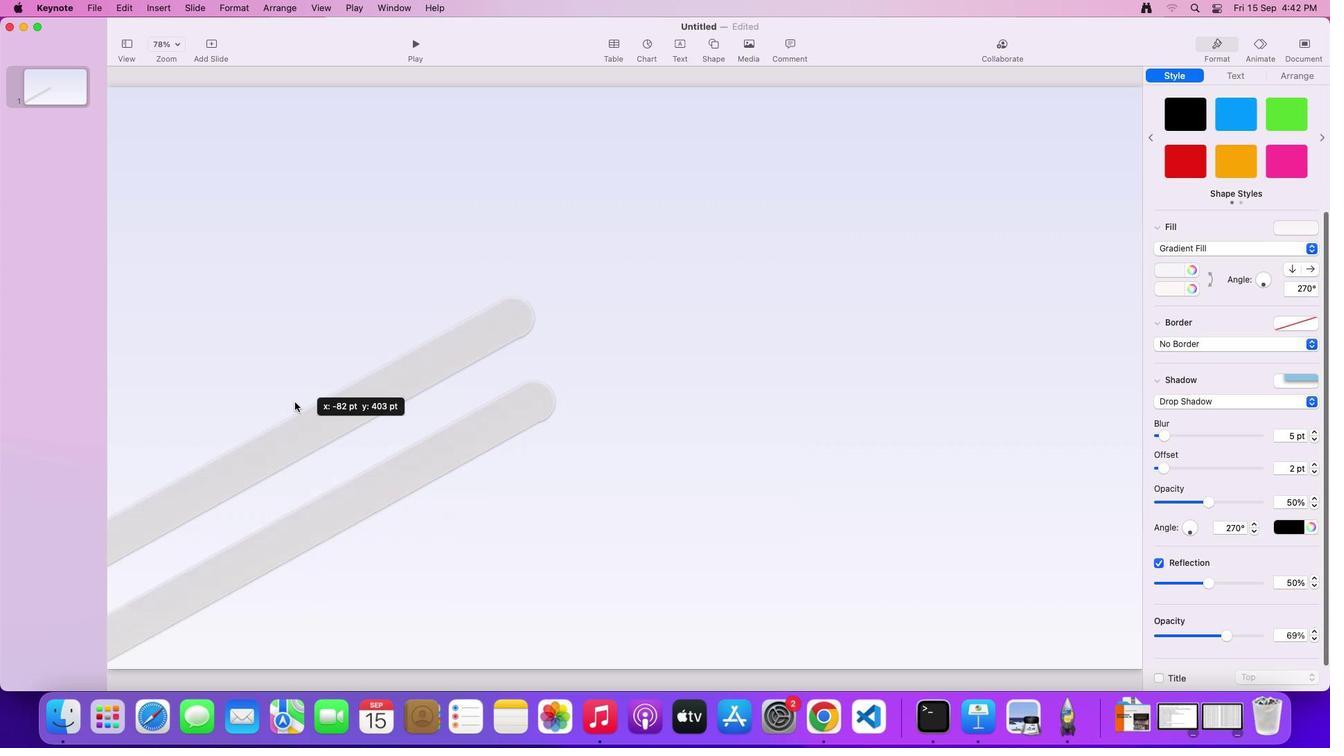
Action: Mouse moved to (272, 310)
Screenshot: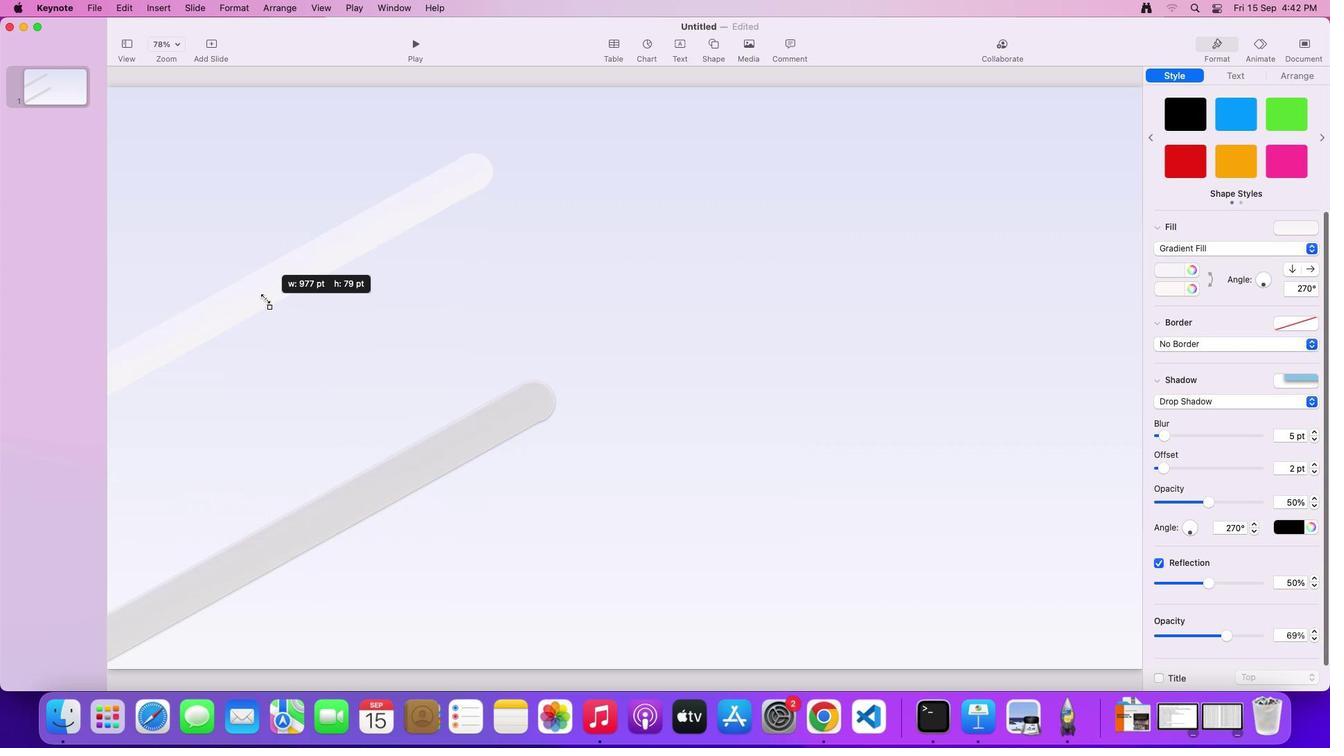 
Action: Mouse pressed left at (272, 310)
Screenshot: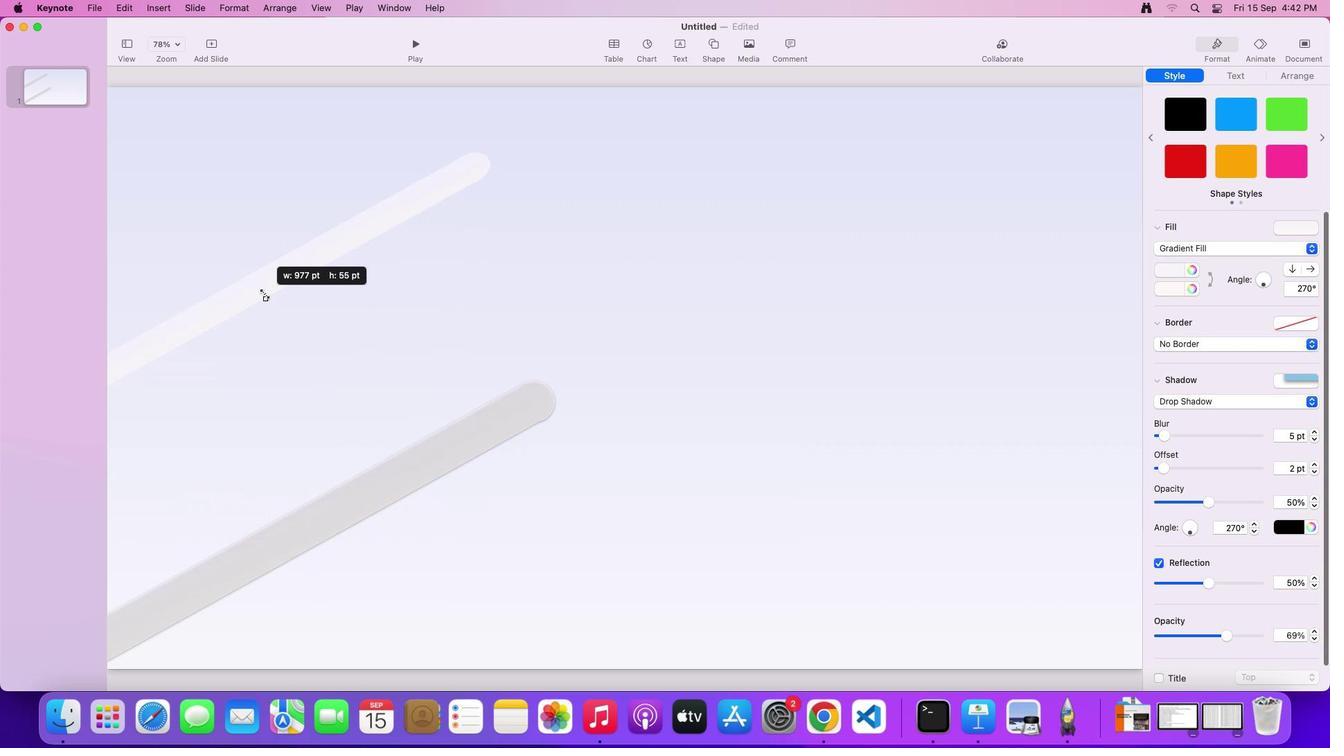 
Action: Mouse moved to (1229, 638)
Screenshot: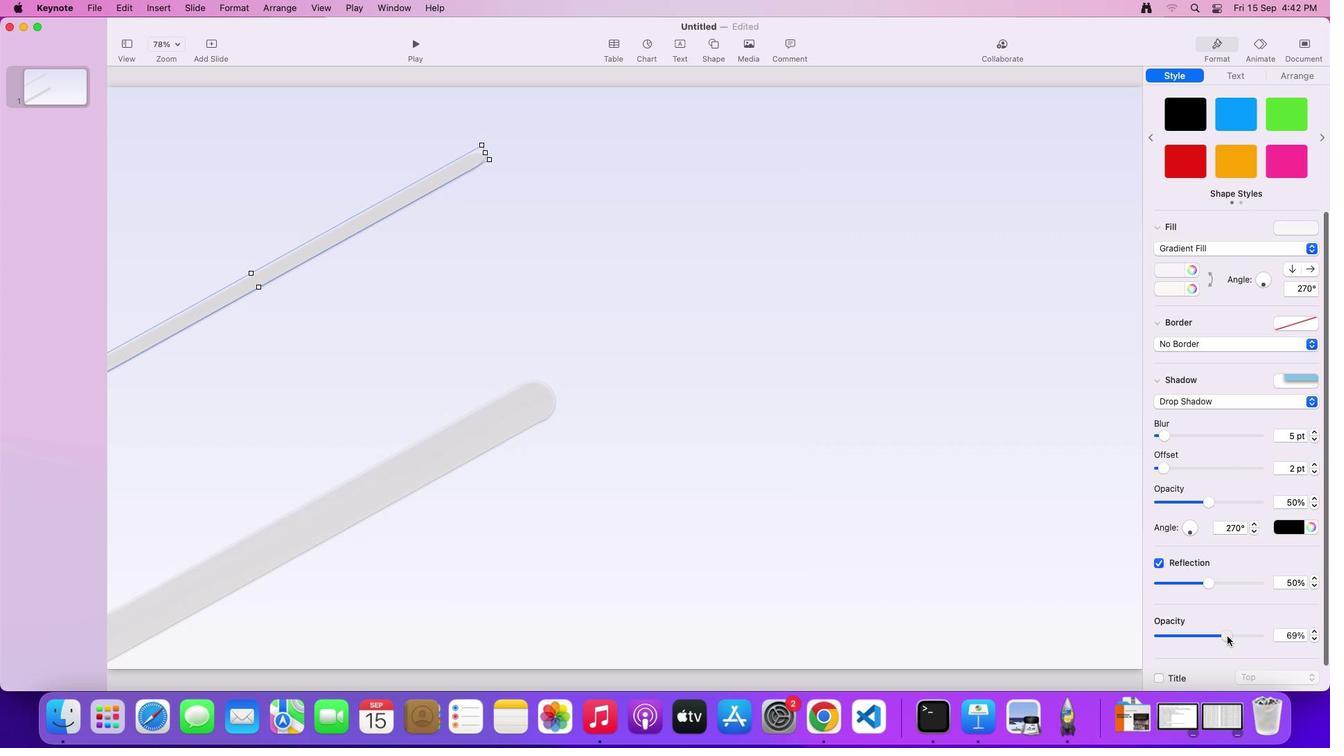 
Action: Mouse pressed left at (1229, 638)
Screenshot: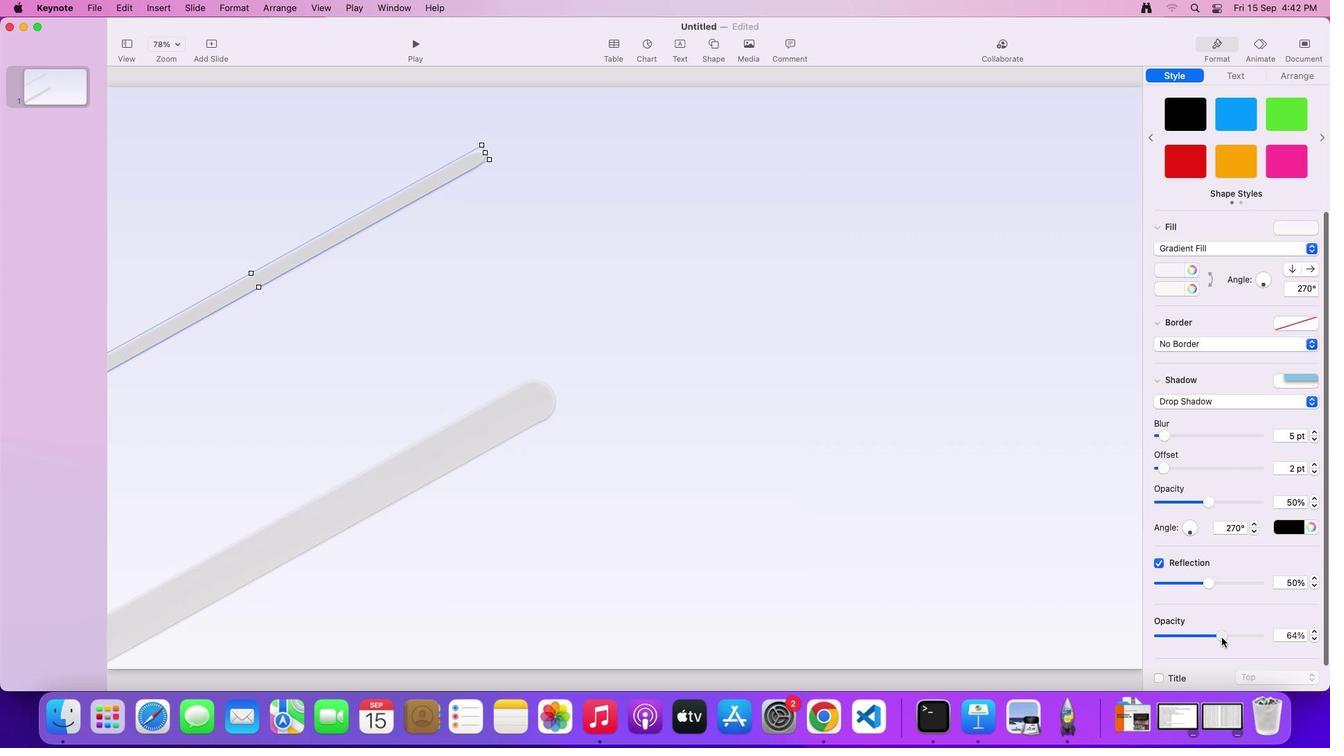 
Action: Mouse moved to (236, 345)
Screenshot: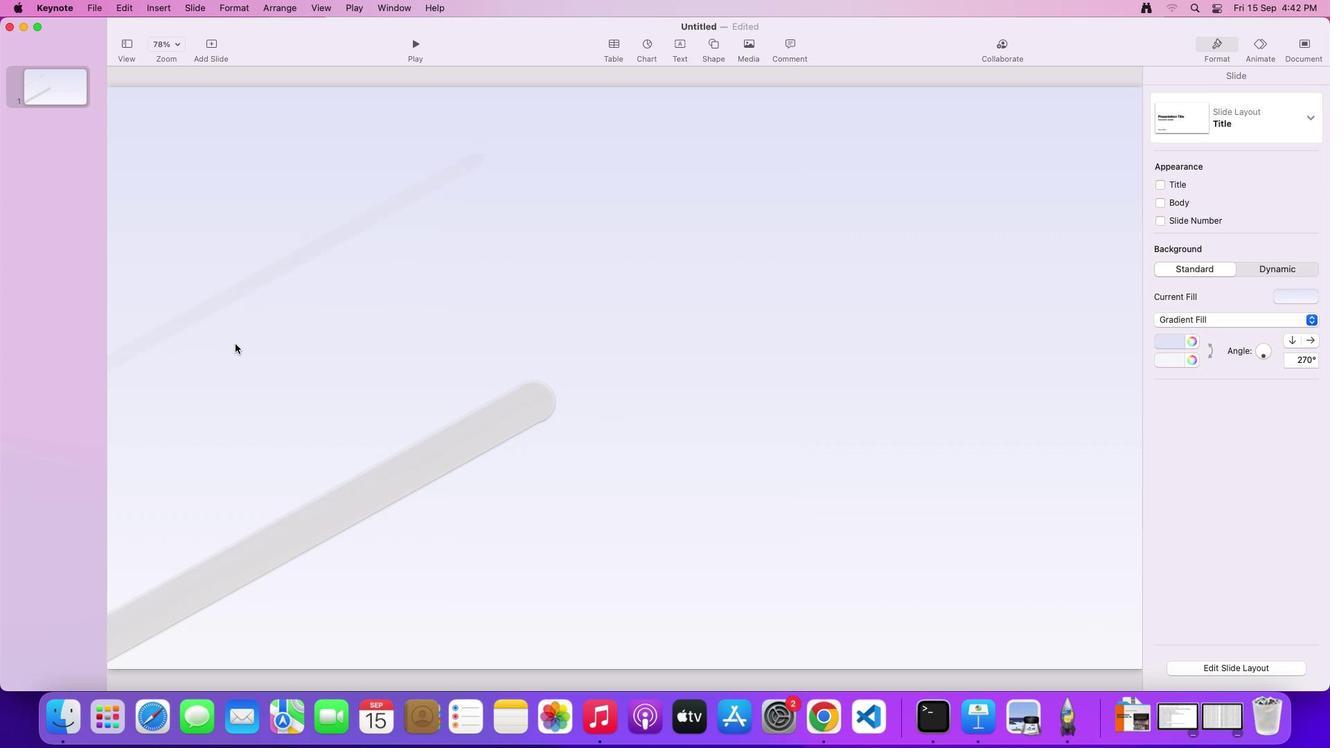 
Action: Mouse pressed left at (236, 345)
Screenshot: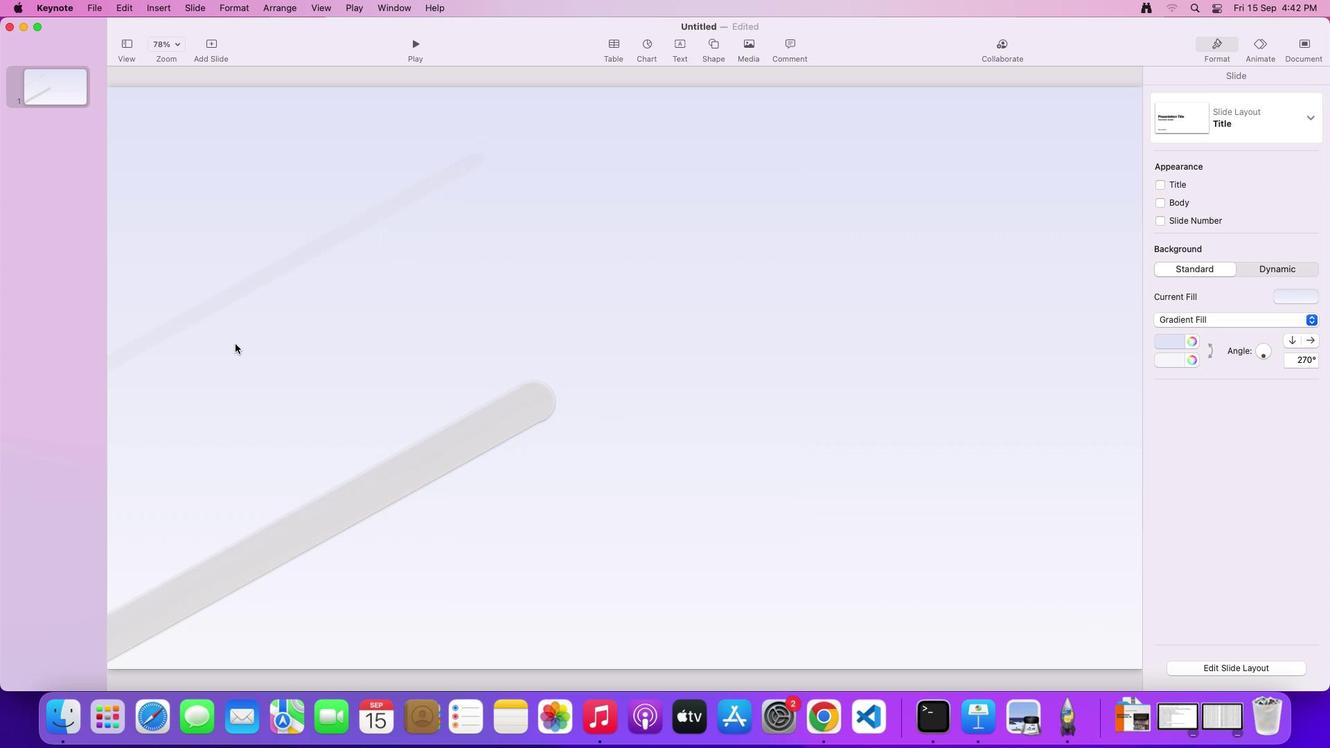 
Action: Mouse moved to (324, 524)
Screenshot: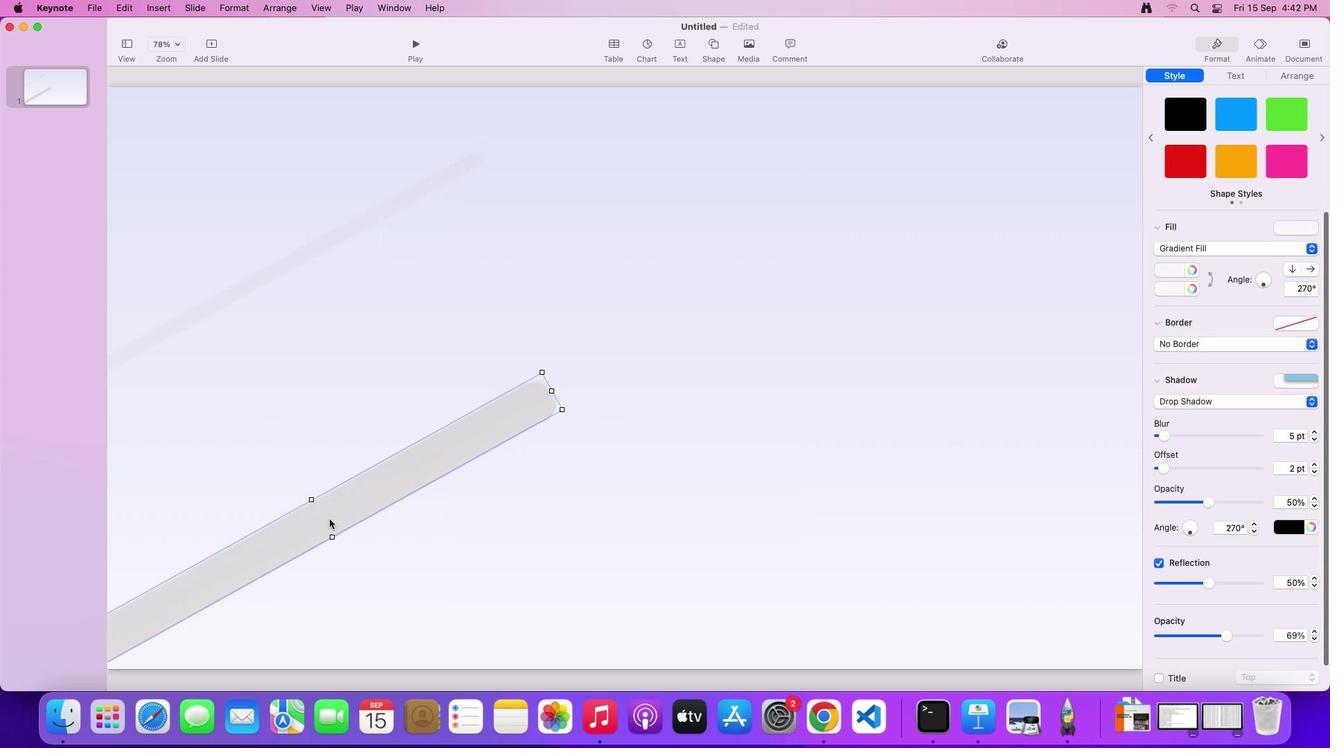 
Action: Mouse pressed left at (324, 524)
Screenshot: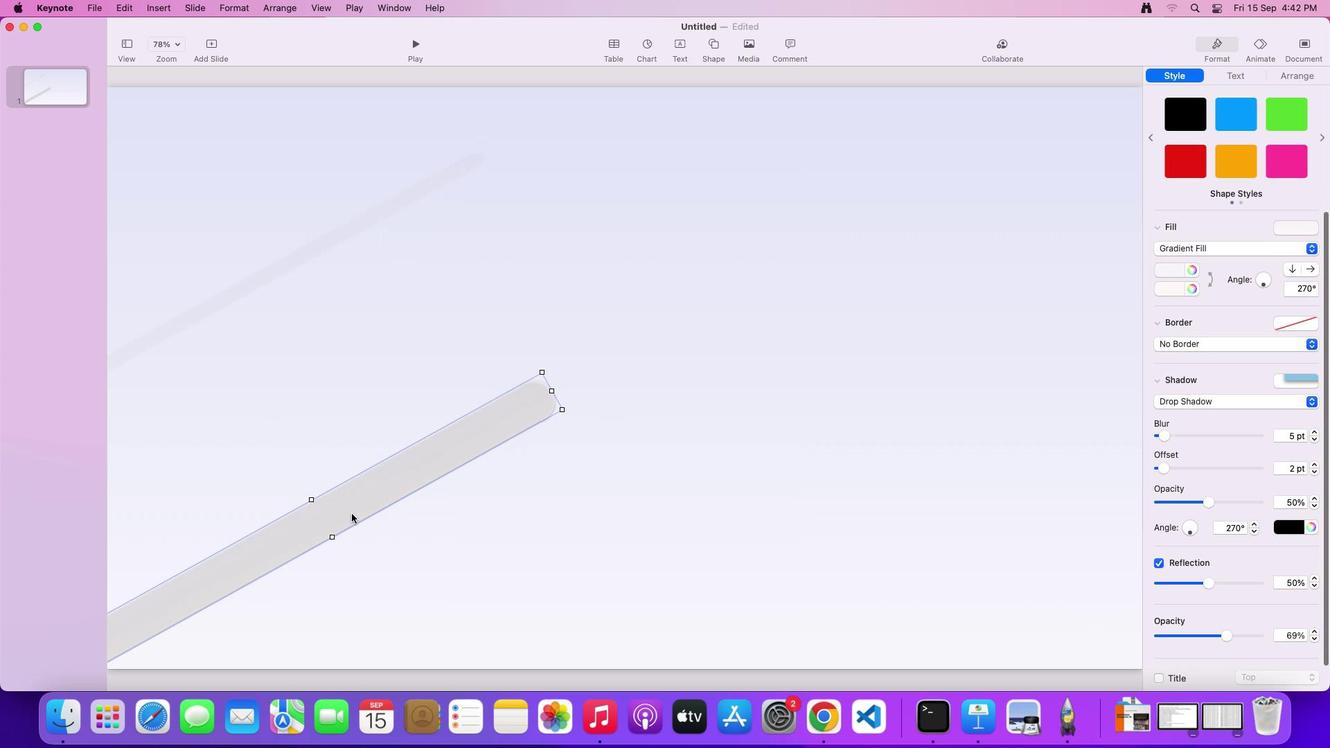 
Action: Mouse moved to (1206, 583)
Screenshot: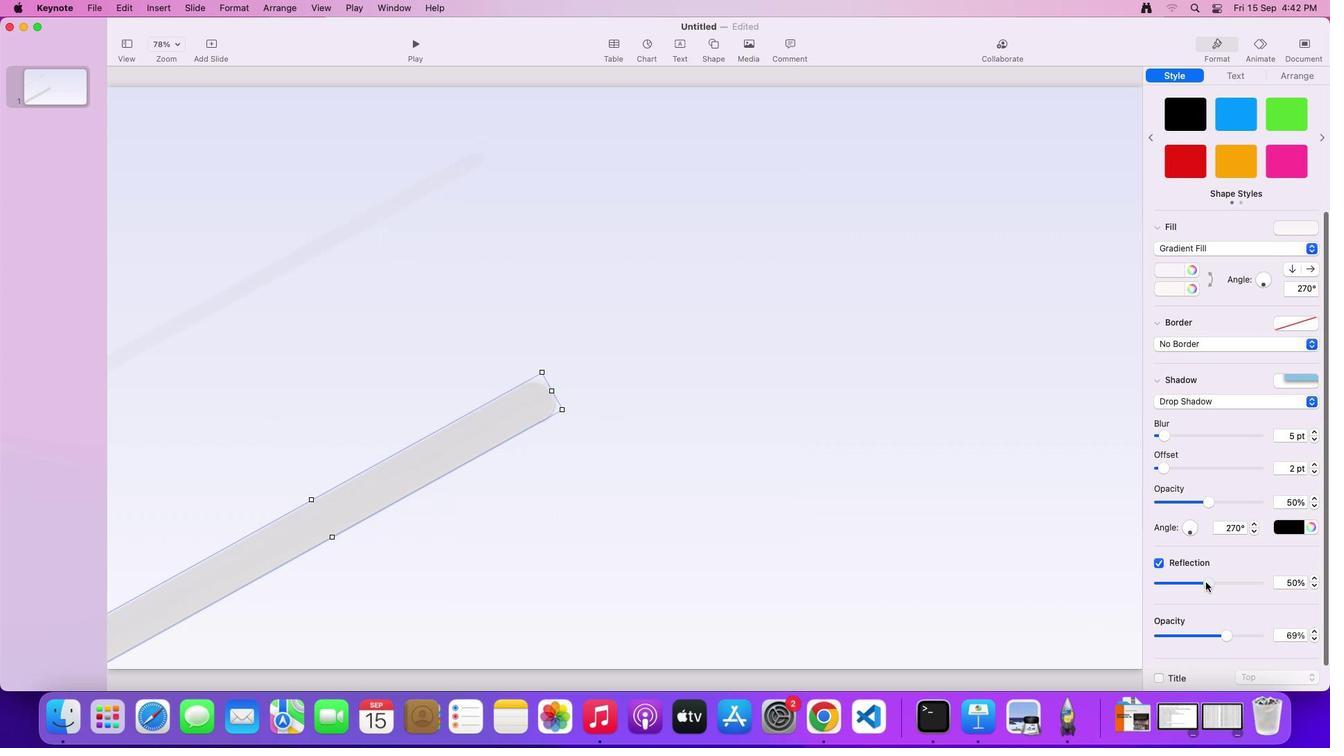 
Action: Mouse pressed left at (1206, 583)
Screenshot: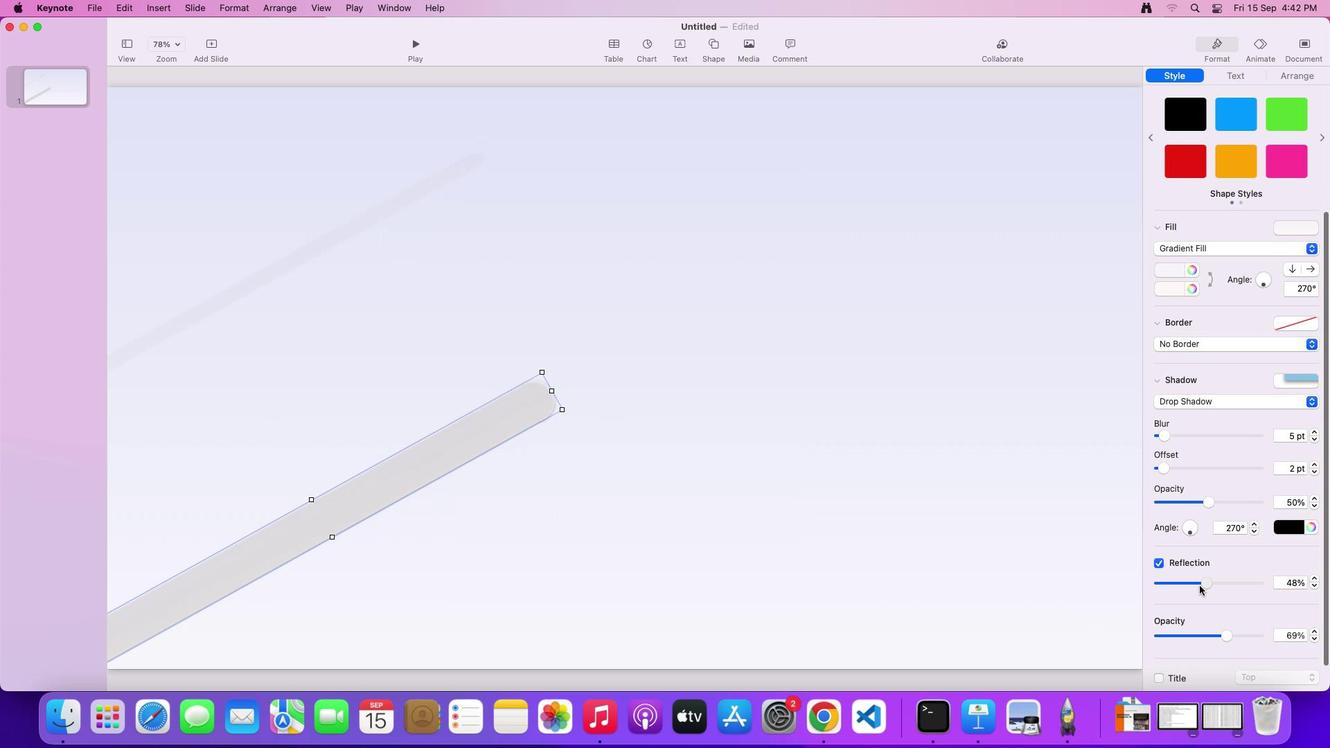 
Action: Mouse moved to (1223, 633)
Screenshot: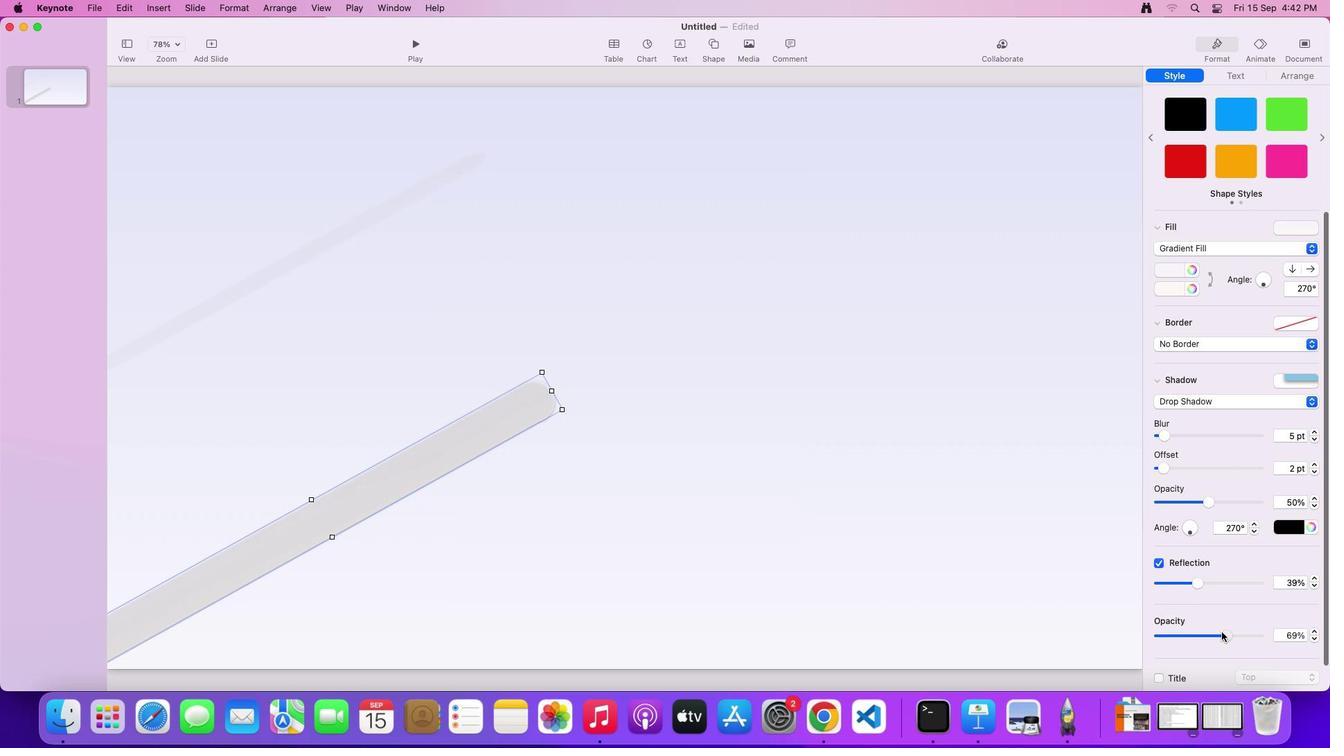 
Action: Mouse pressed left at (1223, 633)
Screenshot: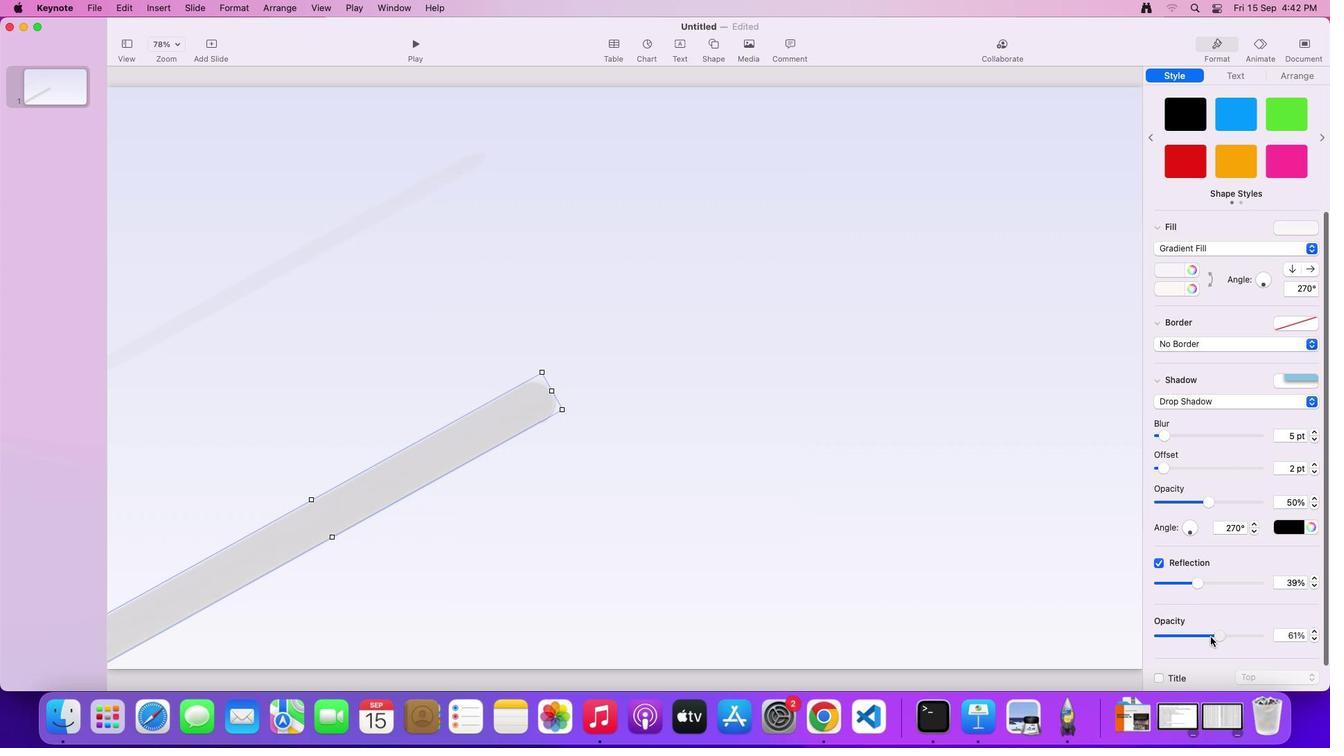 
Action: Mouse moved to (562, 351)
Screenshot: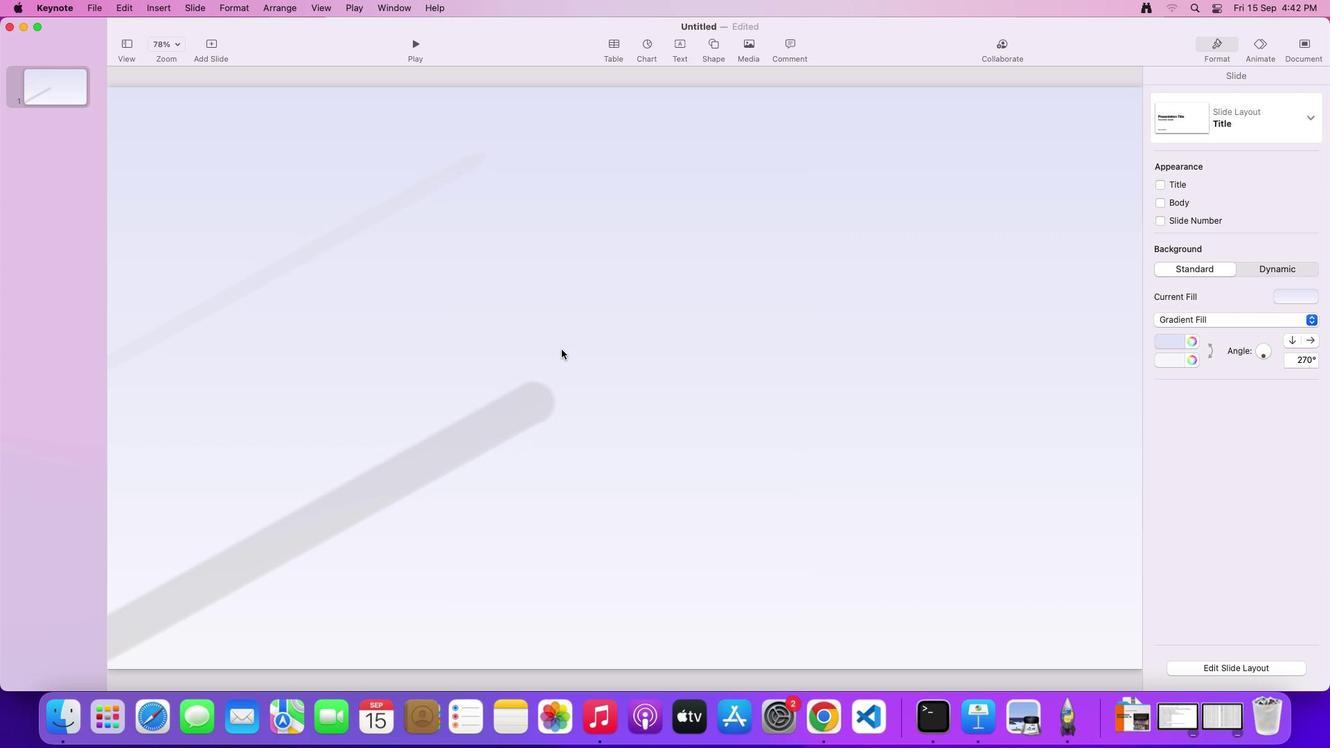 
Action: Mouse pressed left at (562, 351)
Screenshot: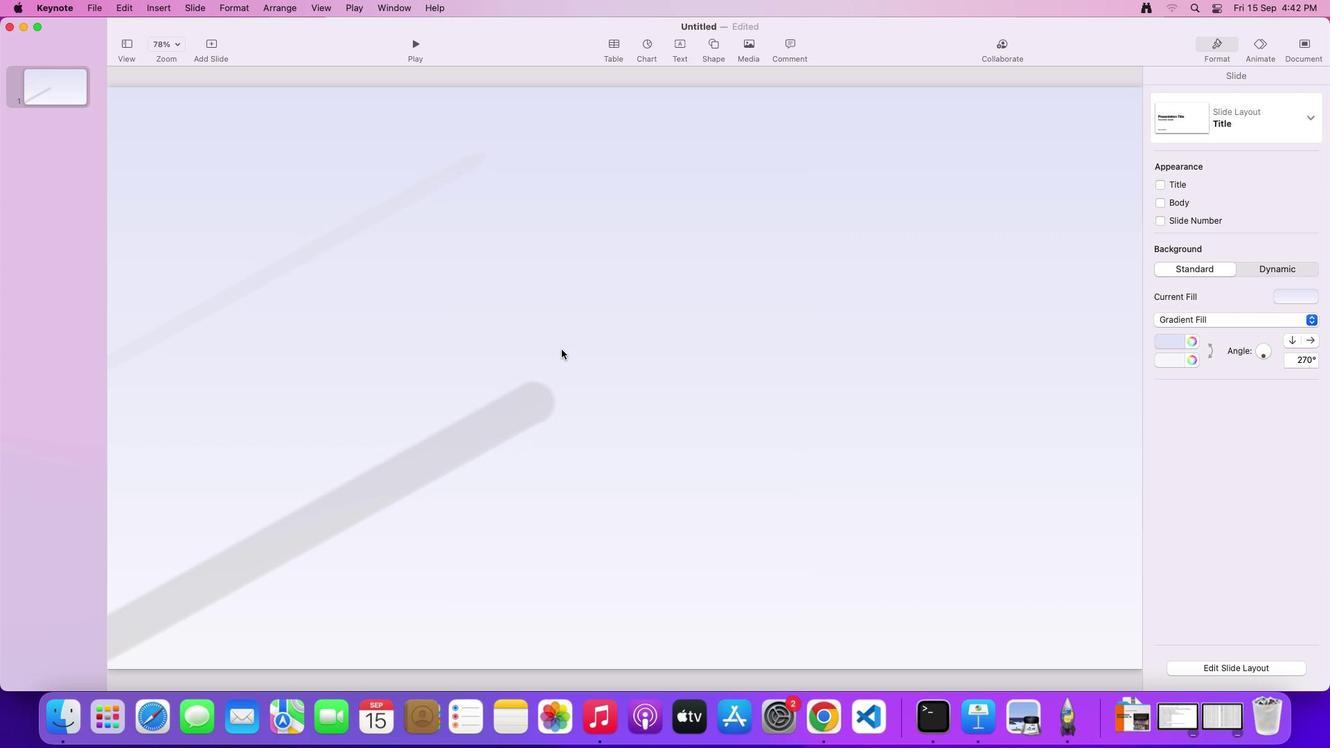 
Action: Mouse moved to (479, 419)
Screenshot: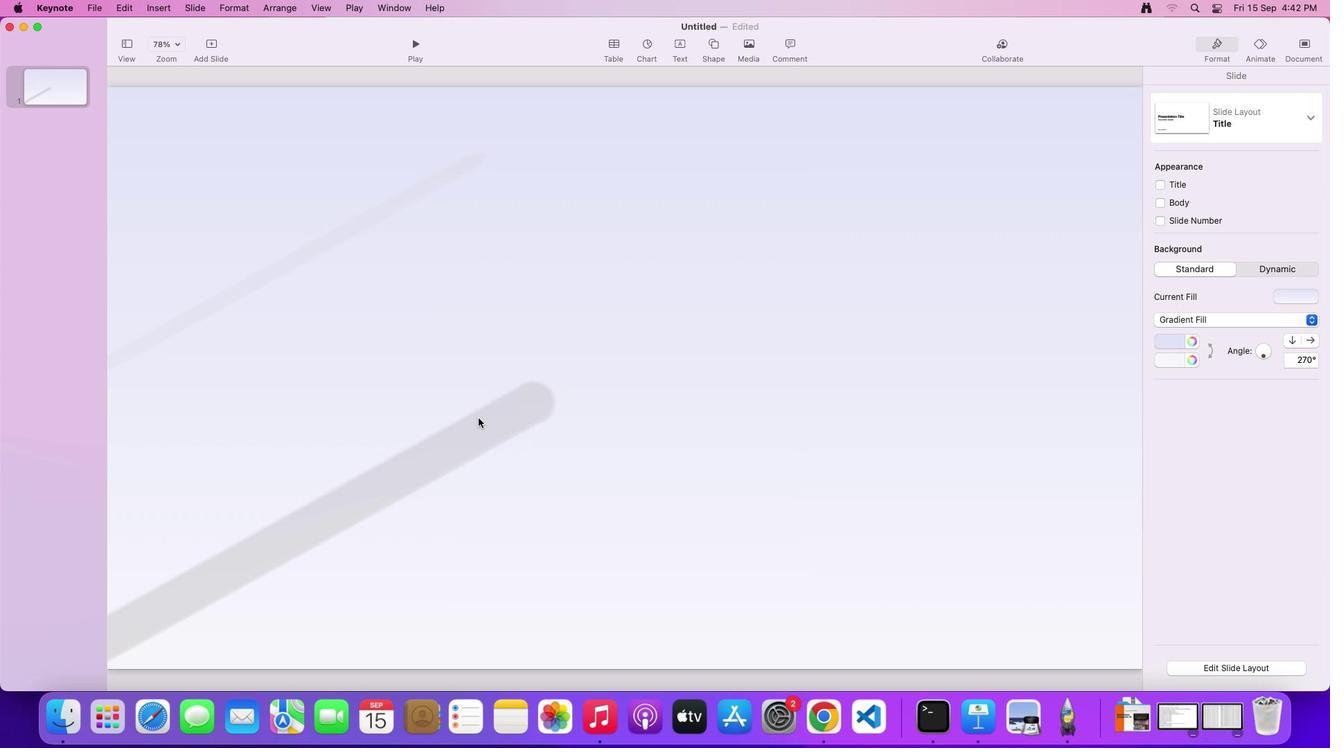 
Action: Mouse pressed left at (479, 419)
Screenshot: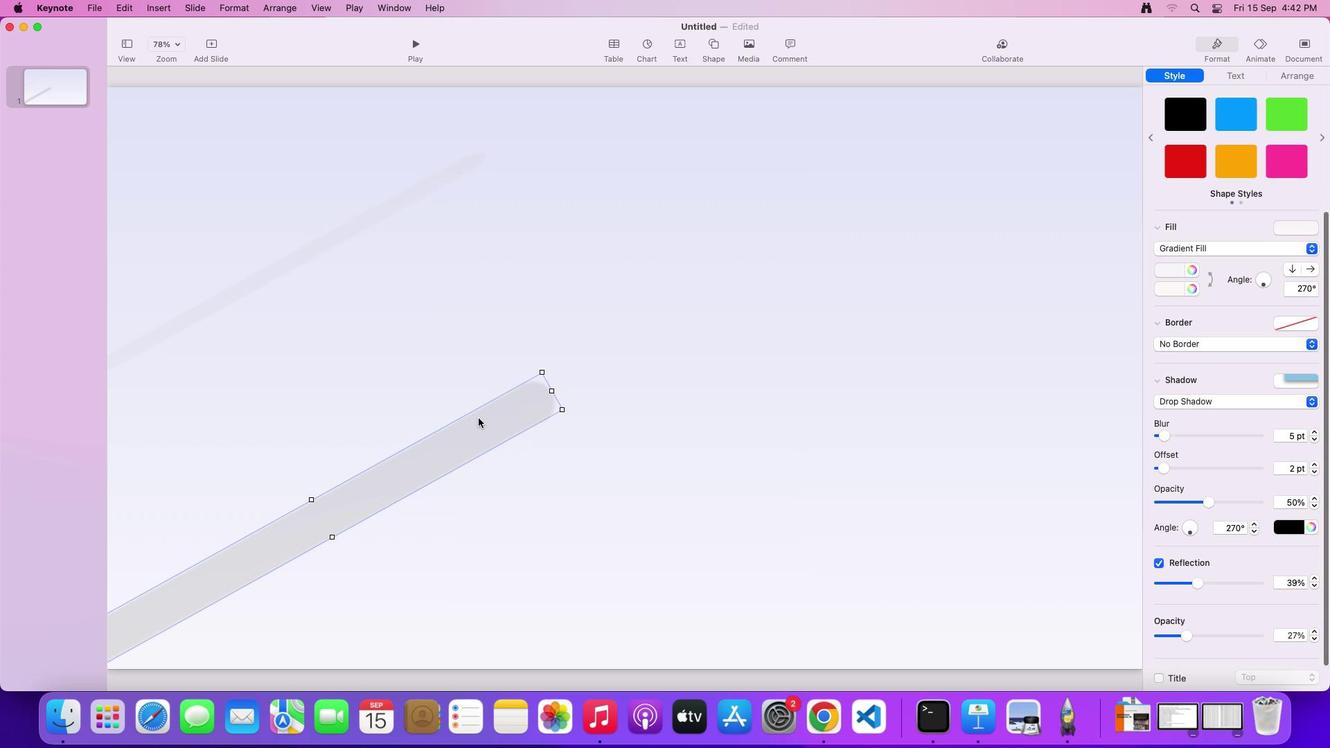 
Action: Mouse moved to (1184, 635)
Screenshot: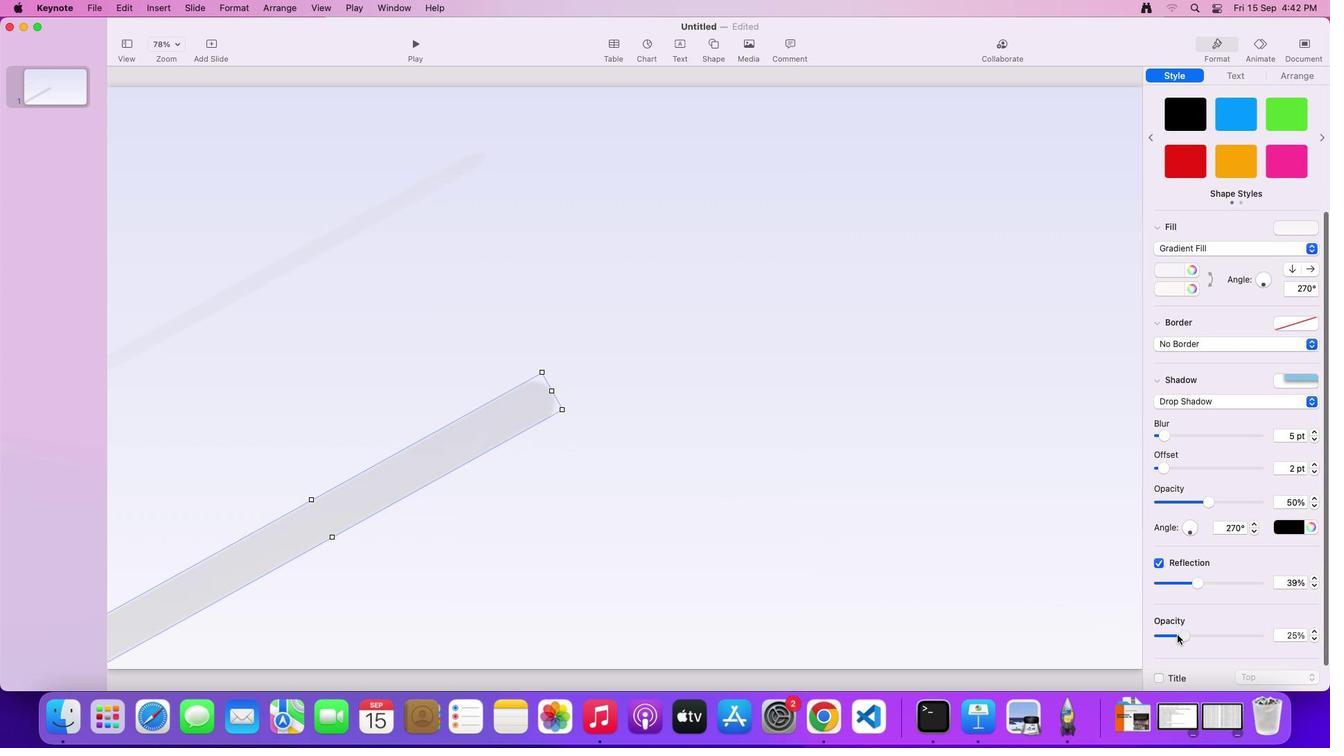 
Action: Mouse pressed left at (1184, 635)
Screenshot: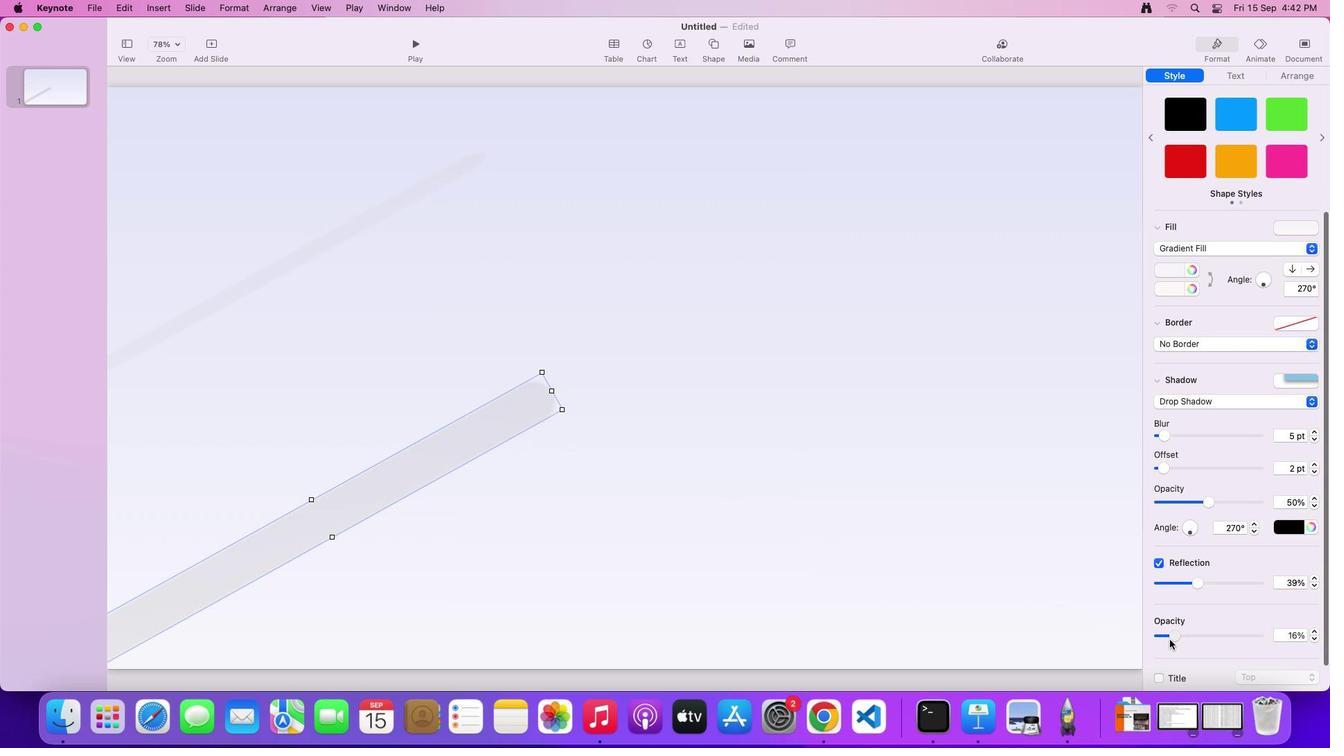 
Action: Mouse moved to (482, 482)
Screenshot: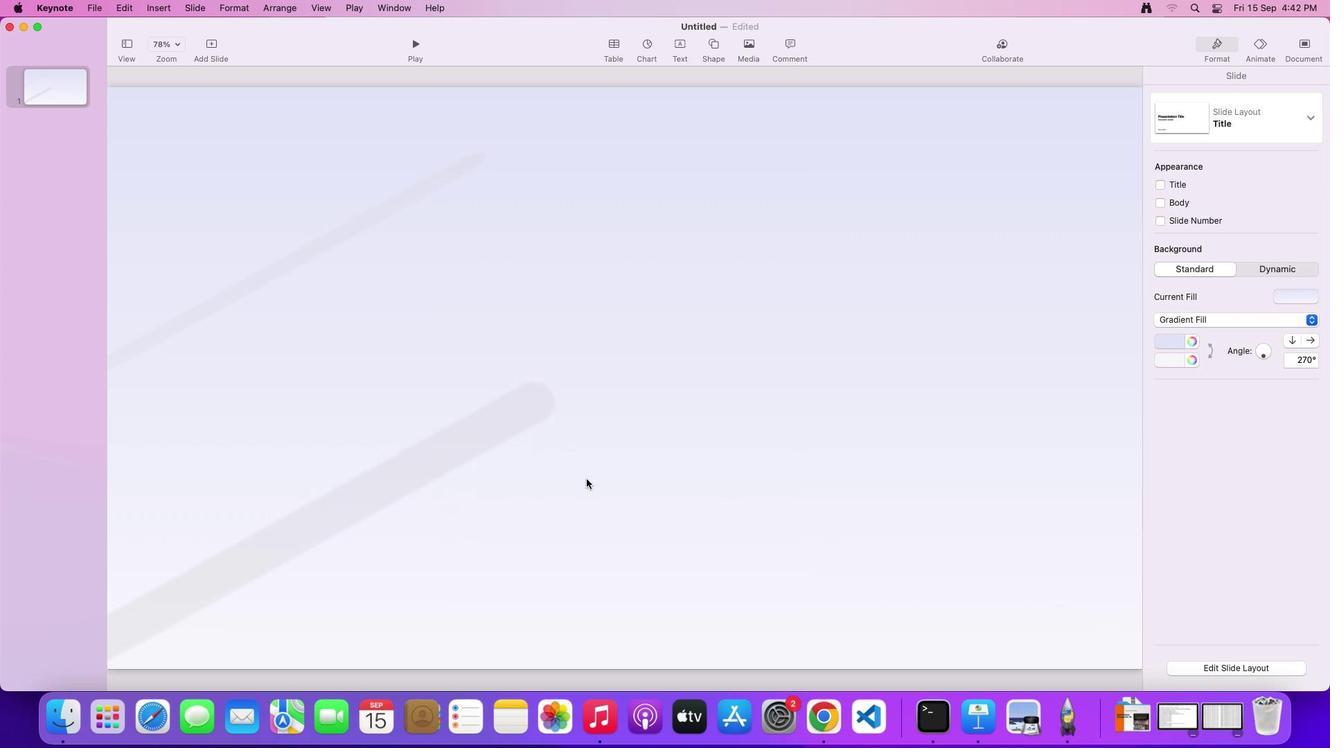 
Action: Mouse pressed left at (482, 482)
Screenshot: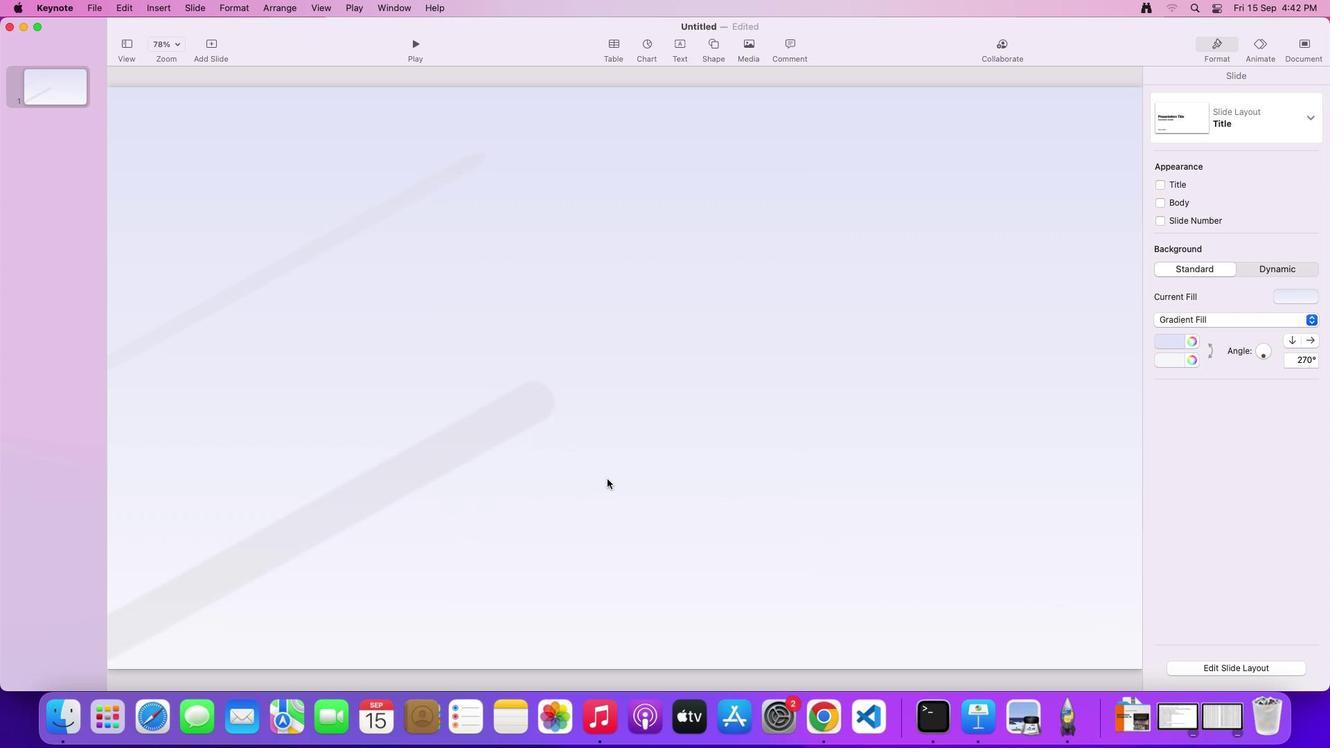 
Action: Mouse moved to (789, 270)
Screenshot: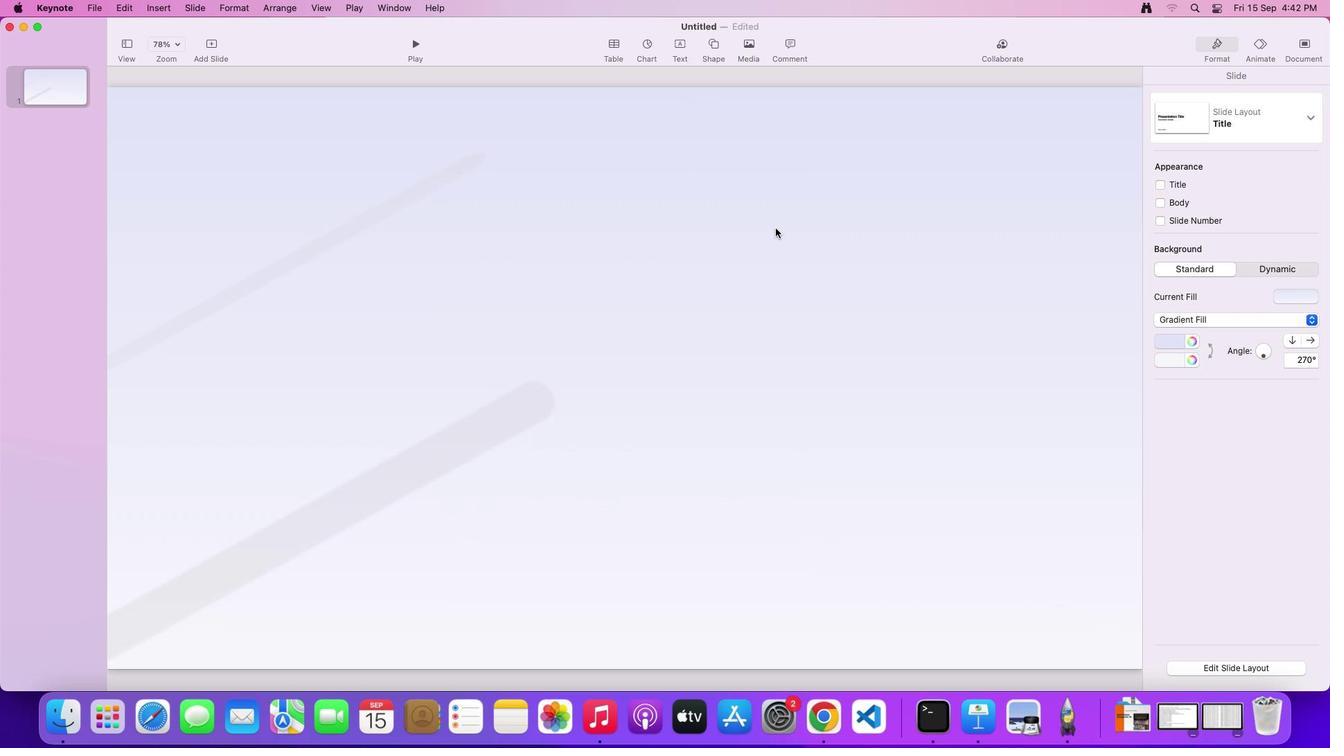 
Action: Mouse pressed left at (789, 270)
Screenshot: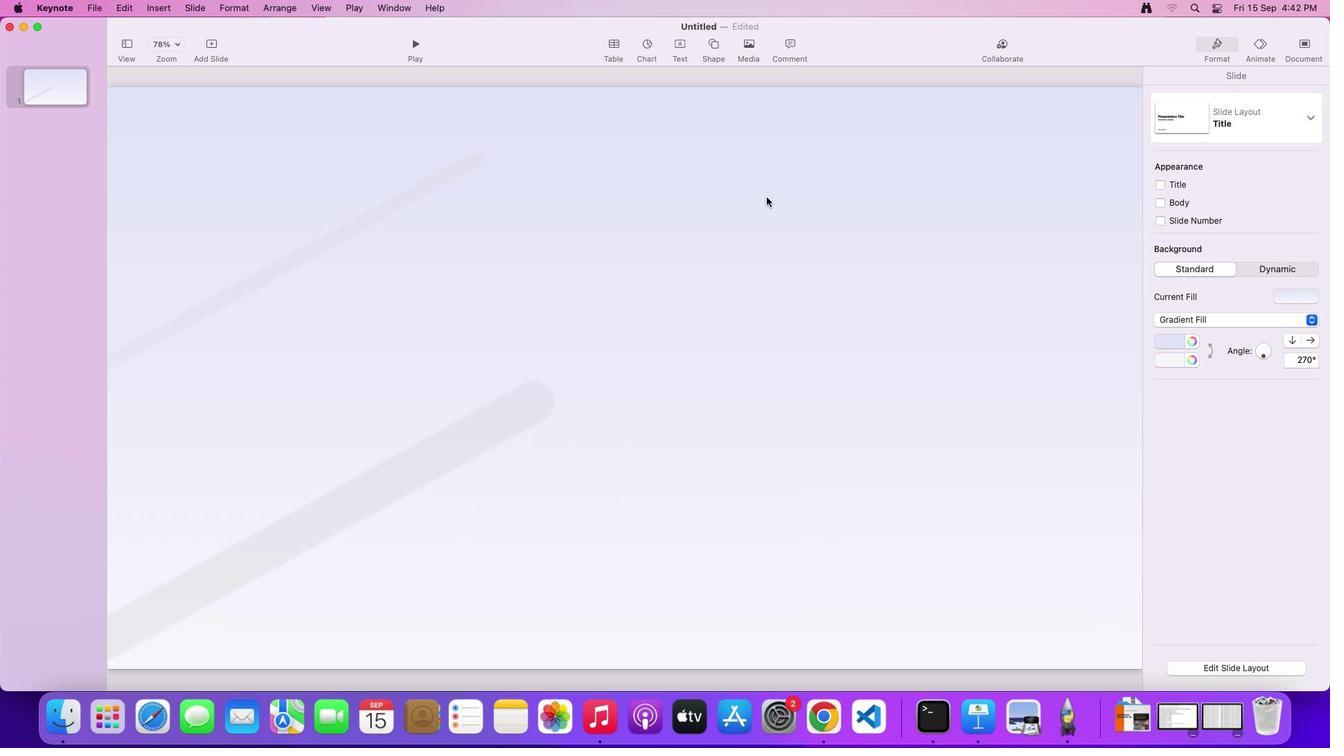 
Action: Mouse moved to (708, 45)
Screenshot: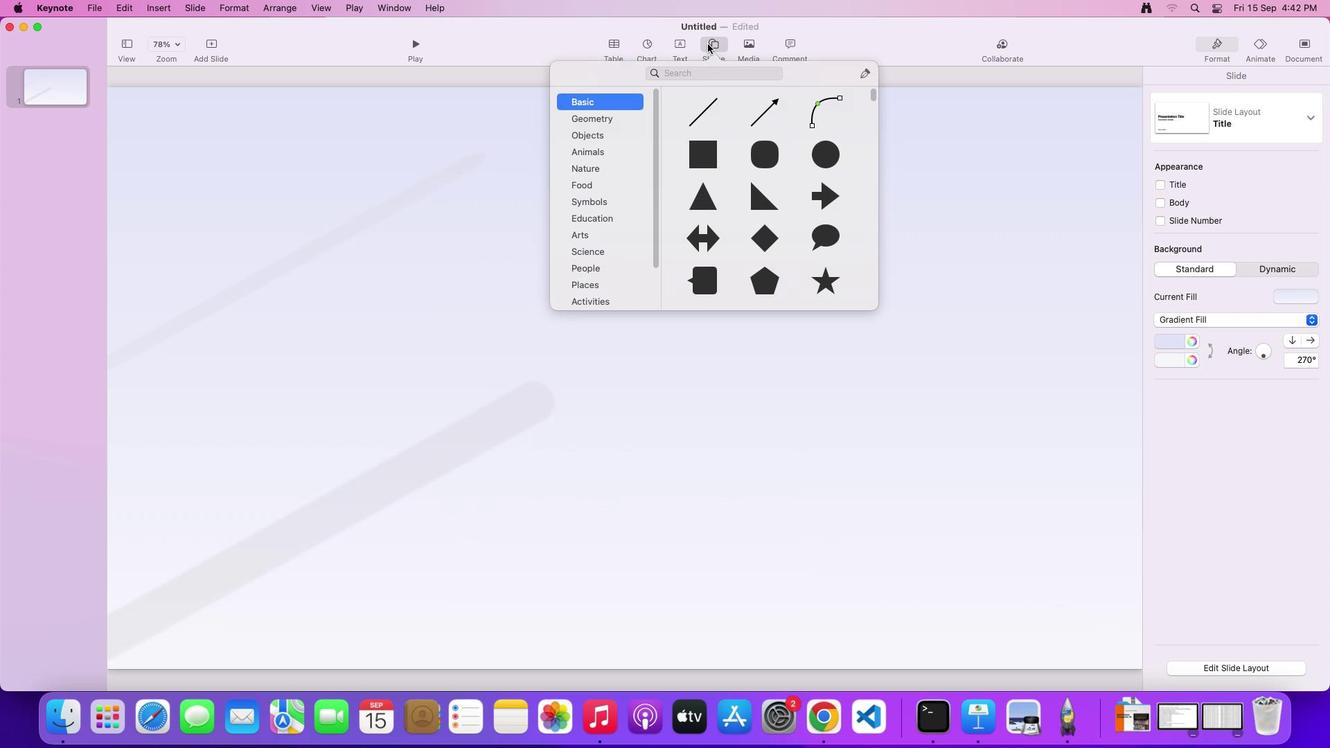 
Action: Mouse pressed left at (708, 45)
Screenshot: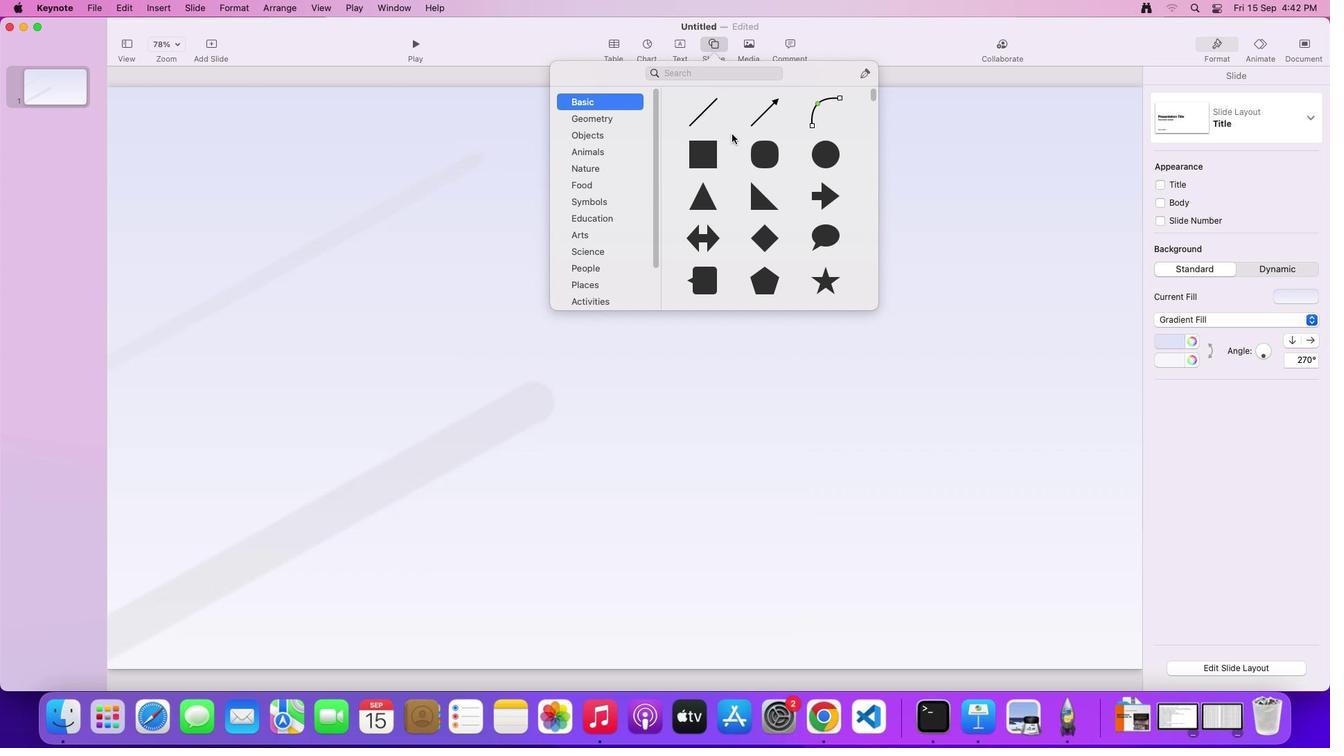 
Action: Mouse moved to (756, 197)
Screenshot: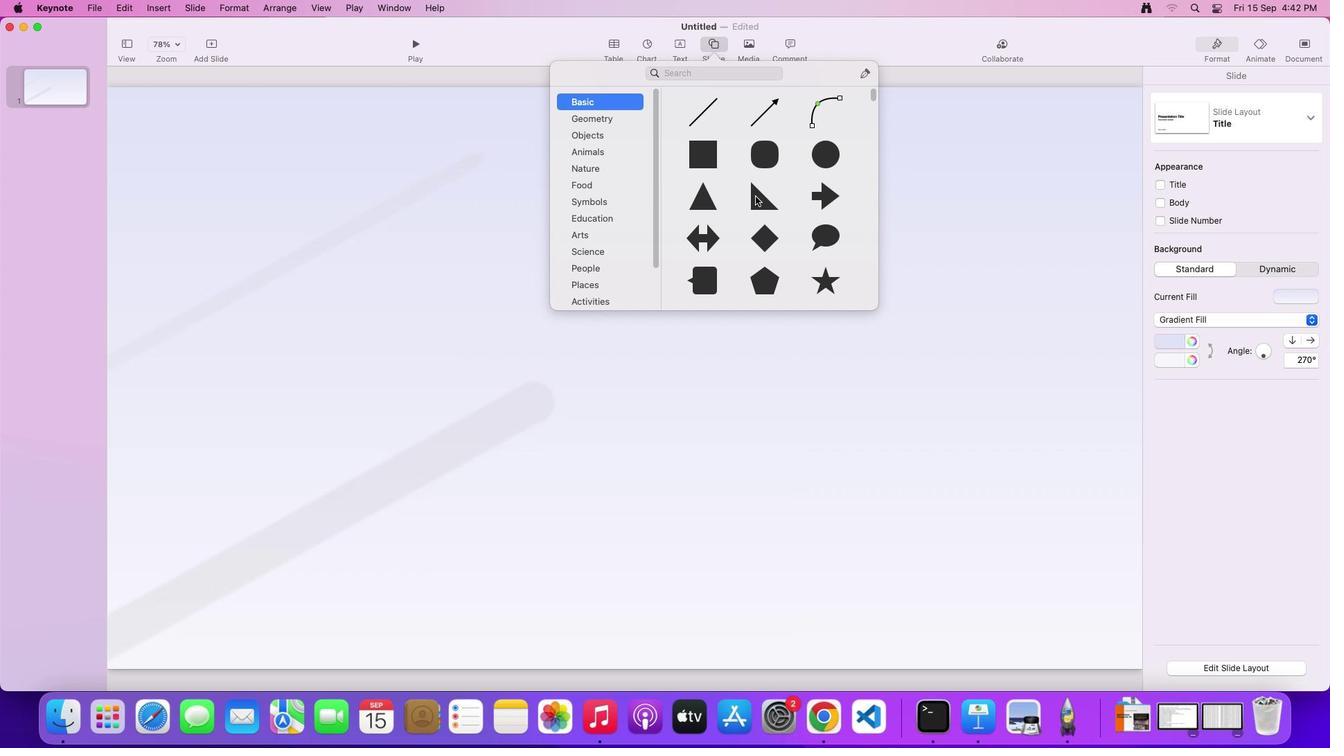 
Action: Mouse pressed left at (756, 197)
Screenshot: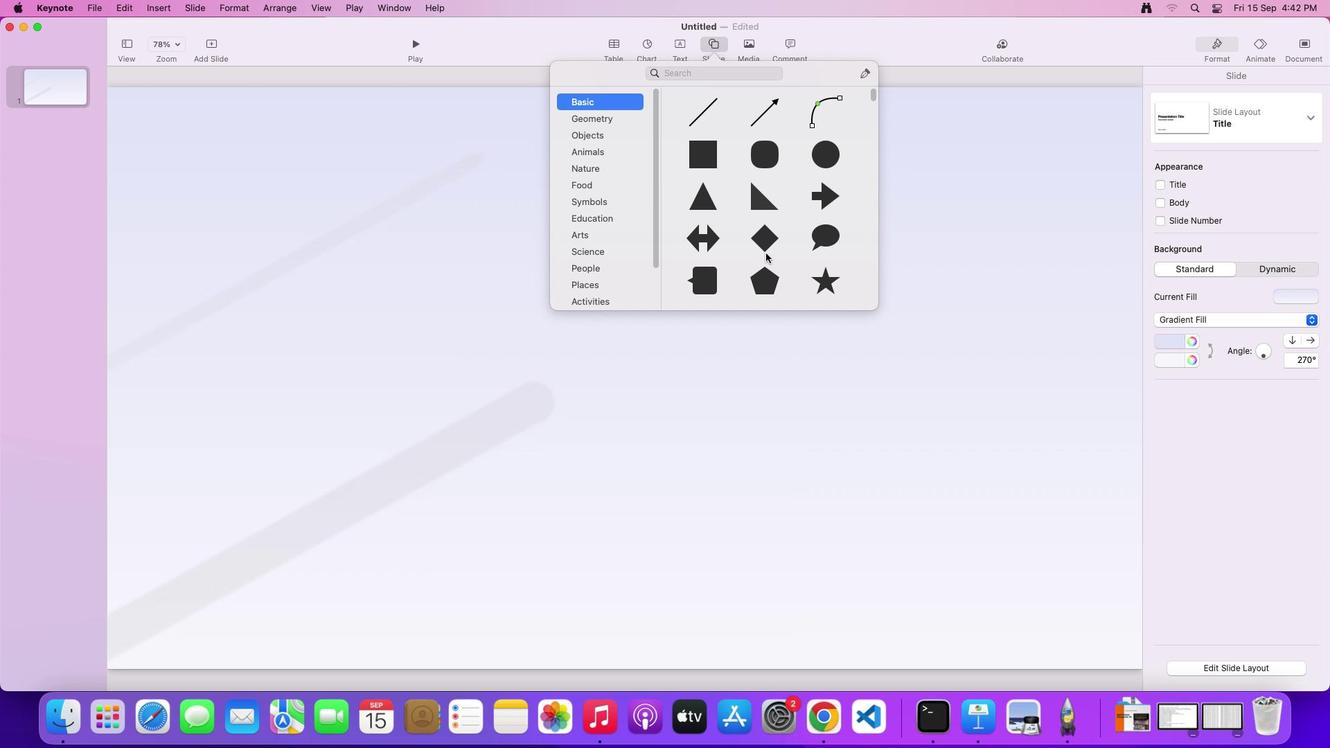 
Action: Mouse moved to (1307, 74)
Screenshot: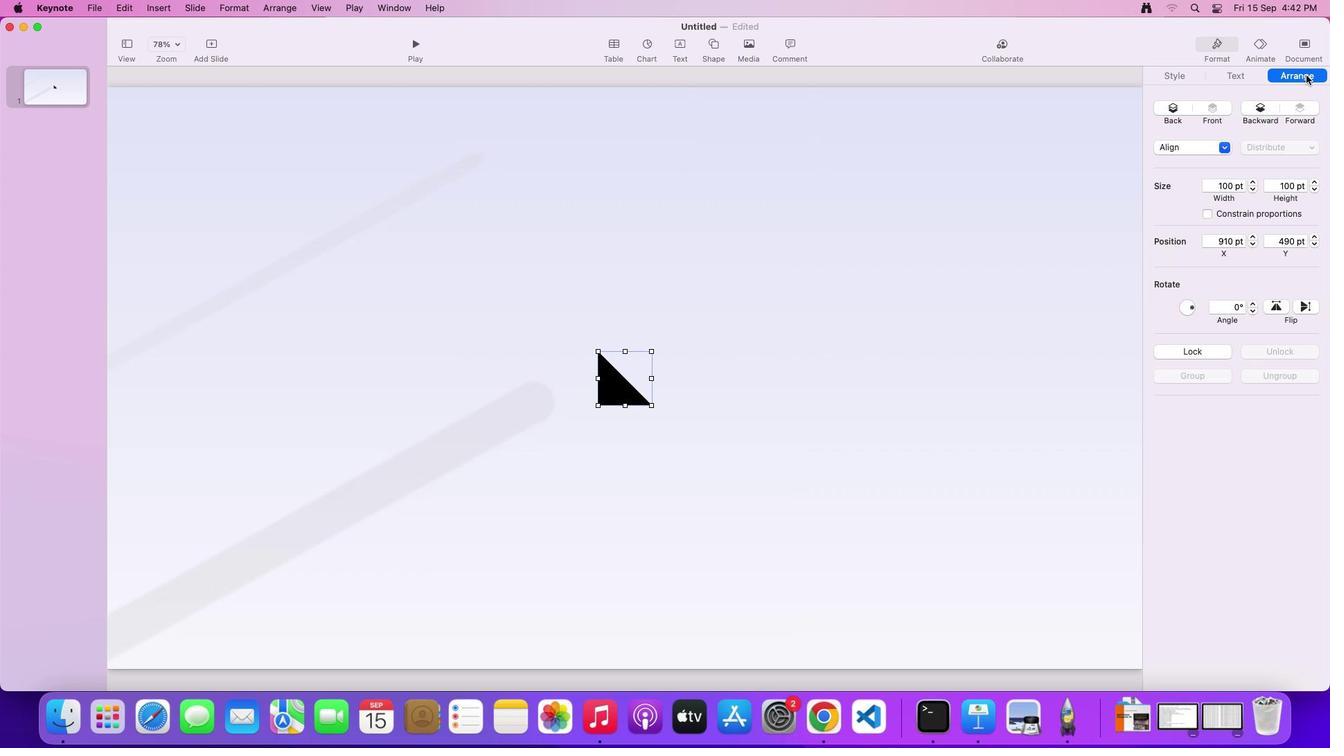 
Action: Mouse pressed left at (1307, 74)
Screenshot: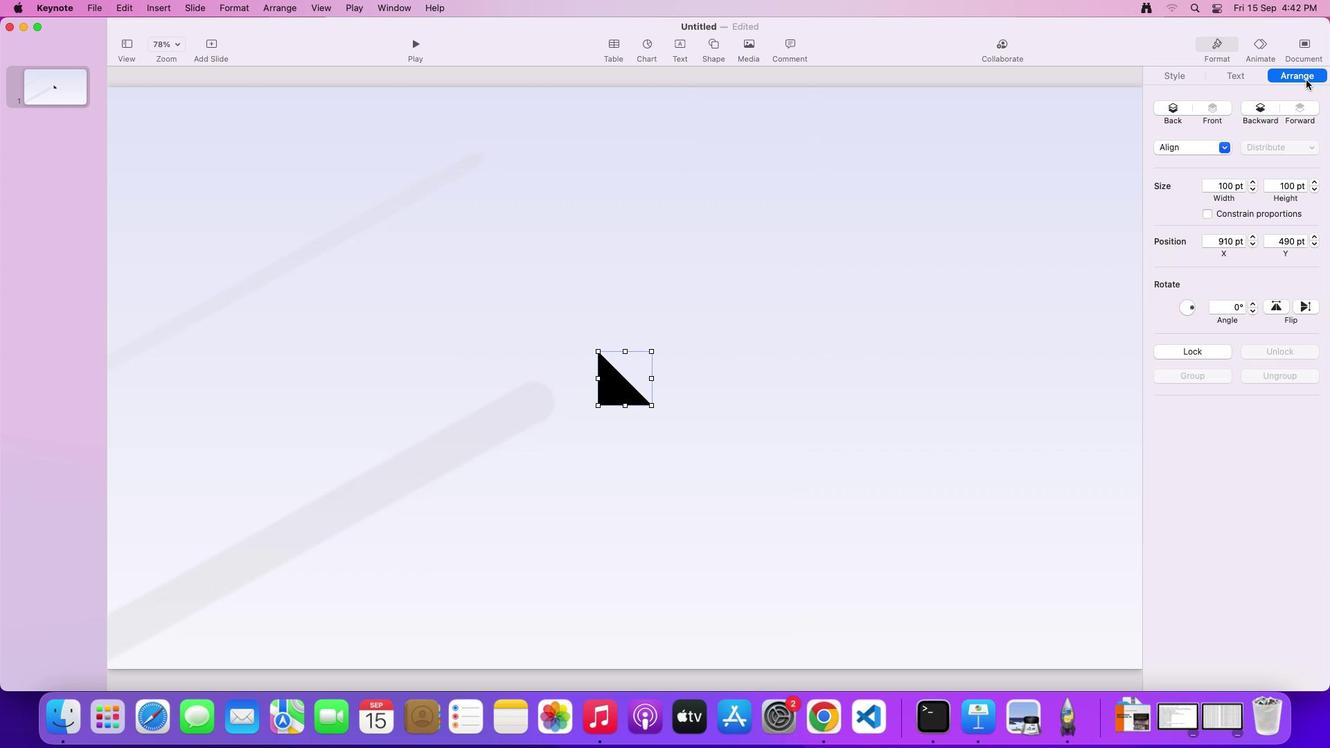 
Action: Mouse moved to (1303, 306)
Screenshot: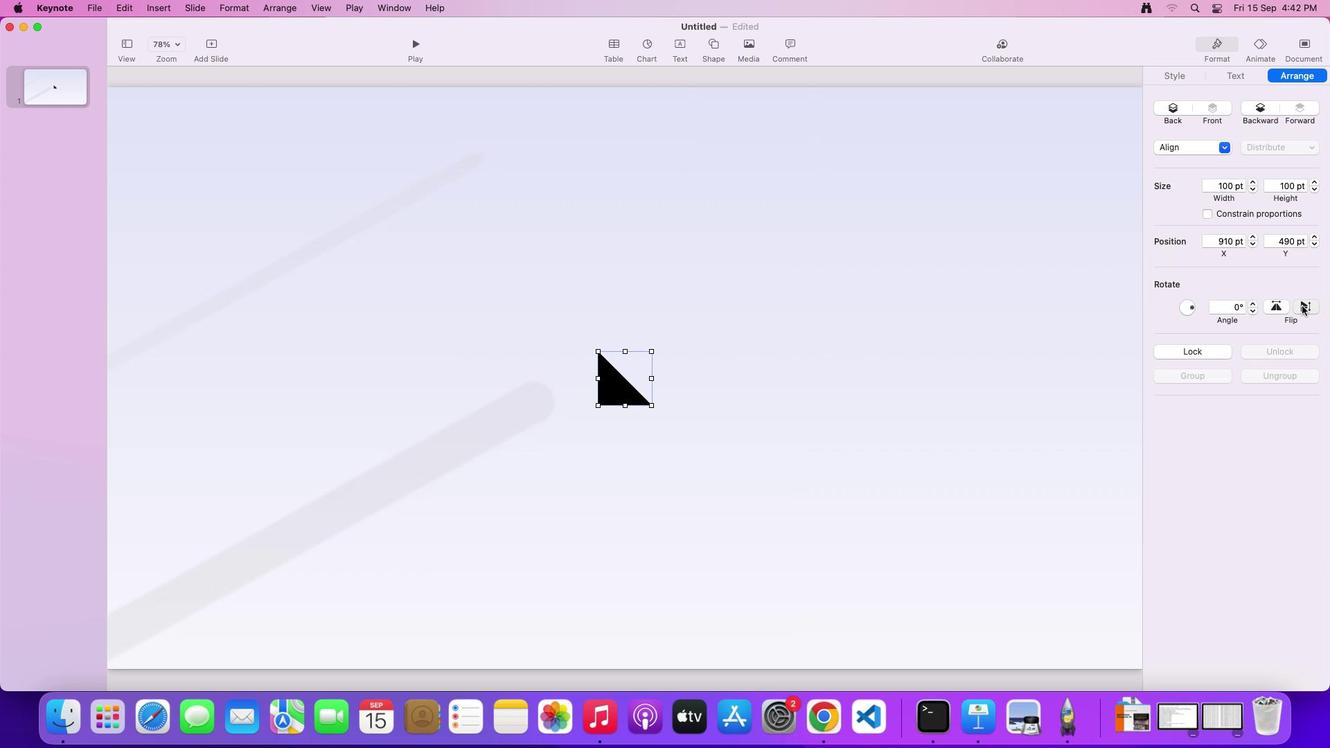 
Action: Mouse pressed left at (1303, 306)
Screenshot: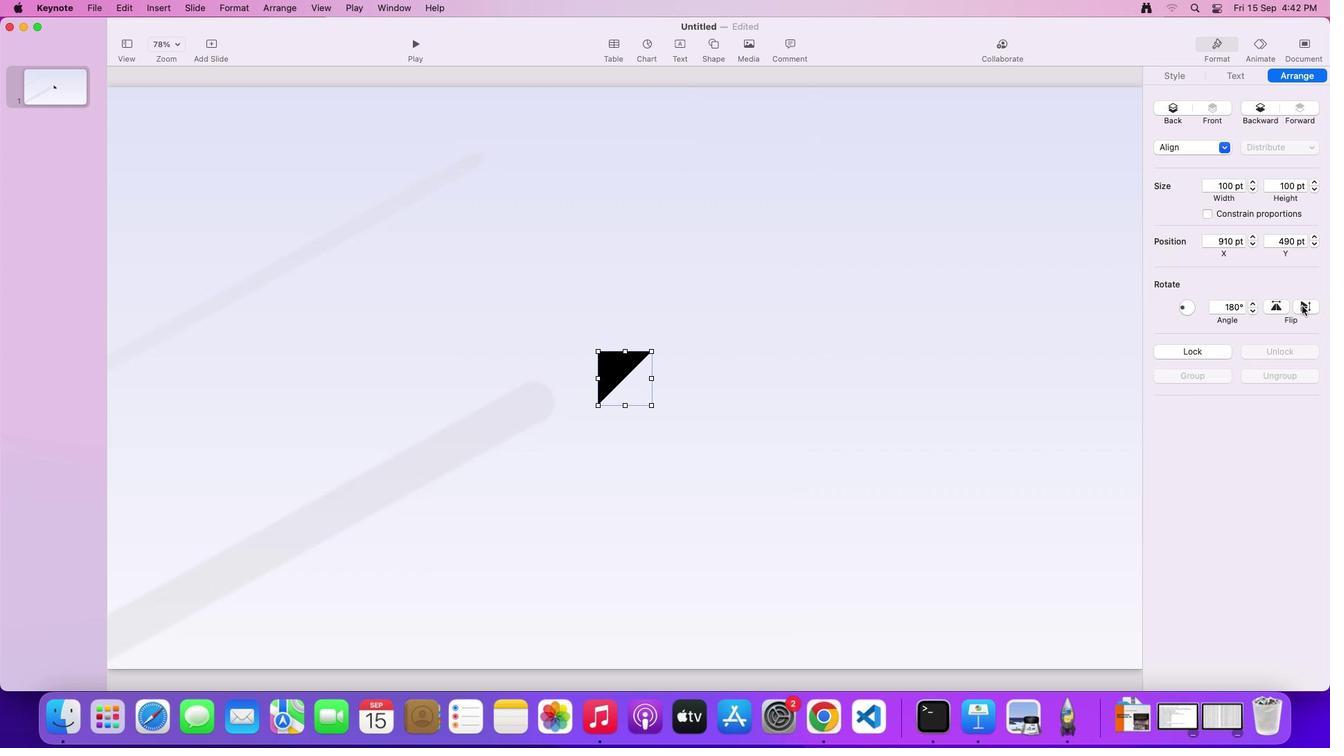 
Action: Mouse moved to (1280, 308)
Screenshot: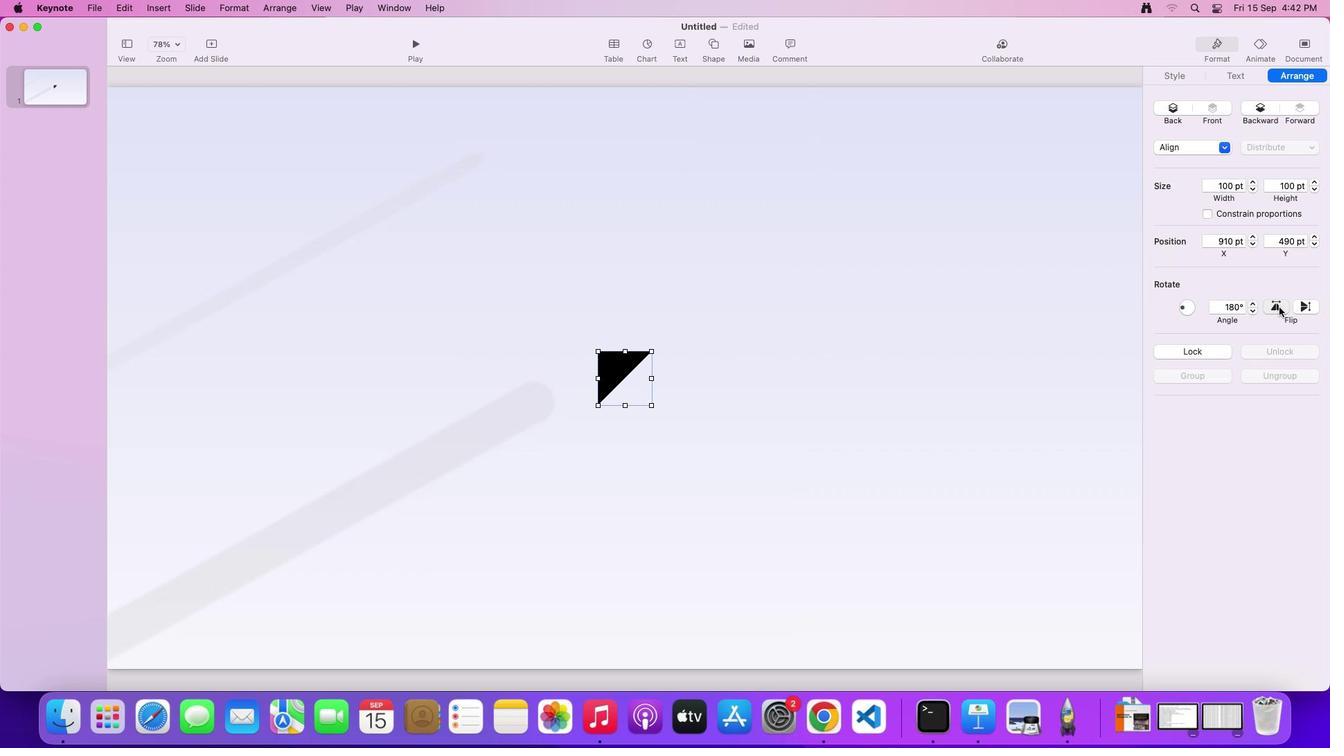 
Action: Mouse pressed left at (1280, 308)
Screenshot: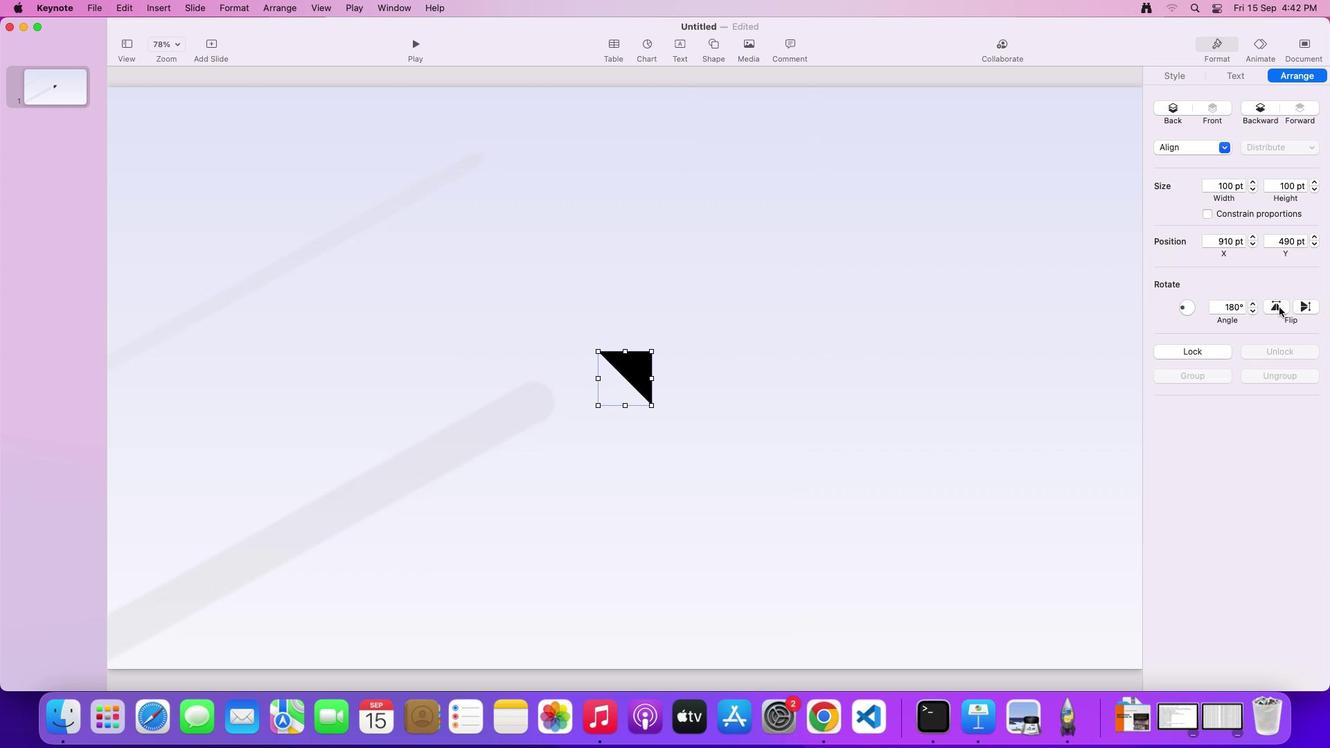 
Action: Mouse moved to (1303, 304)
Screenshot: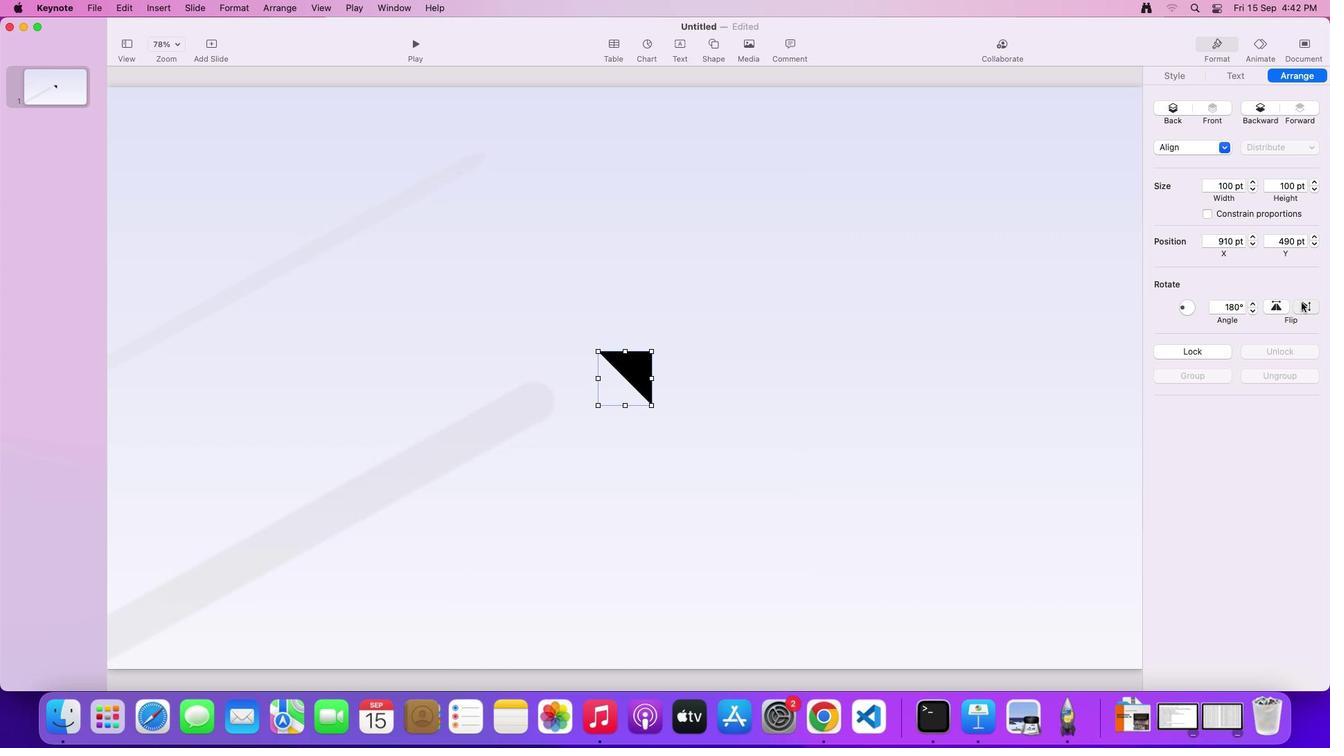 
Action: Mouse pressed left at (1303, 304)
Screenshot: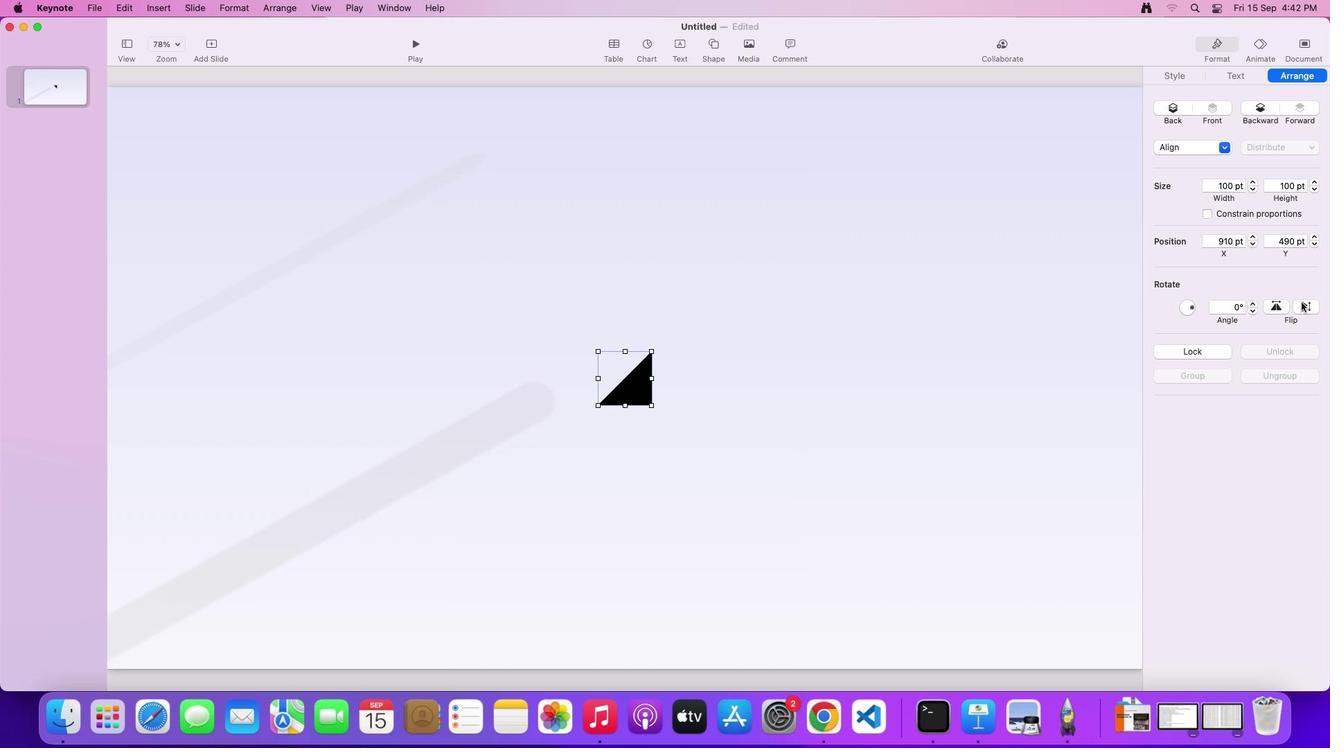 
Action: Mouse moved to (642, 392)
Screenshot: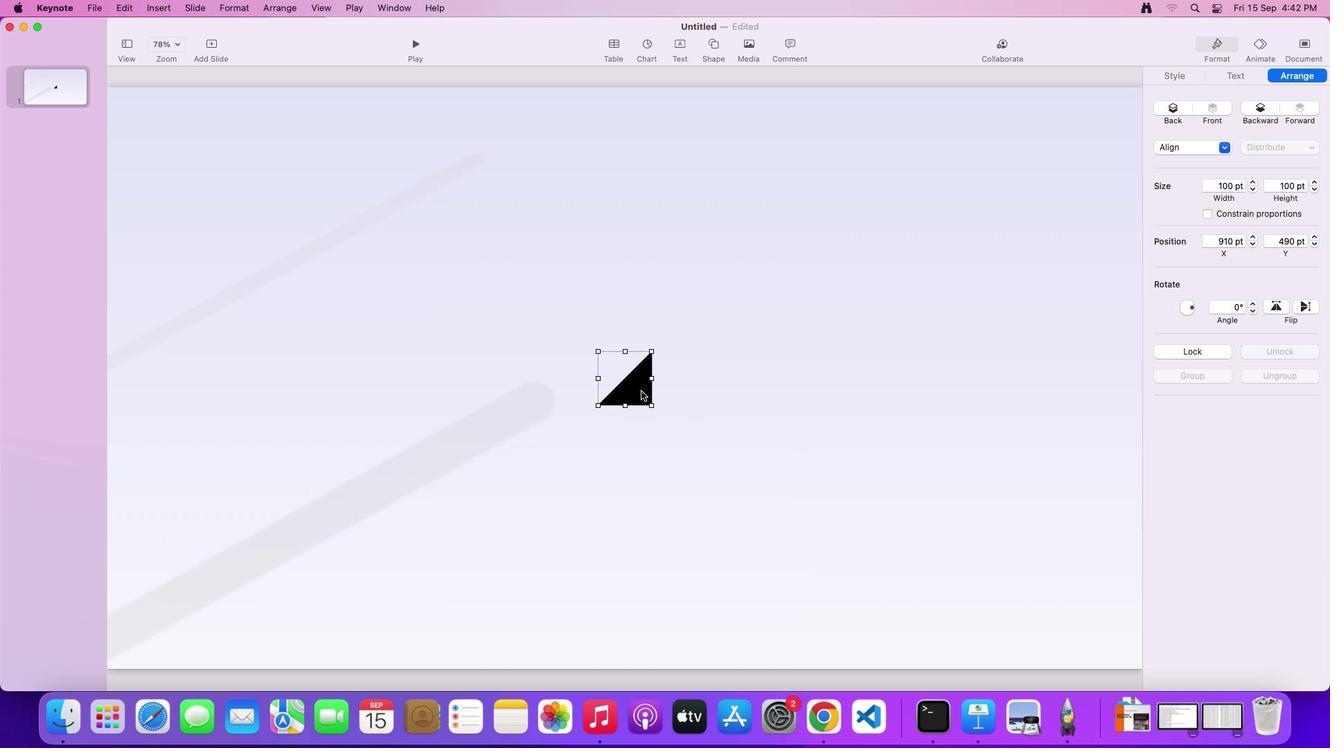 
Action: Mouse pressed left at (642, 392)
Screenshot: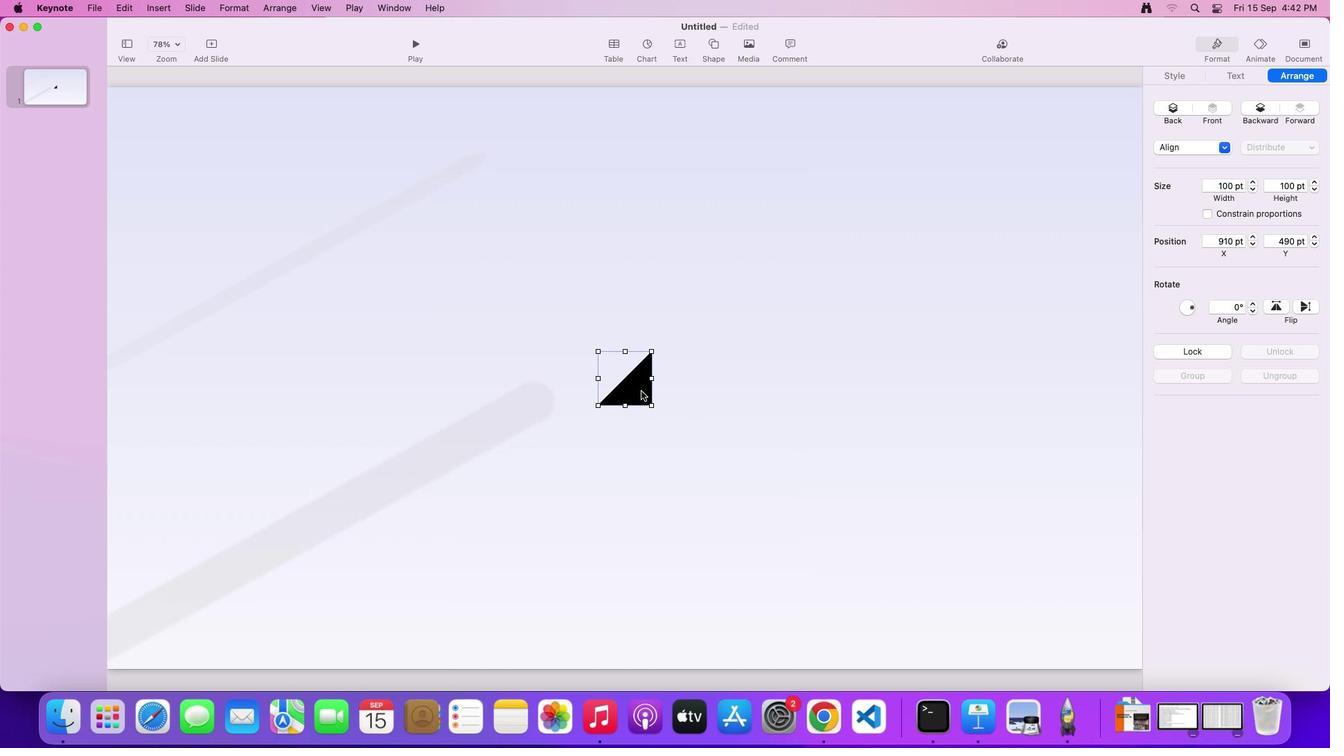 
Action: Mouse moved to (1091, 671)
Screenshot: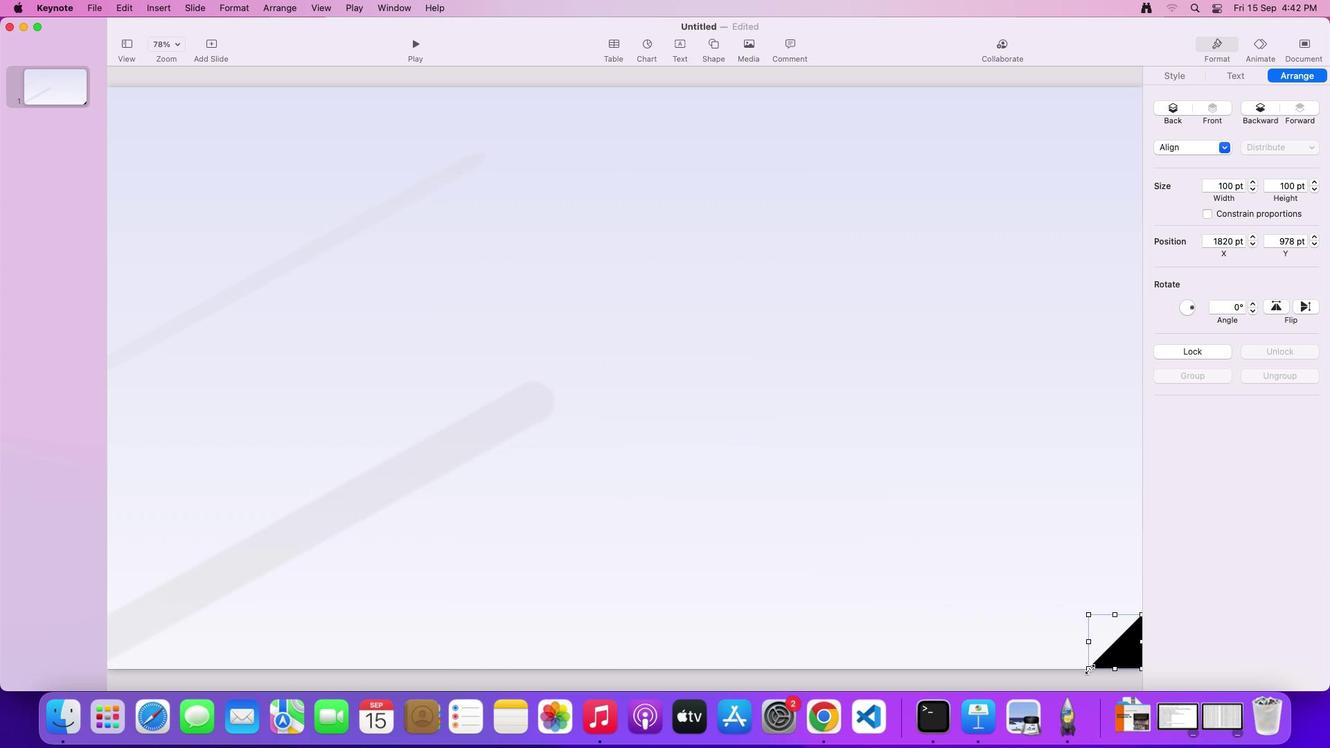 
Action: Mouse pressed left at (1091, 671)
Screenshot: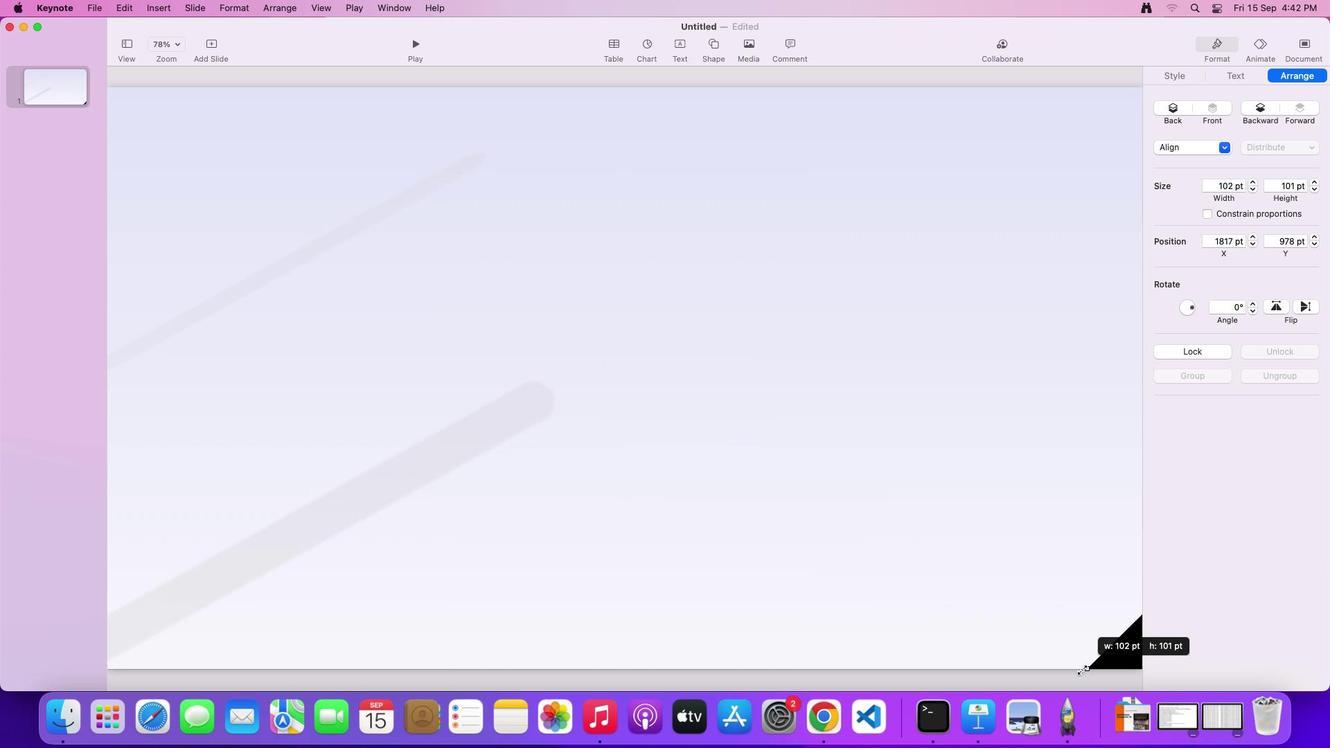 
Action: Mouse moved to (1142, 614)
Screenshot: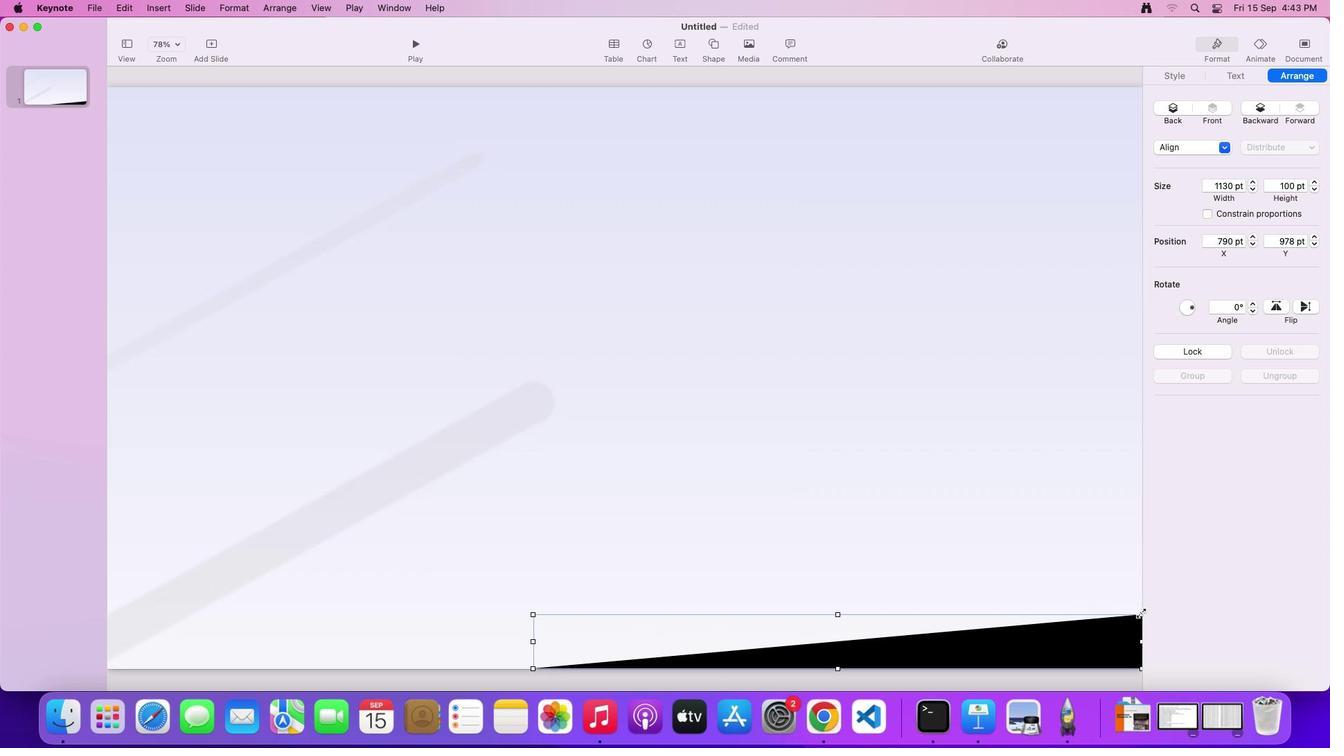 
Action: Mouse pressed left at (1142, 614)
Screenshot: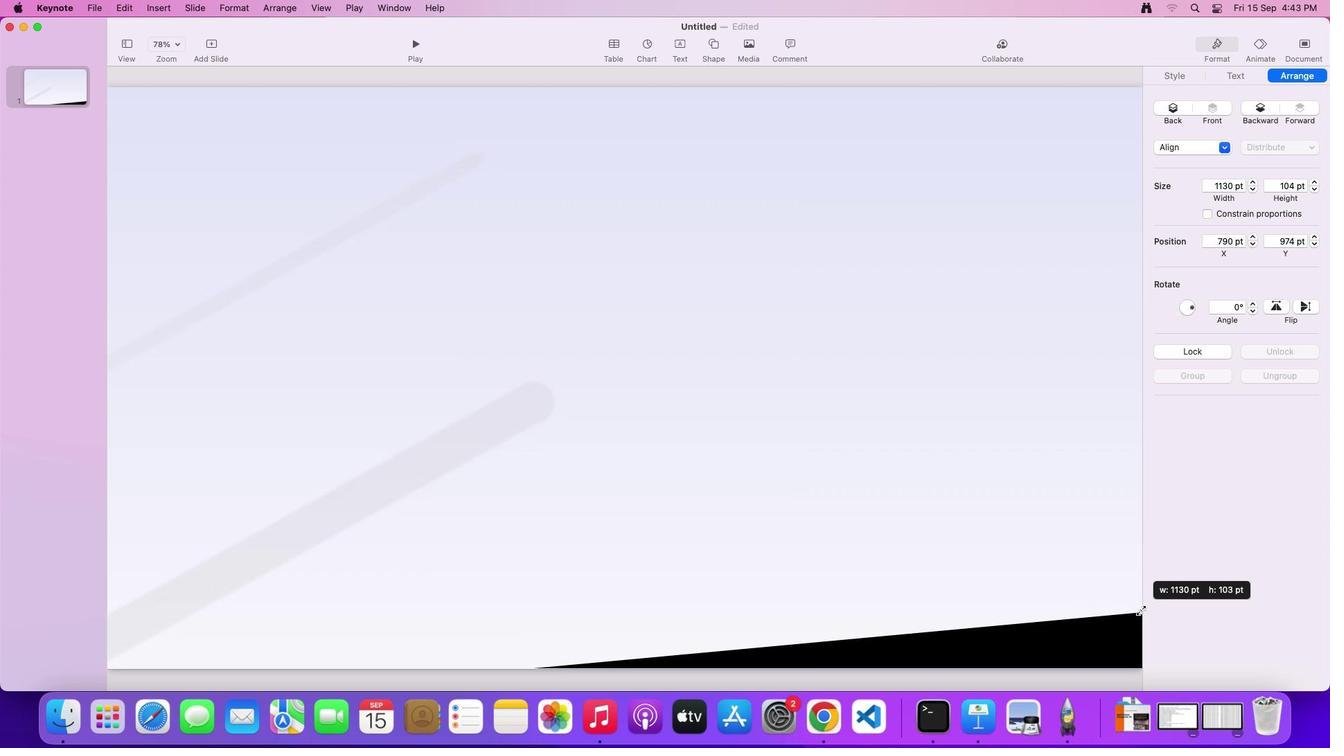 
Action: Mouse moved to (1186, 77)
Screenshot: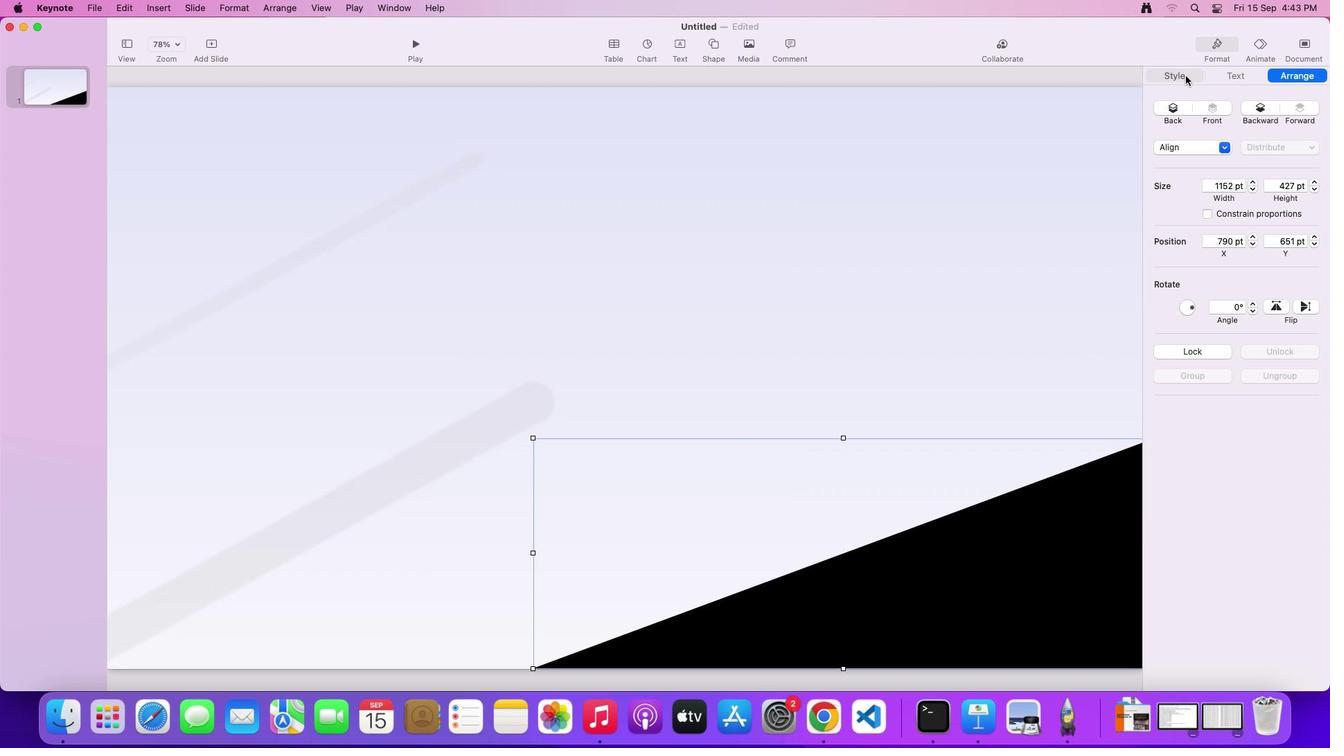 
Action: Mouse pressed left at (1186, 77)
Screenshot: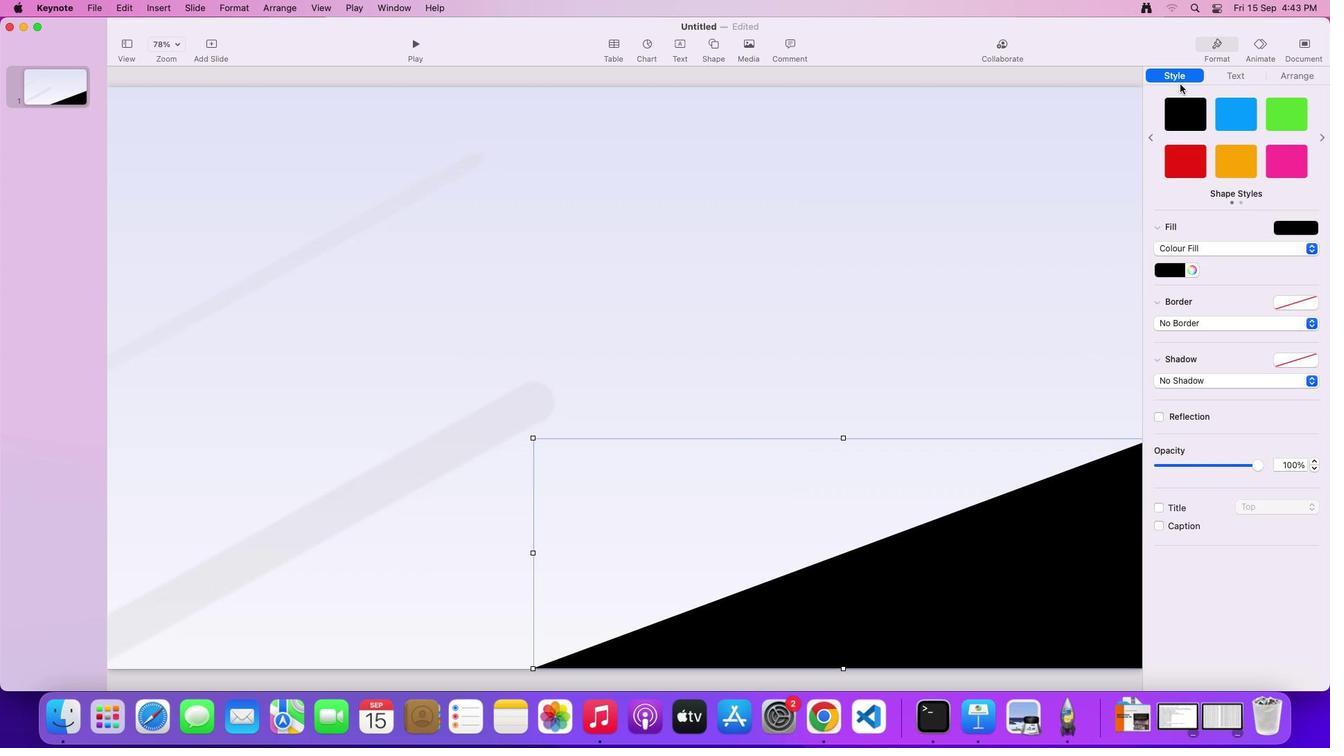 
Action: Mouse moved to (1181, 271)
Screenshot: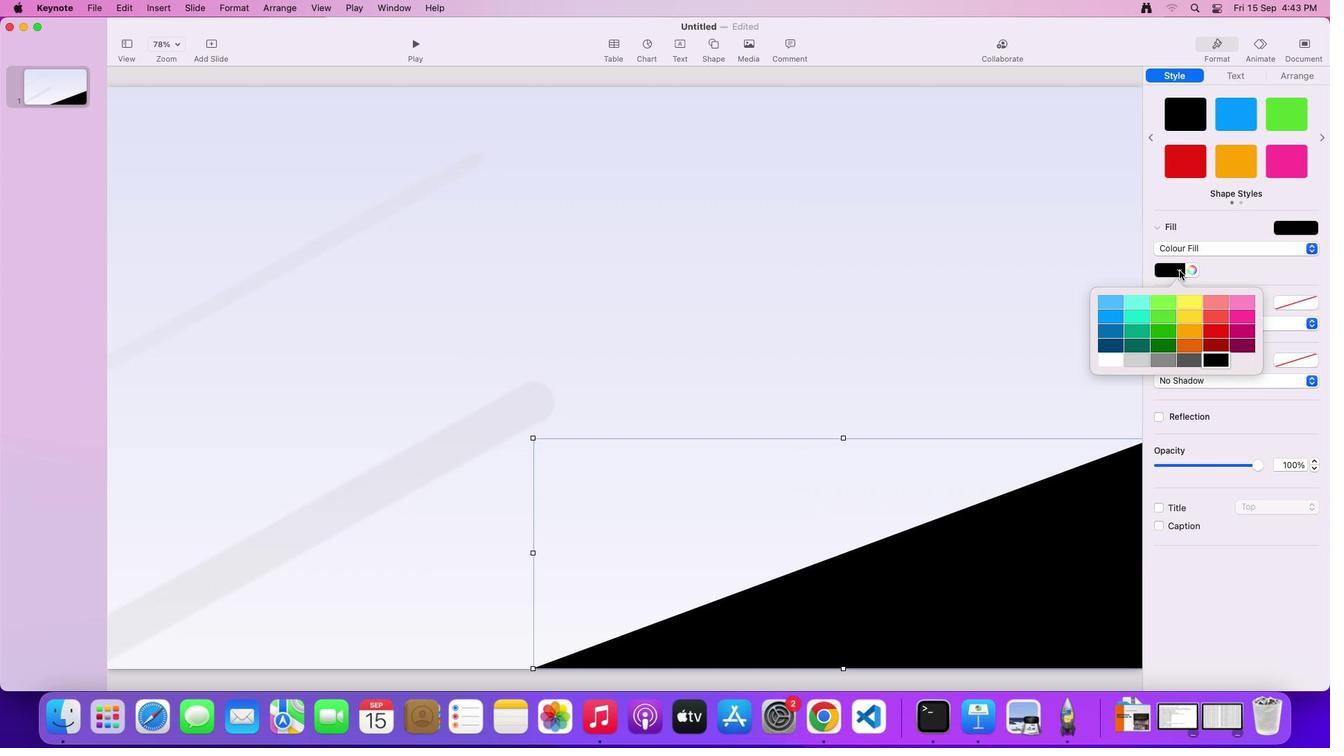 
Action: Mouse pressed left at (1181, 271)
Screenshot: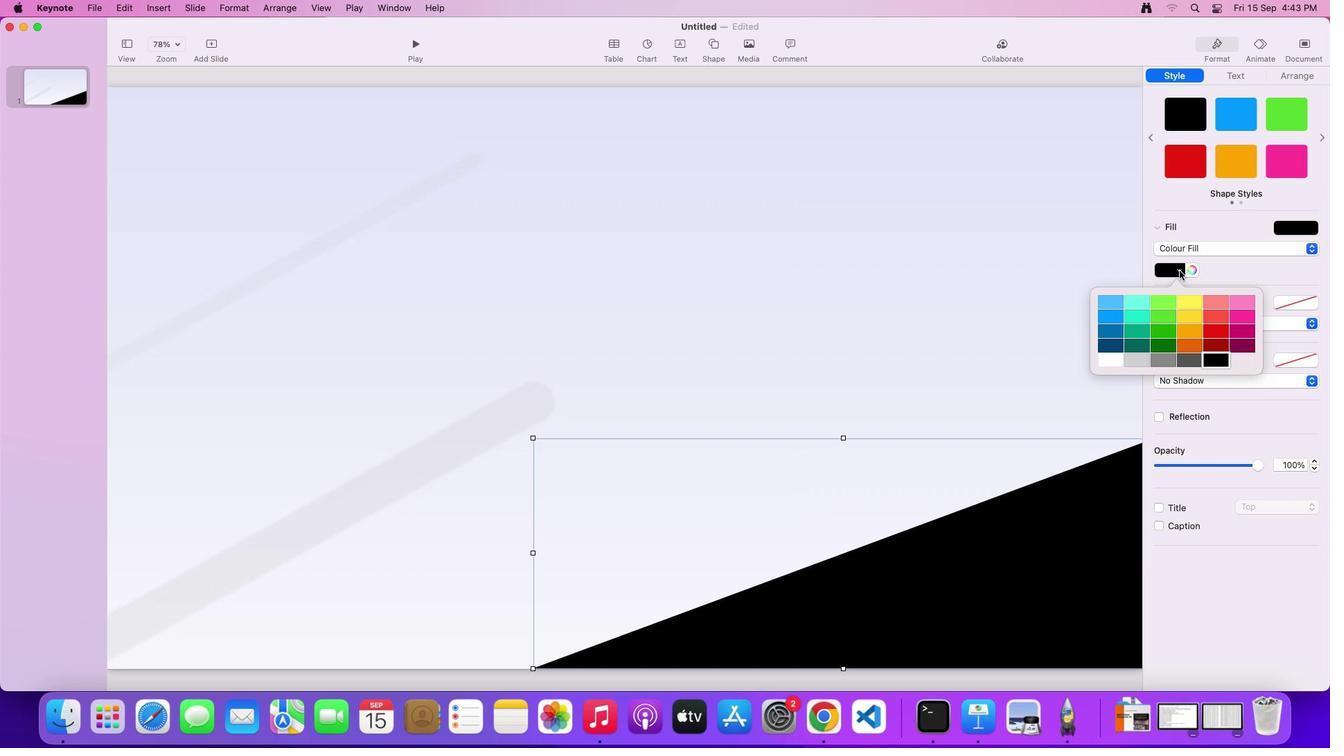 
Action: Mouse moved to (1103, 332)
Screenshot: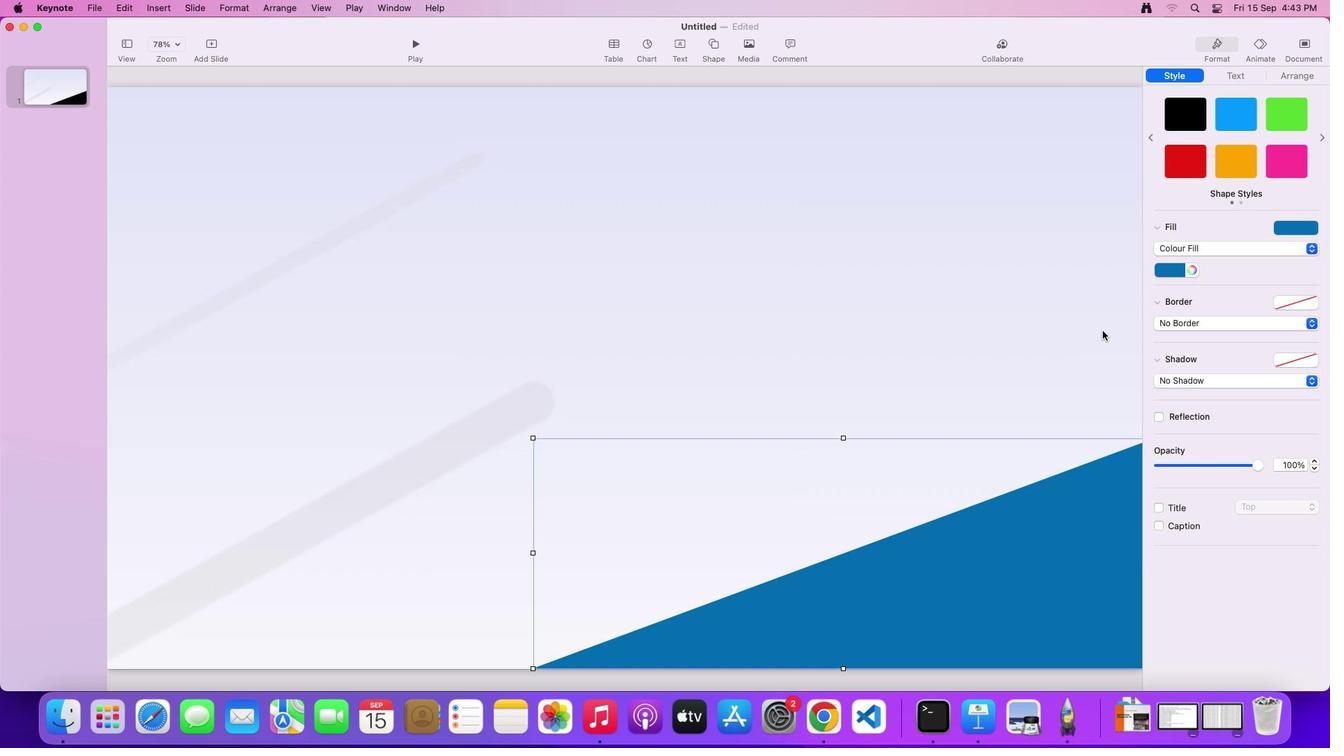 
Action: Mouse pressed left at (1103, 332)
Screenshot: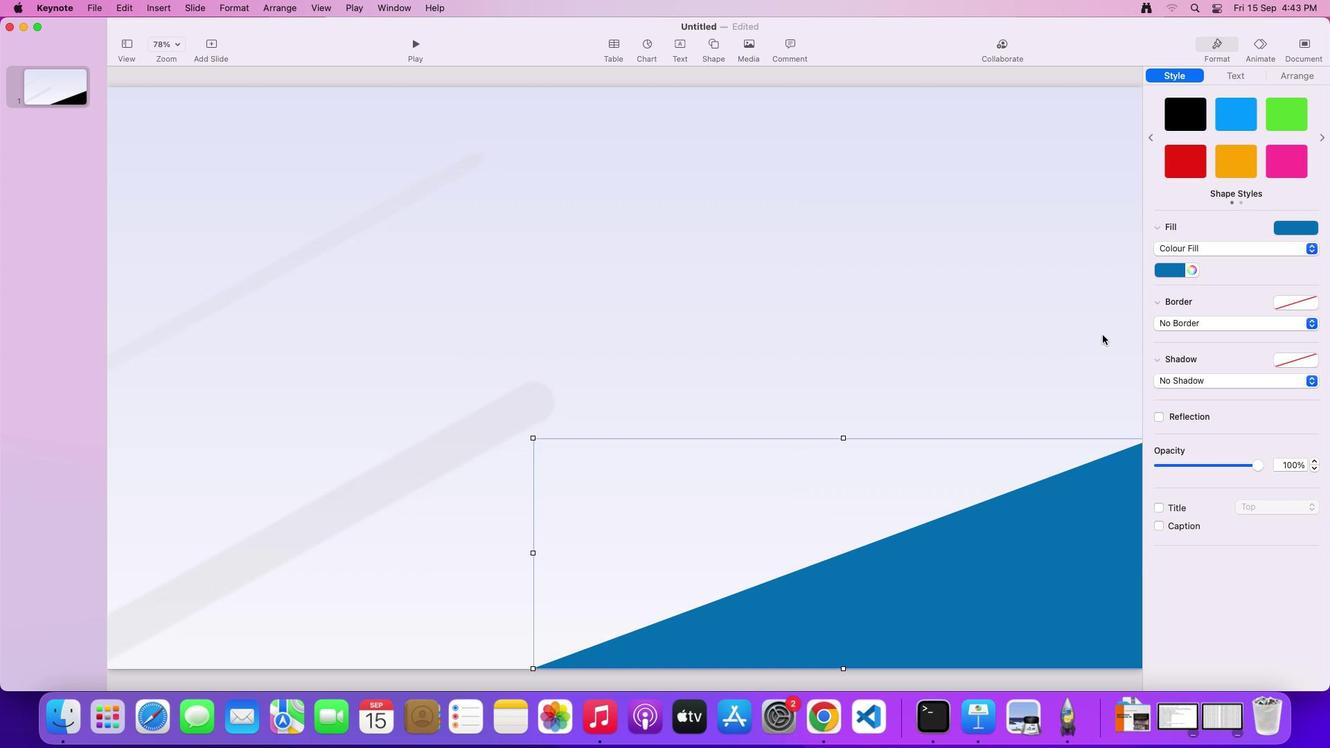 
Action: Mouse moved to (1256, 464)
Screenshot: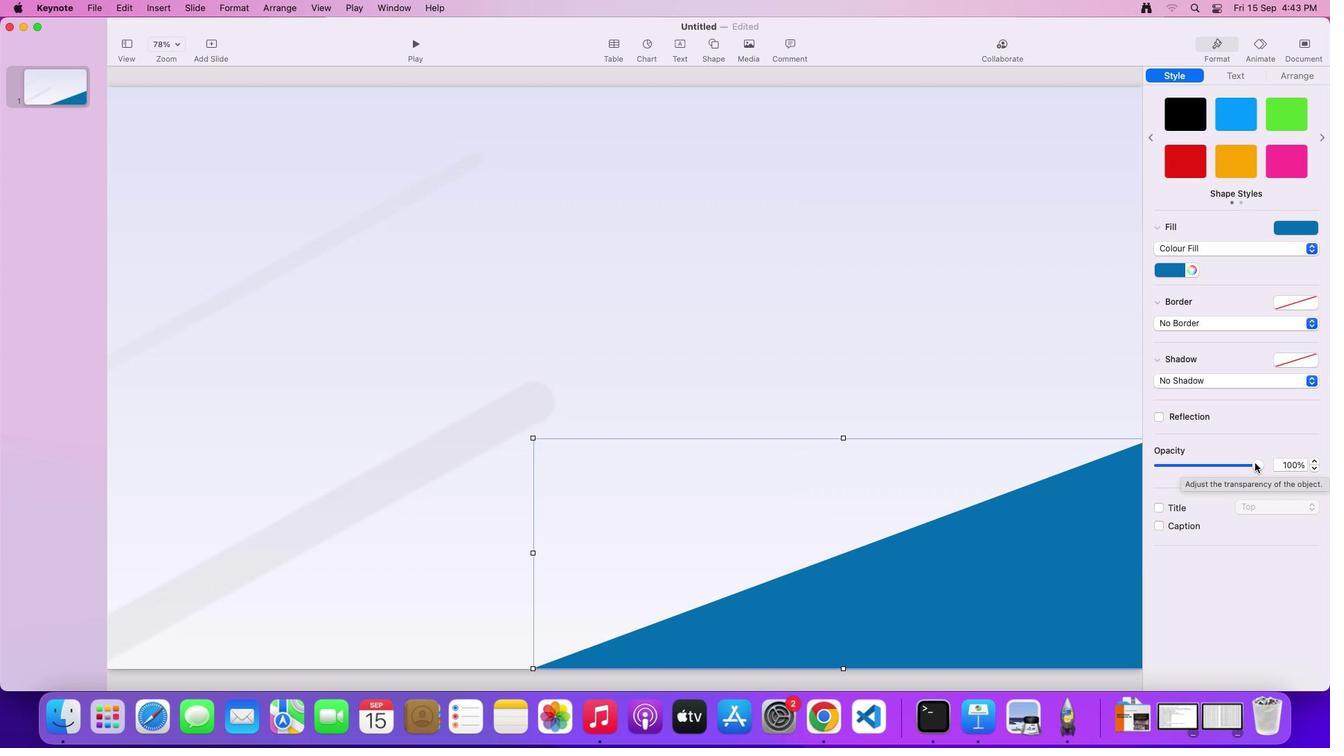 
Action: Mouse pressed left at (1256, 464)
Screenshot: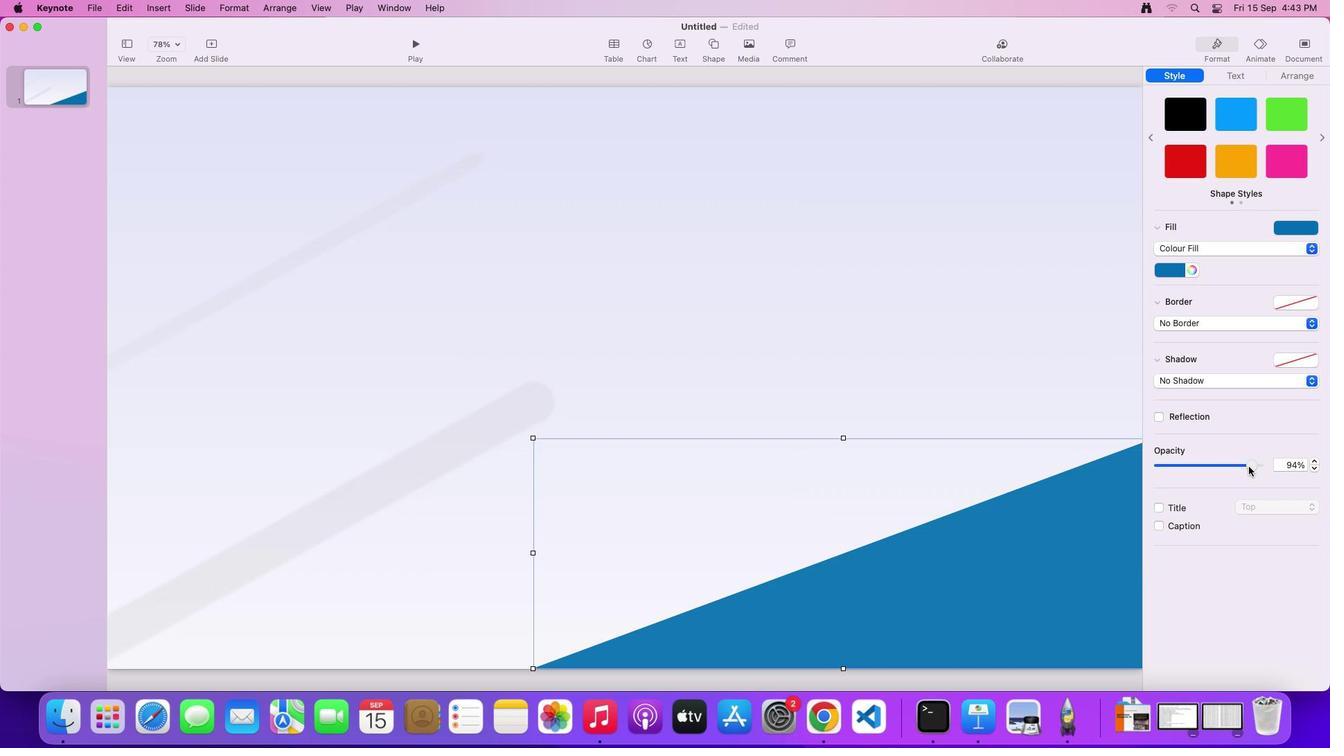 
Action: Mouse moved to (1238, 464)
Screenshot: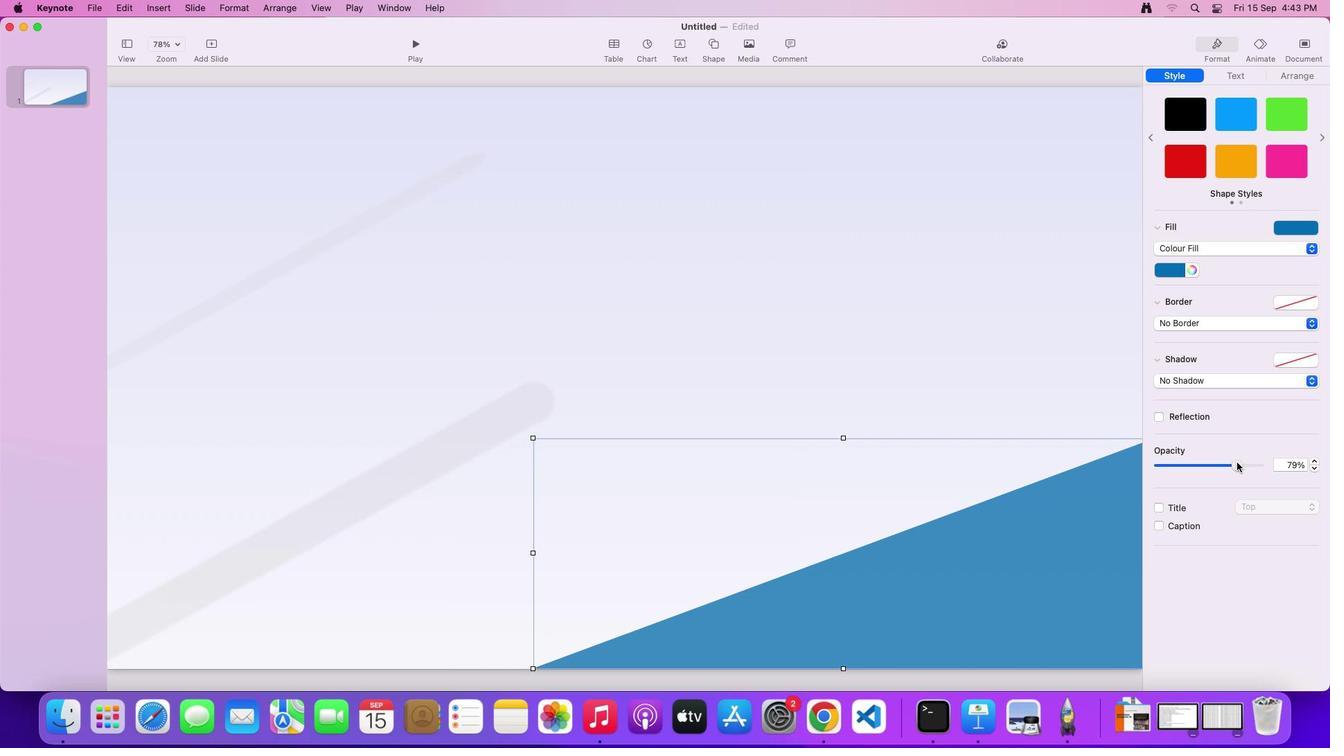 
Action: Mouse pressed left at (1238, 464)
Screenshot: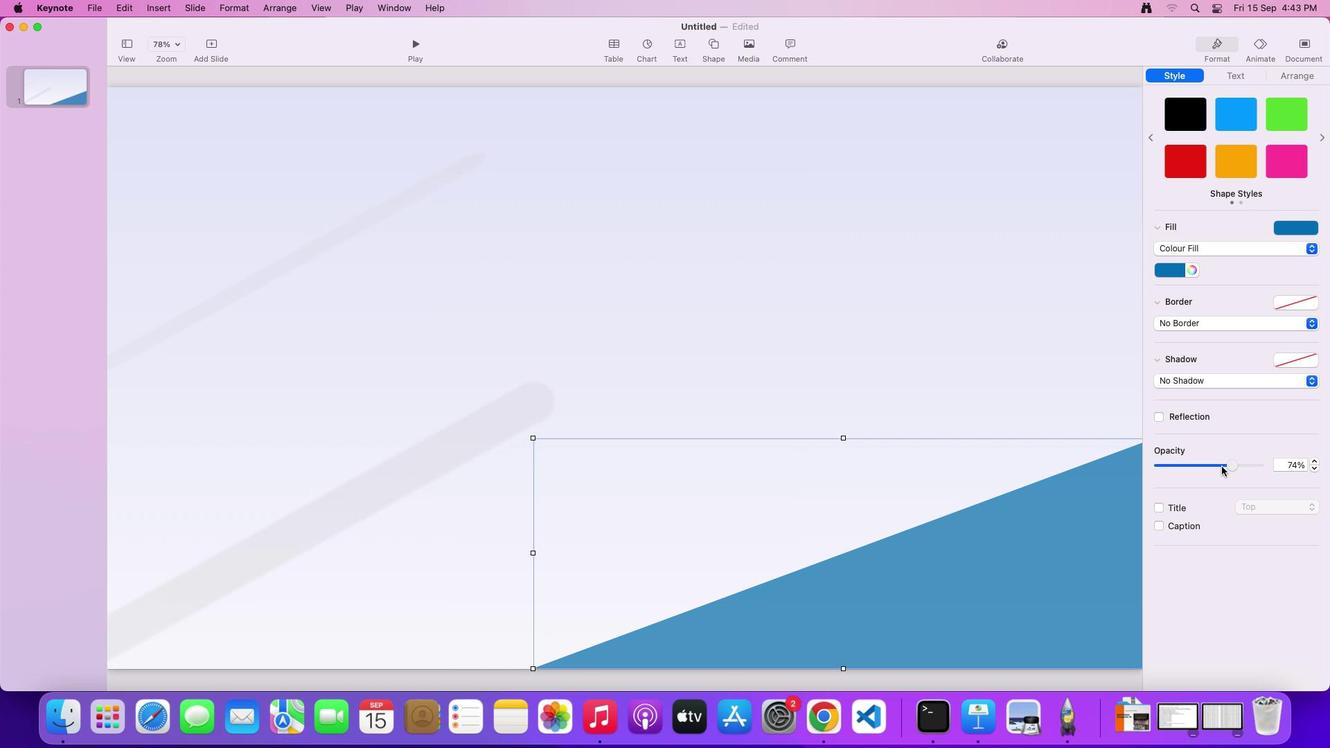 
Action: Mouse moved to (927, 392)
Screenshot: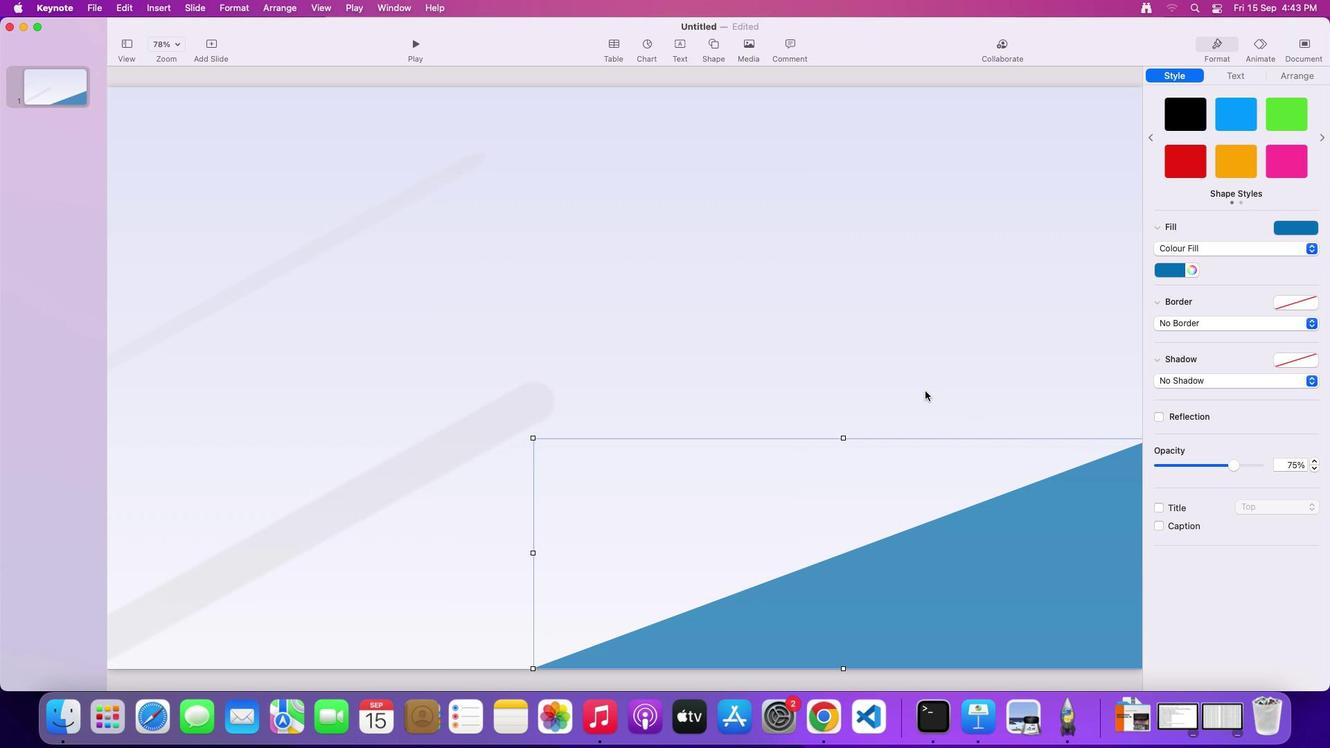 
Action: Mouse pressed left at (927, 392)
Screenshot: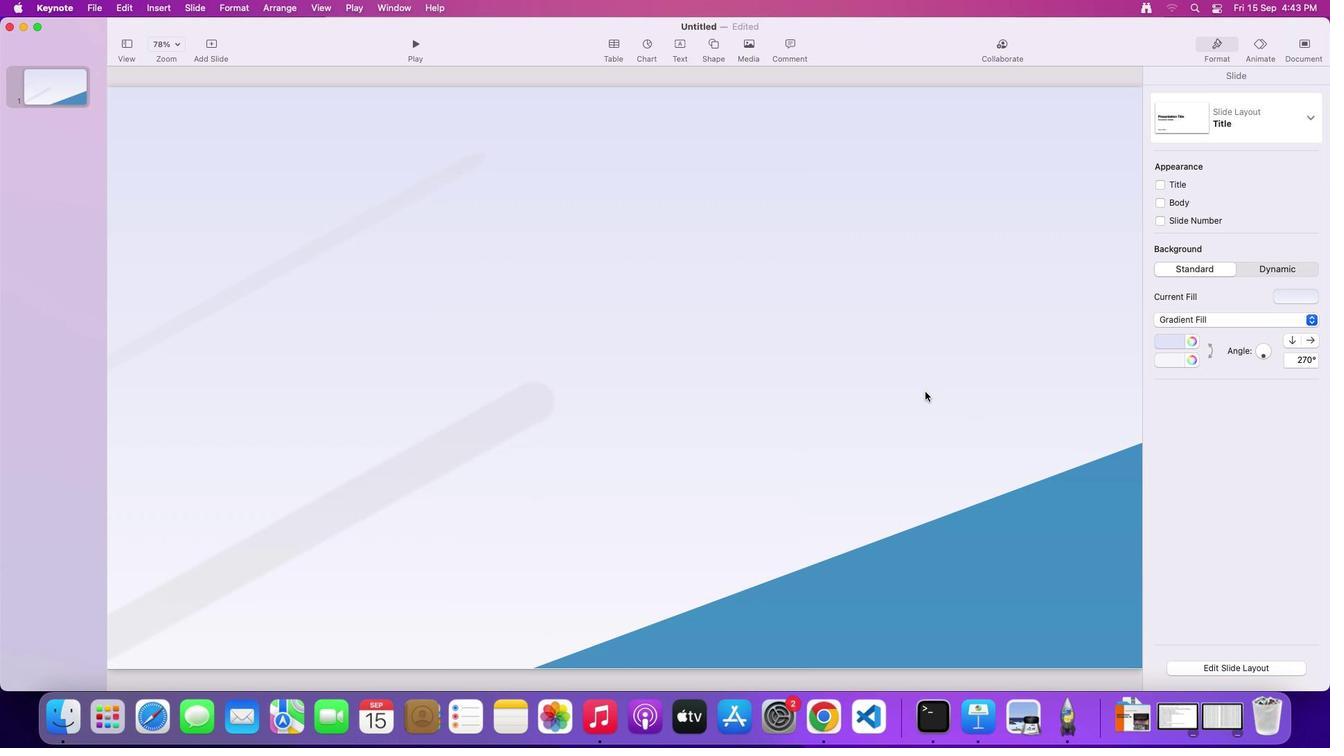 
Action: Mouse moved to (951, 369)
Screenshot: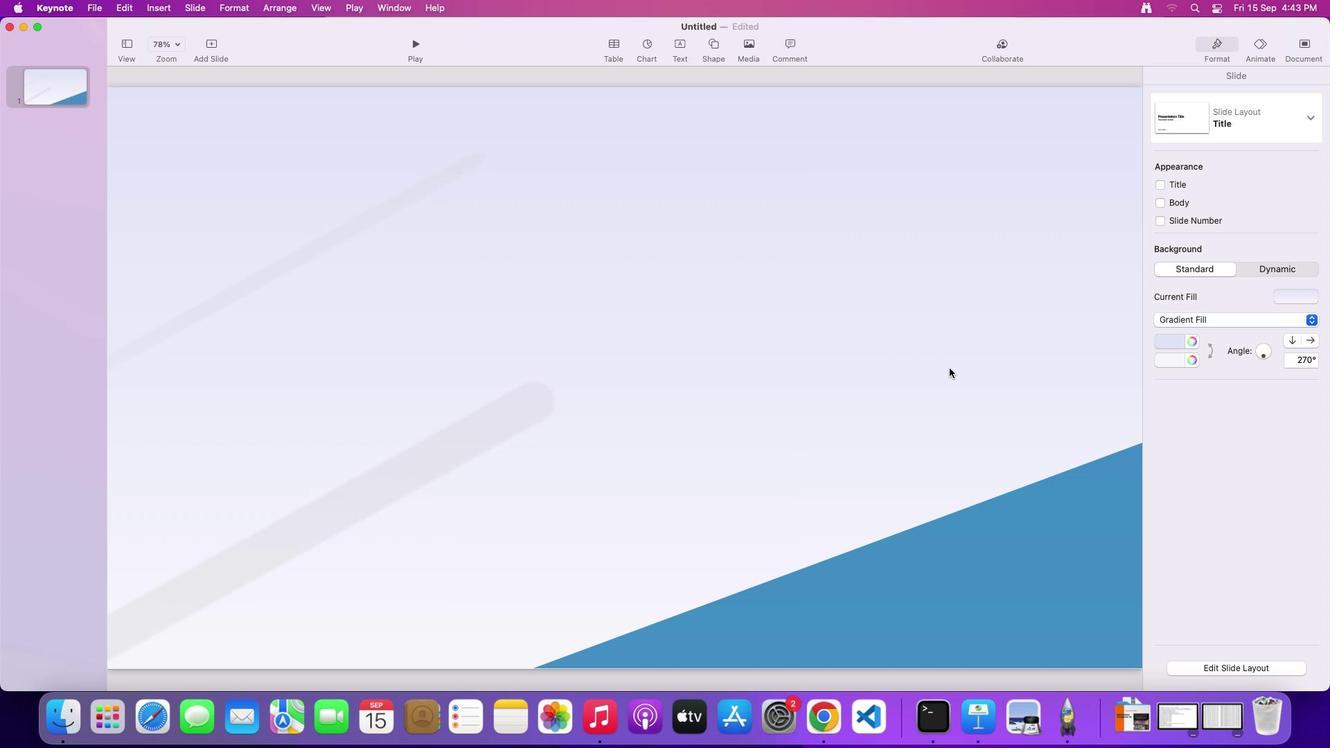 
Action: Mouse pressed left at (951, 369)
Screenshot: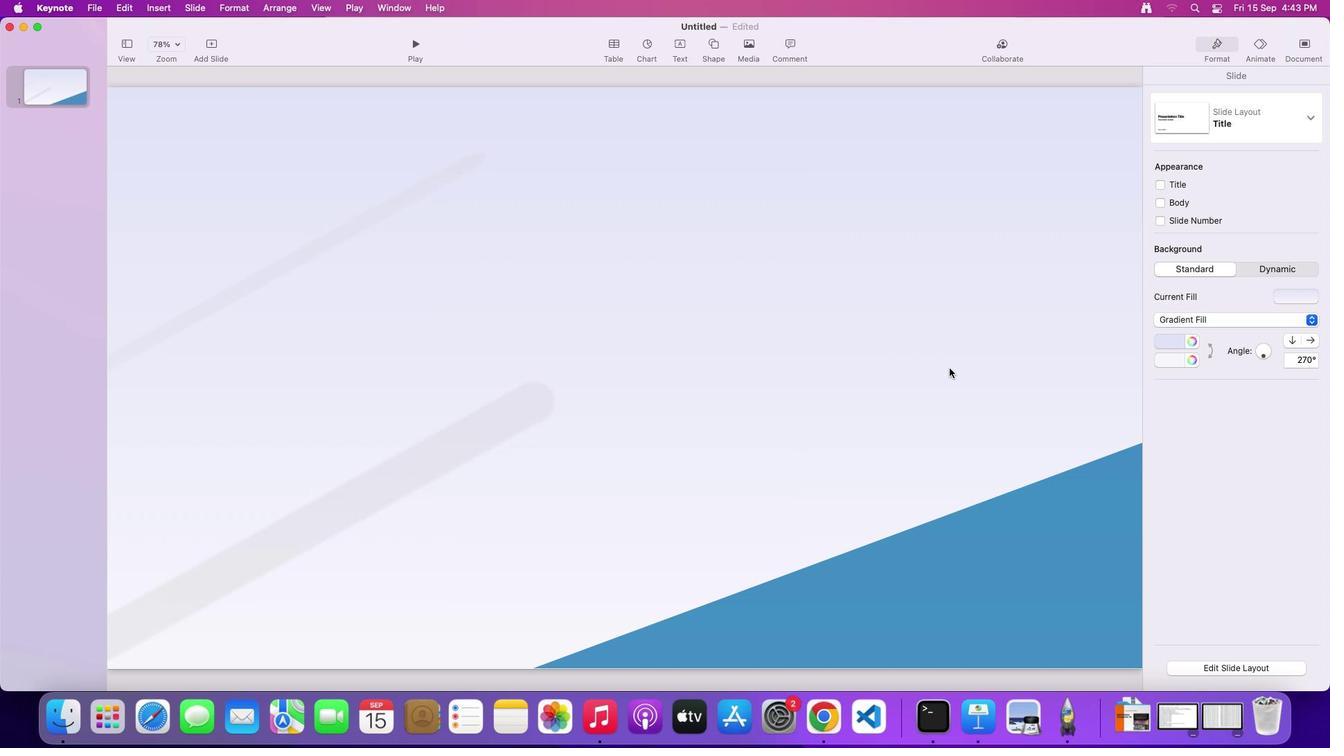 
Action: Mouse moved to (717, 46)
Screenshot: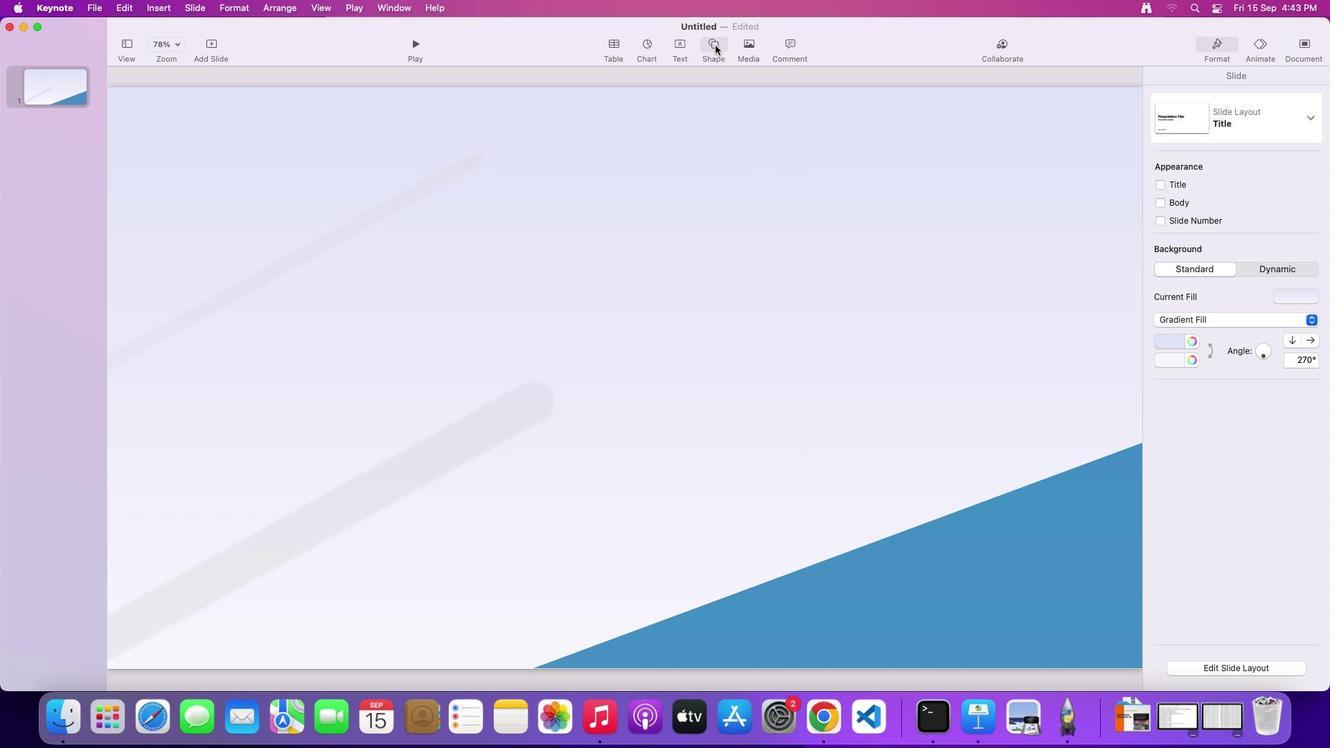 
Action: Mouse pressed left at (717, 46)
Screenshot: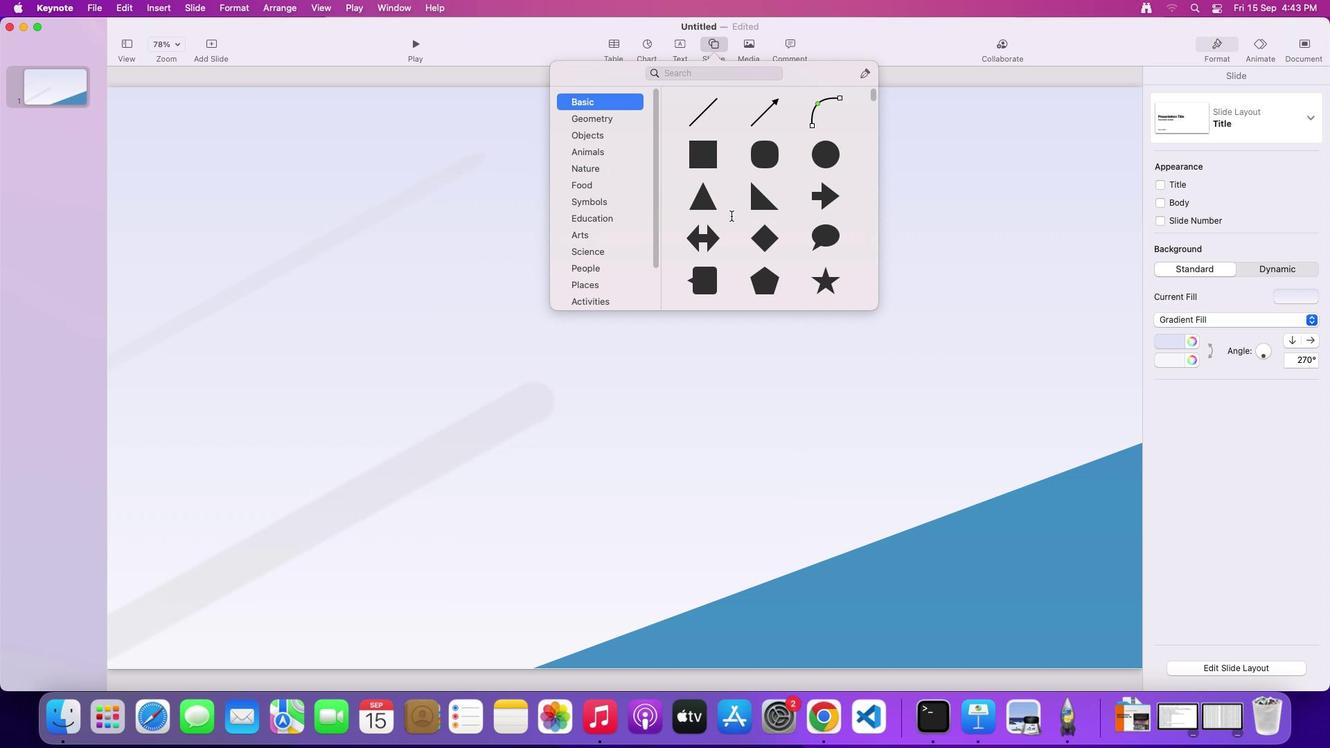 
Action: Mouse moved to (699, 155)
Screenshot: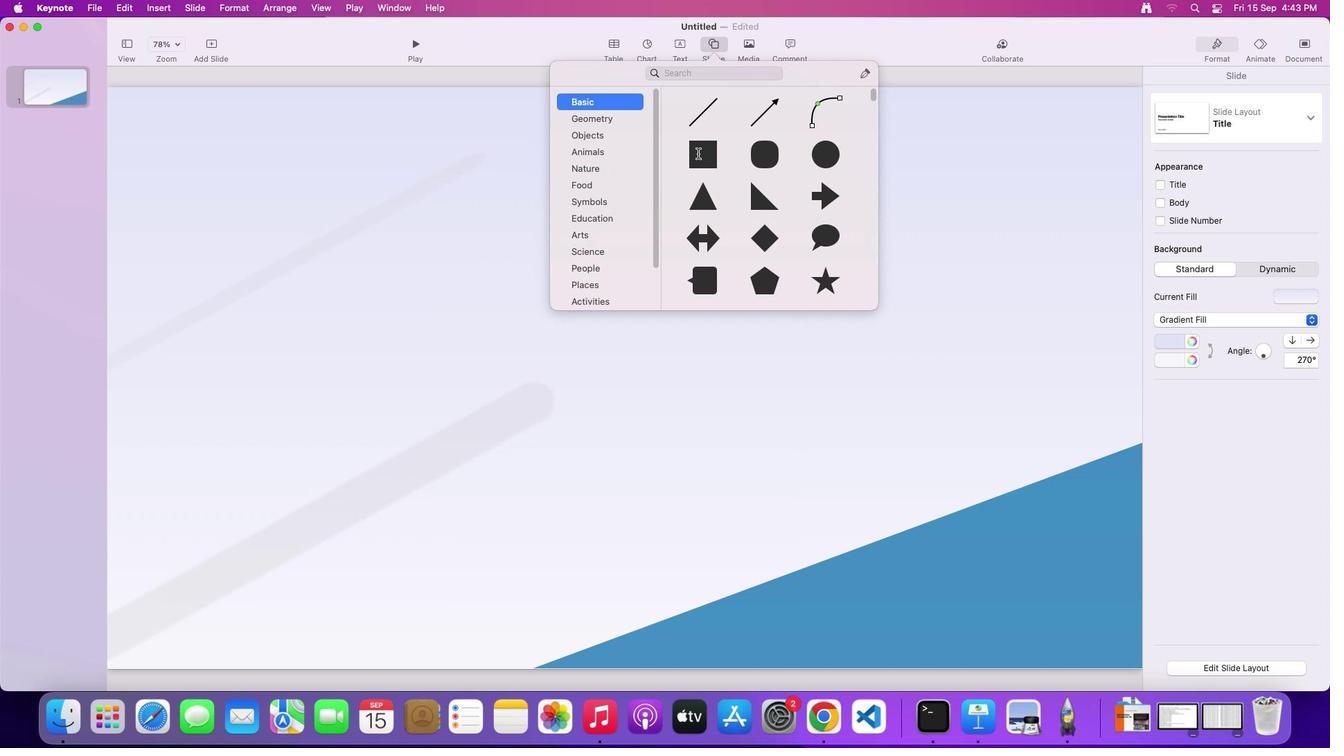 
Action: Mouse pressed left at (699, 155)
Screenshot: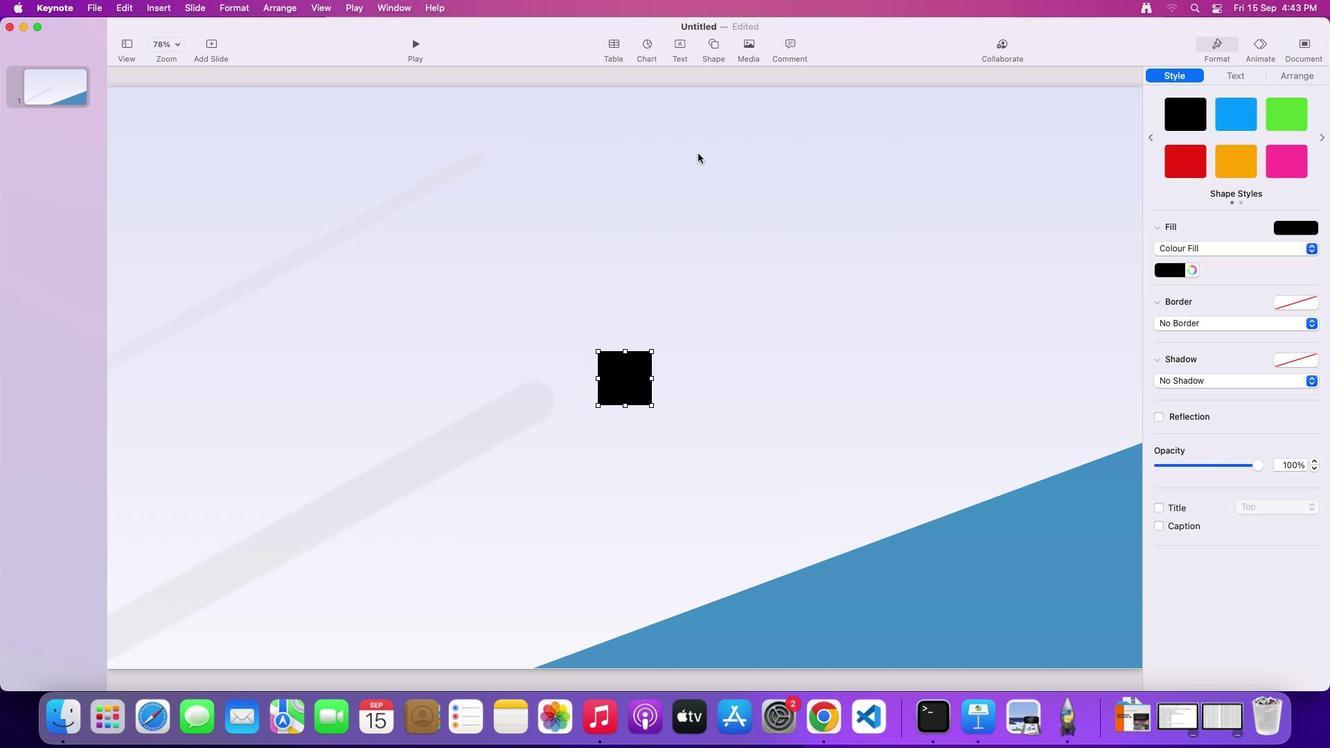 
Action: Mouse moved to (645, 369)
Screenshot: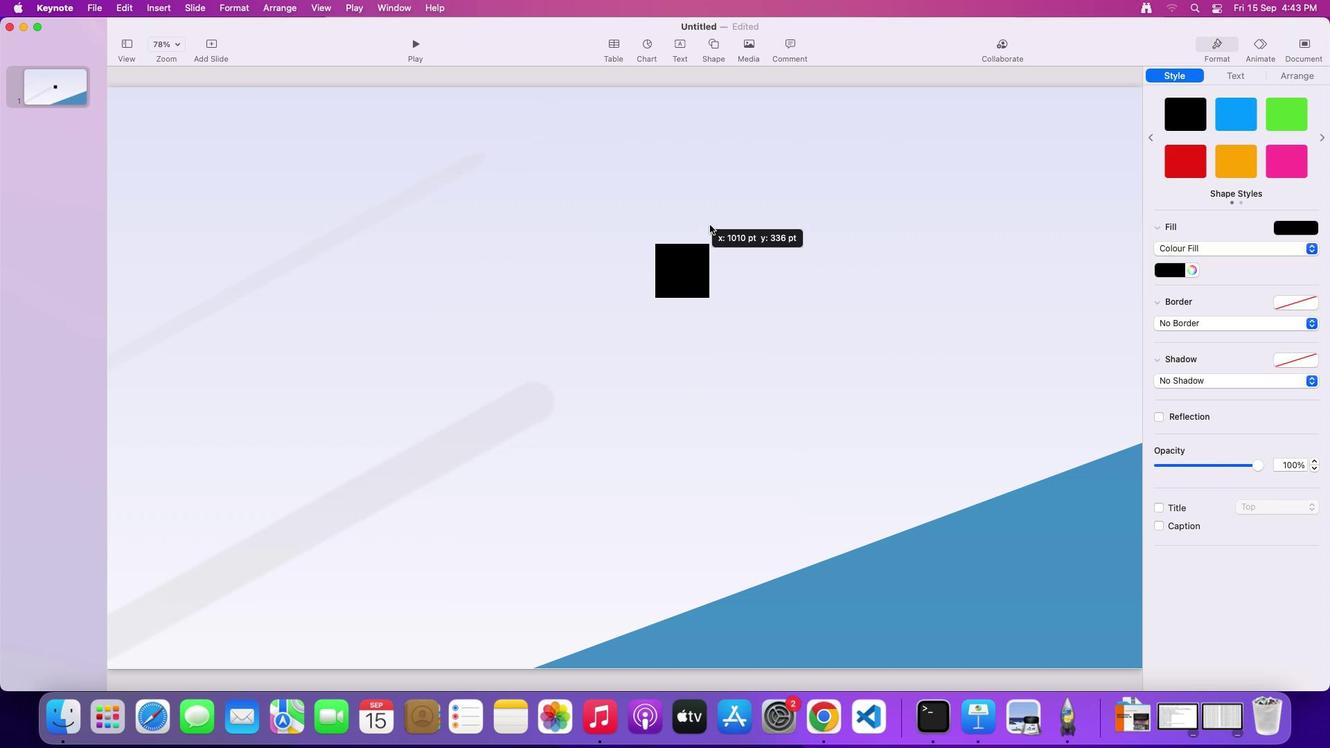 
Action: Mouse pressed left at (645, 369)
Screenshot: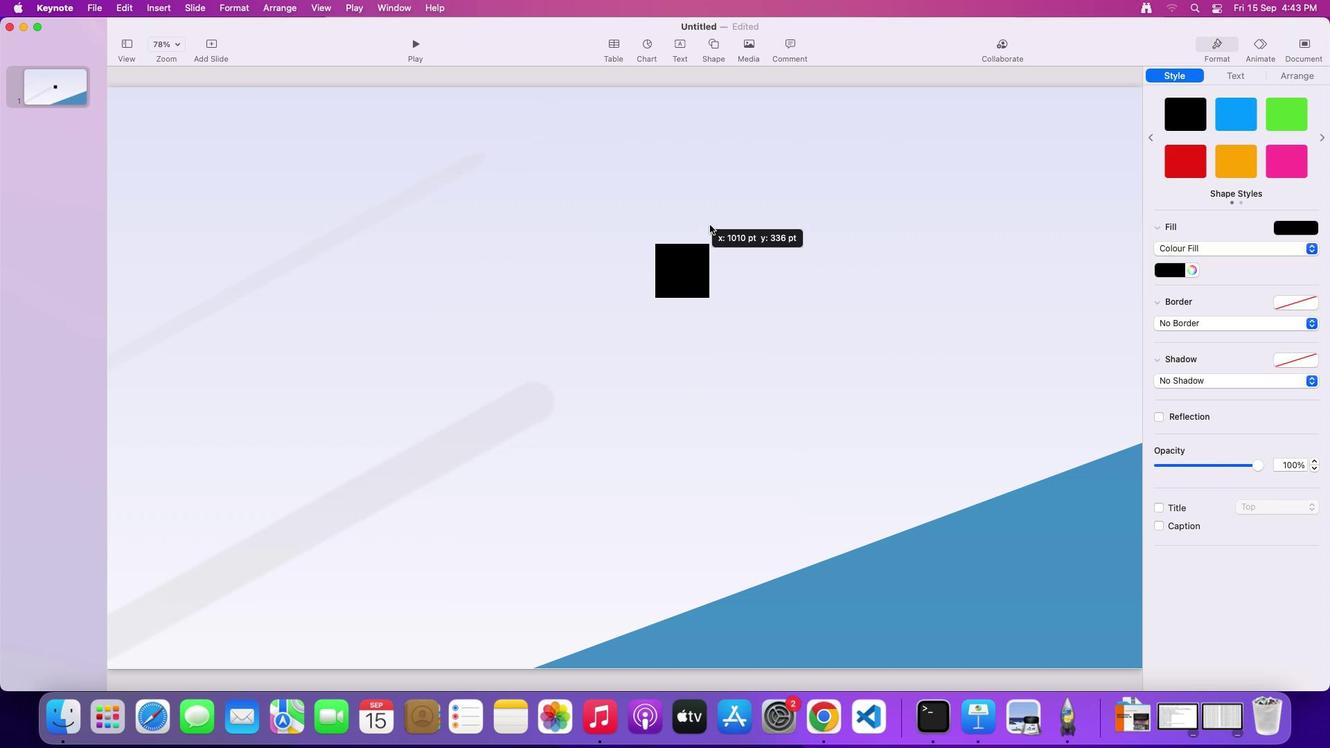 
Action: Mouse moved to (699, 184)
Screenshot: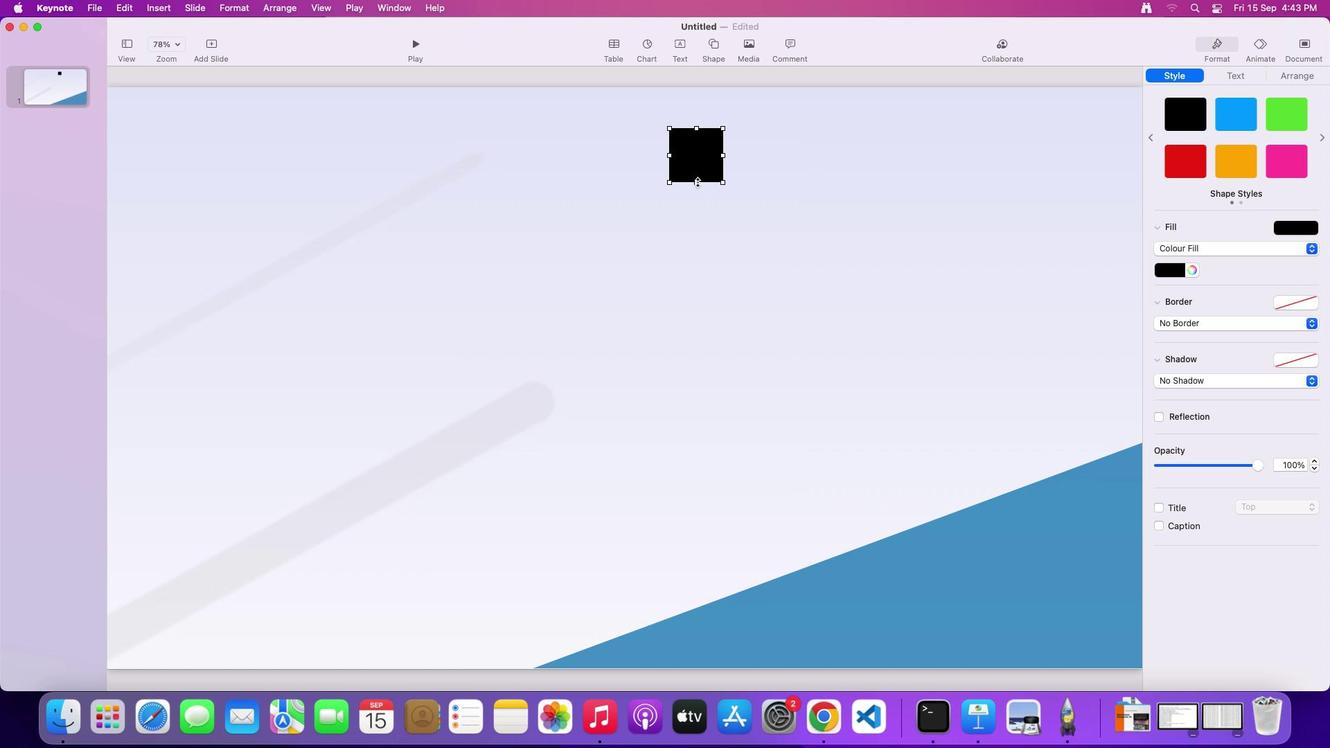 
Action: Mouse pressed left at (699, 184)
Screenshot: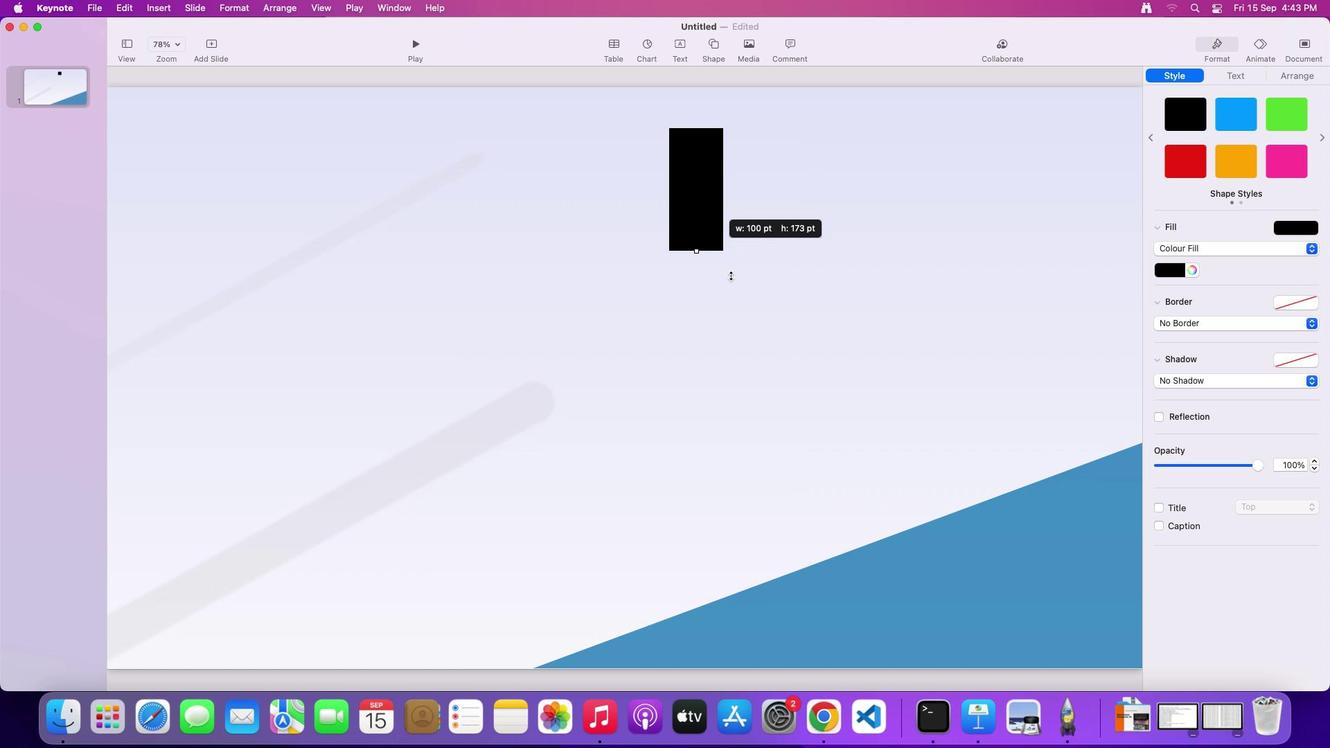 
Action: Mouse moved to (724, 483)
Screenshot: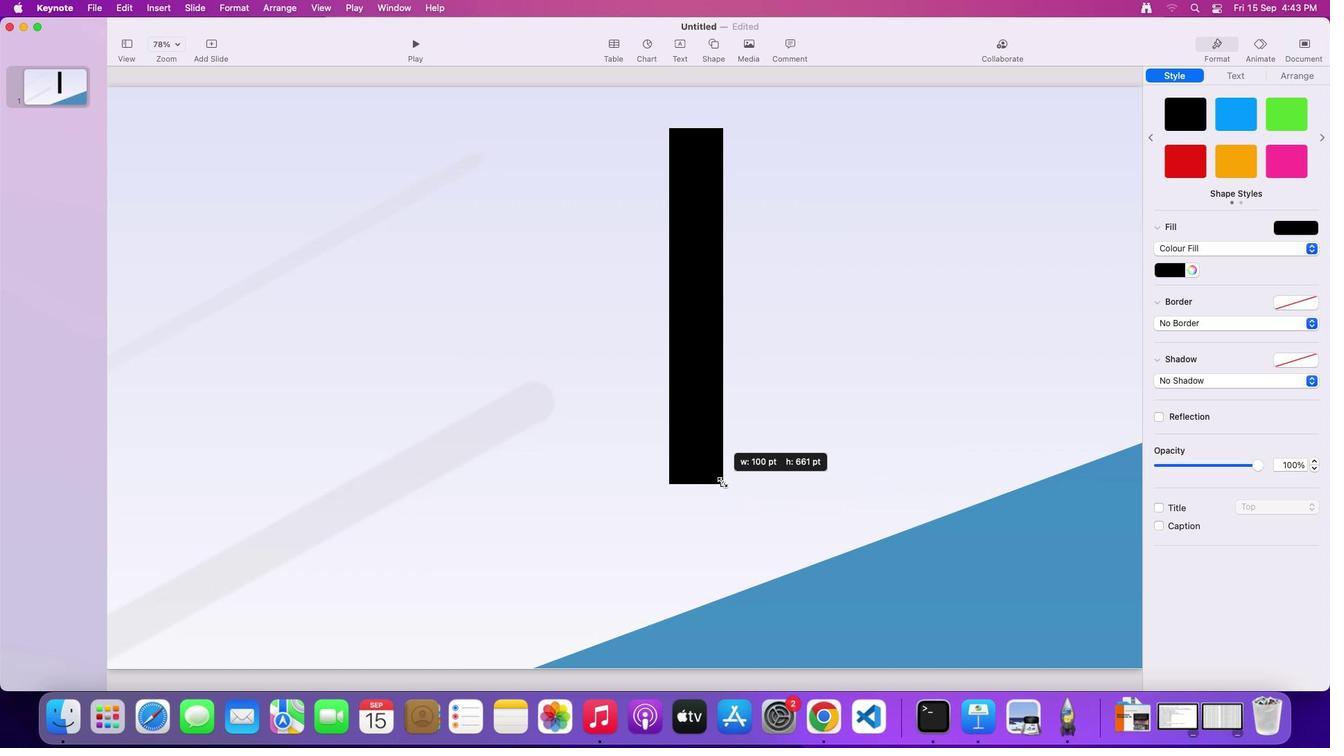 
Action: Mouse pressed left at (724, 483)
Screenshot: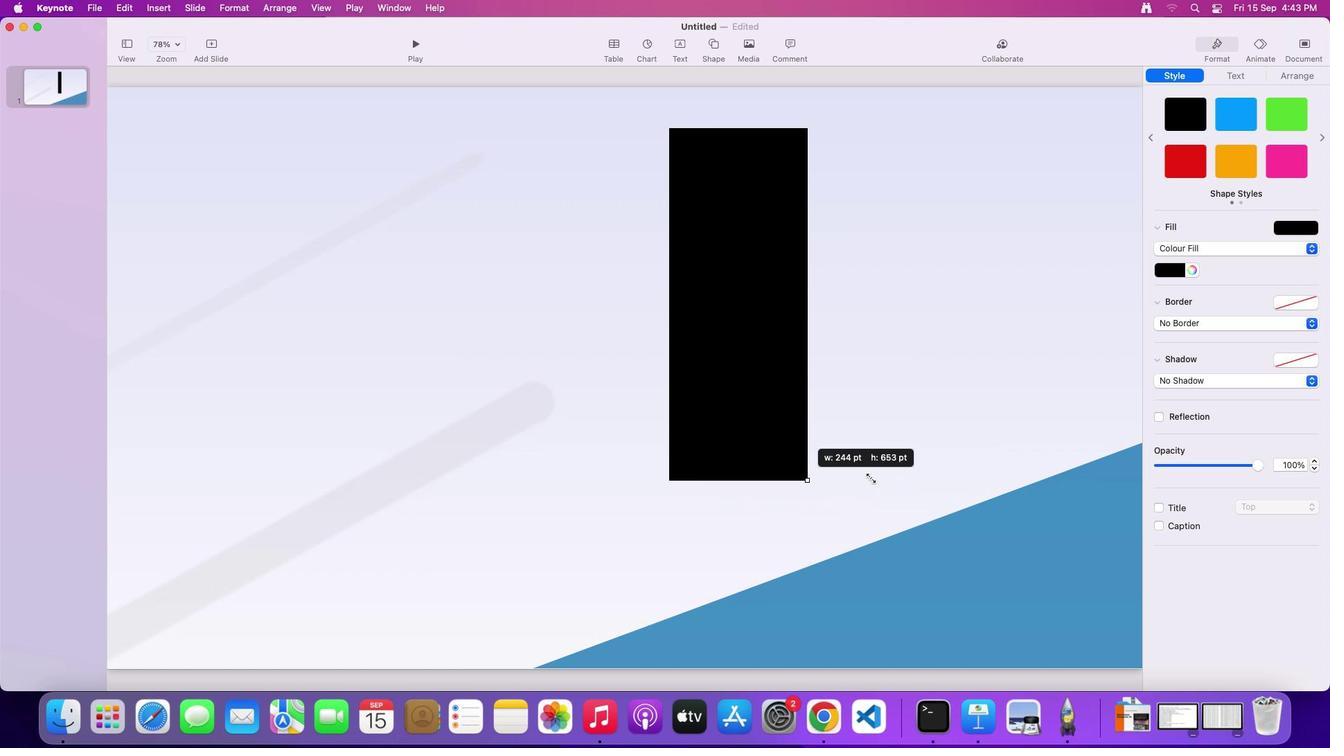 
Action: Mouse moved to (910, 448)
Screenshot: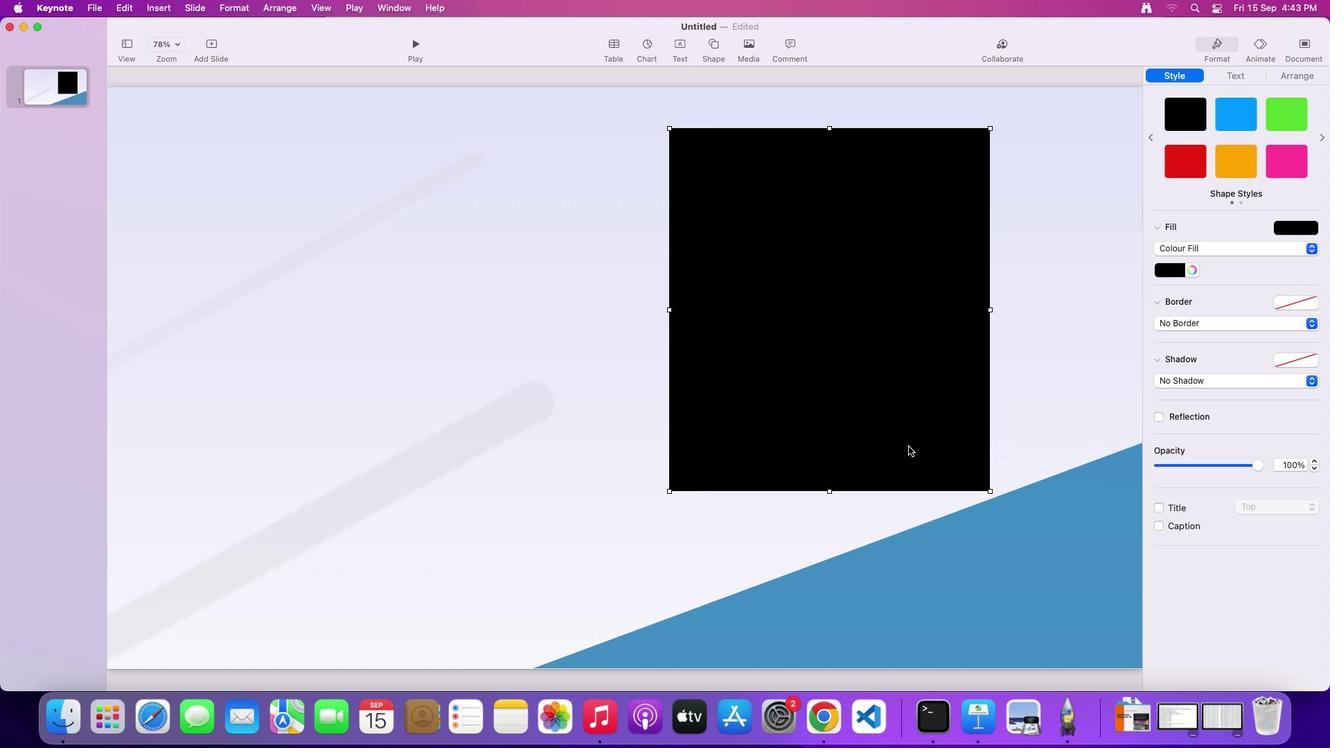 
Action: Mouse pressed left at (910, 448)
Screenshot: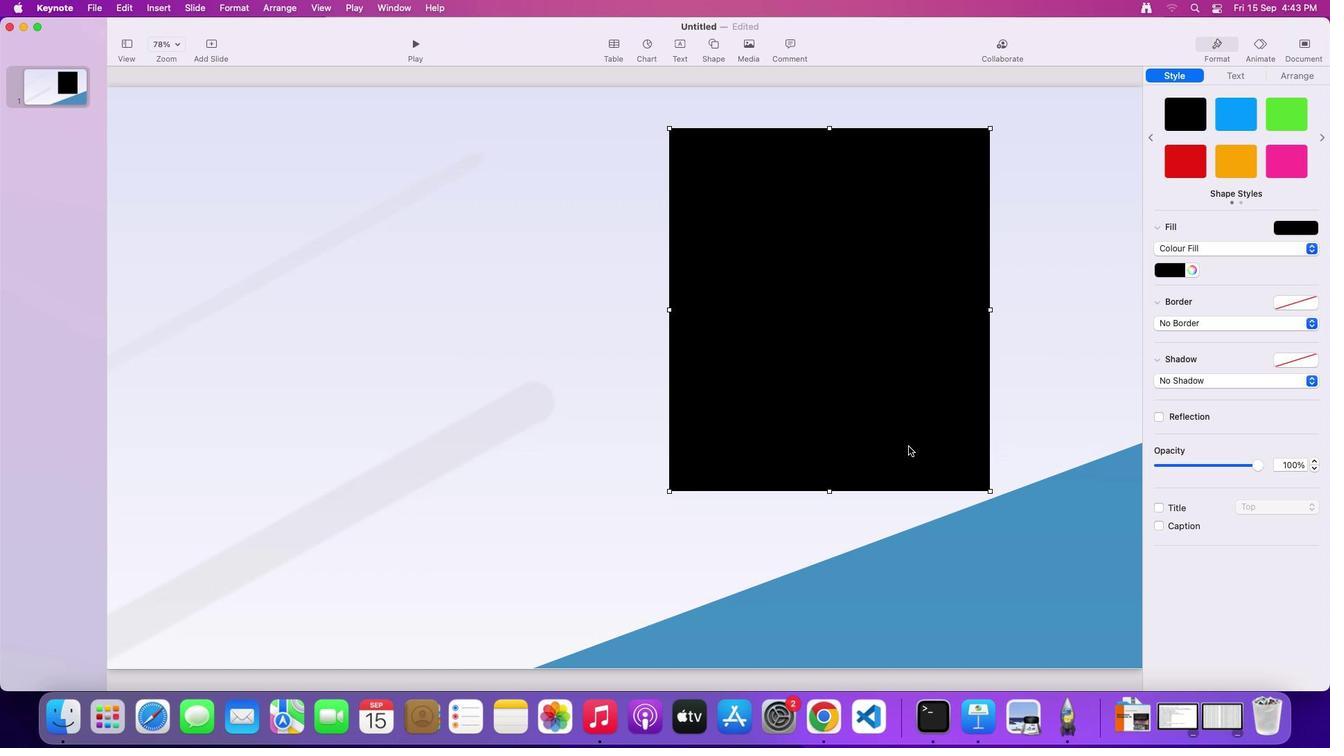 
Action: Mouse moved to (908, 446)
Screenshot: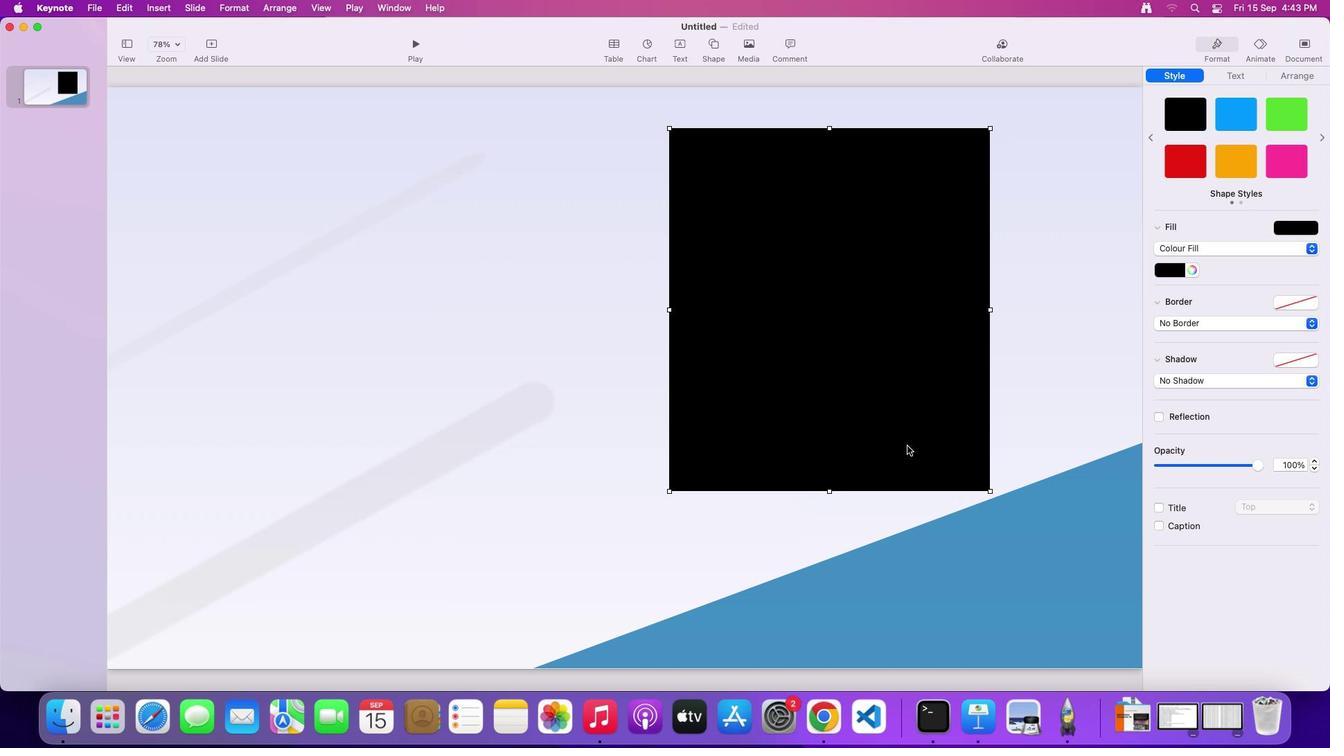 
Action: Key pressed Key.delete
Screenshot: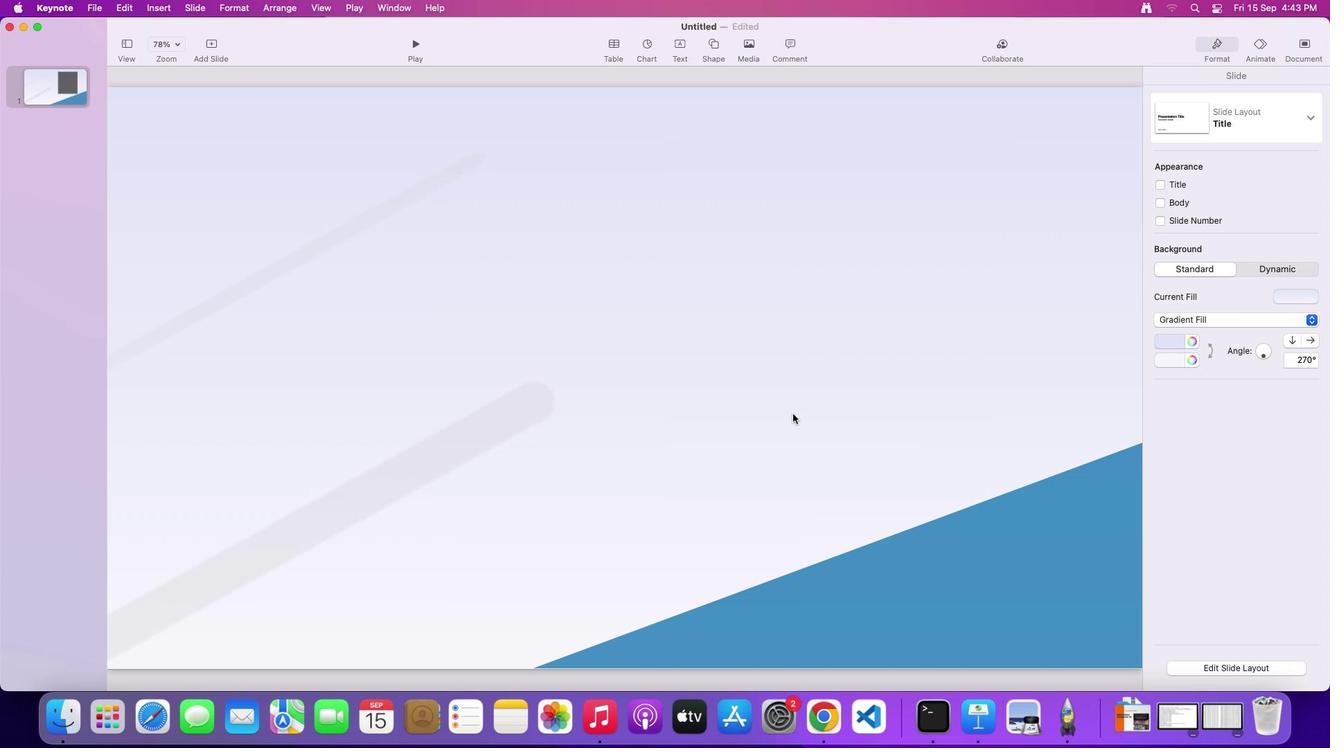 
Action: Mouse moved to (707, 45)
Screenshot: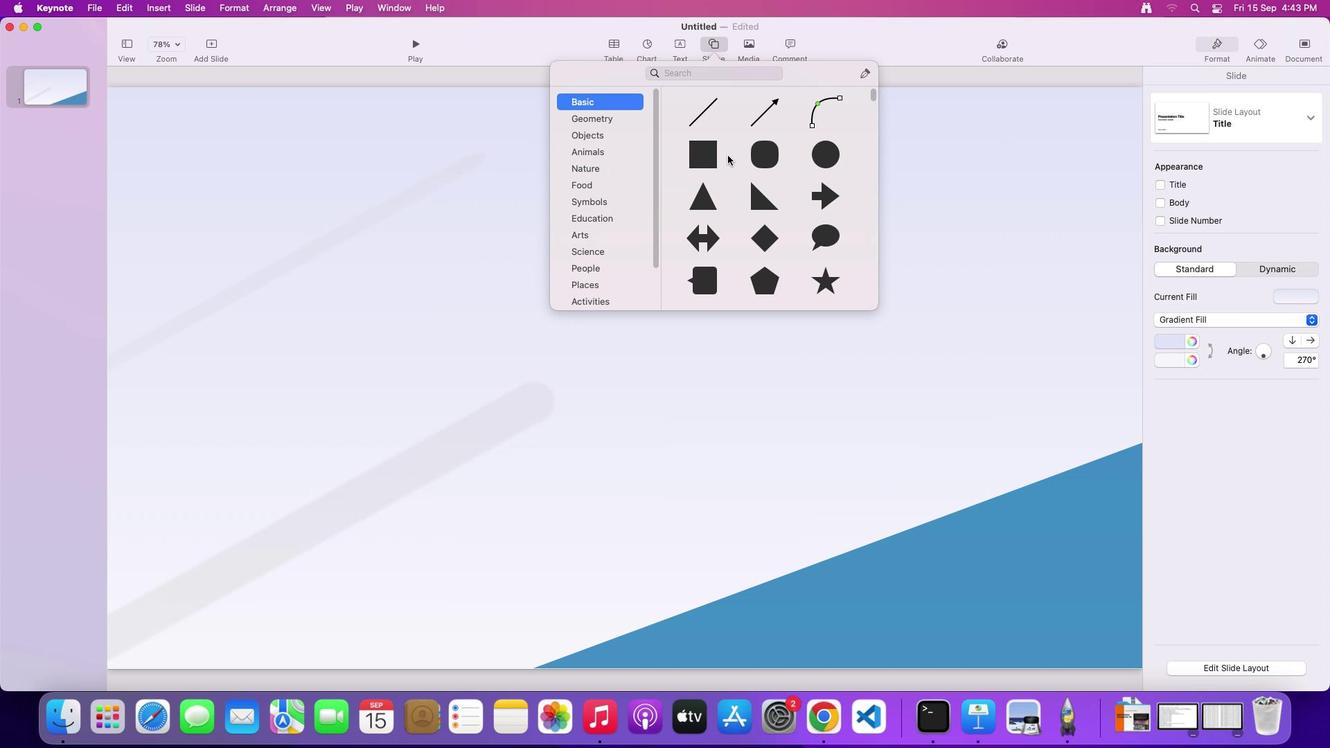 
Action: Mouse pressed left at (707, 45)
Screenshot: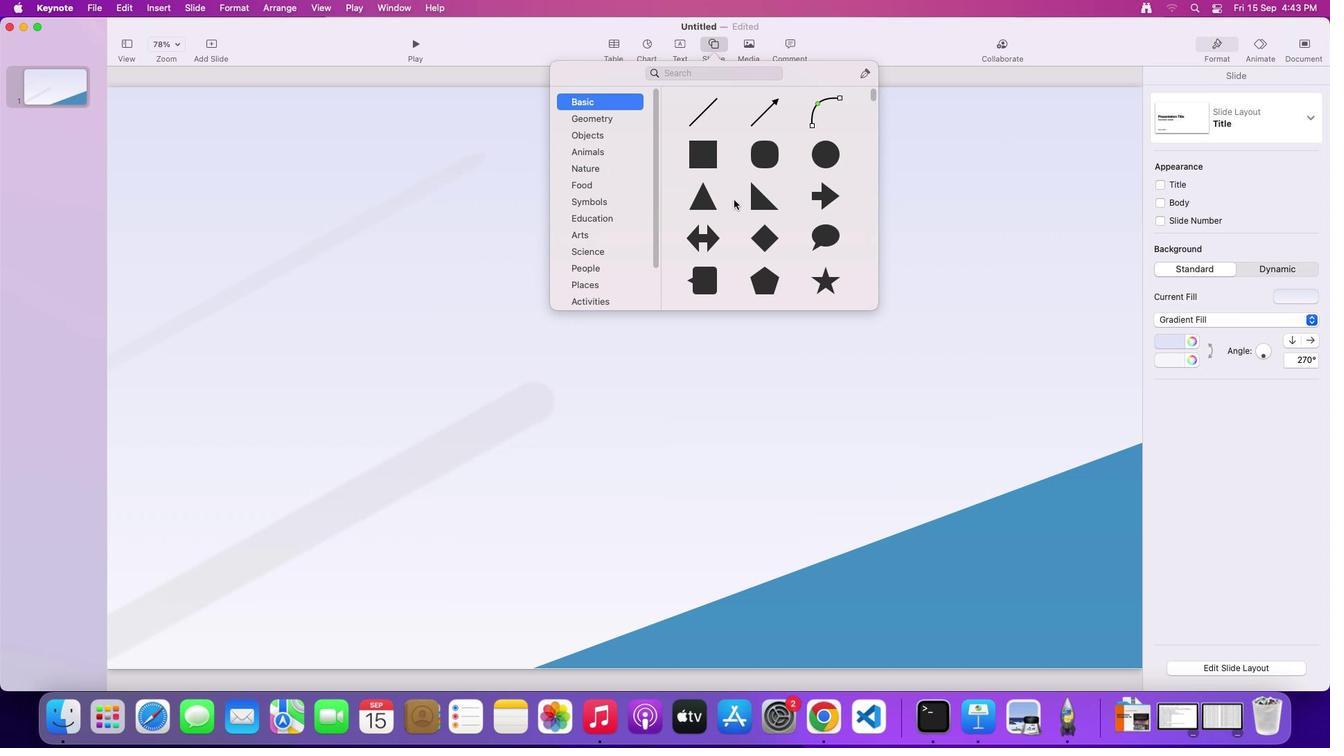 
Action: Mouse moved to (751, 199)
Screenshot: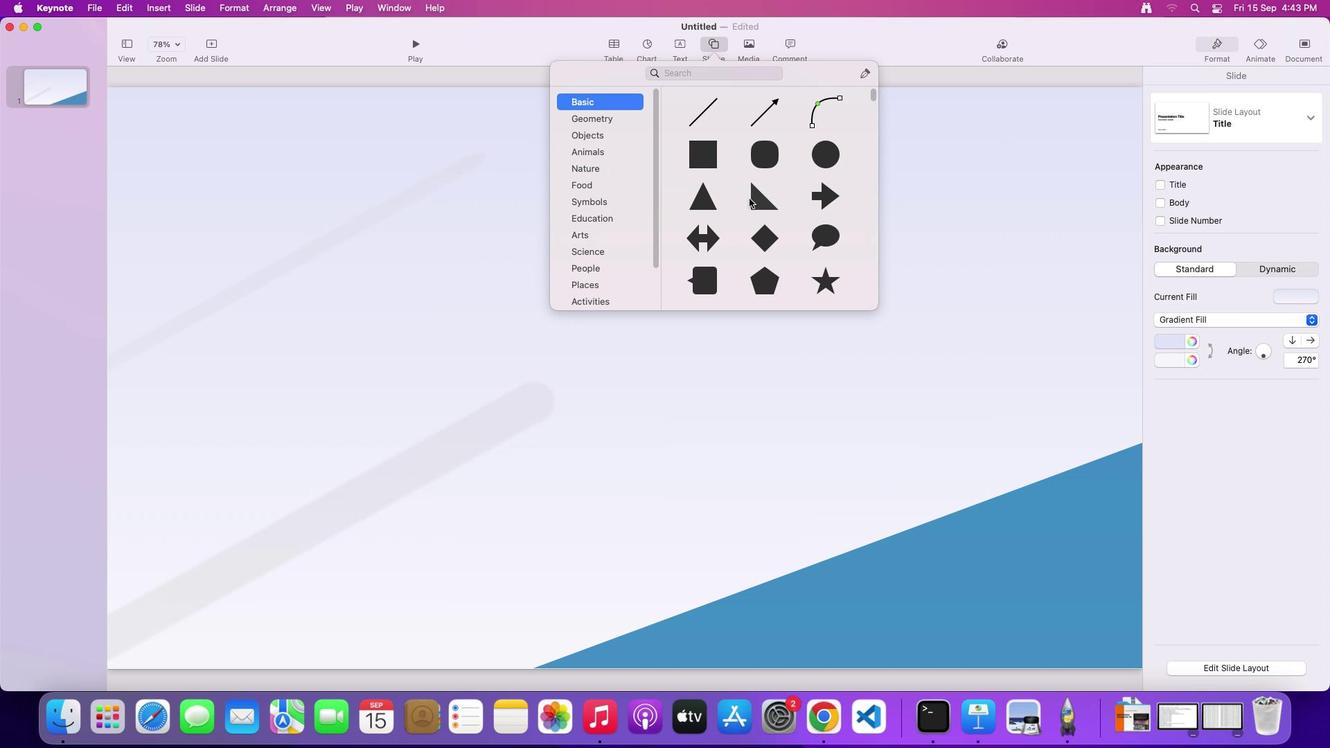 
Action: Mouse pressed left at (751, 199)
Screenshot: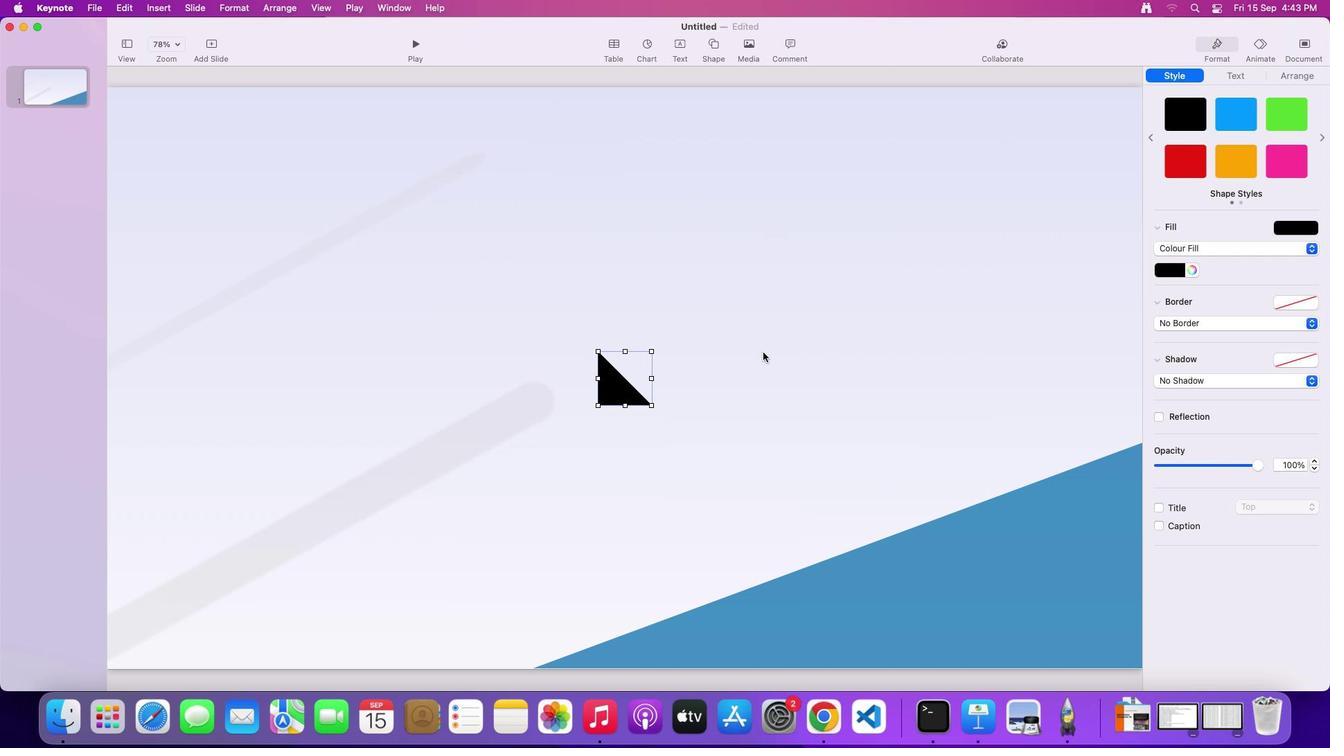 
Action: Mouse moved to (600, 354)
Screenshot: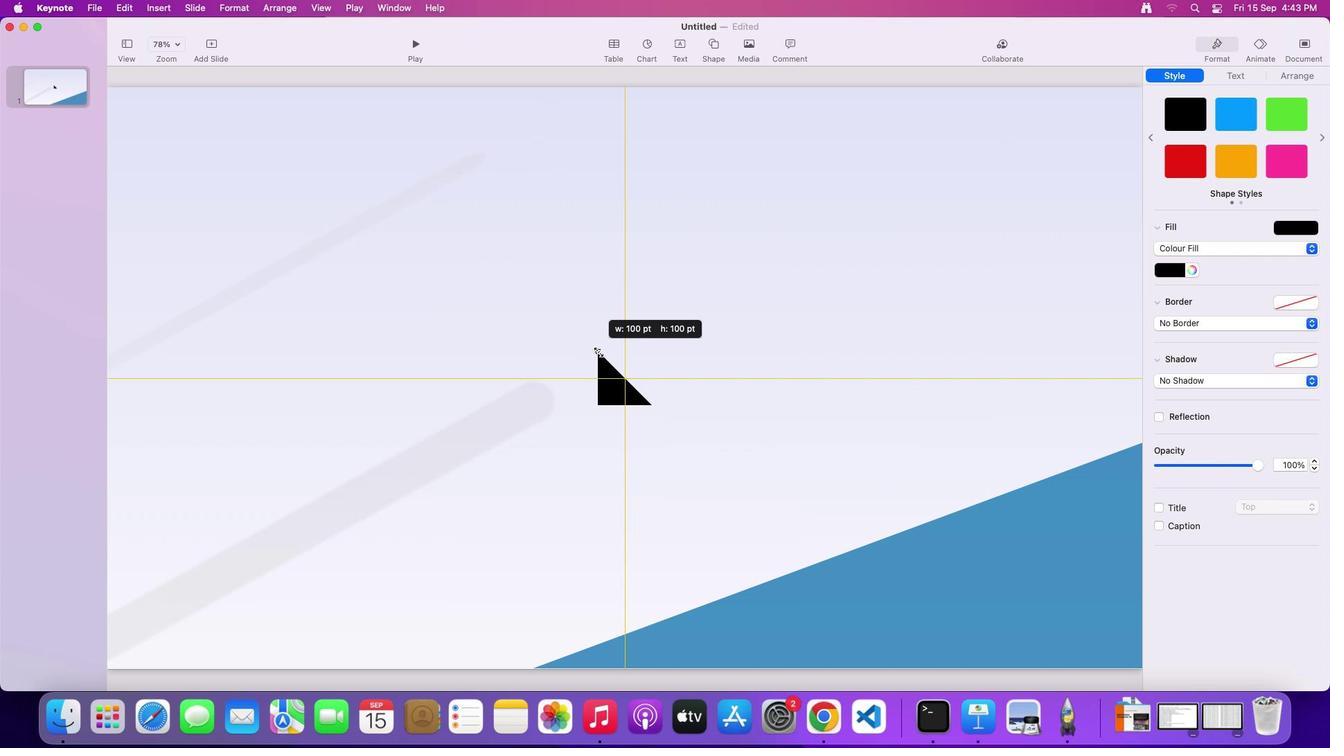 
Action: Mouse pressed left at (600, 354)
Screenshot: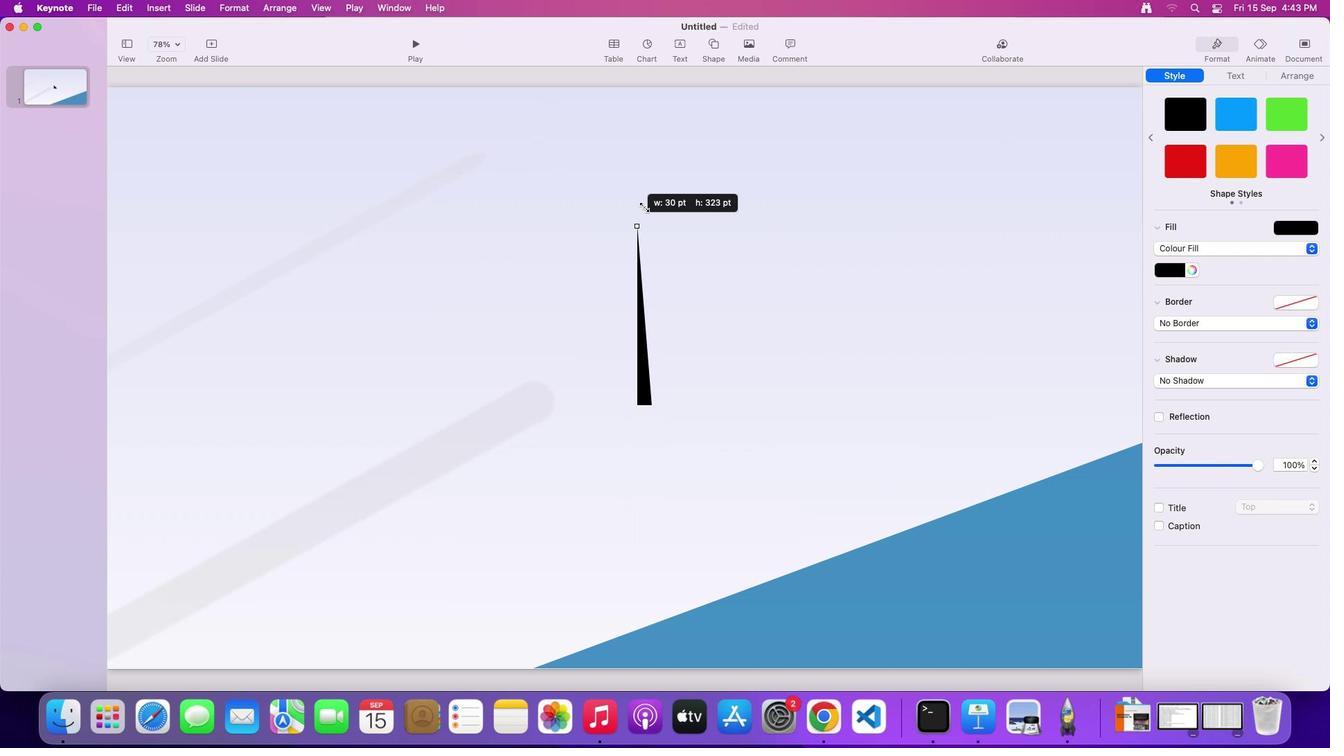 
Action: Mouse moved to (652, 405)
Screenshot: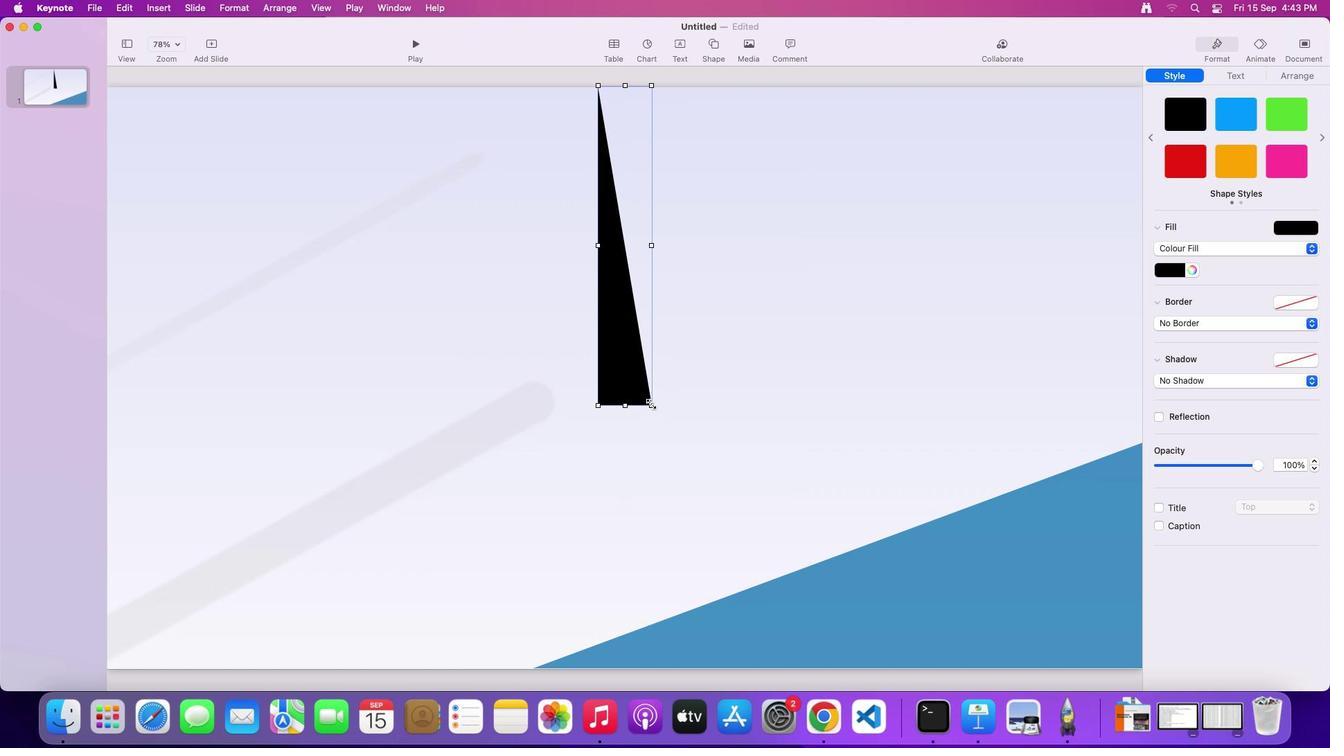 
Action: Mouse pressed left at (652, 405)
Screenshot: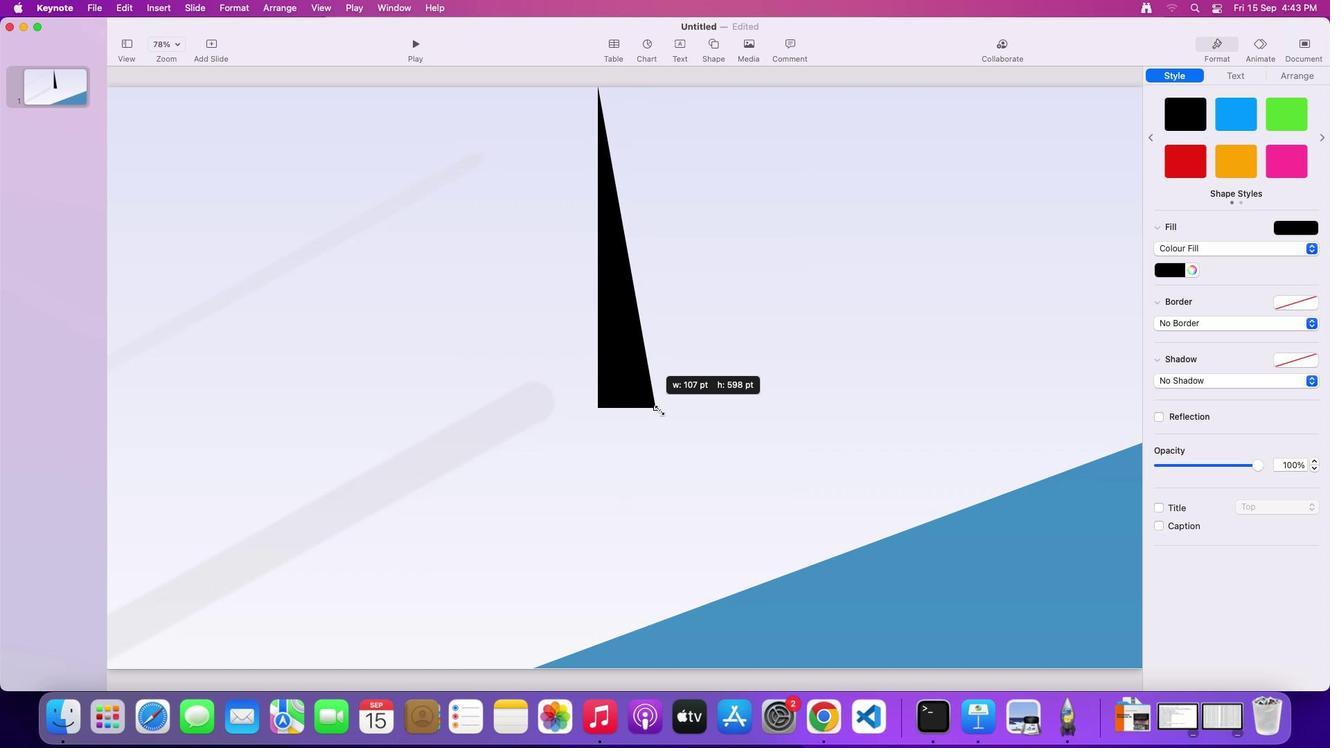 
Action: Mouse moved to (598, 440)
Screenshot: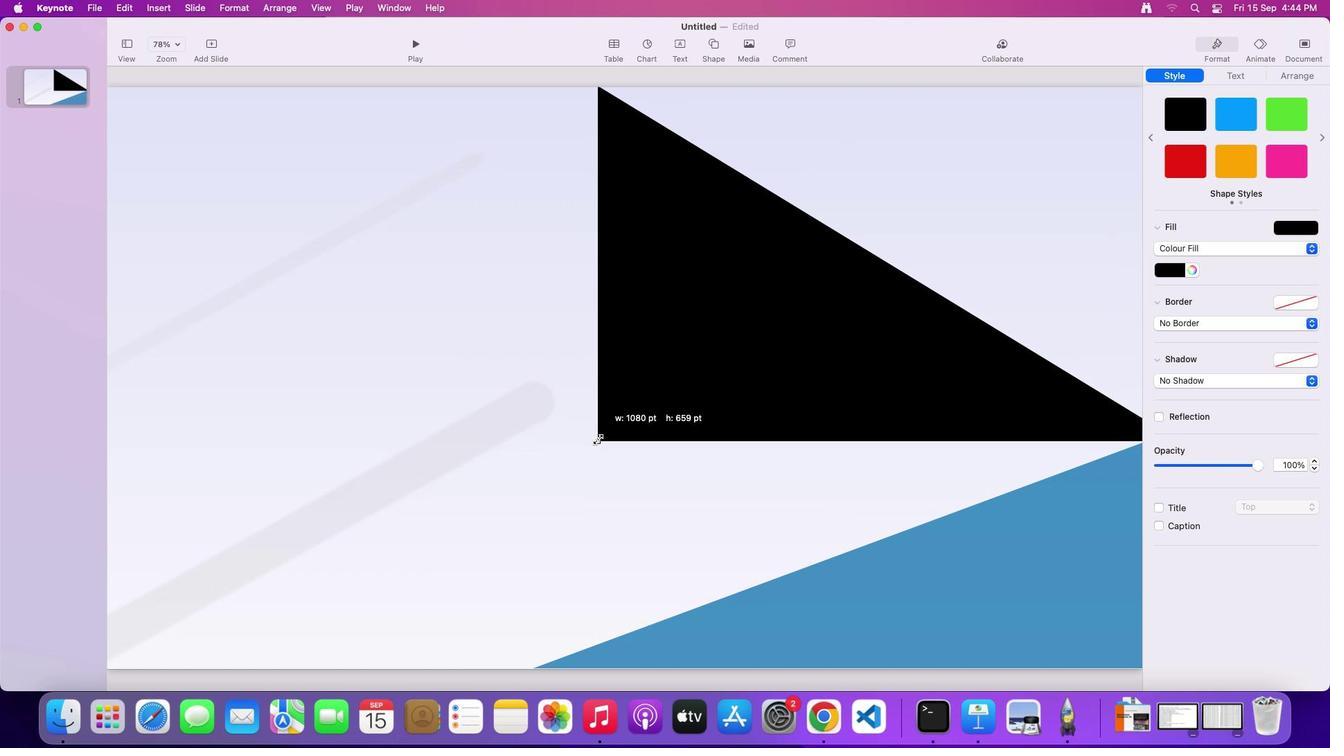 
Action: Mouse pressed left at (598, 440)
Screenshot: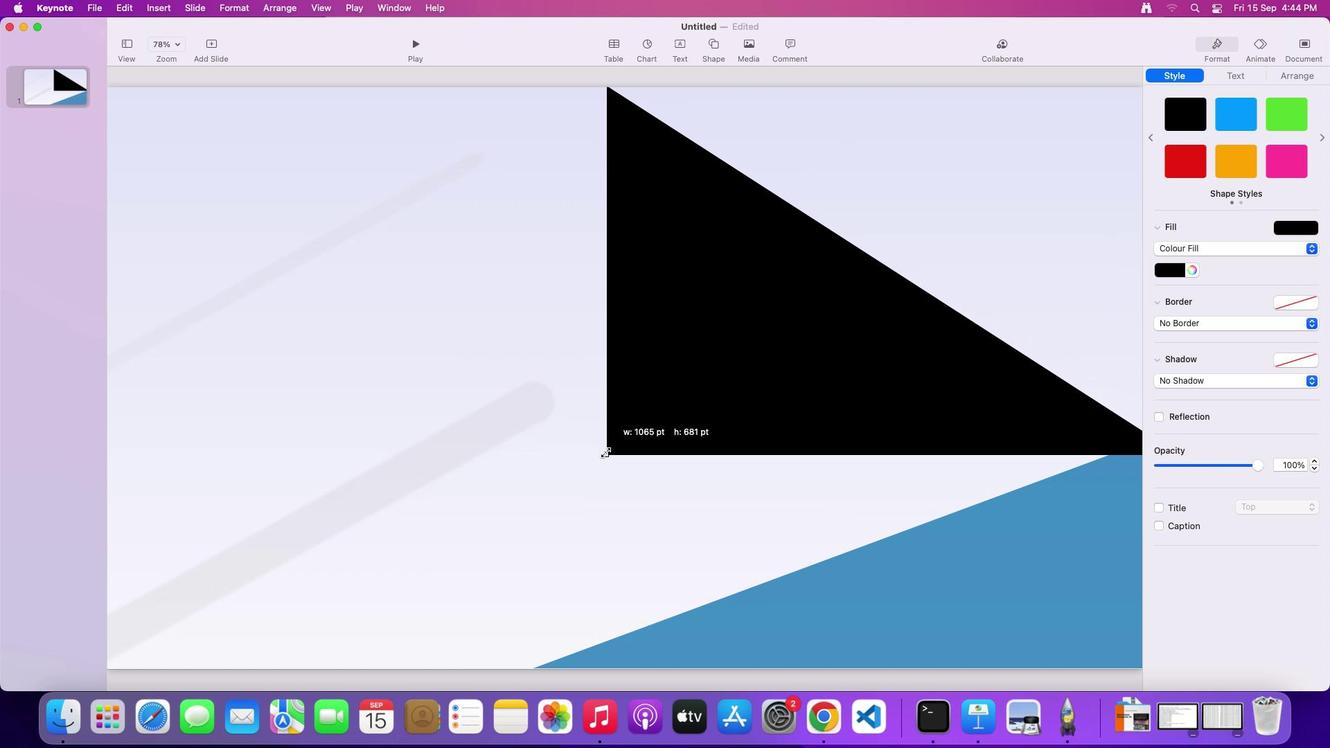 
Action: Mouse moved to (884, 322)
Screenshot: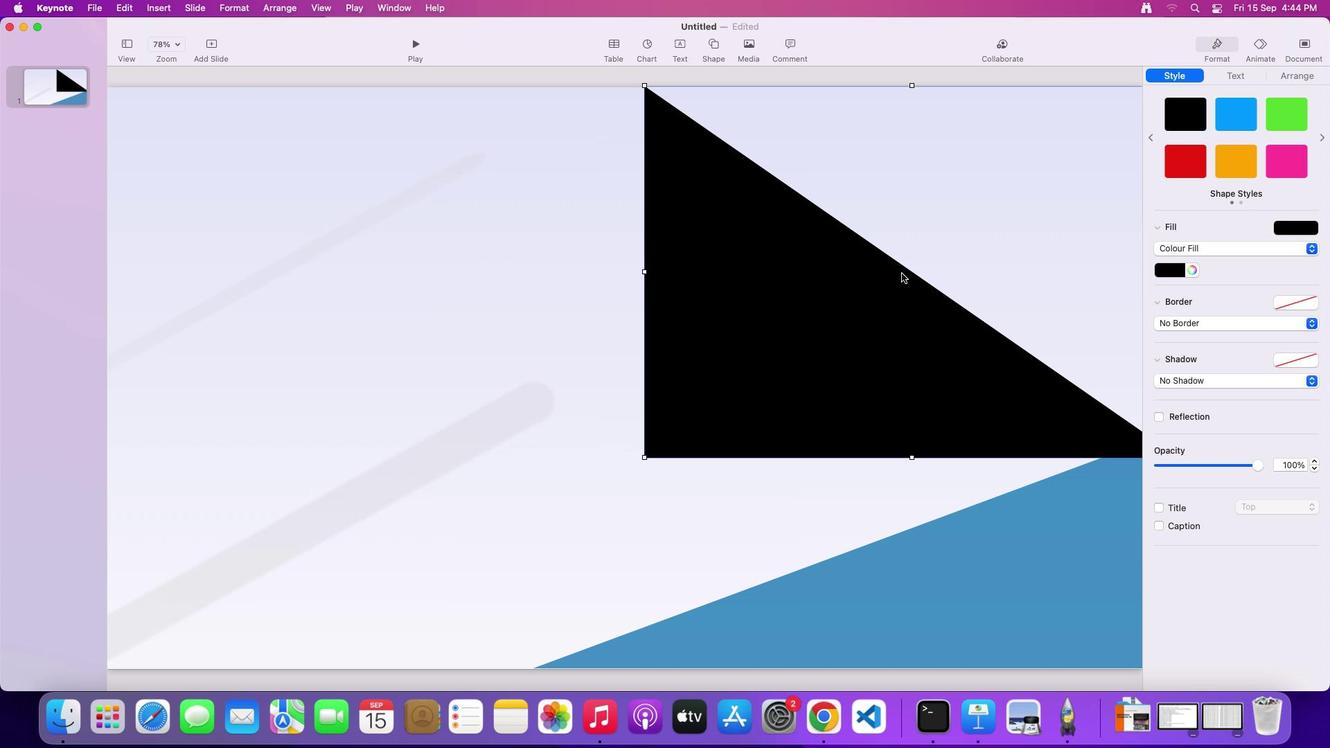 
Action: Mouse pressed left at (884, 322)
Screenshot: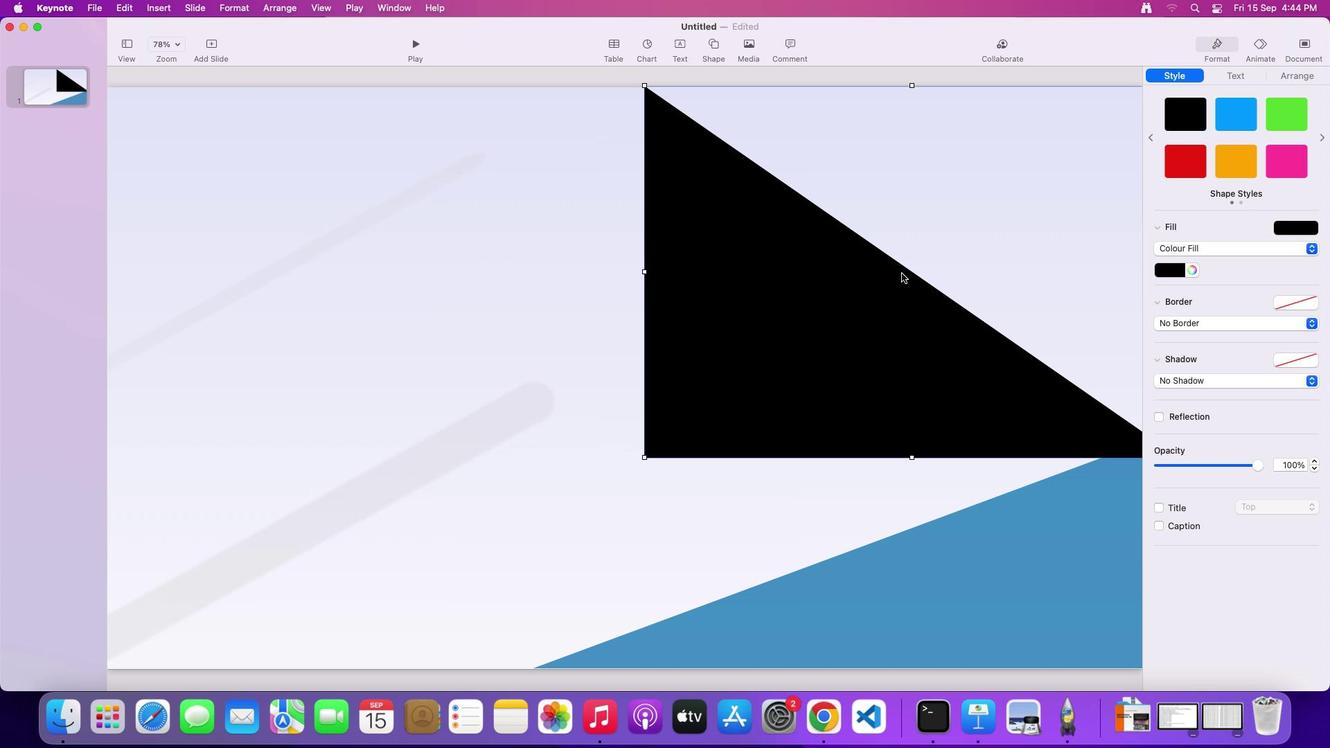 
Action: Mouse moved to (645, 87)
Screenshot: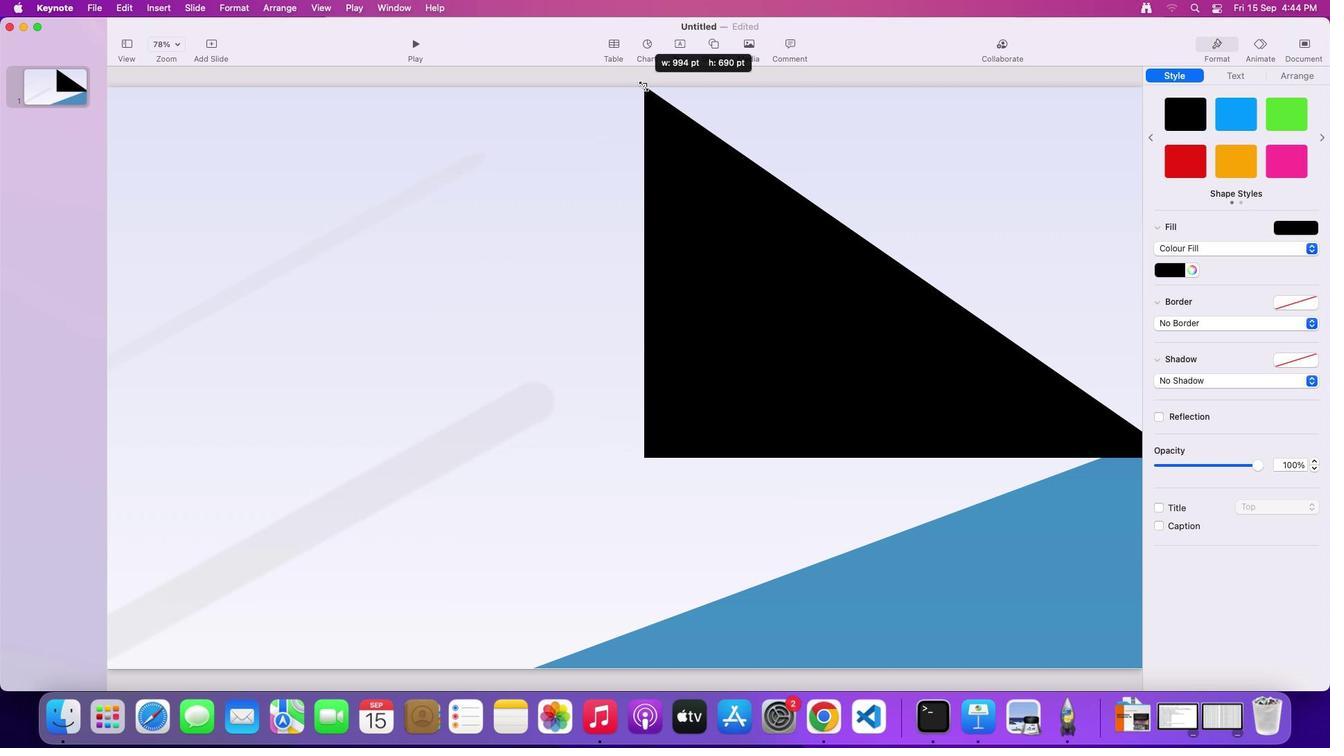 
Action: Mouse pressed left at (645, 87)
Screenshot: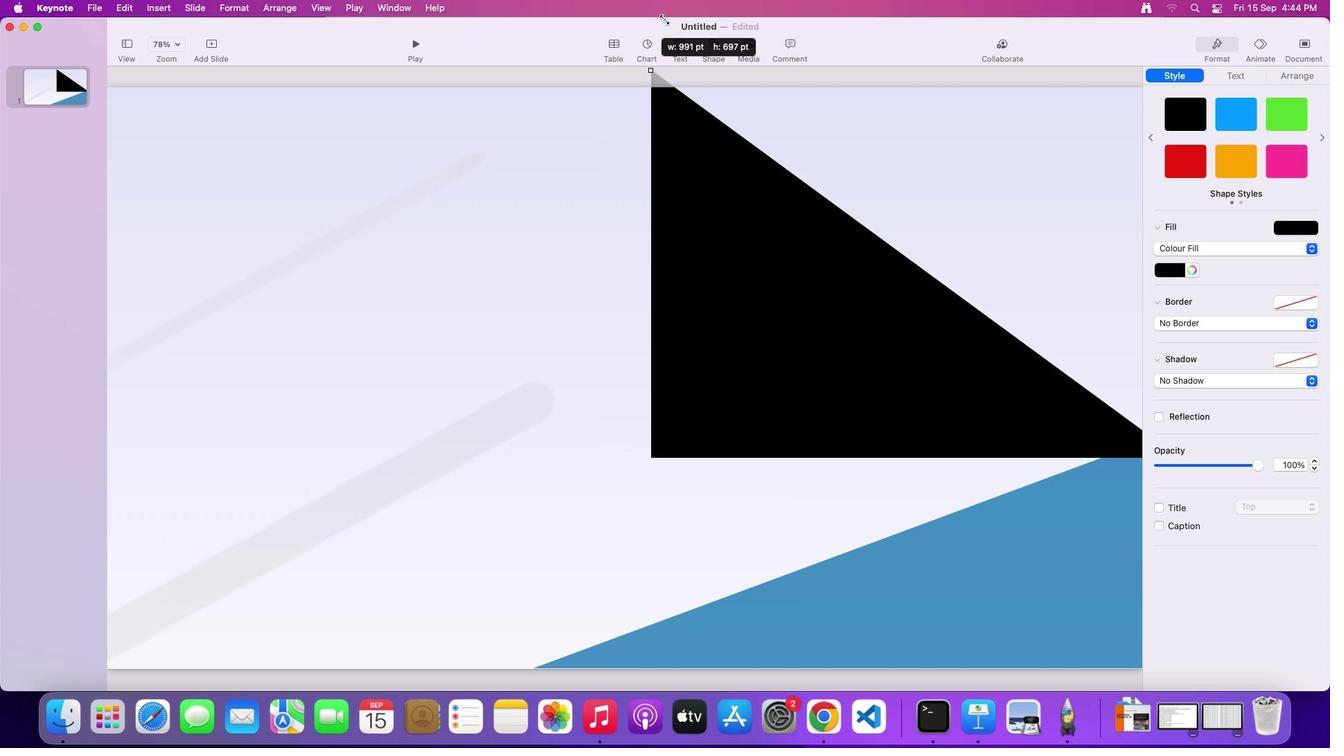 
Action: Mouse moved to (965, 242)
Screenshot: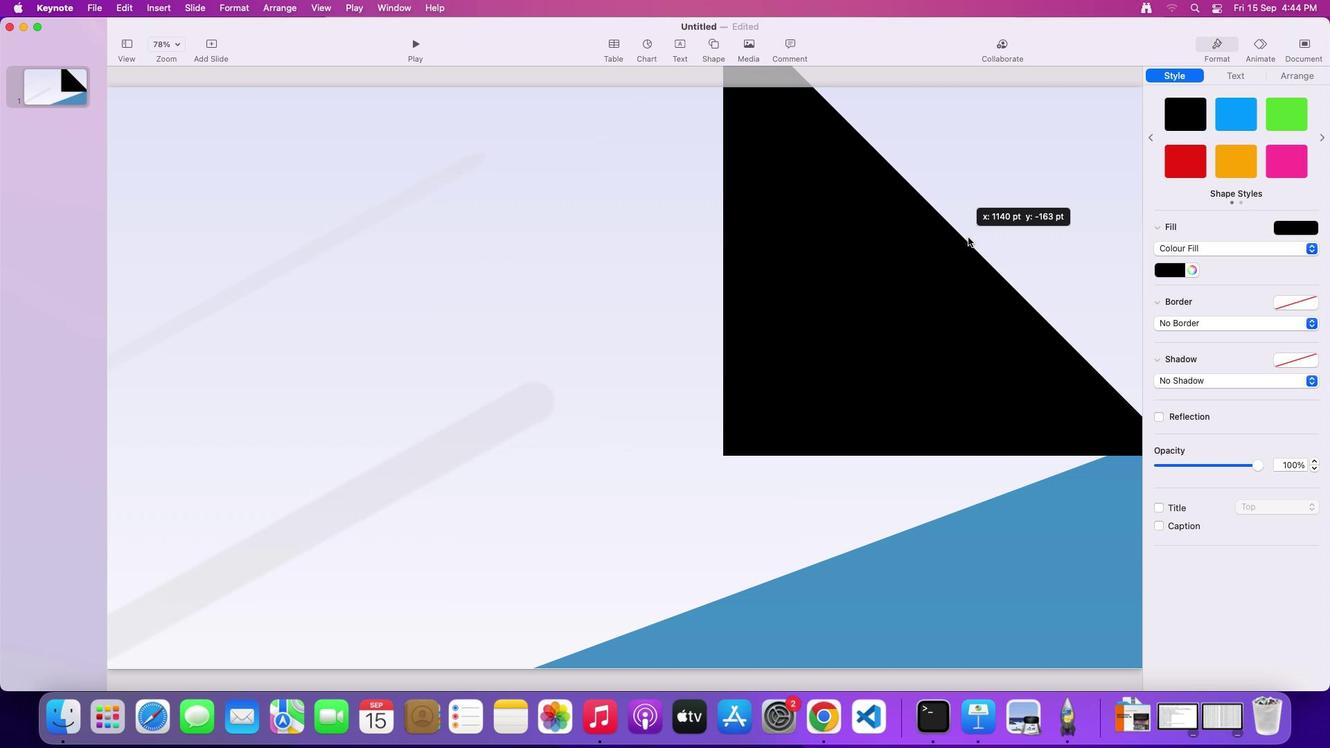 
Action: Mouse pressed left at (965, 242)
Screenshot: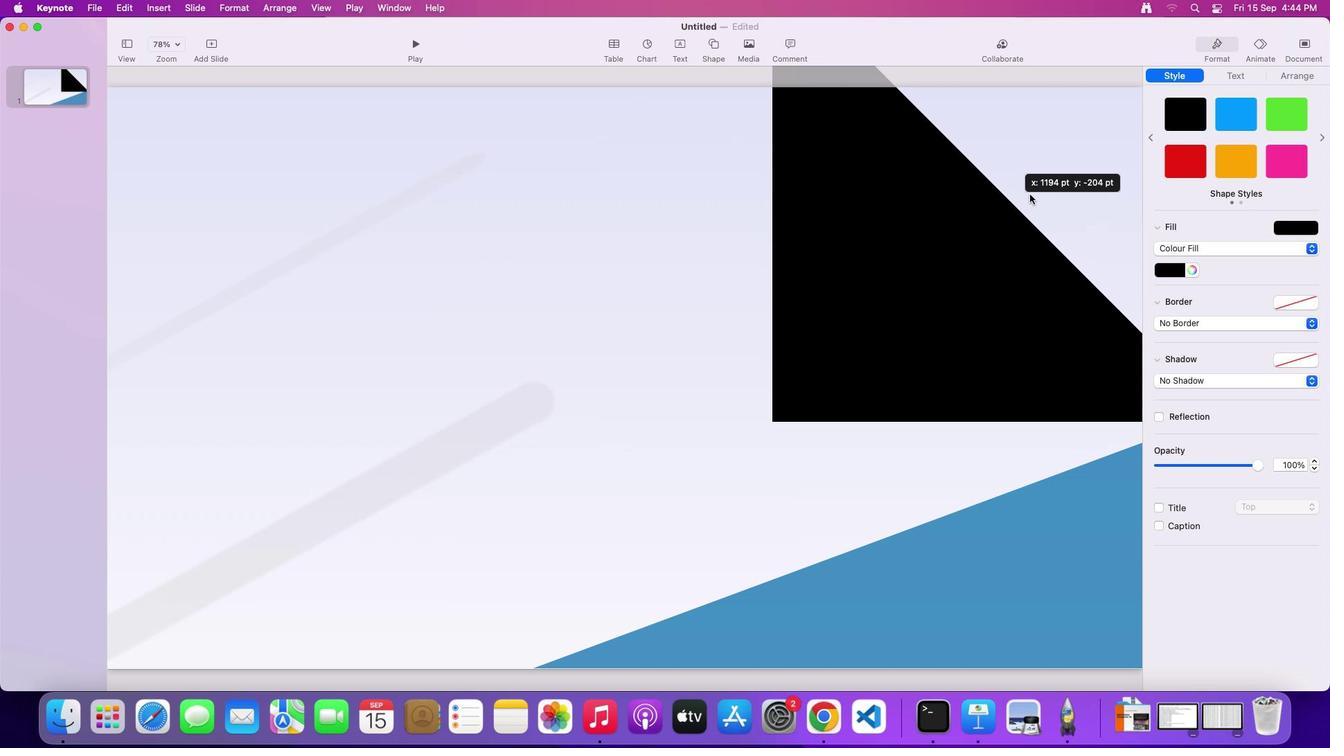 
Action: Mouse moved to (667, 479)
Screenshot: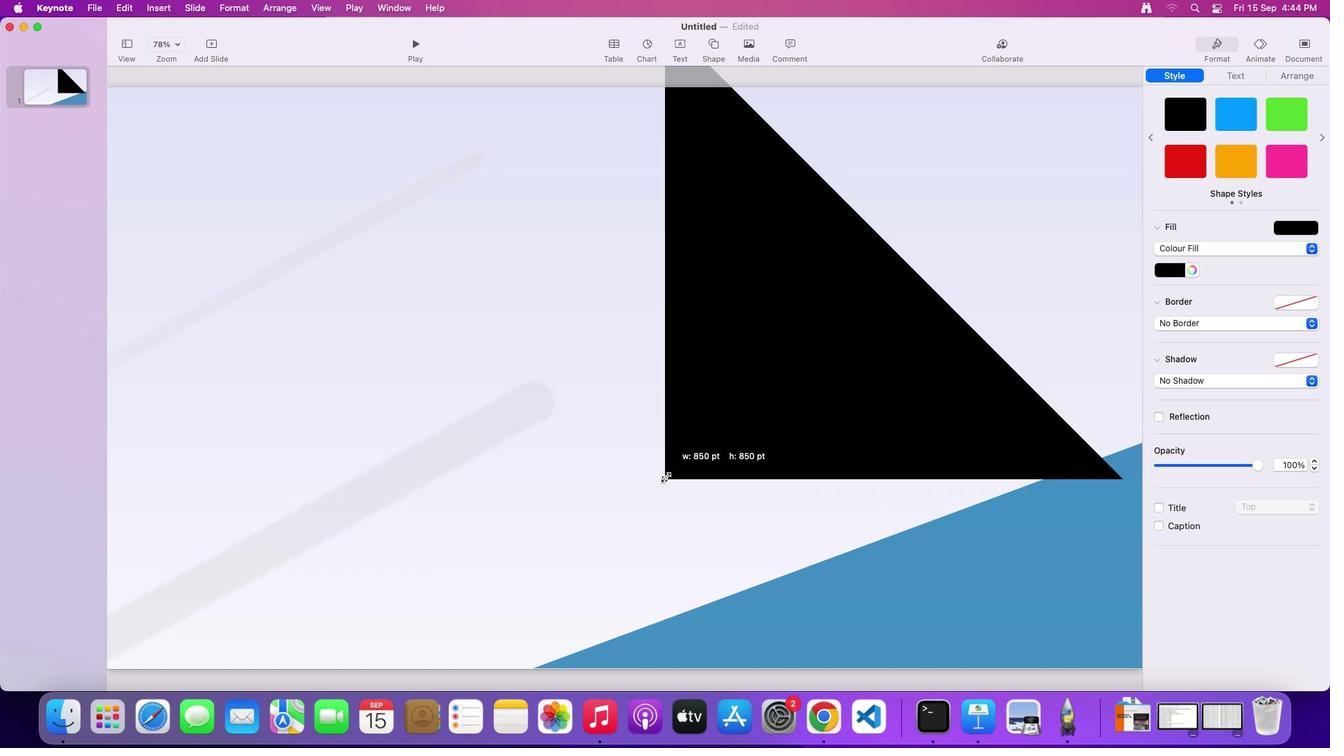 
Action: Mouse pressed left at (667, 479)
Screenshot: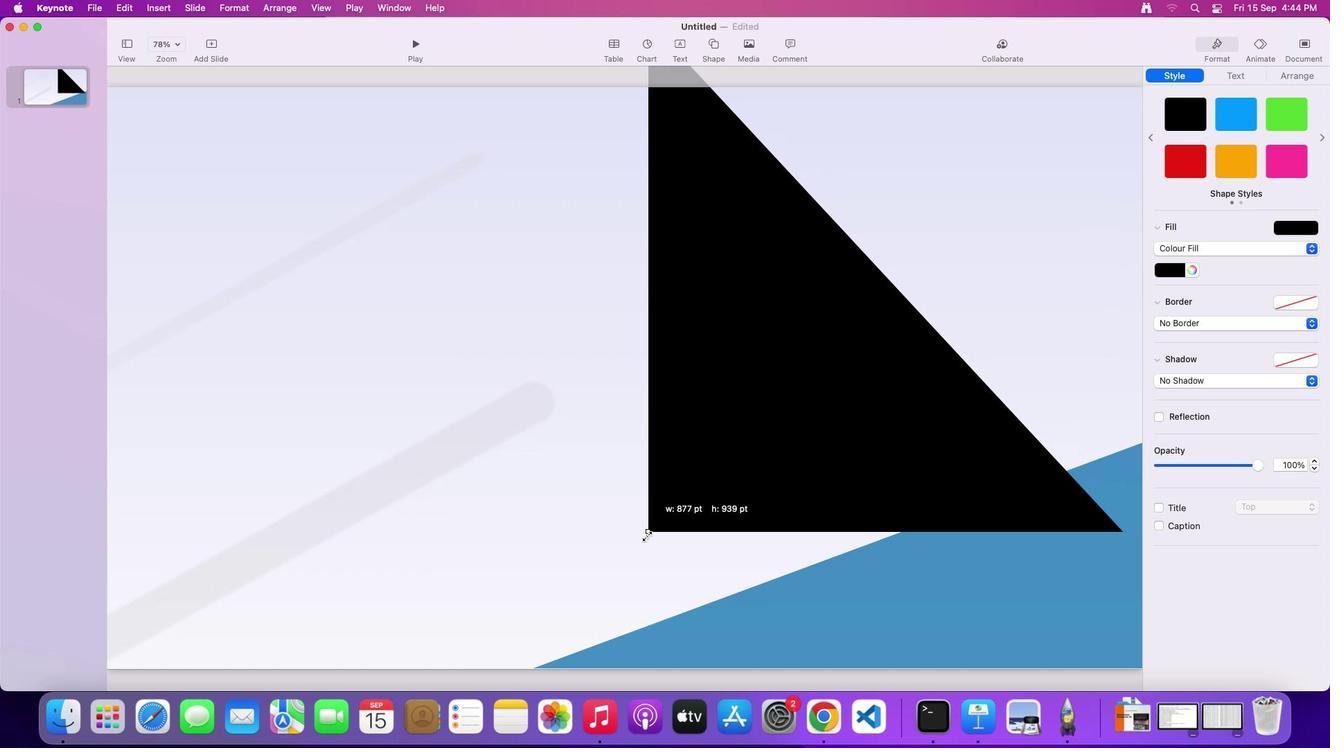 
Action: Mouse moved to (717, 530)
Screenshot: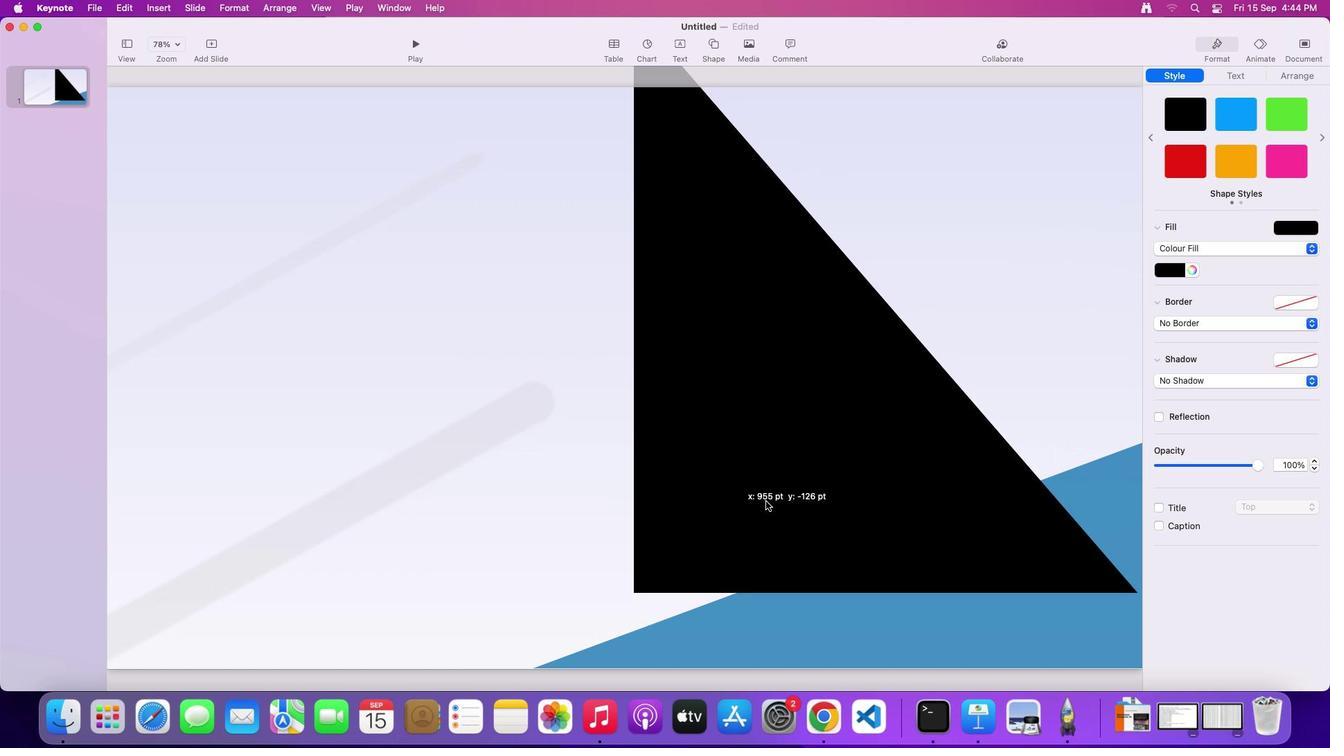 
Action: Mouse pressed left at (717, 530)
Screenshot: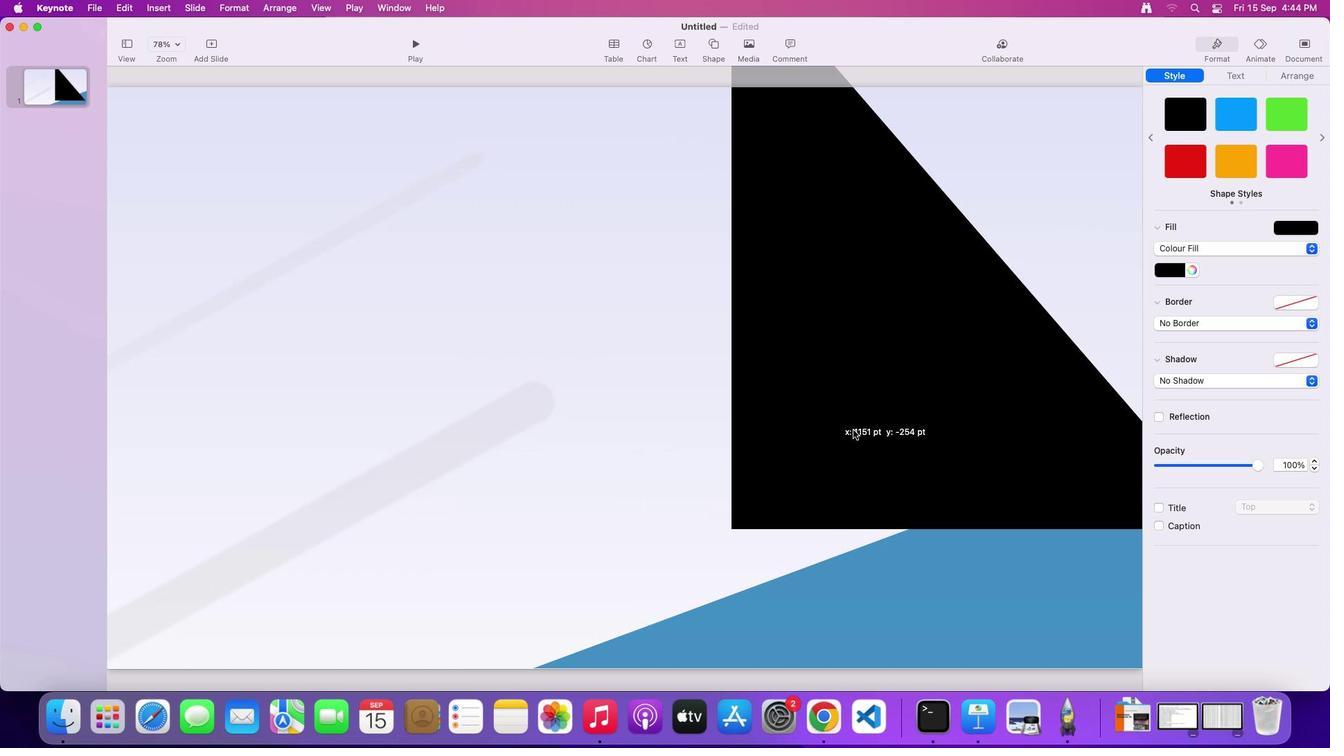
Action: Mouse moved to (757, 500)
Screenshot: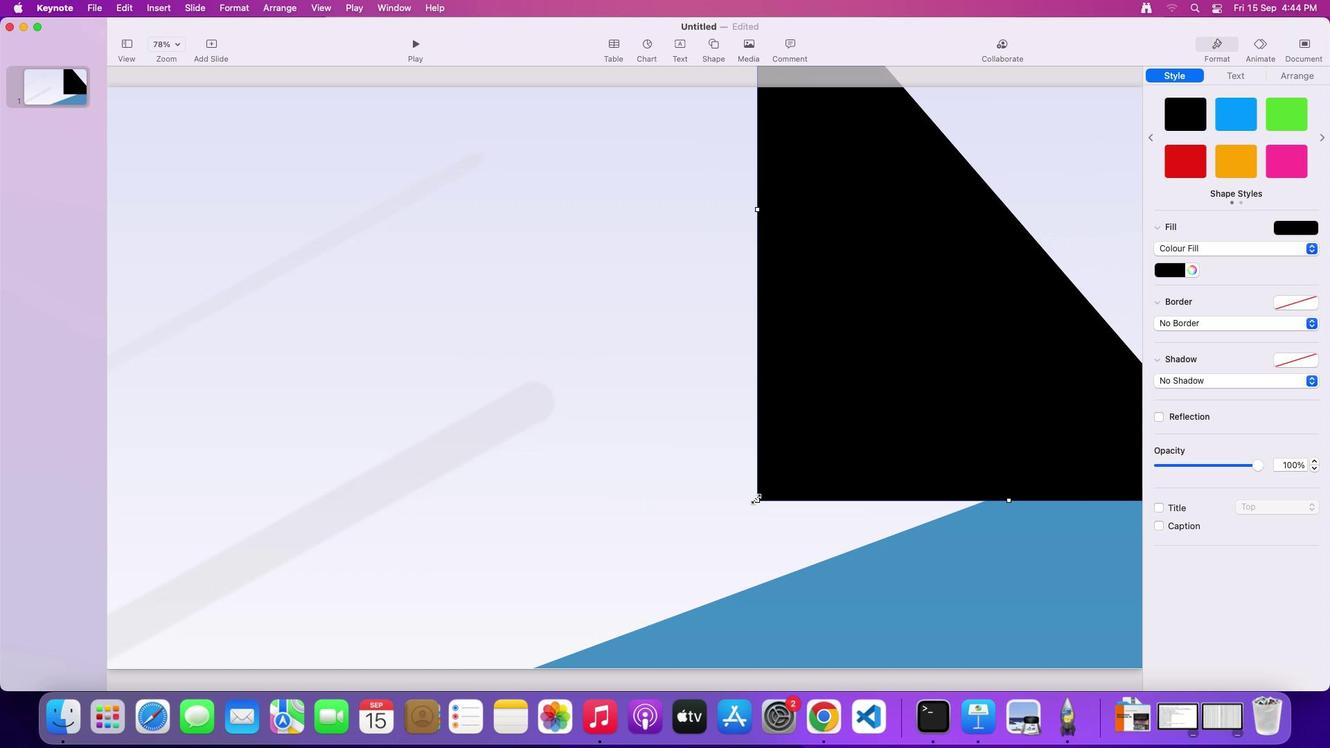 
Action: Mouse pressed left at (757, 500)
Screenshot: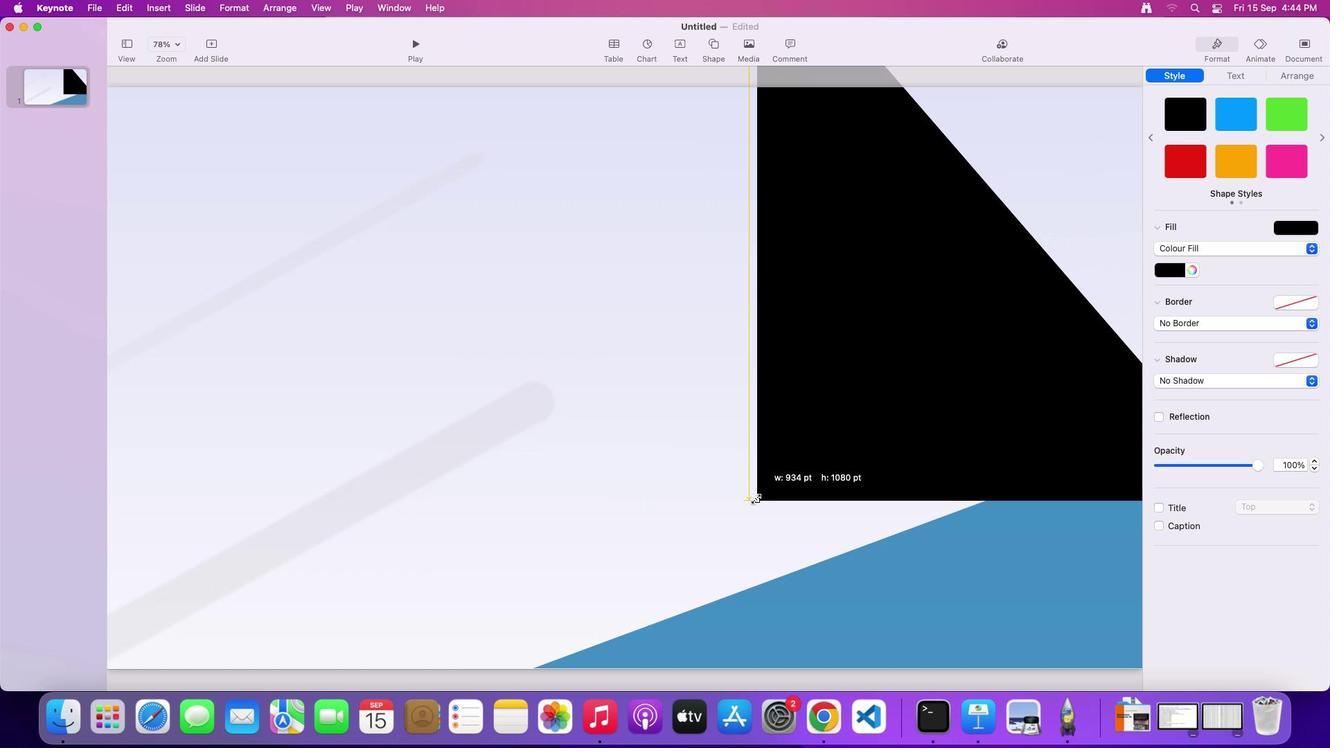 
Action: Mouse moved to (536, 491)
Screenshot: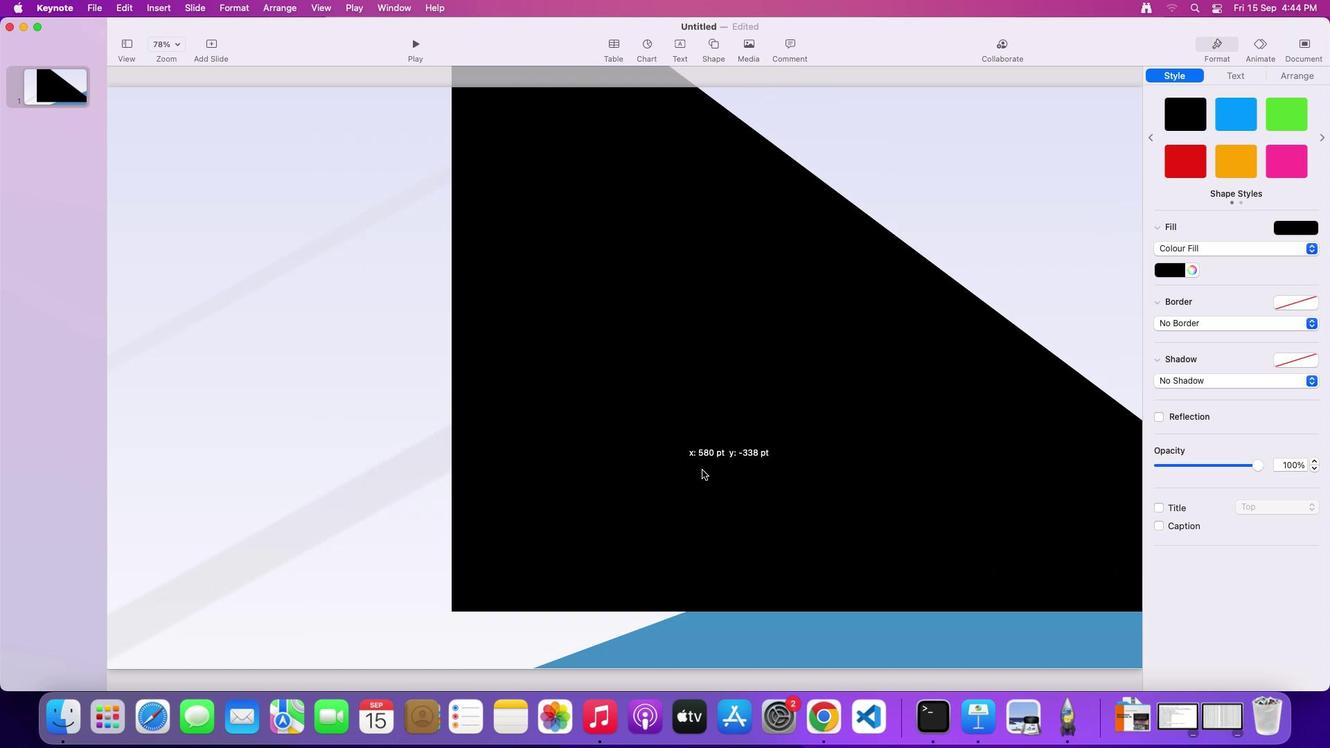 
Action: Mouse pressed left at (536, 491)
Screenshot: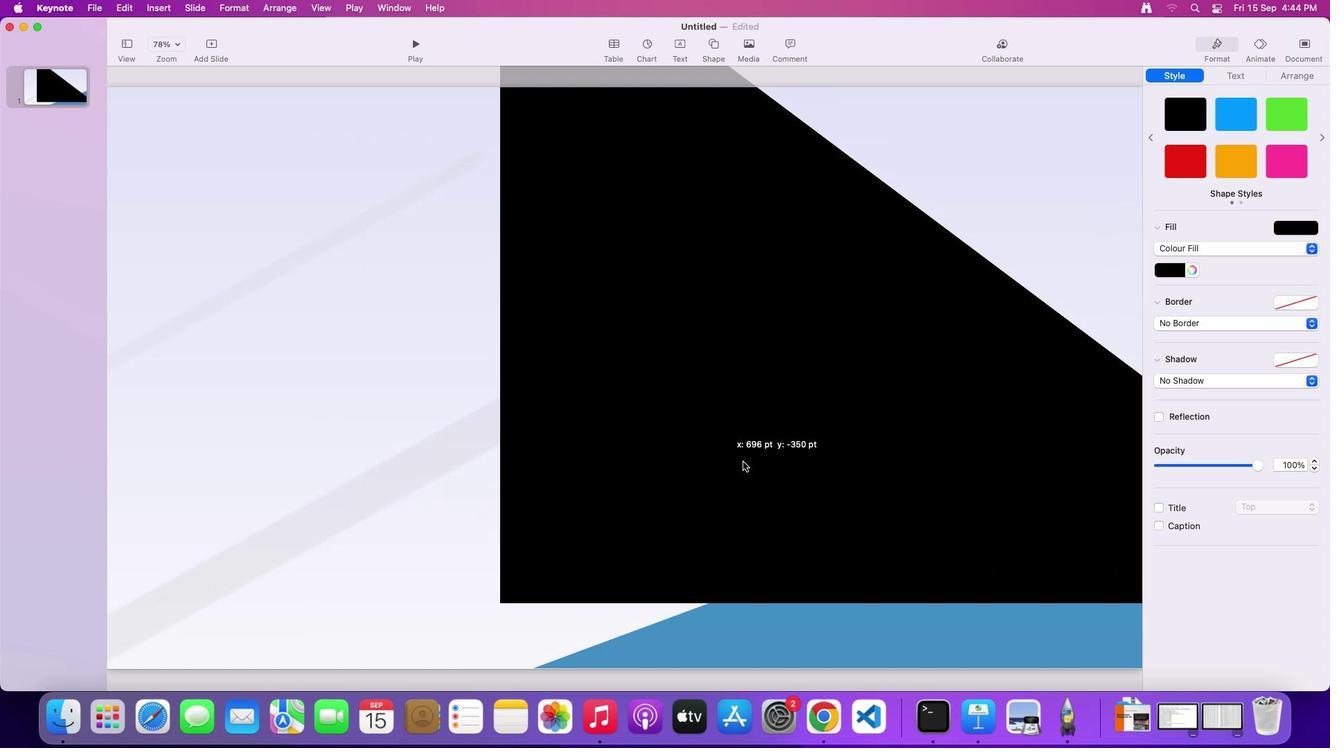 
Action: Mouse moved to (743, 493)
Screenshot: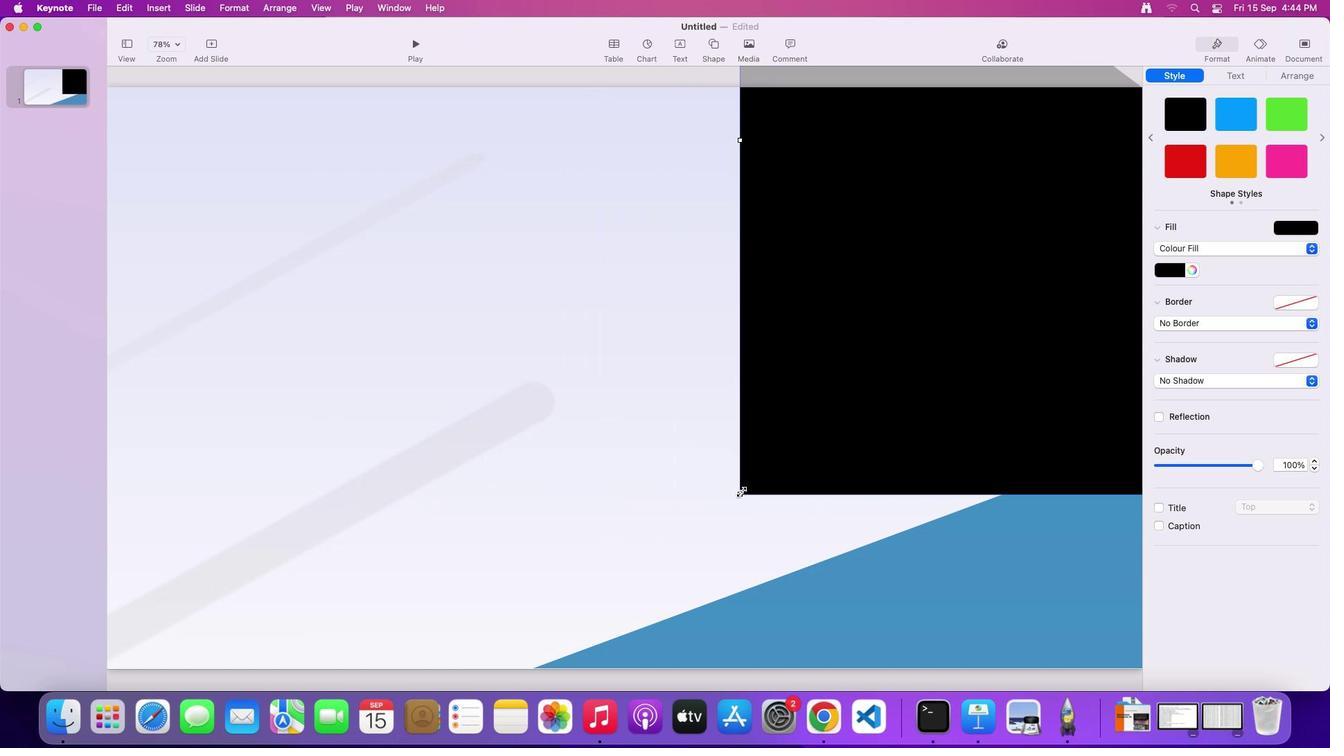 
Action: Mouse pressed left at (743, 493)
Screenshot: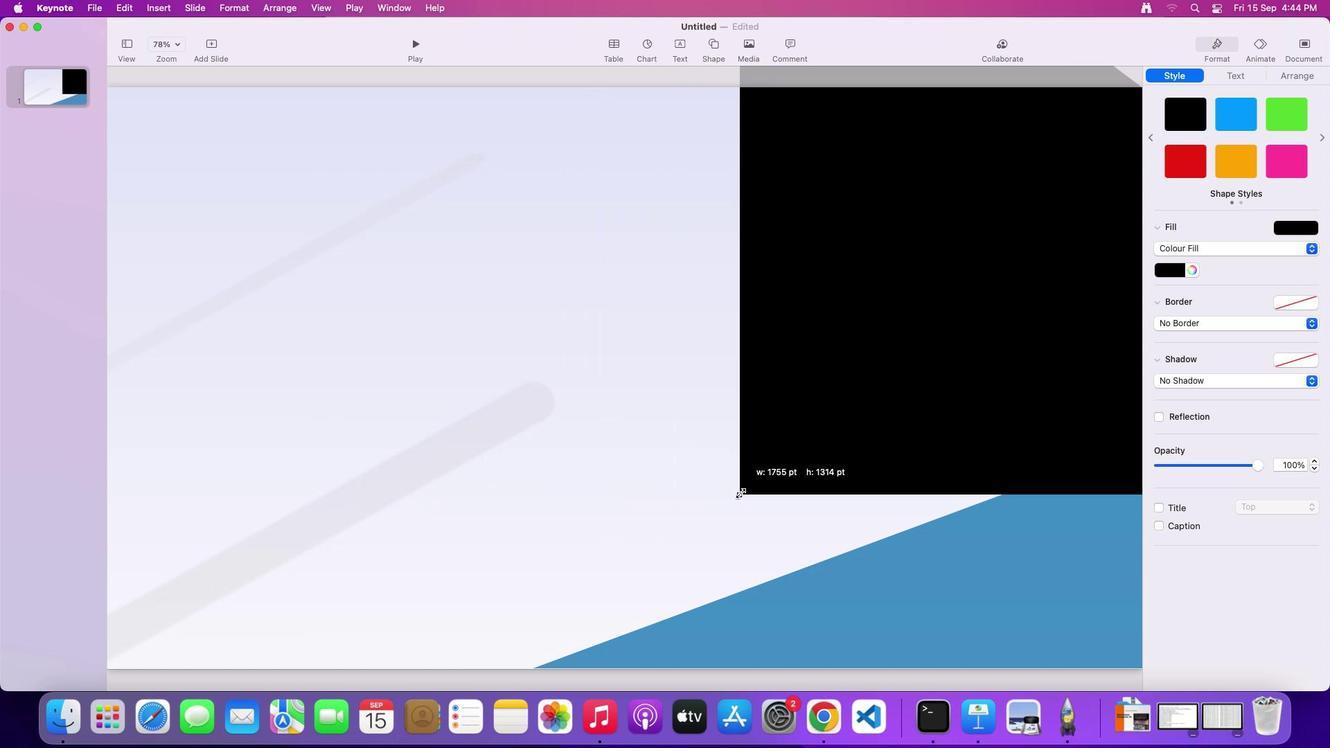 
Action: Mouse moved to (517, 471)
Screenshot: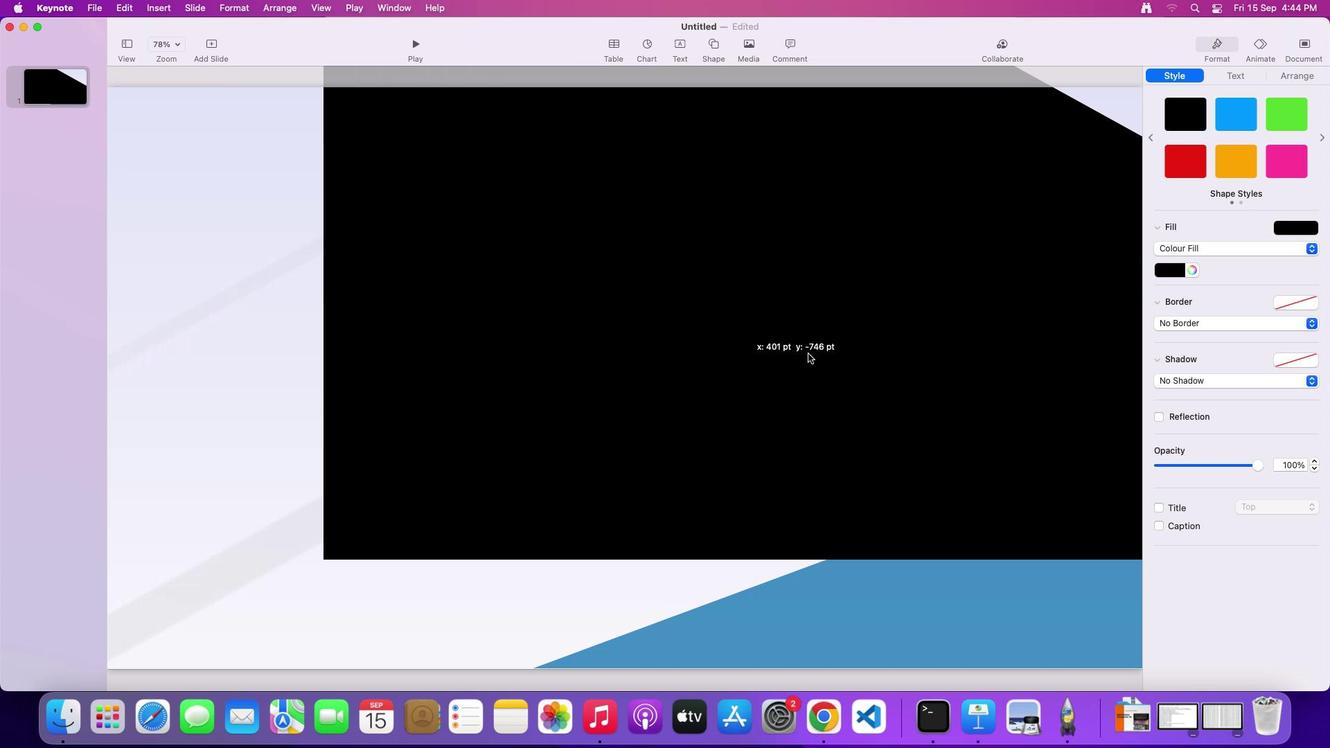 
Action: Mouse pressed left at (517, 471)
Screenshot: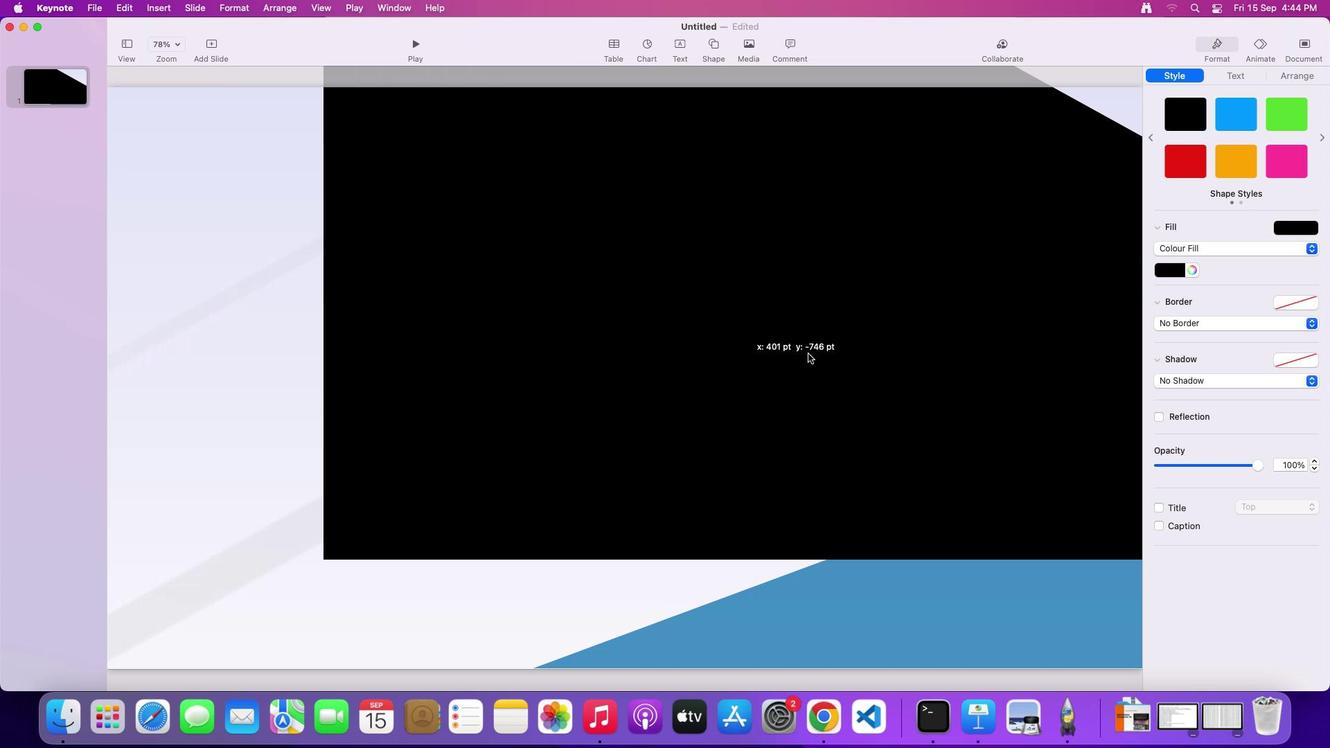 
Action: Mouse moved to (903, 390)
Screenshot: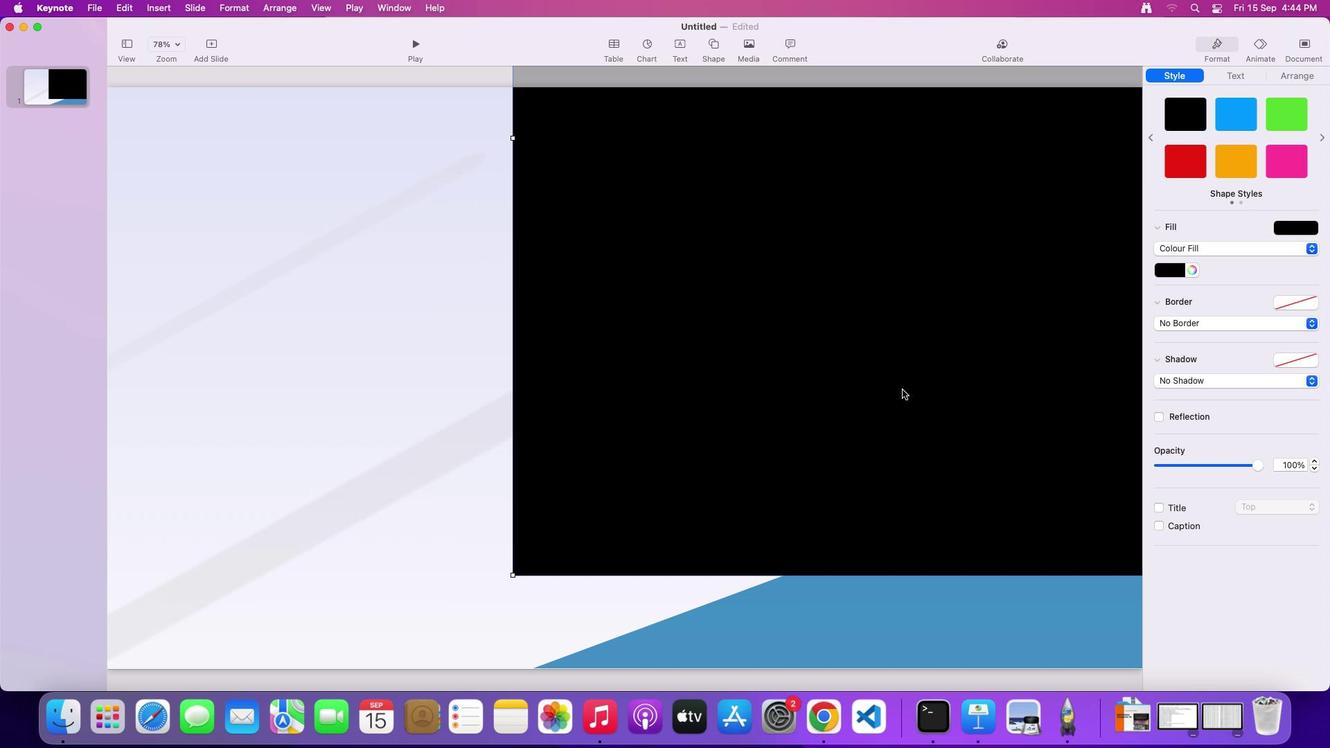 
Action: Mouse pressed left at (903, 390)
Screenshot: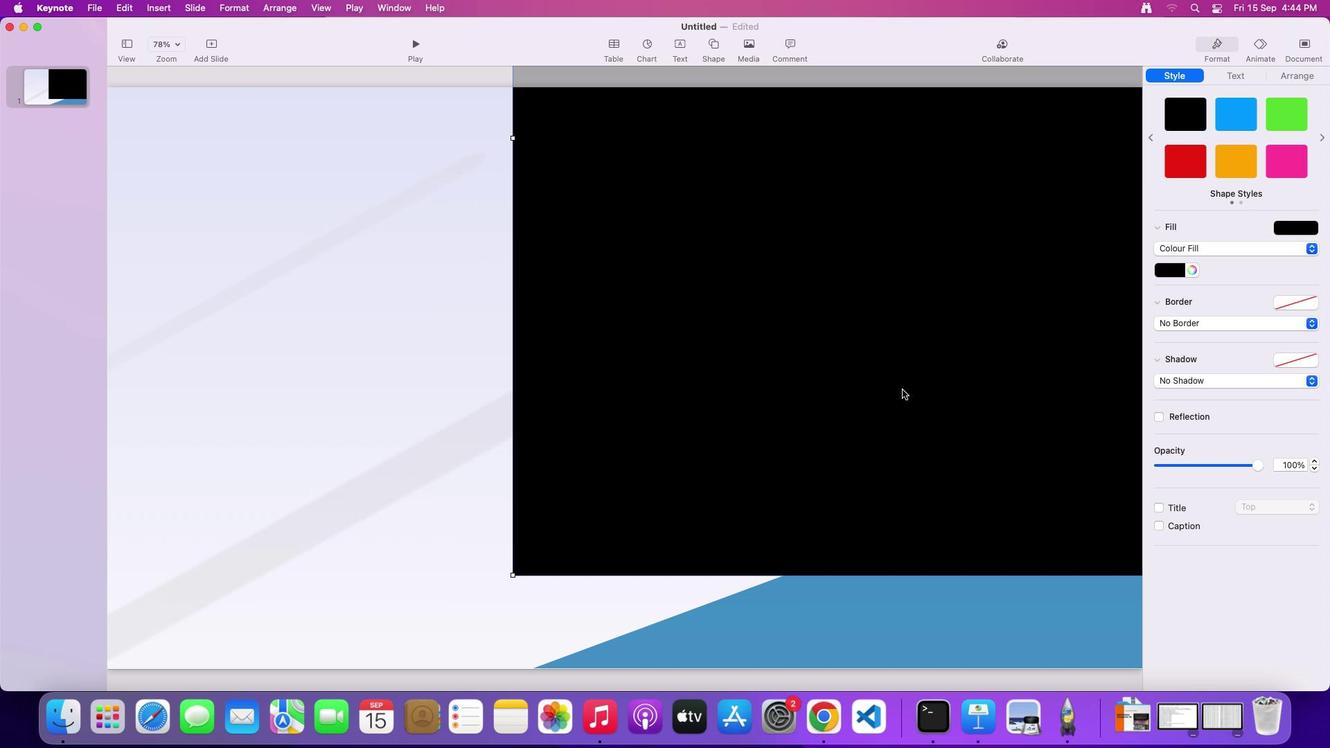 
Action: Mouse moved to (934, 357)
Screenshot: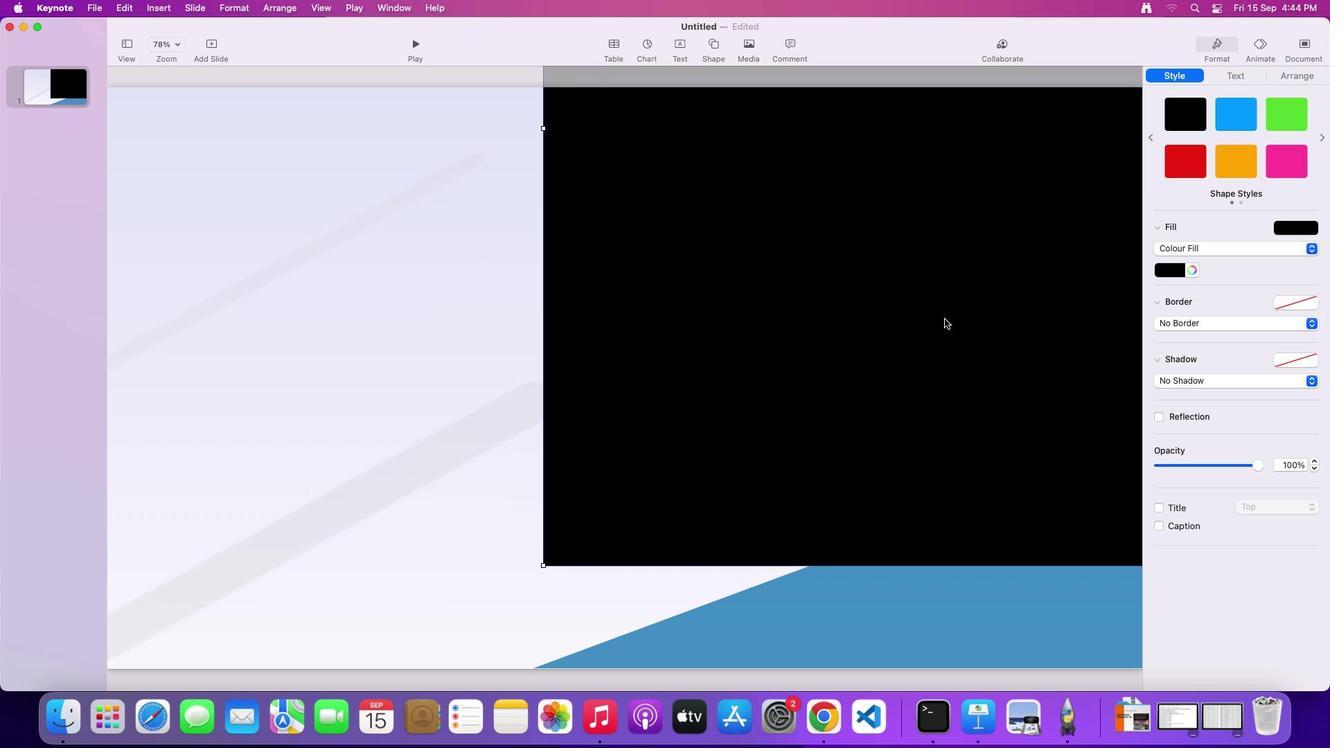 
Action: Mouse pressed left at (934, 357)
Screenshot: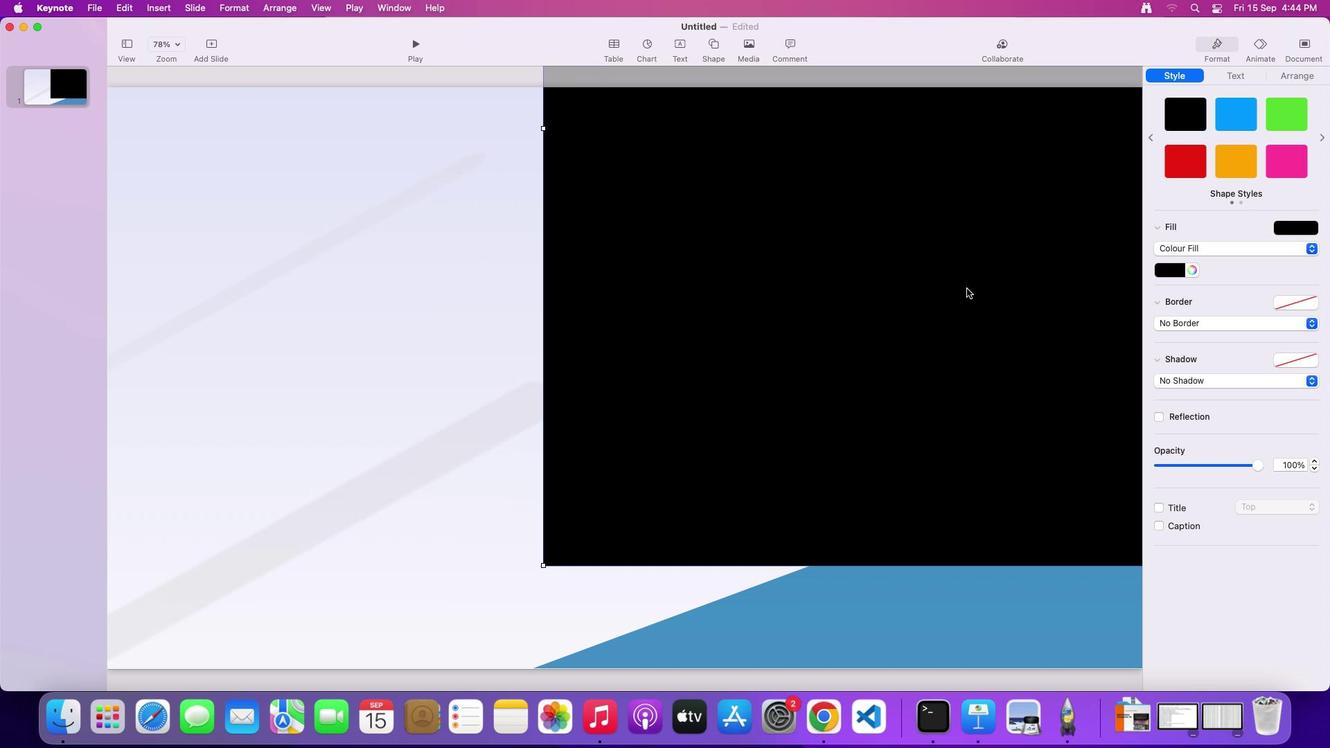 
Action: Mouse moved to (1313, 252)
Screenshot: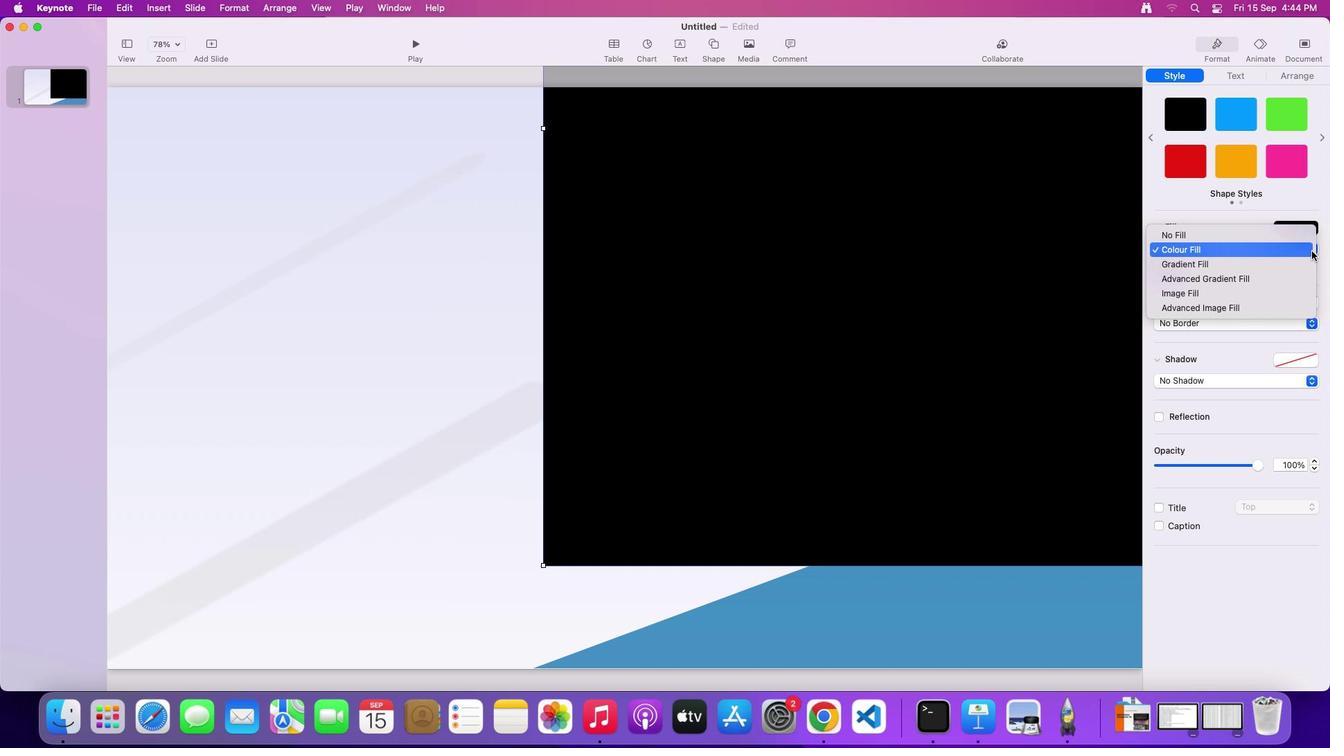 
Action: Mouse pressed left at (1313, 252)
Screenshot: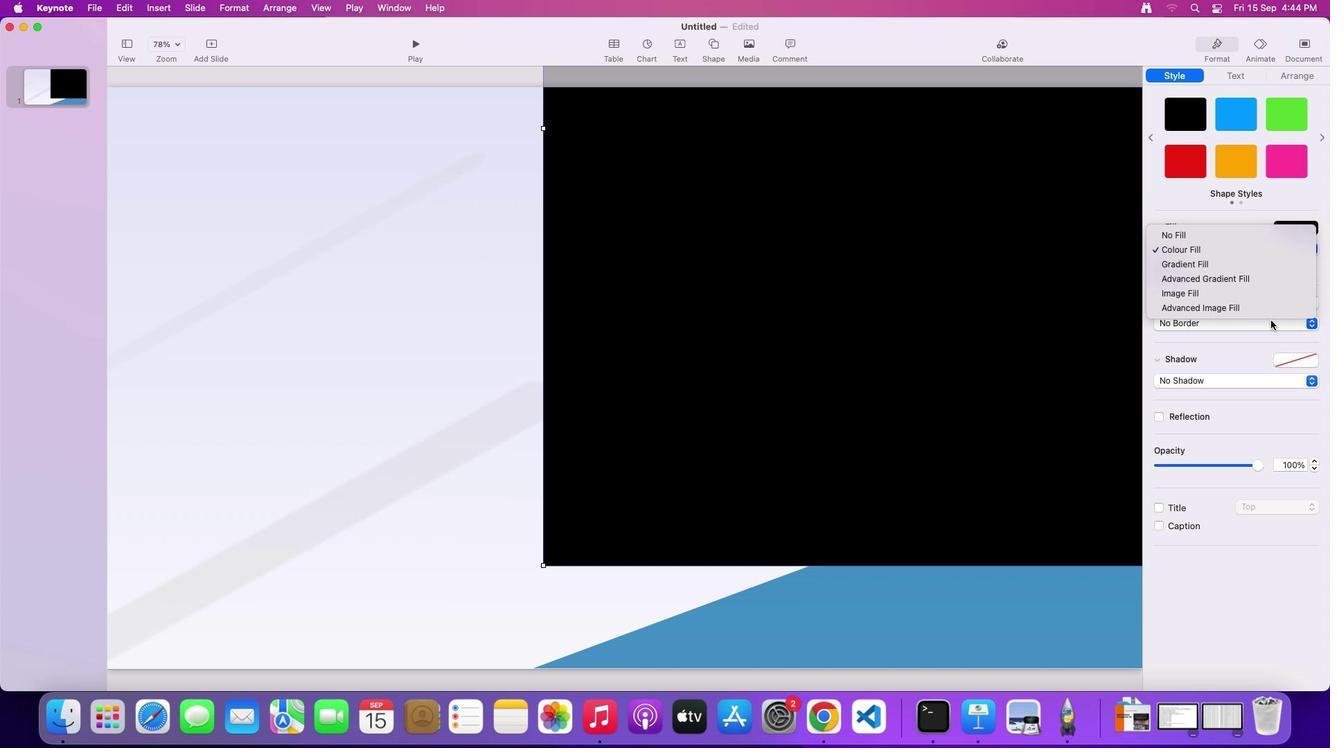 
Action: Mouse moved to (1269, 290)
Screenshot: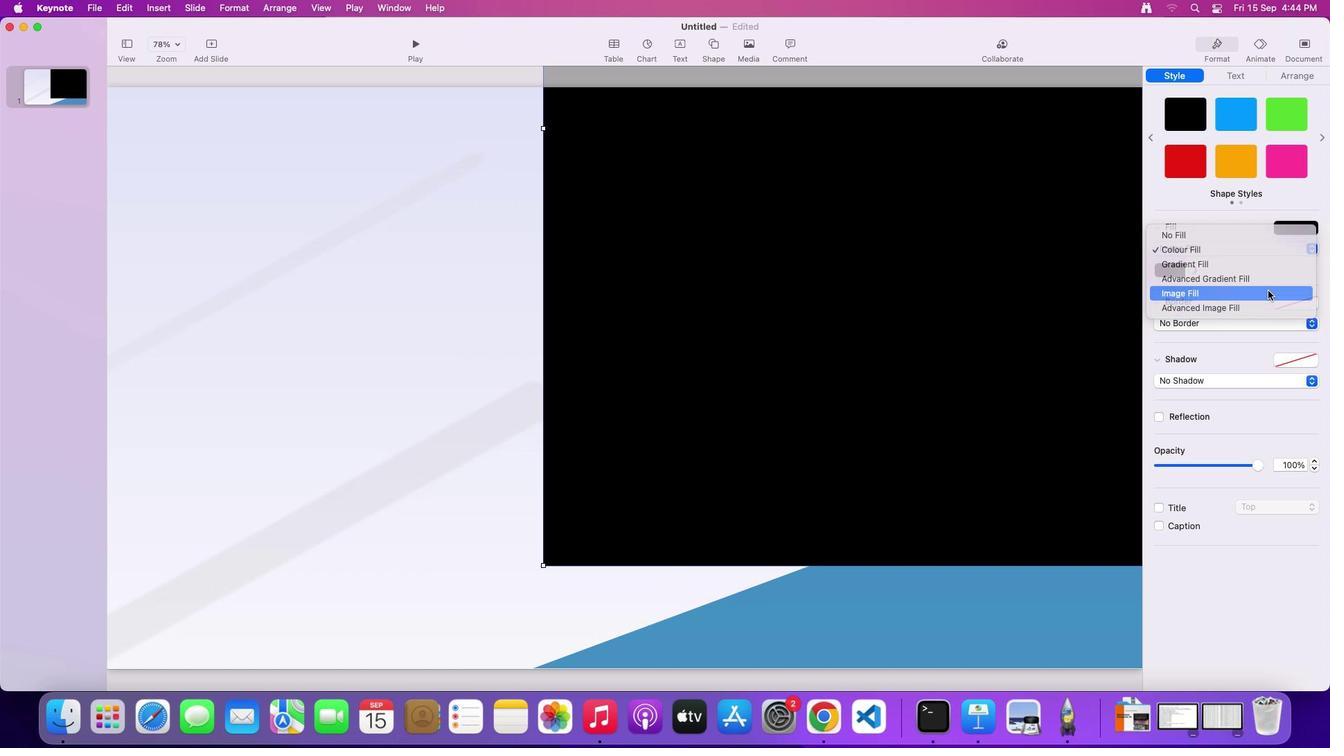 
Action: Mouse pressed left at (1269, 290)
Screenshot: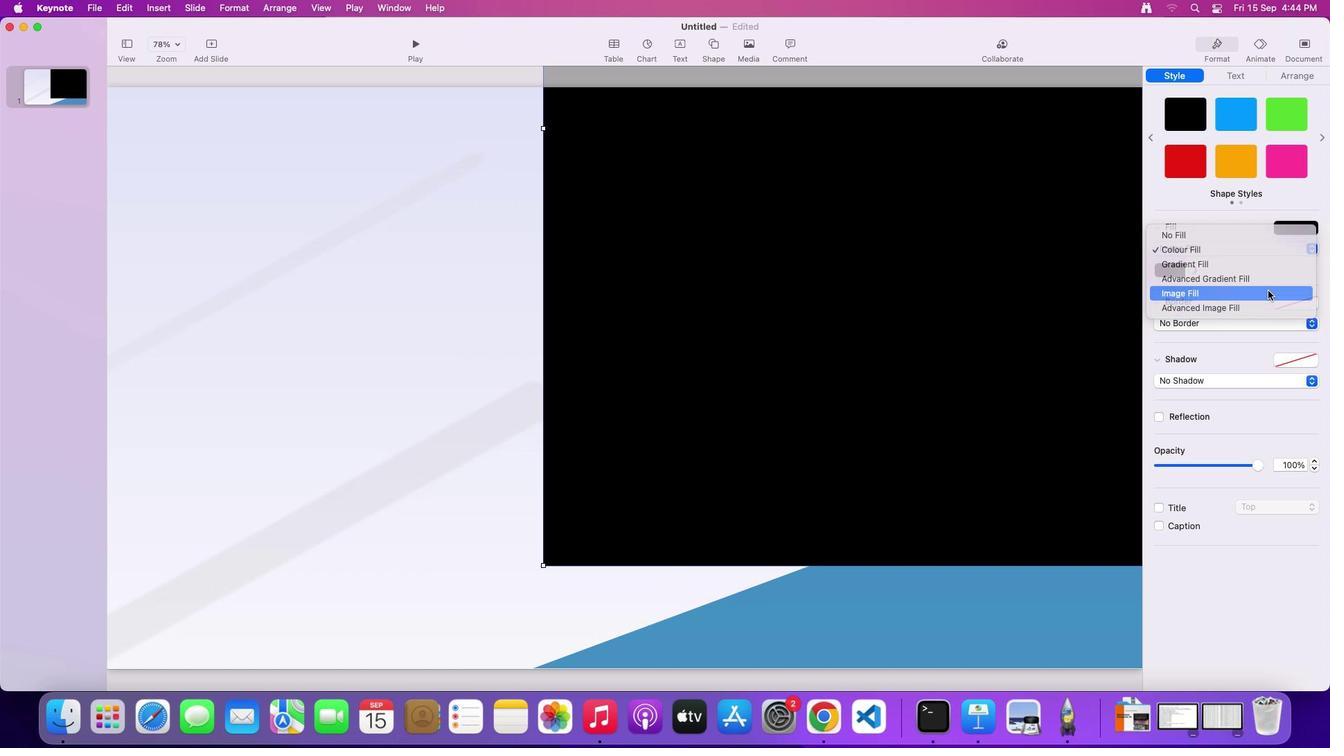 
Action: Mouse moved to (1274, 296)
Screenshot: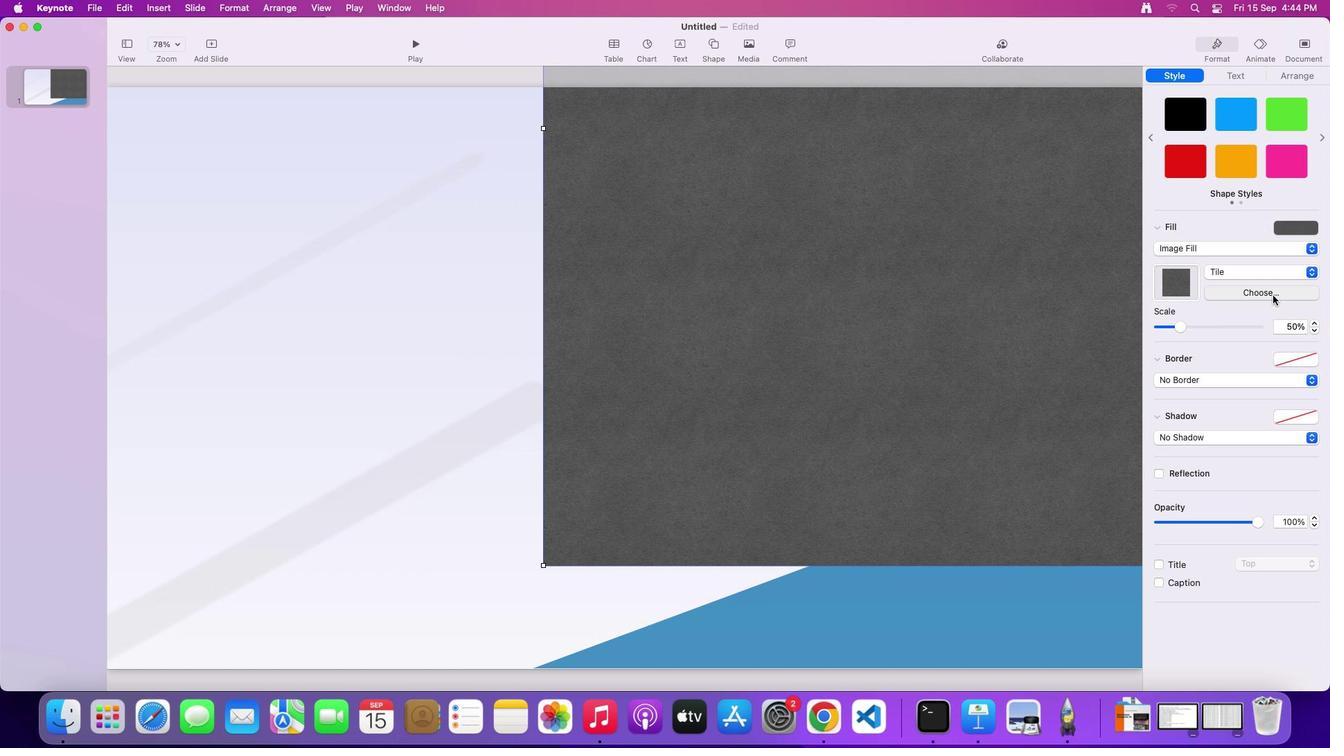 
Action: Mouse pressed left at (1274, 296)
Screenshot: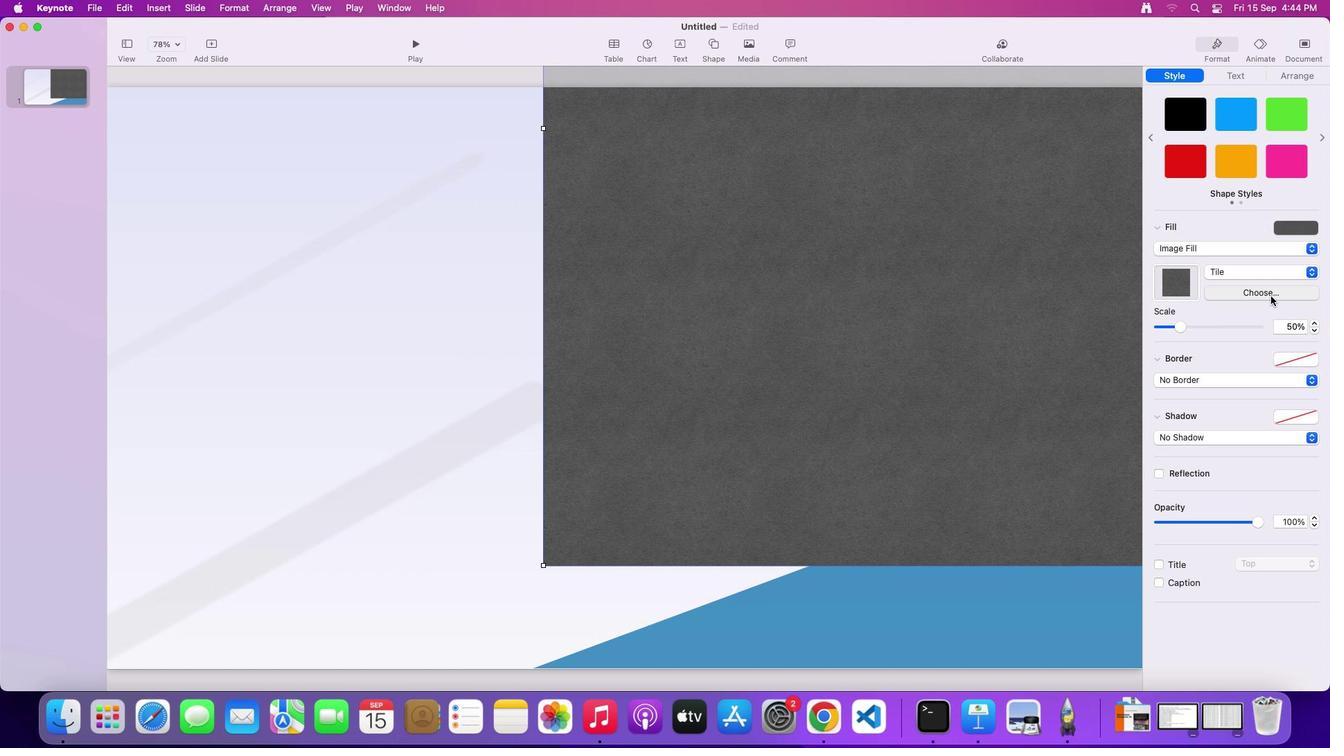 
Action: Mouse moved to (1269, 293)
Screenshot: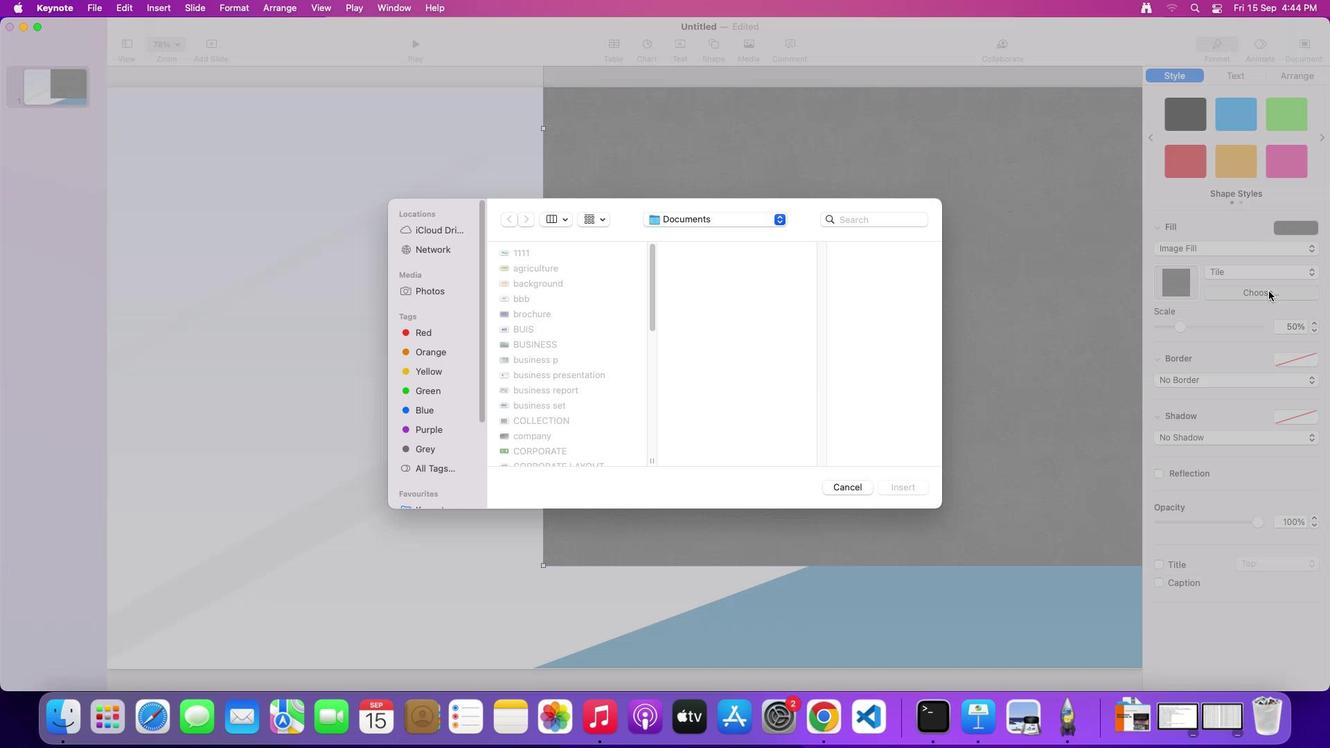 
Action: Mouse pressed left at (1269, 293)
Screenshot: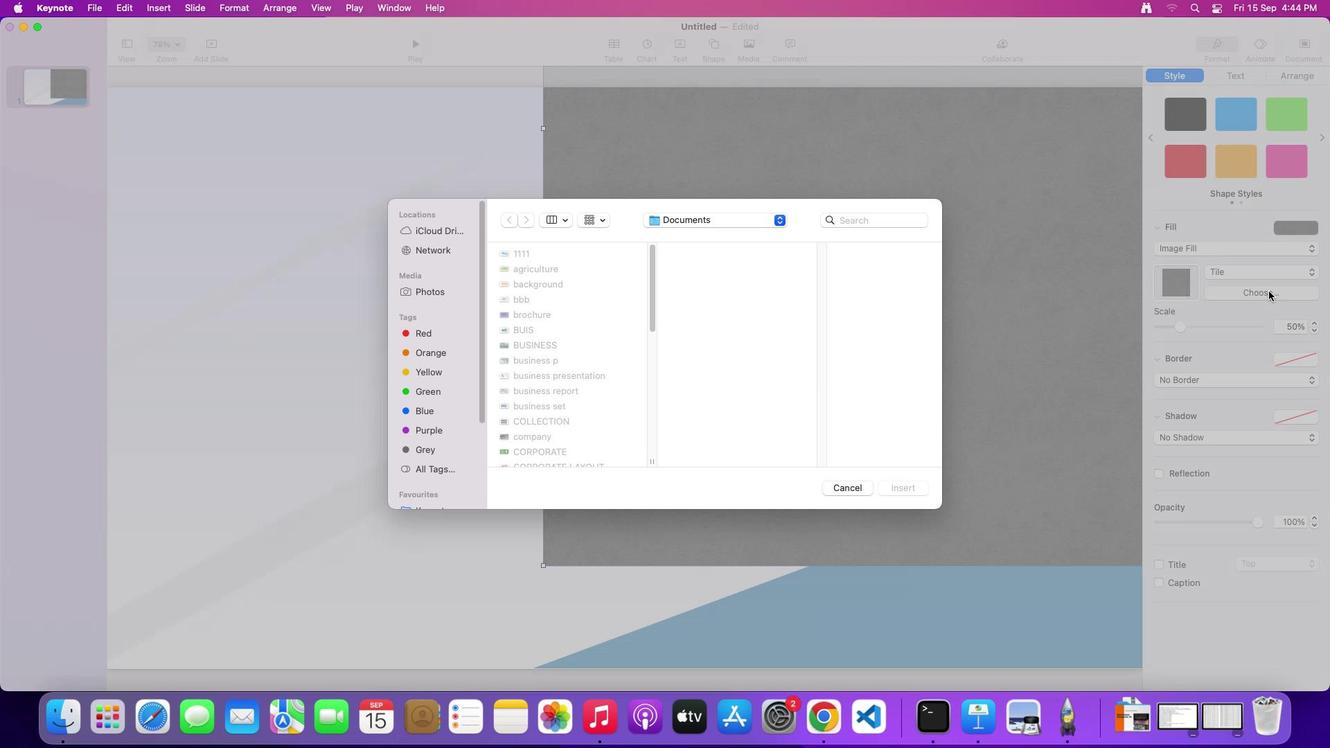 
Action: Mouse moved to (449, 415)
Screenshot: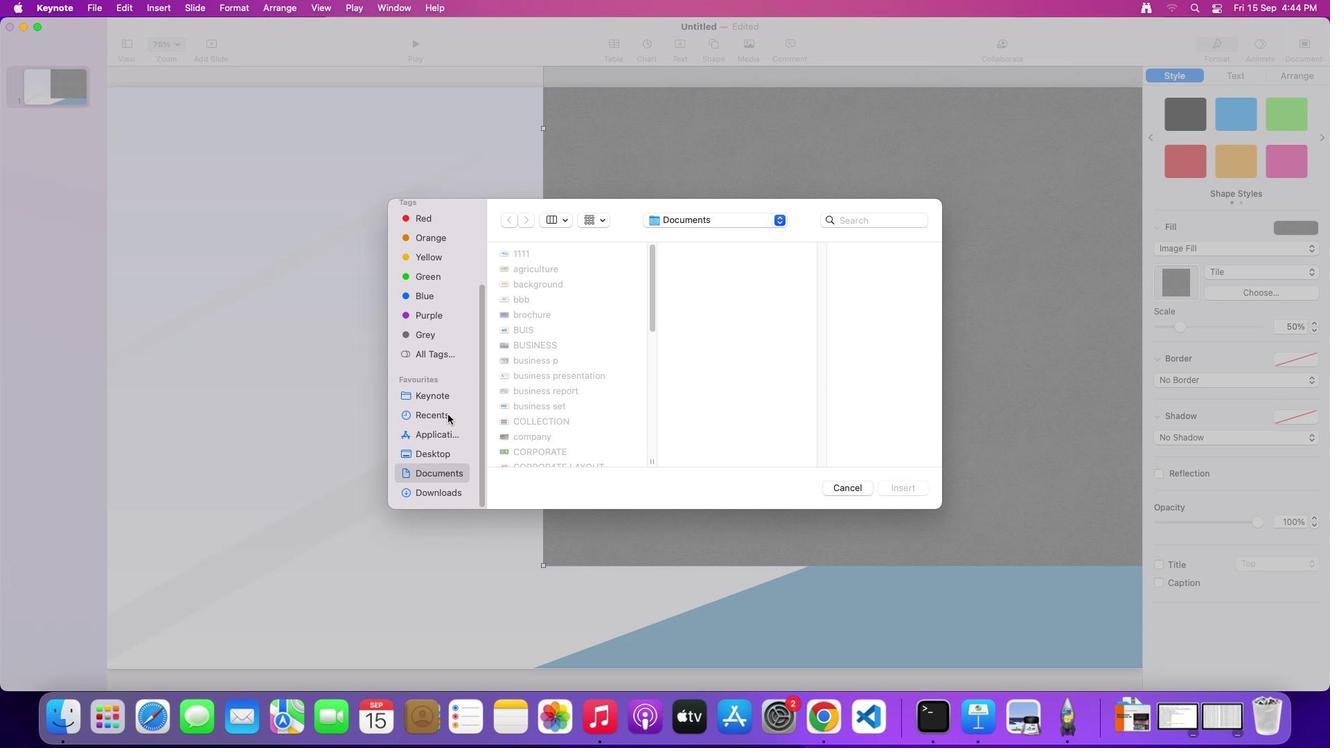 
Action: Mouse scrolled (449, 415) with delta (1, 0)
Screenshot: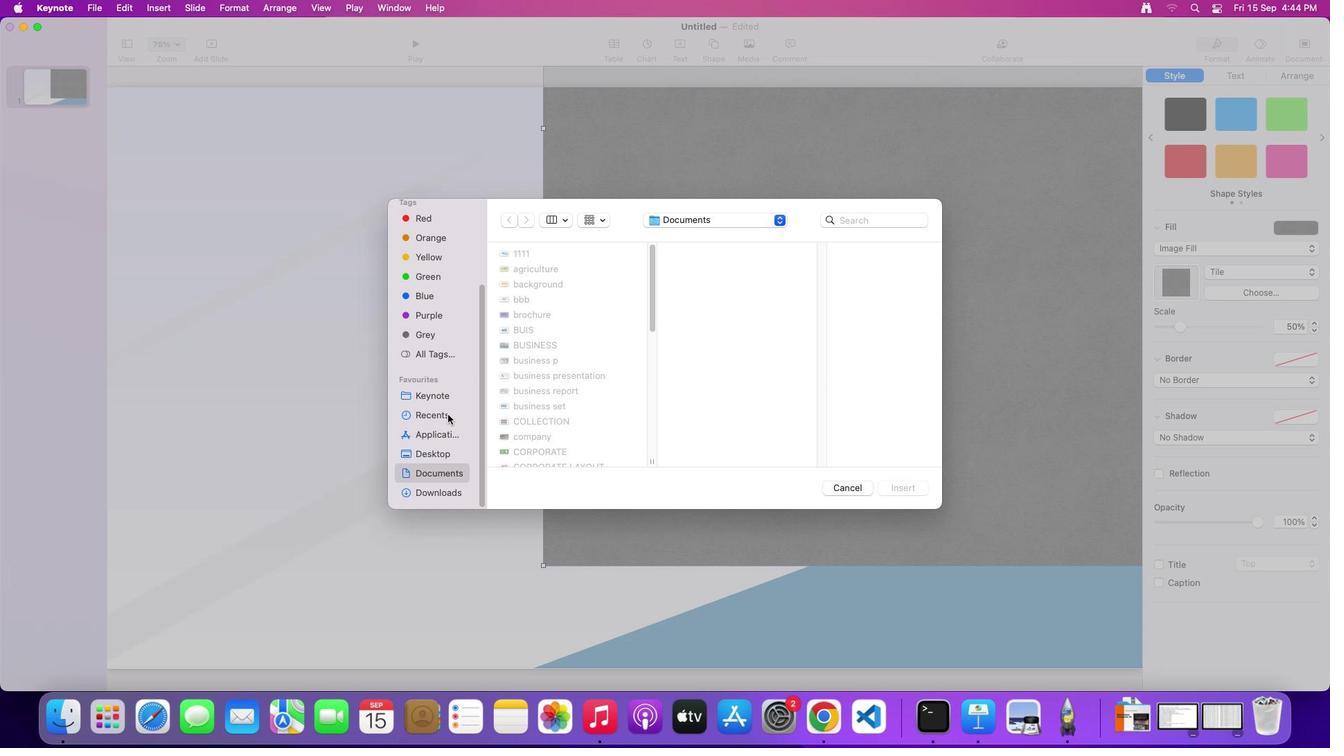 
Action: Mouse scrolled (449, 415) with delta (1, 0)
